 Task: Look for Airbnb properties in Salaspils, Latvia from 7th December, 2023 to 15th December, 2023 for 6 adults.3 bedrooms having 3 beds and 3 bathrooms. Property type can be guest house. Booking option can be shelf check-in. Look for 5 properties as per requirement.
Action: Mouse pressed left at (428, 55)
Screenshot: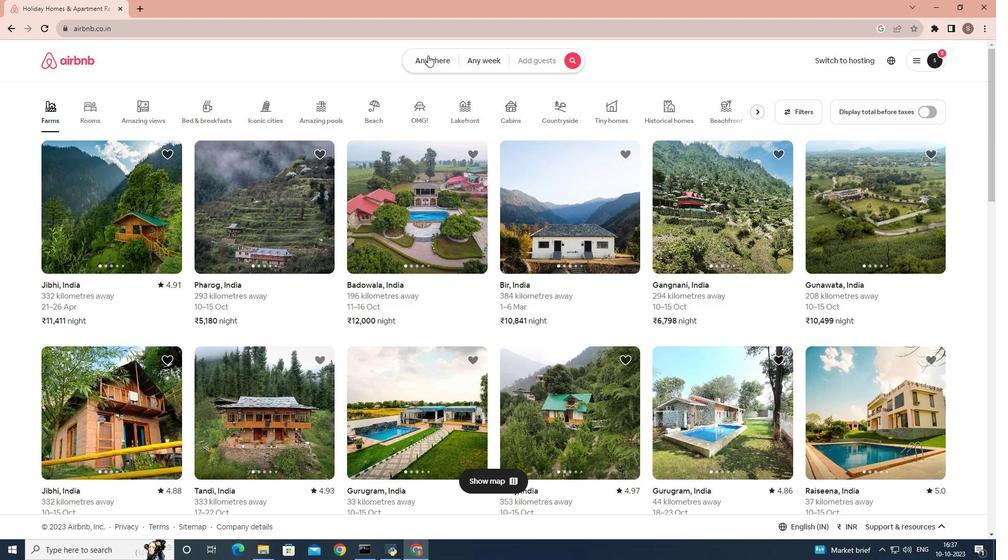 
Action: Mouse moved to (317, 102)
Screenshot: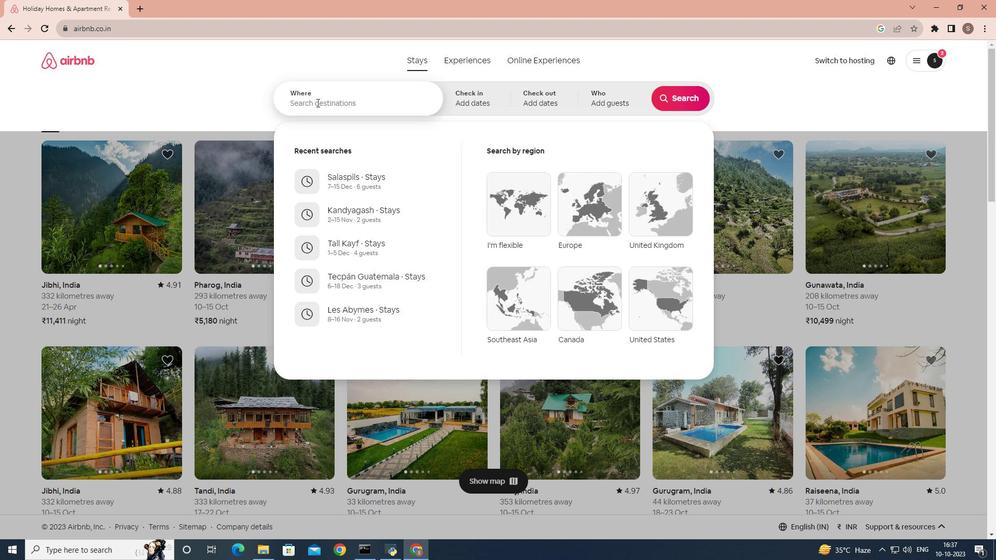 
Action: Mouse pressed left at (317, 102)
Screenshot: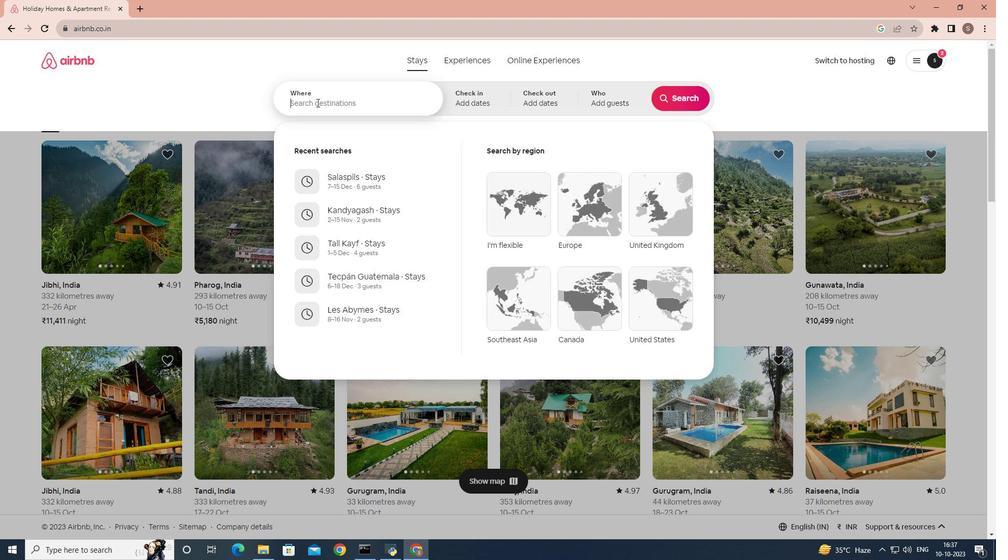 
Action: Key pressed sa
Screenshot: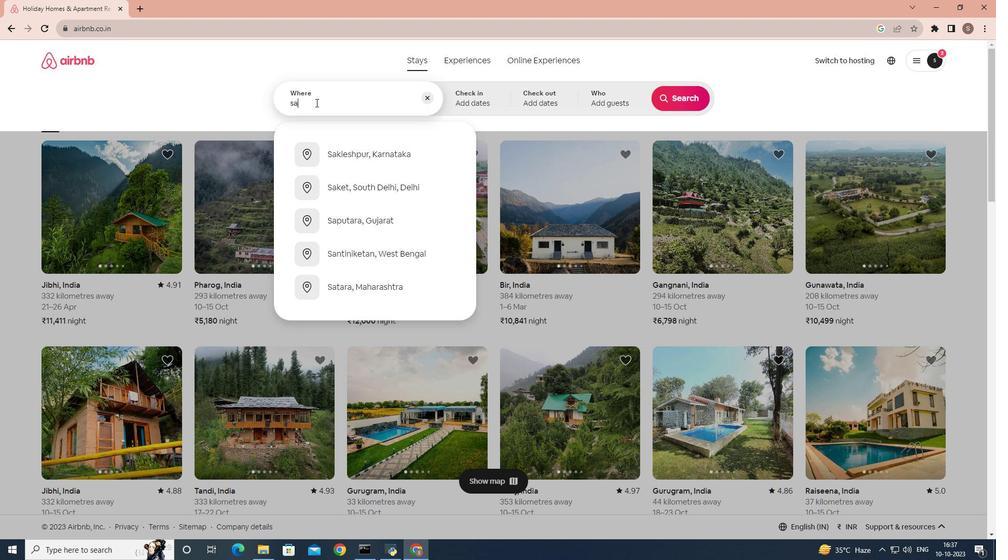 
Action: Mouse moved to (320, 102)
Screenshot: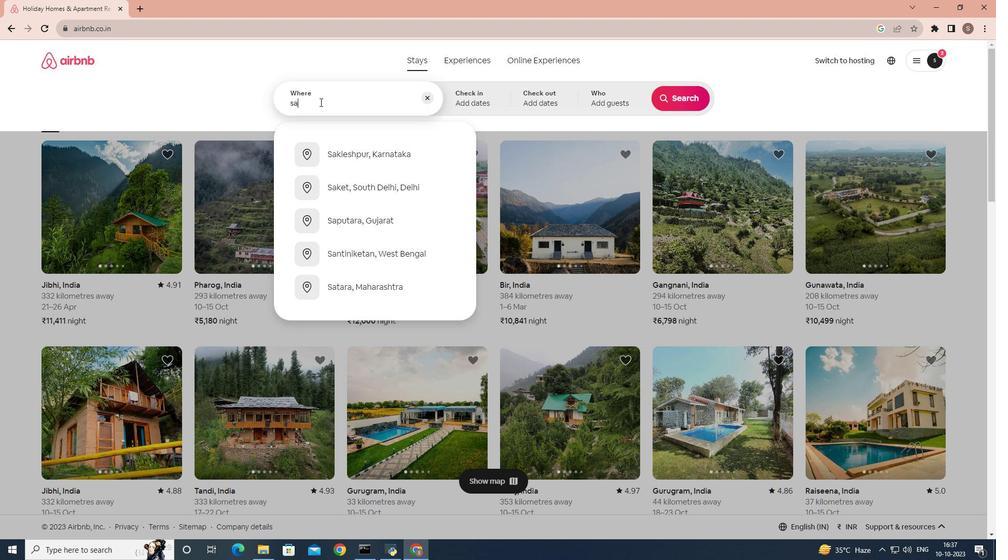 
Action: Key pressed laspils
Screenshot: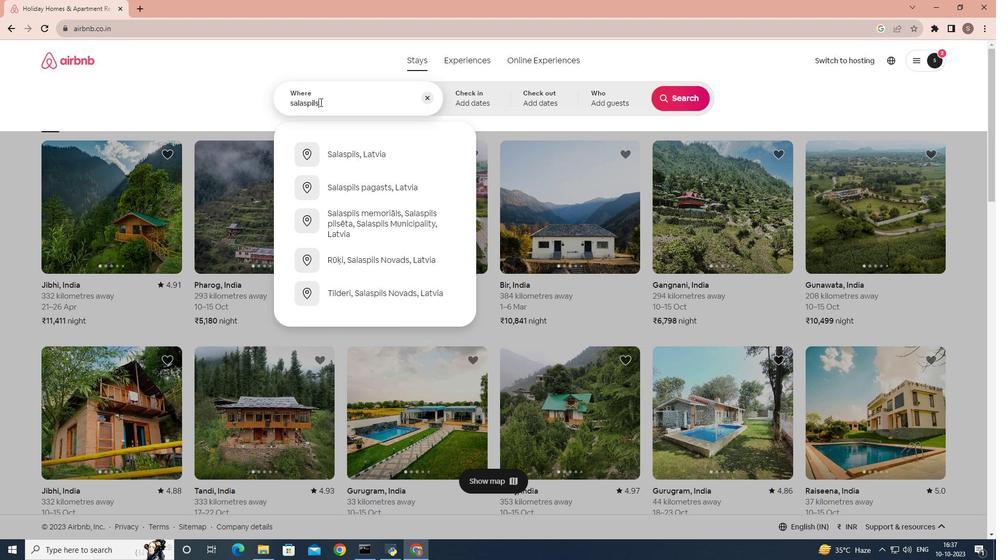 
Action: Mouse moved to (348, 149)
Screenshot: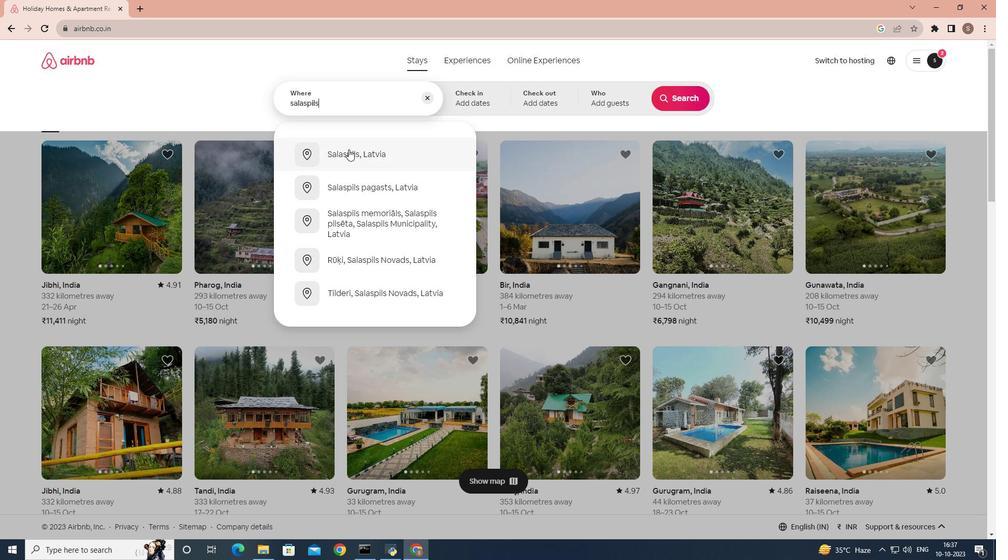 
Action: Mouse pressed left at (348, 149)
Screenshot: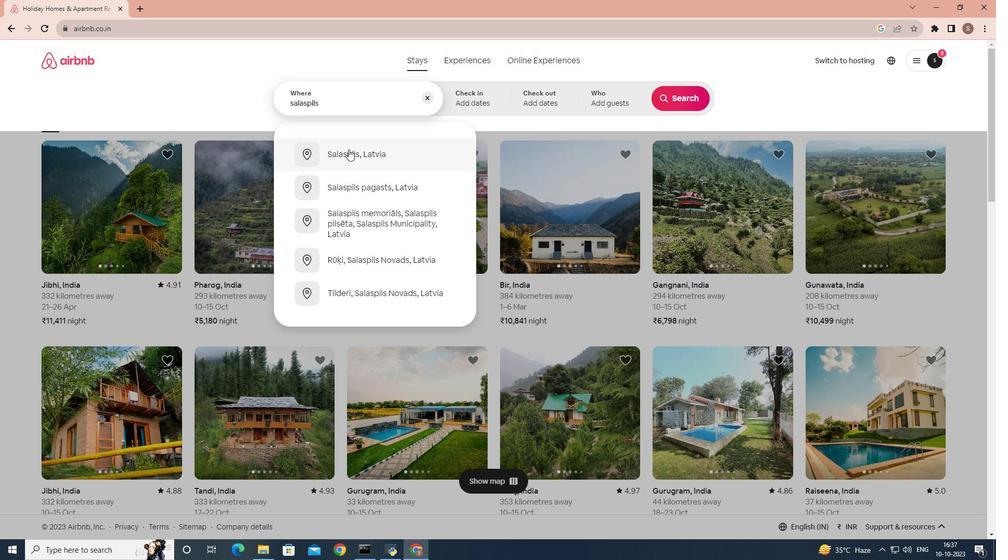 
Action: Mouse moved to (678, 184)
Screenshot: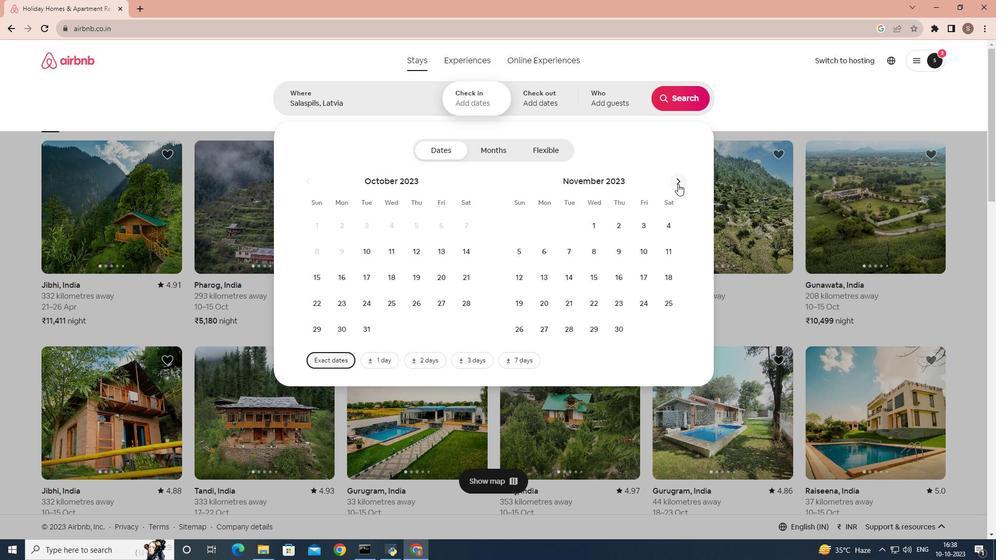 
Action: Mouse pressed left at (678, 184)
Screenshot: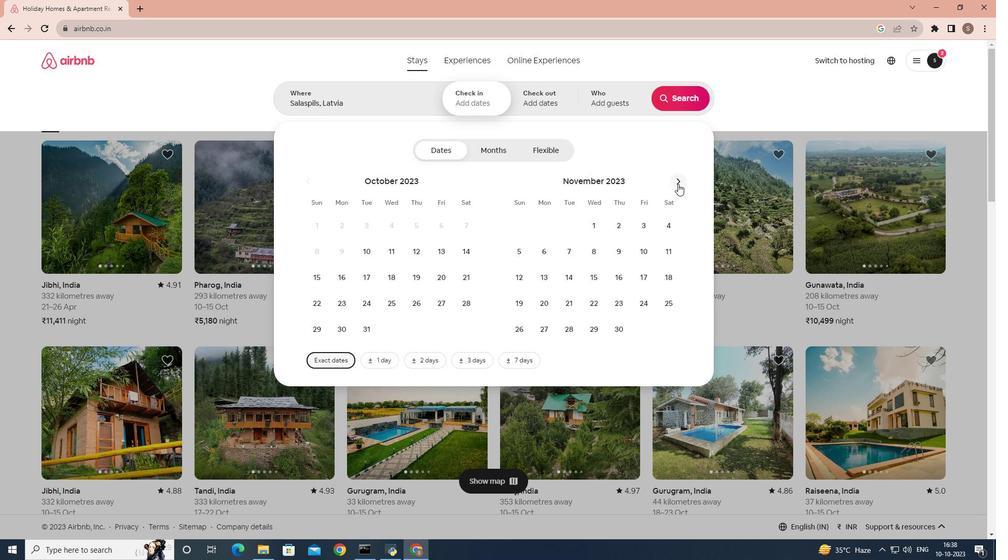 
Action: Mouse moved to (618, 248)
Screenshot: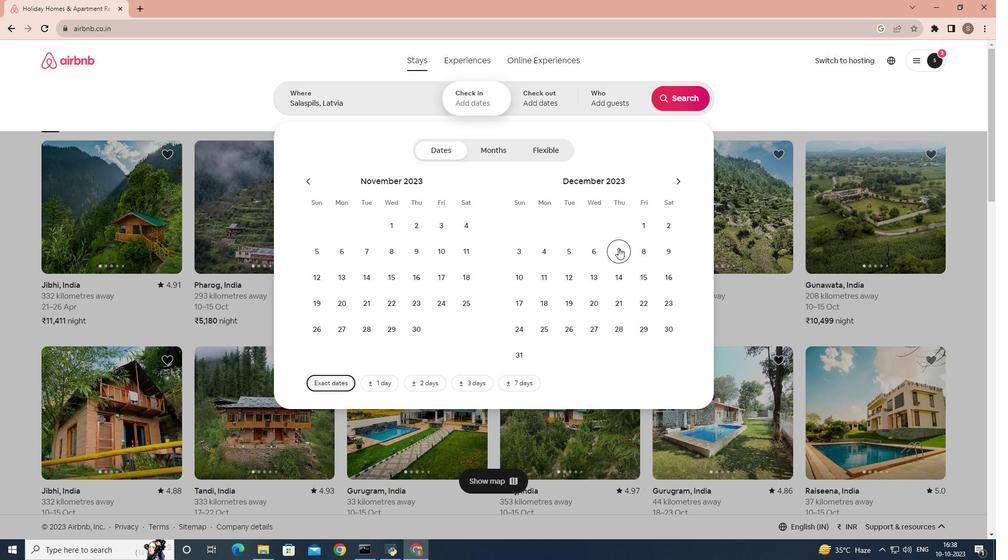 
Action: Mouse pressed left at (618, 248)
Screenshot: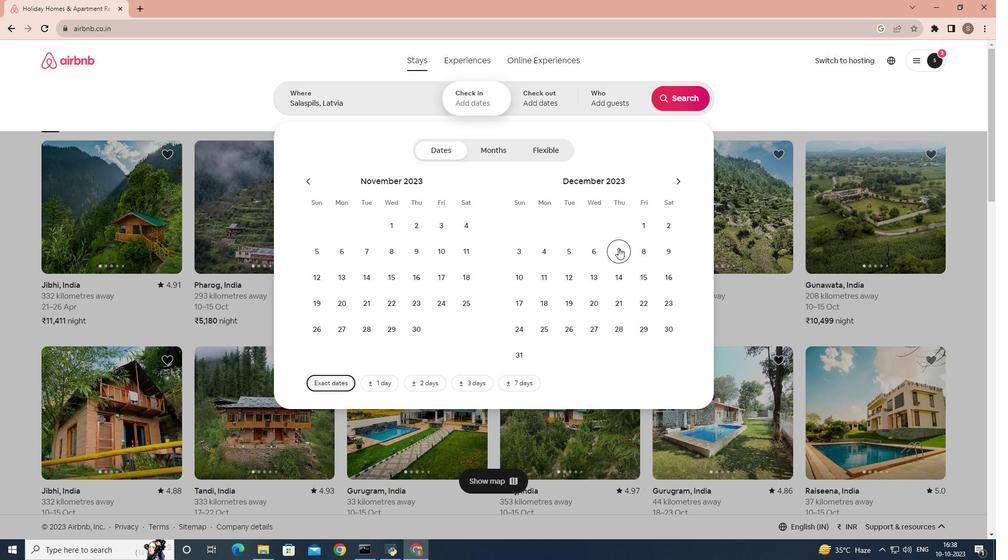 
Action: Mouse moved to (637, 278)
Screenshot: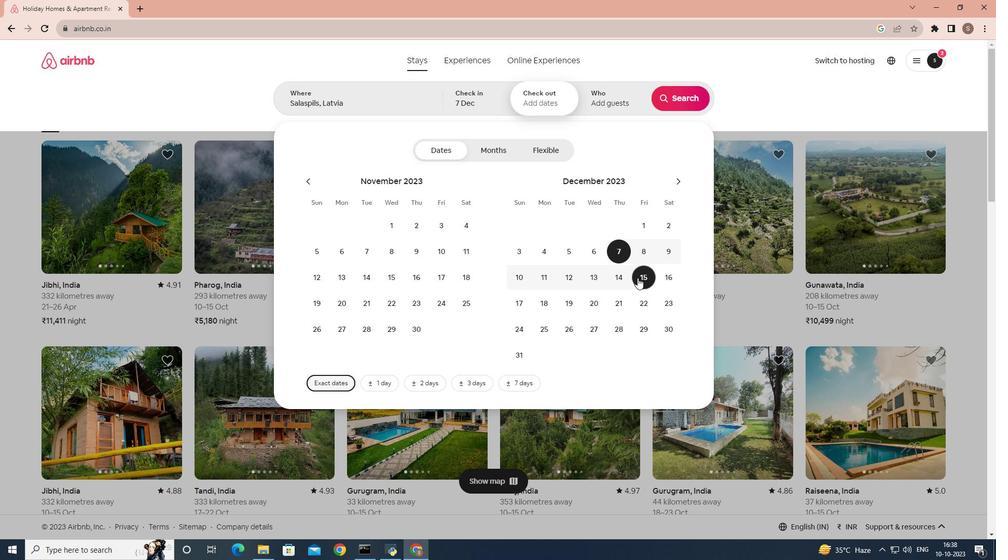 
Action: Mouse pressed left at (637, 278)
Screenshot: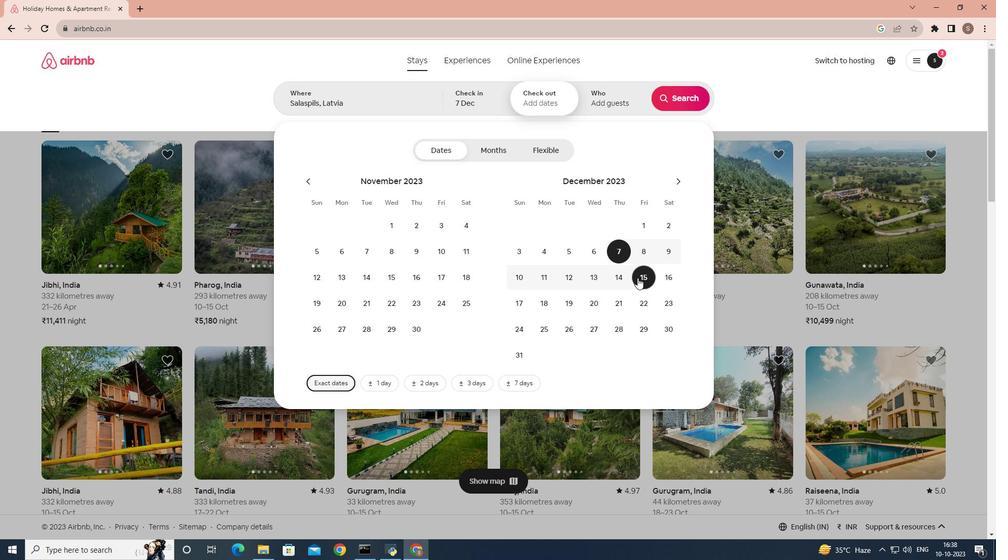 
Action: Mouse moved to (603, 90)
Screenshot: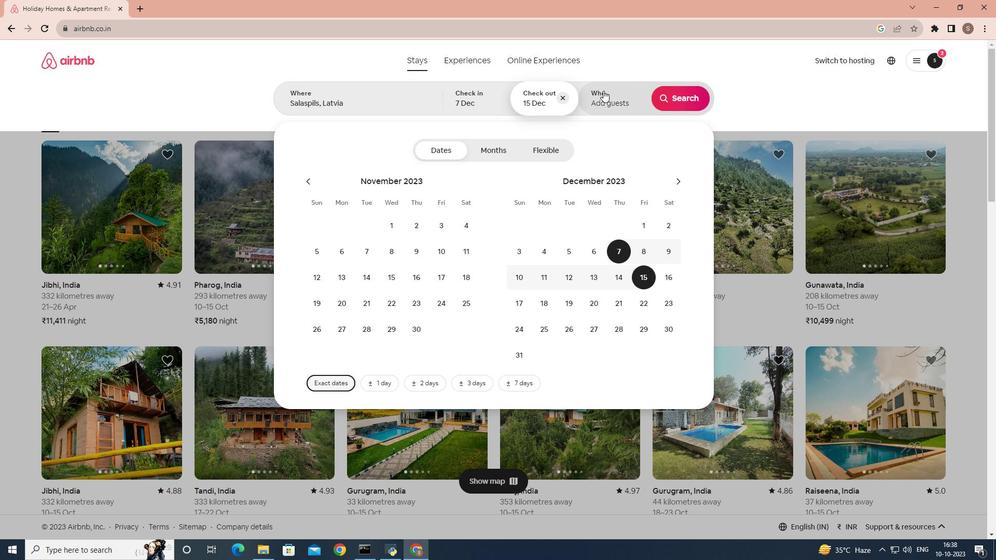 
Action: Mouse pressed left at (603, 90)
Screenshot: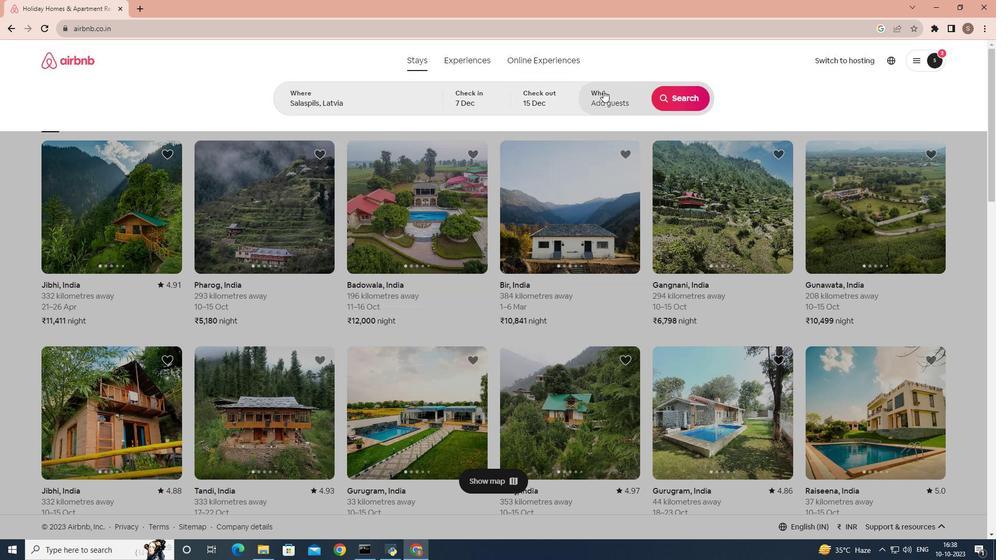 
Action: Mouse moved to (683, 154)
Screenshot: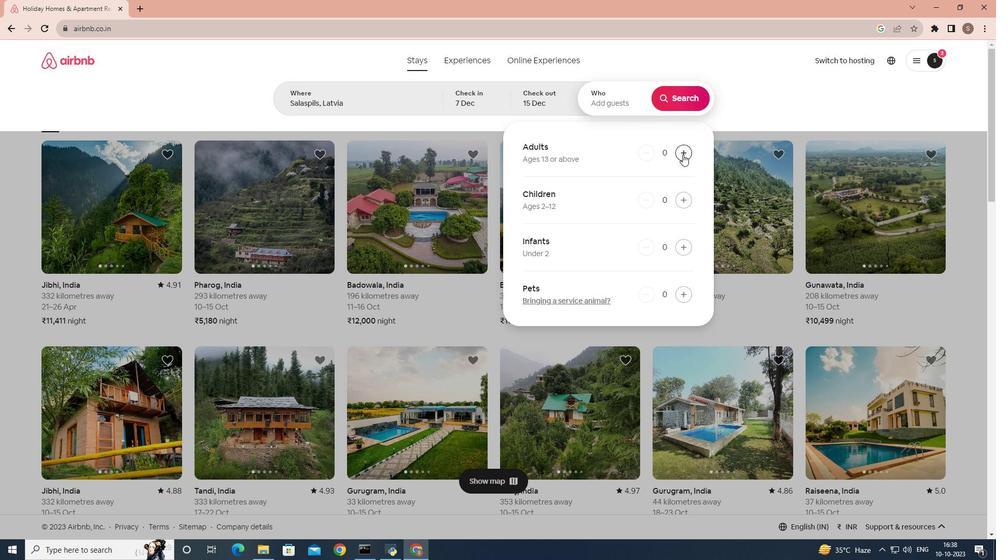 
Action: Mouse pressed left at (683, 154)
Screenshot: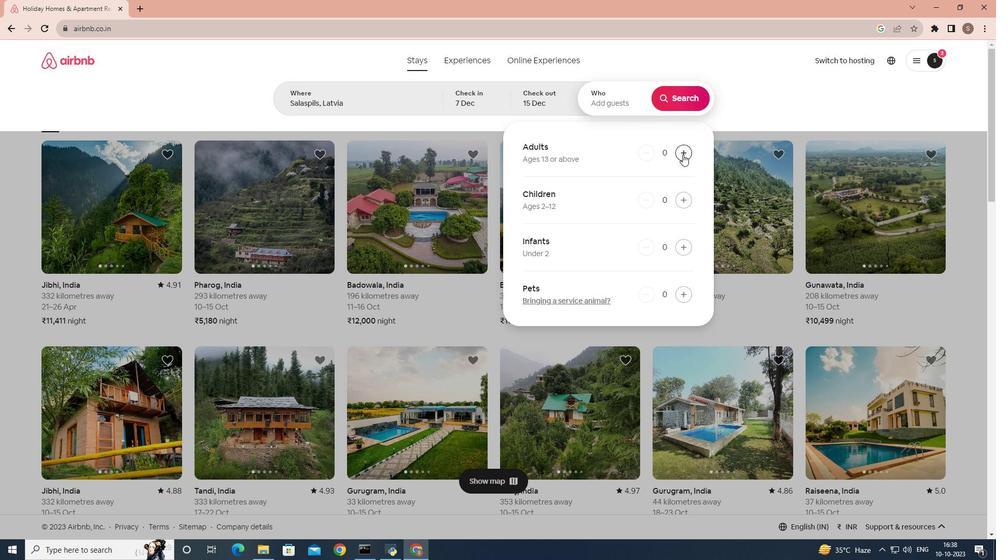 
Action: Mouse pressed left at (683, 154)
Screenshot: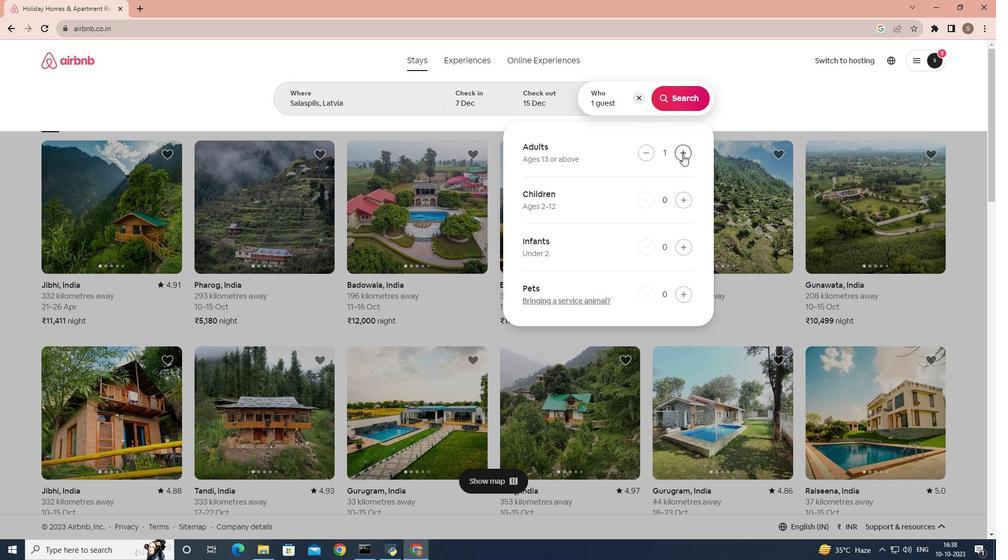 
Action: Mouse pressed left at (683, 154)
Screenshot: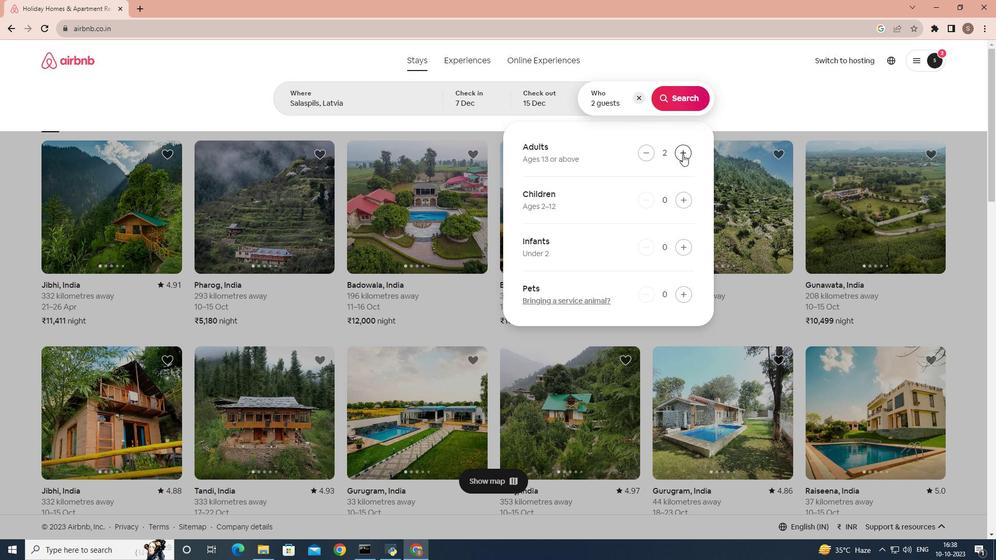 
Action: Mouse pressed left at (683, 154)
Screenshot: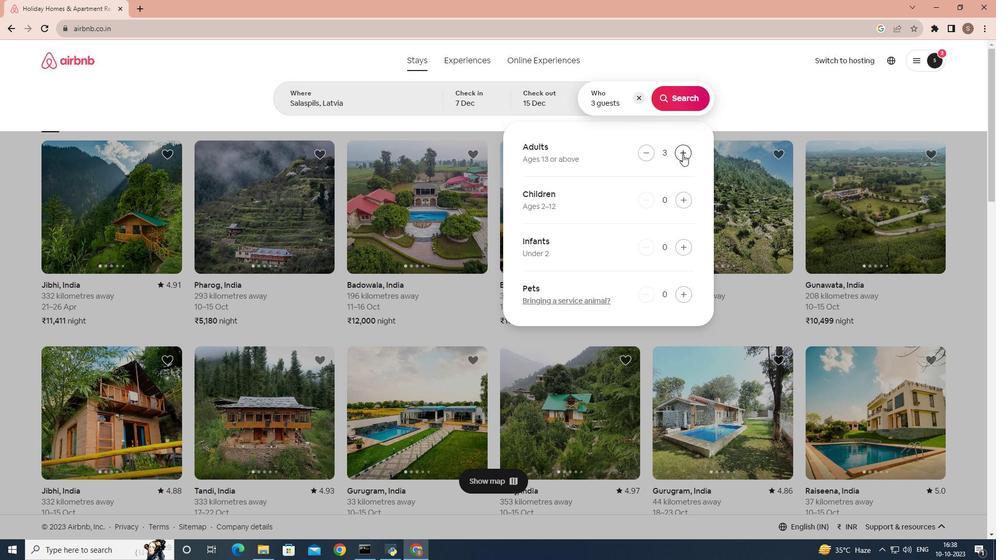 
Action: Mouse pressed left at (683, 154)
Screenshot: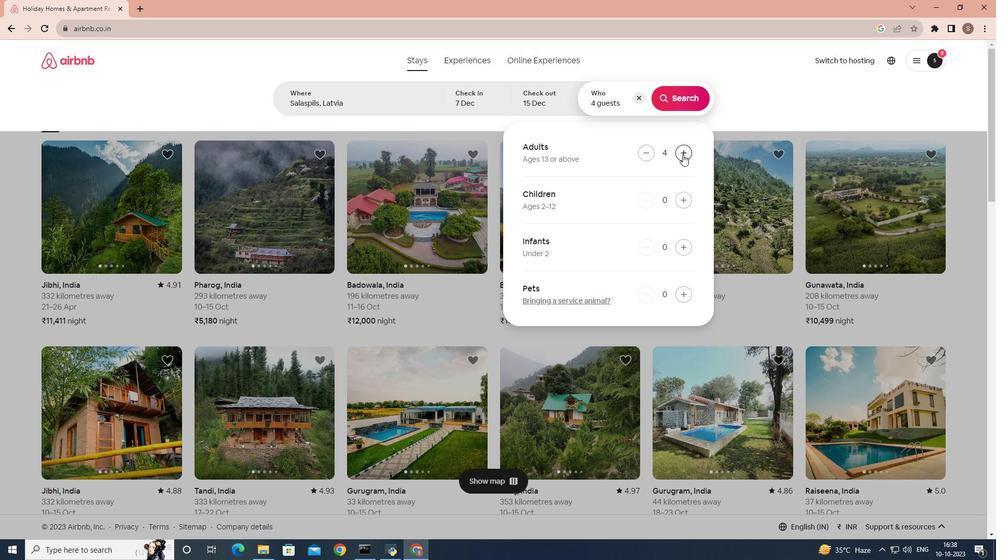 
Action: Mouse pressed left at (683, 154)
Screenshot: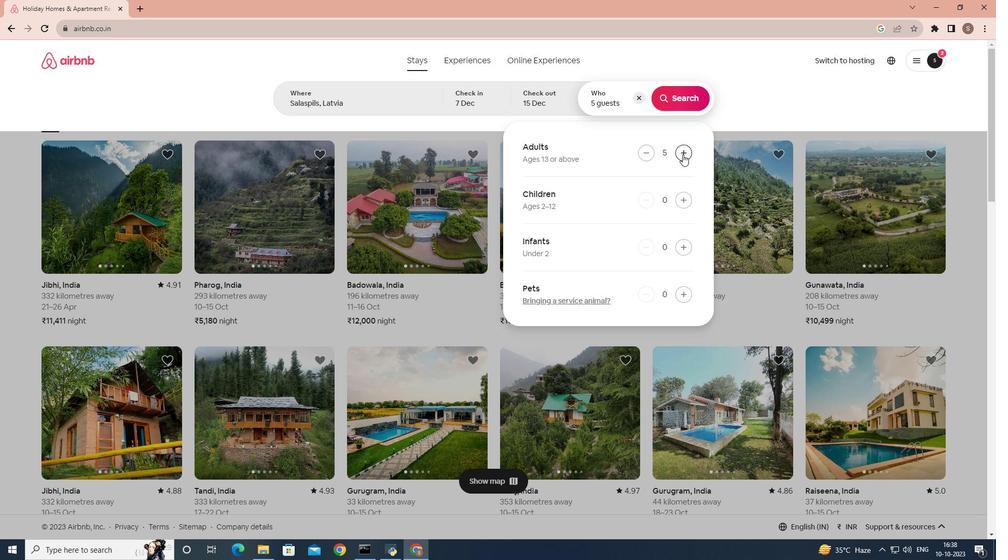 
Action: Mouse pressed left at (683, 154)
Screenshot: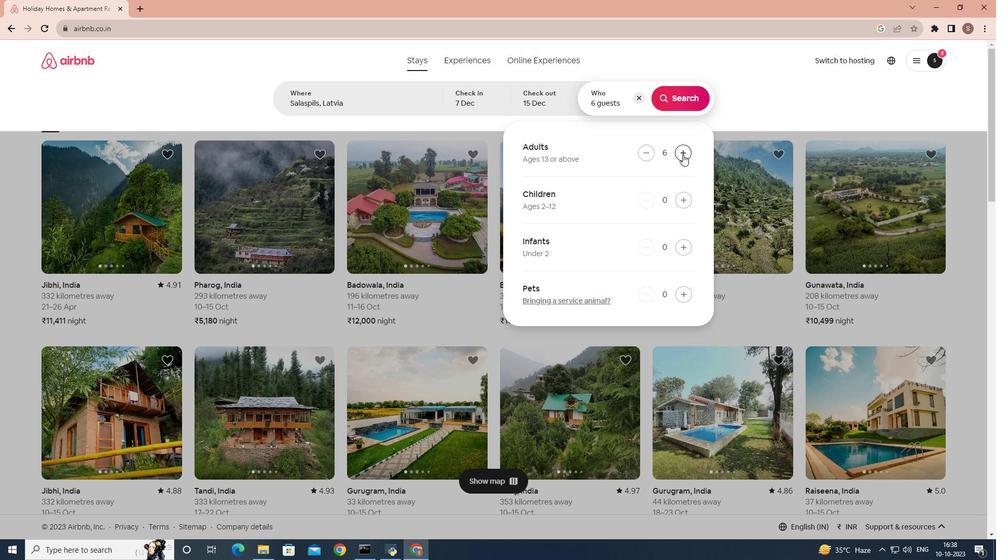 
Action: Mouse moved to (642, 151)
Screenshot: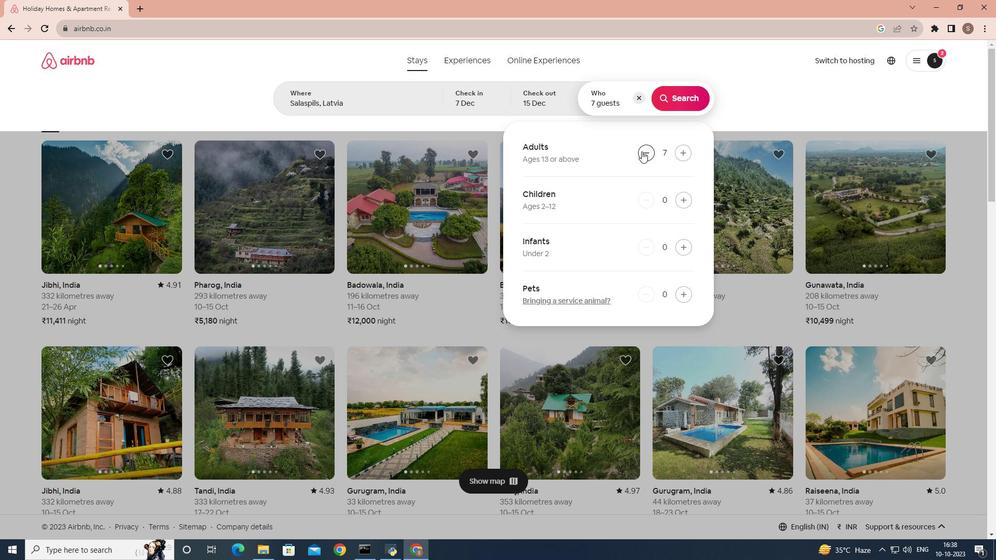 
Action: Mouse pressed left at (642, 151)
Screenshot: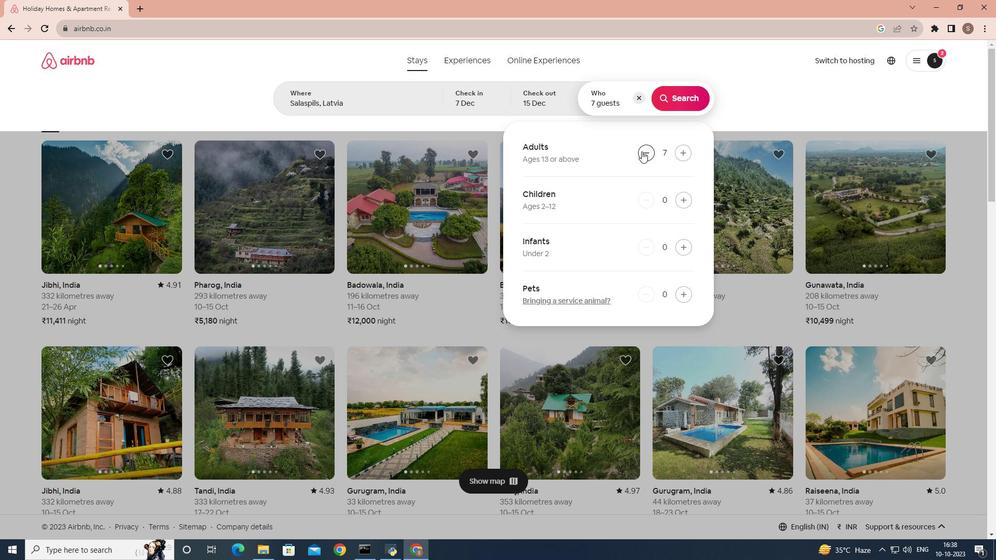 
Action: Mouse moved to (690, 104)
Screenshot: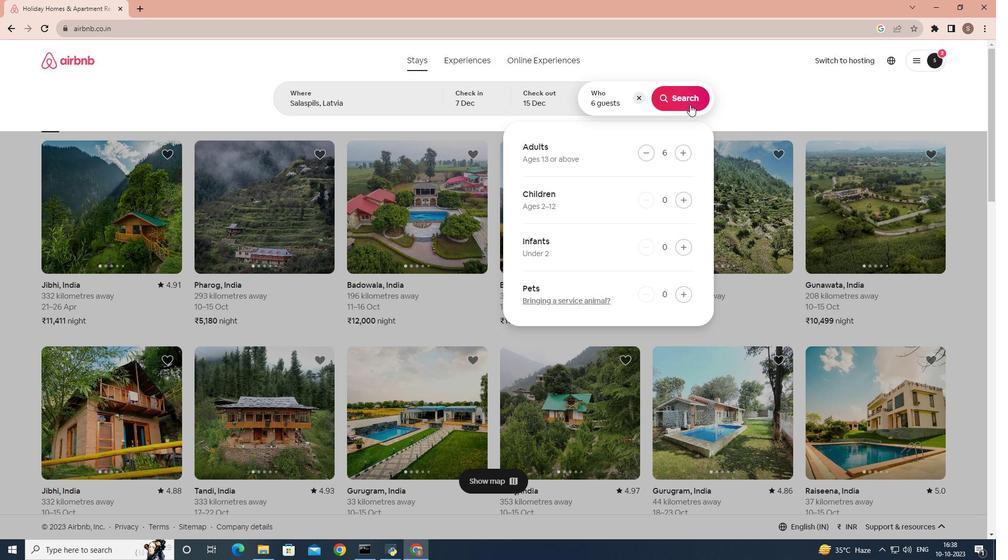 
Action: Mouse pressed left at (690, 104)
Screenshot: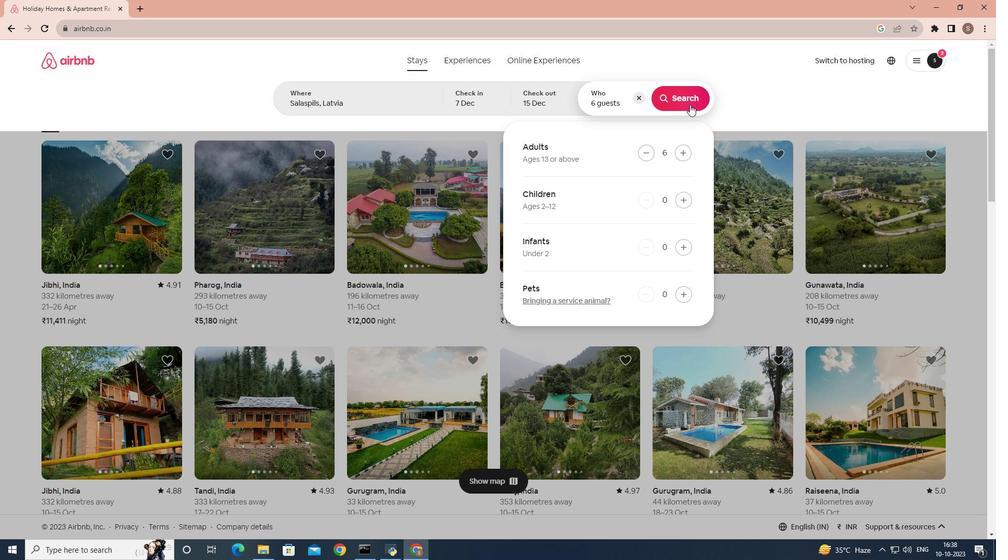 
Action: Mouse moved to (824, 106)
Screenshot: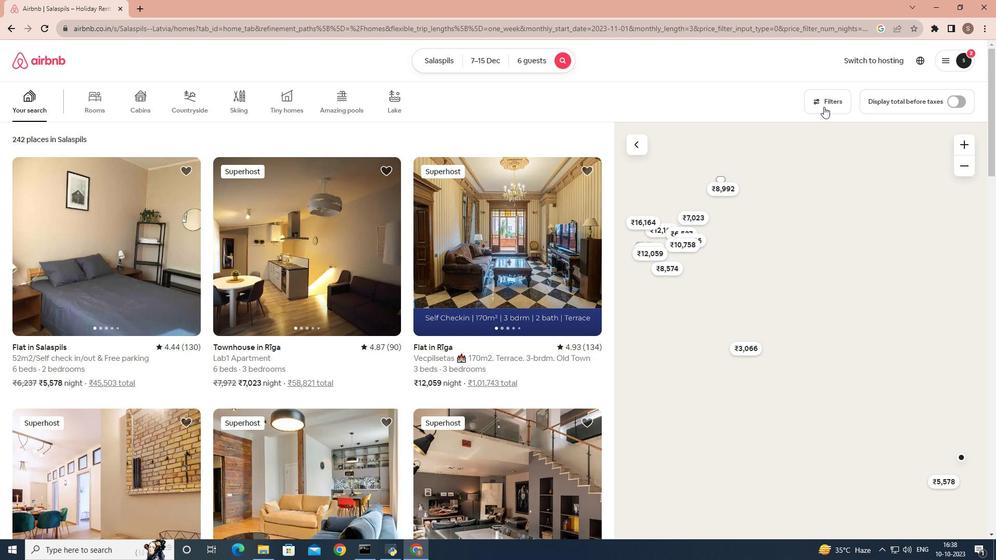 
Action: Mouse pressed left at (824, 106)
Screenshot: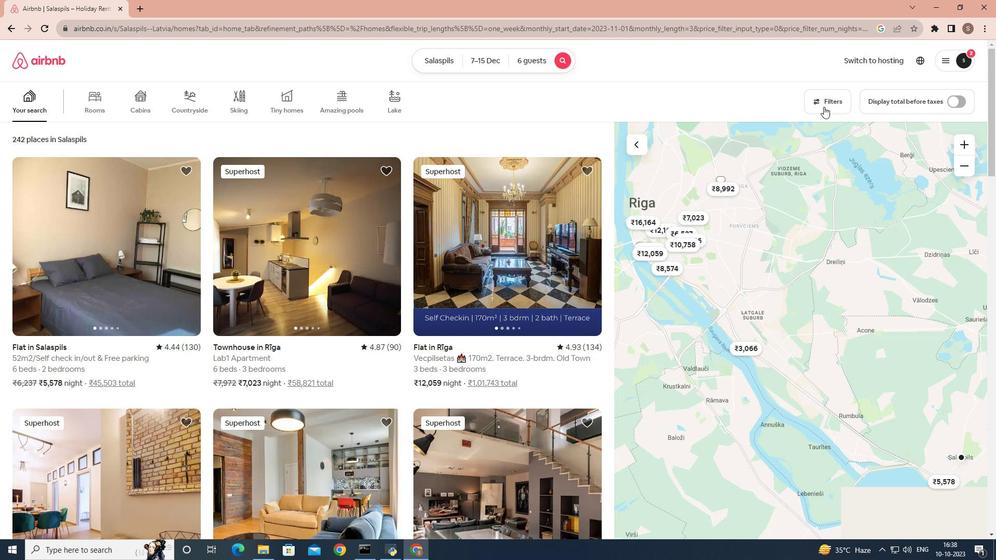 
Action: Mouse moved to (523, 248)
Screenshot: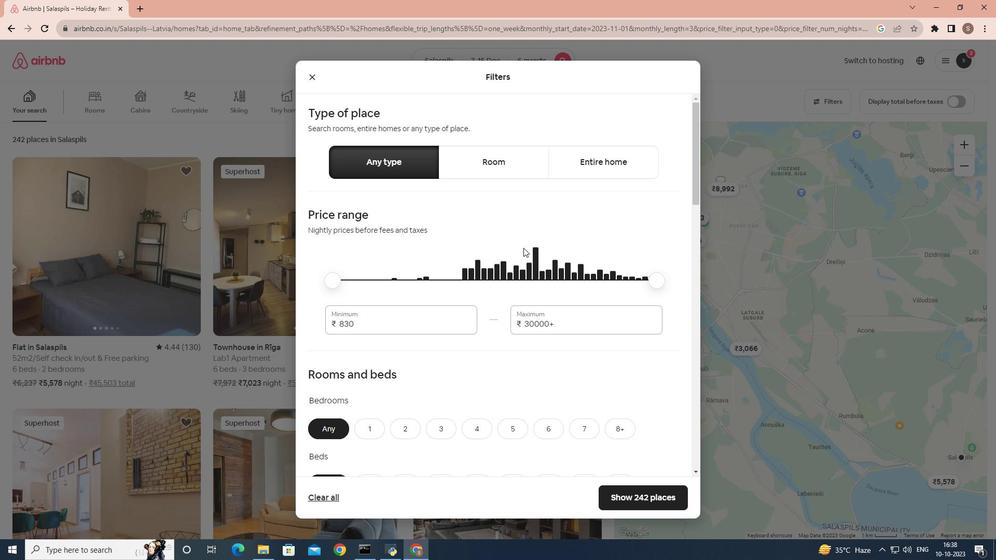 
Action: Mouse scrolled (523, 247) with delta (0, 0)
Screenshot: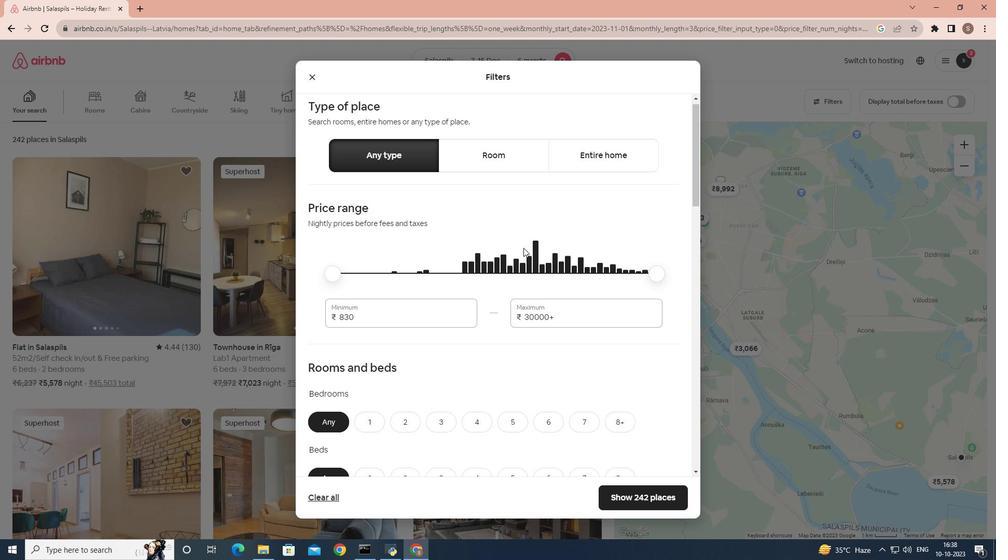 
Action: Mouse scrolled (523, 247) with delta (0, 0)
Screenshot: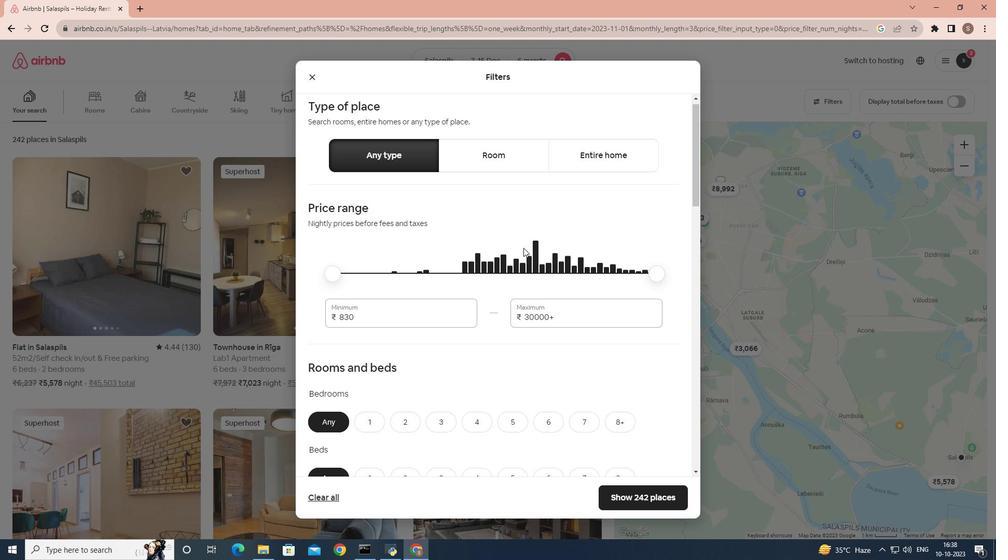 
Action: Mouse scrolled (523, 247) with delta (0, 0)
Screenshot: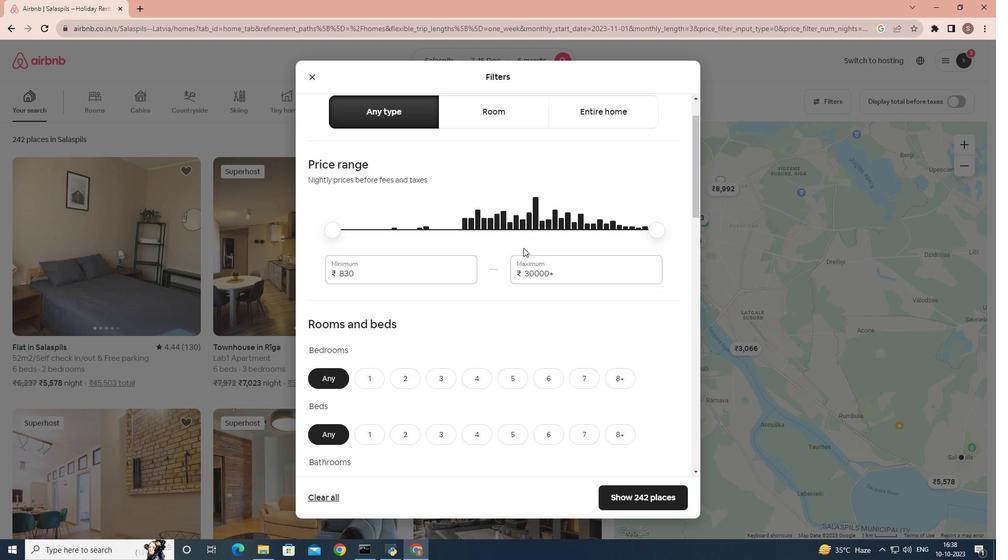 
Action: Mouse scrolled (523, 247) with delta (0, 0)
Screenshot: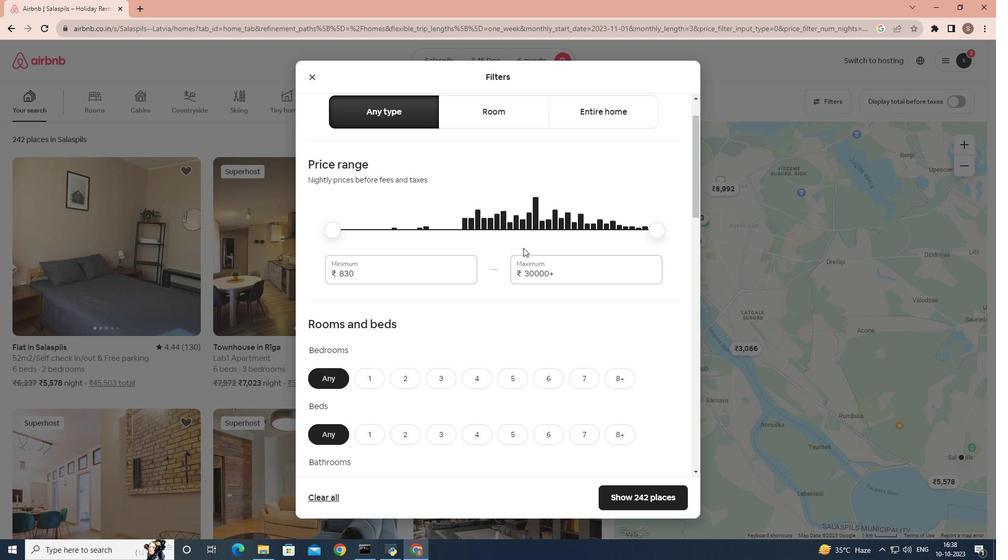
Action: Mouse moved to (434, 223)
Screenshot: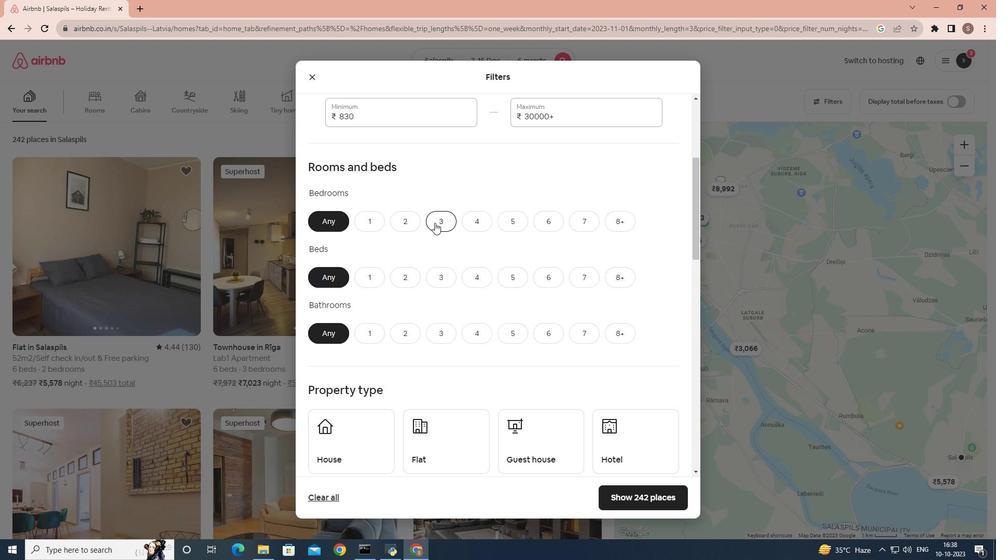 
Action: Mouse pressed left at (434, 223)
Screenshot: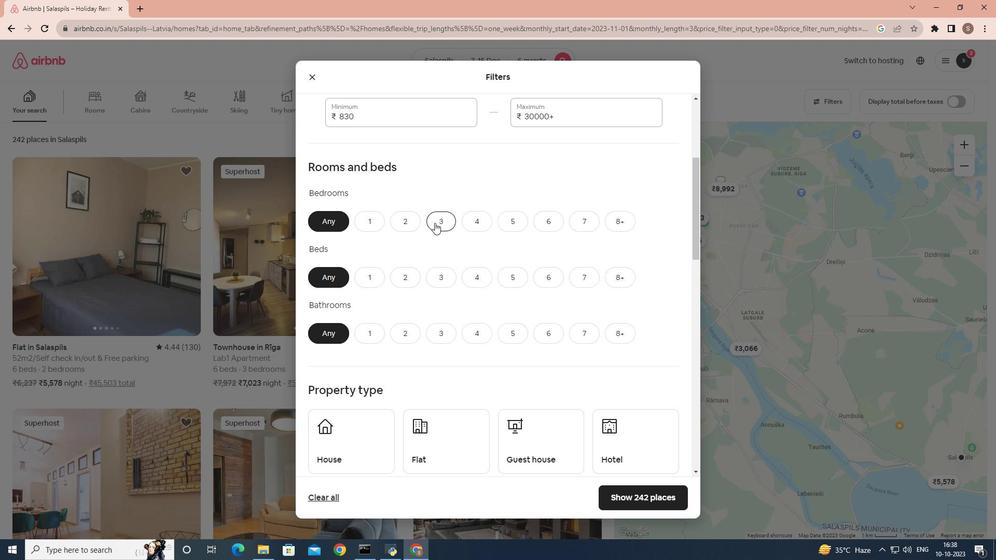 
Action: Mouse moved to (443, 288)
Screenshot: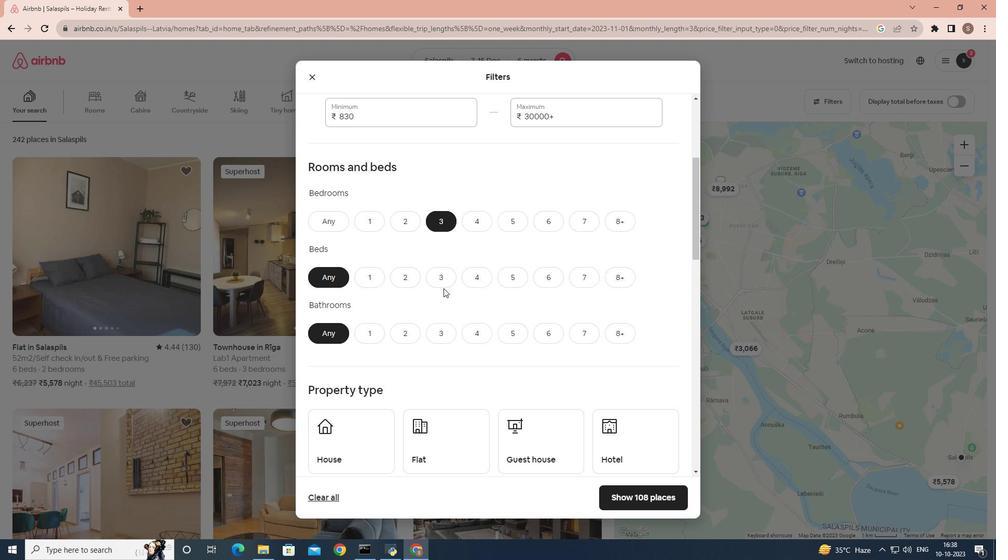 
Action: Mouse scrolled (443, 288) with delta (0, 0)
Screenshot: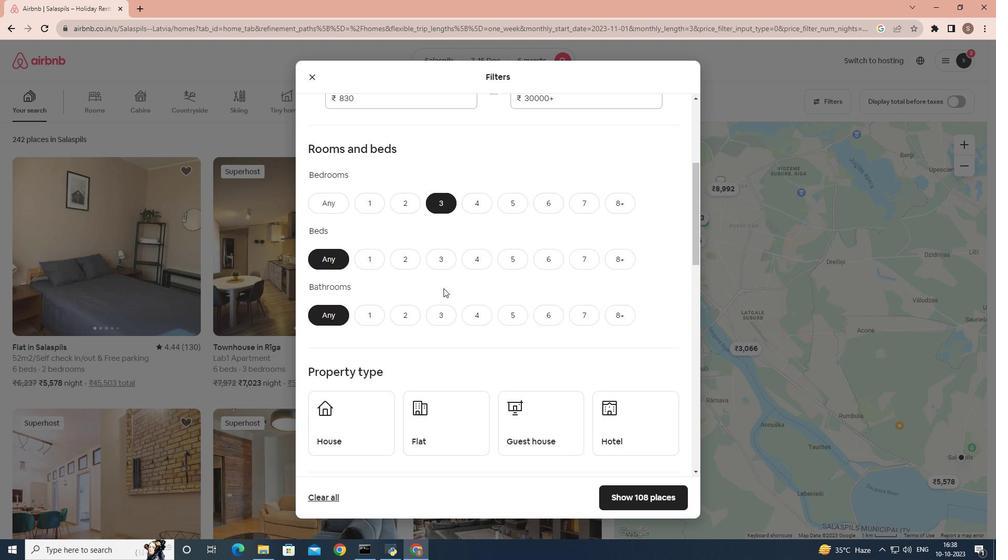 
Action: Mouse scrolled (443, 288) with delta (0, 0)
Screenshot: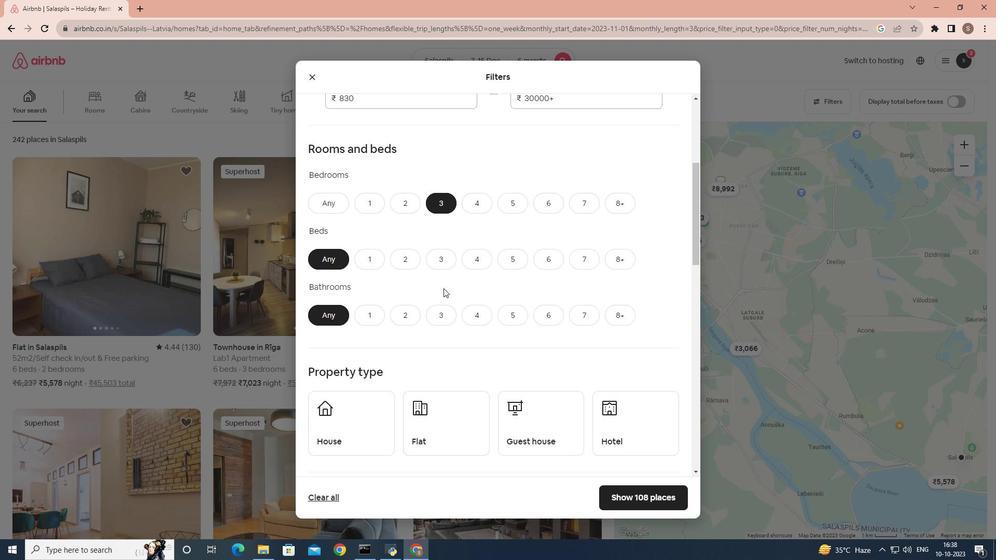 
Action: Mouse scrolled (443, 288) with delta (0, 0)
Screenshot: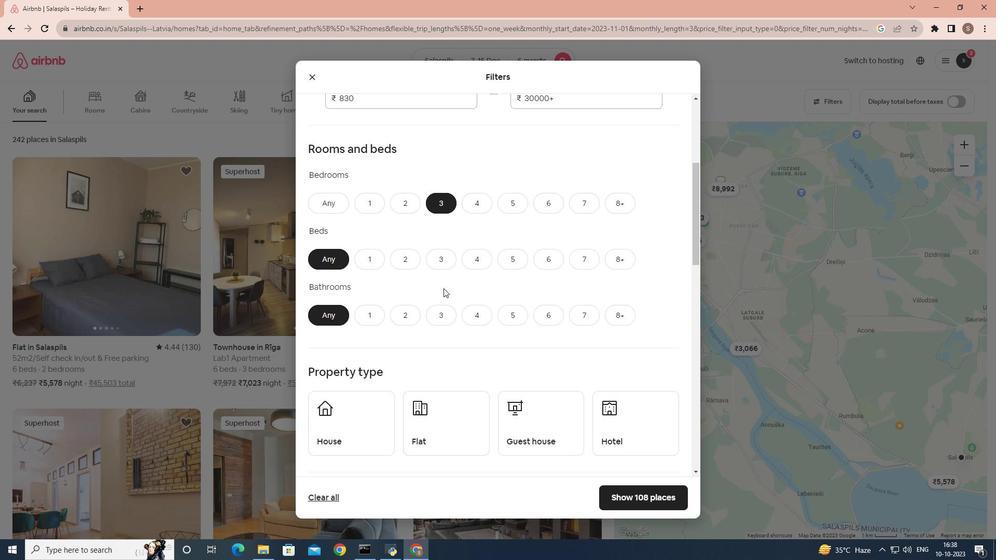 
Action: Mouse scrolled (443, 288) with delta (0, 0)
Screenshot: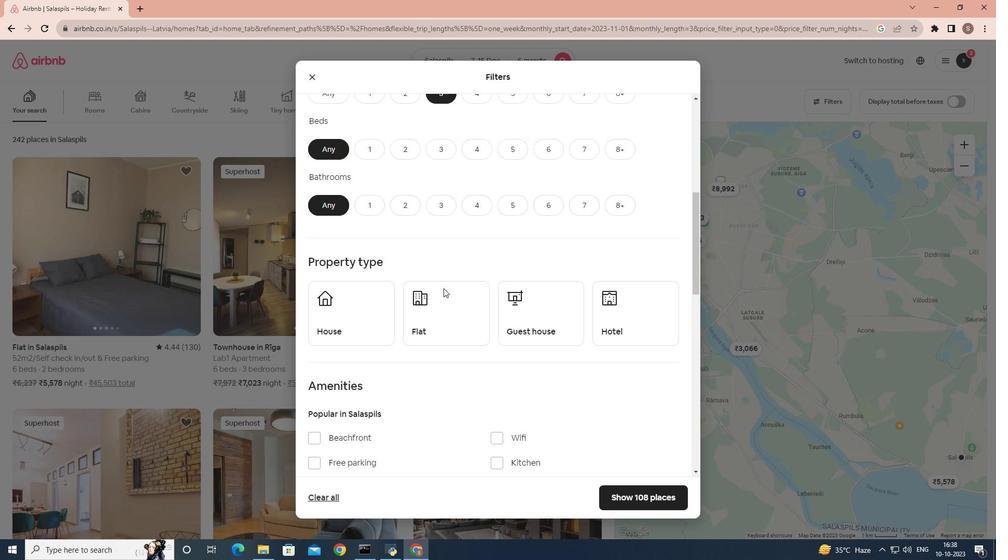 
Action: Mouse scrolled (443, 289) with delta (0, 0)
Screenshot: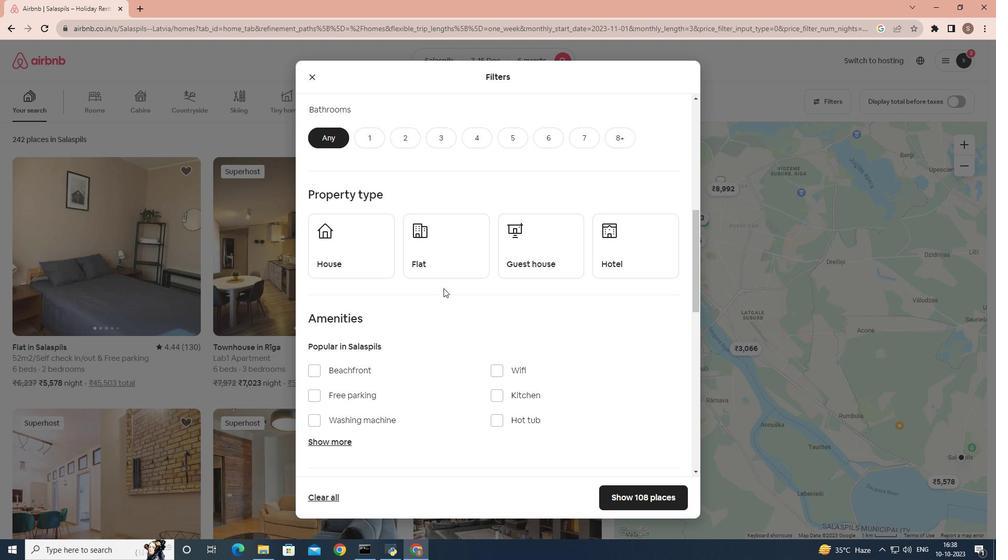 
Action: Mouse scrolled (443, 289) with delta (0, 0)
Screenshot: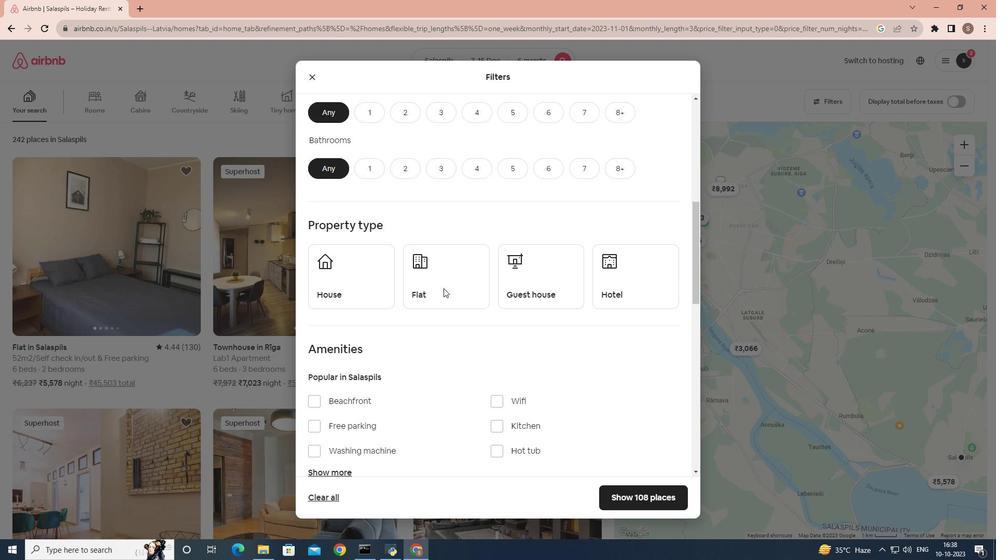 
Action: Mouse scrolled (443, 288) with delta (0, 0)
Screenshot: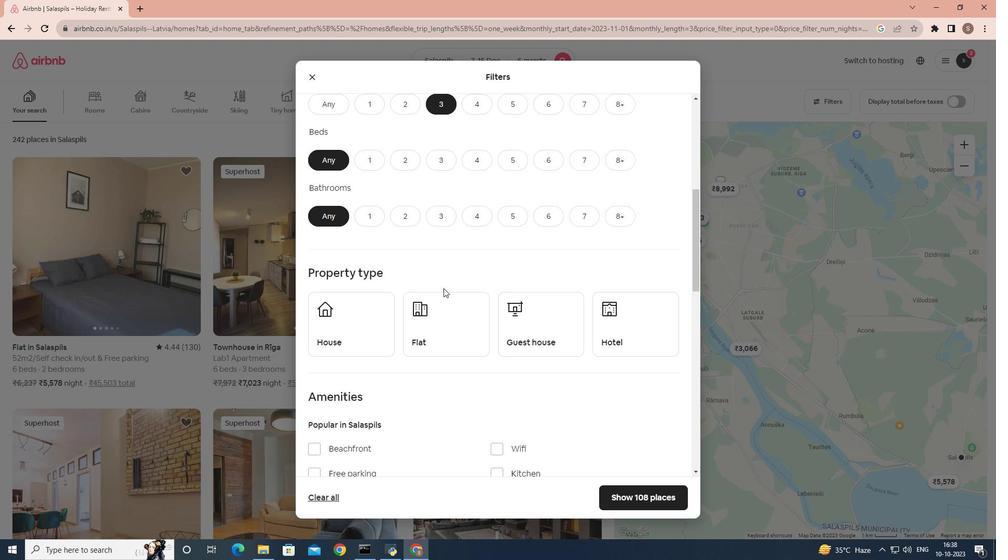 
Action: Mouse scrolled (443, 288) with delta (0, 0)
Screenshot: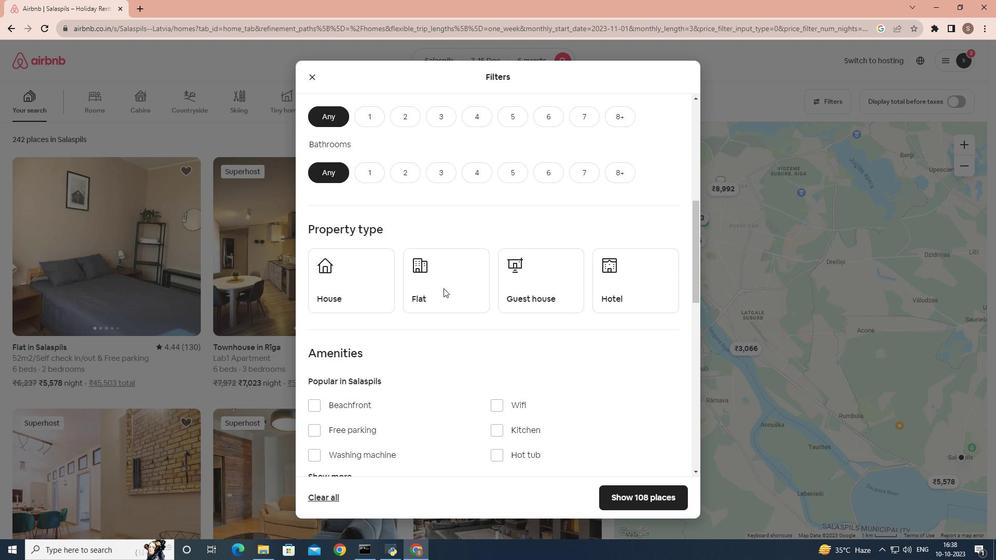 
Action: Mouse moved to (564, 237)
Screenshot: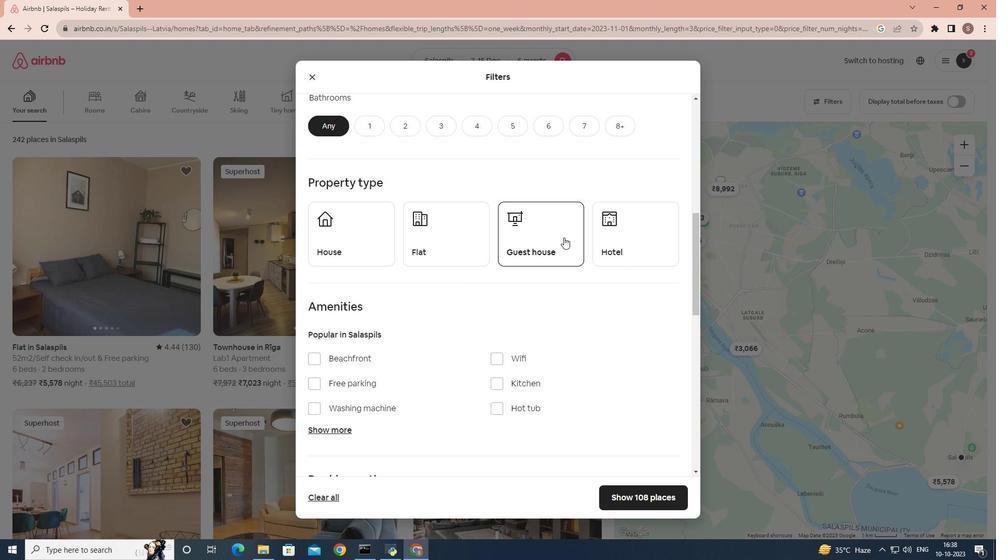 
Action: Mouse pressed left at (564, 237)
Screenshot: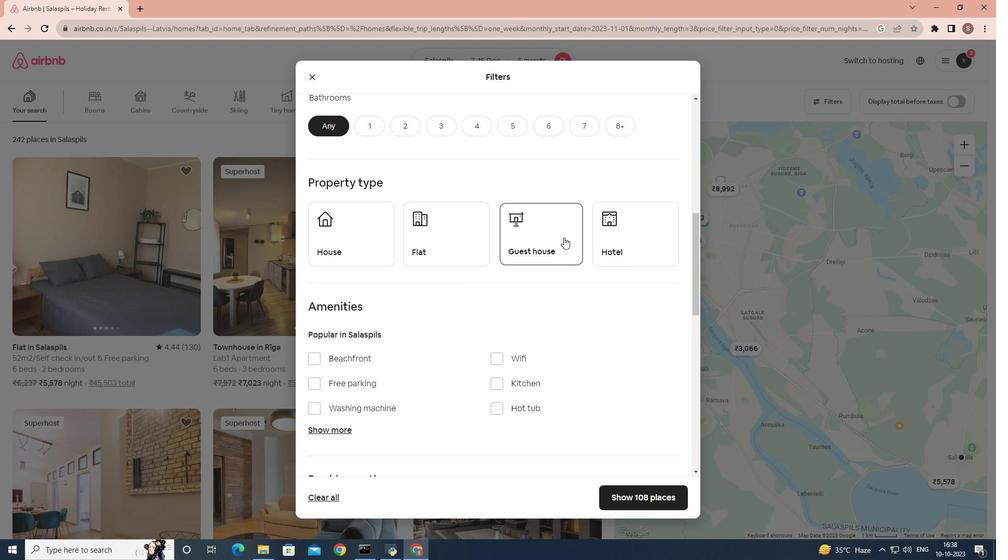 
Action: Mouse moved to (538, 237)
Screenshot: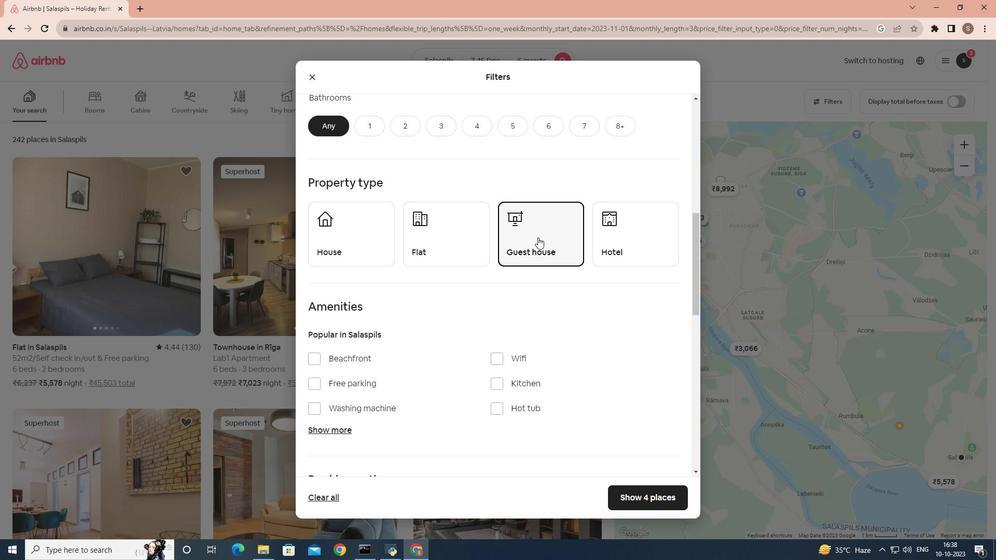 
Action: Mouse pressed left at (538, 237)
Screenshot: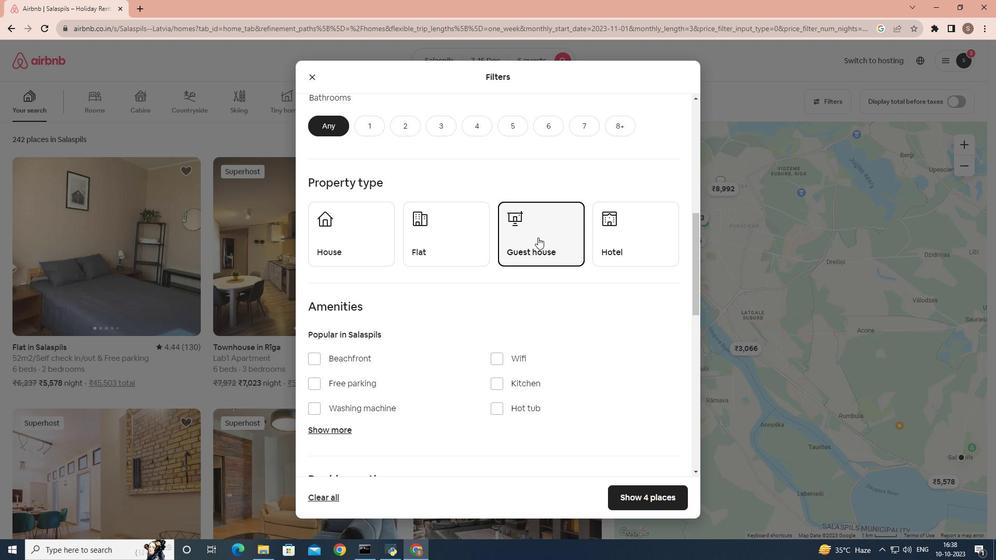 
Action: Mouse moved to (500, 374)
Screenshot: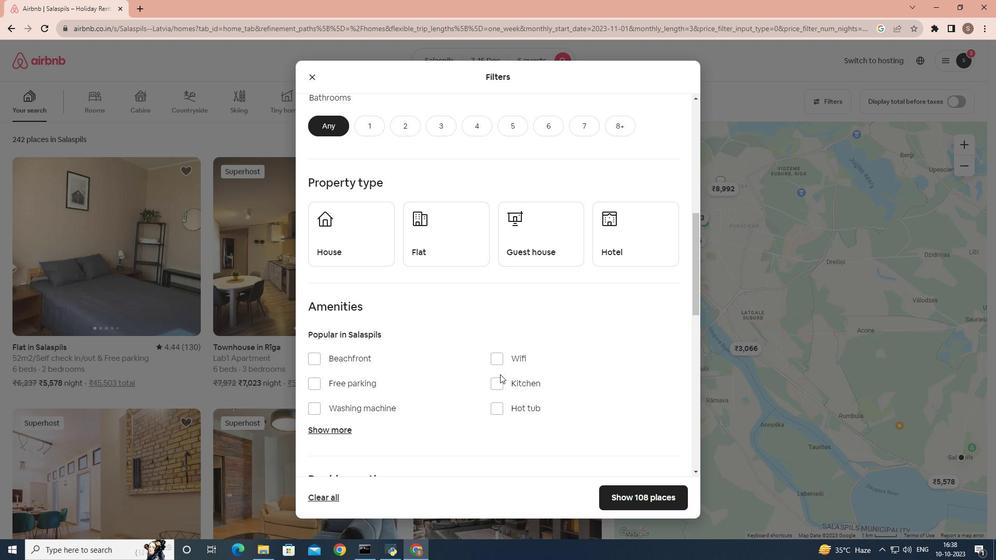 
Action: Mouse scrolled (500, 374) with delta (0, 0)
Screenshot: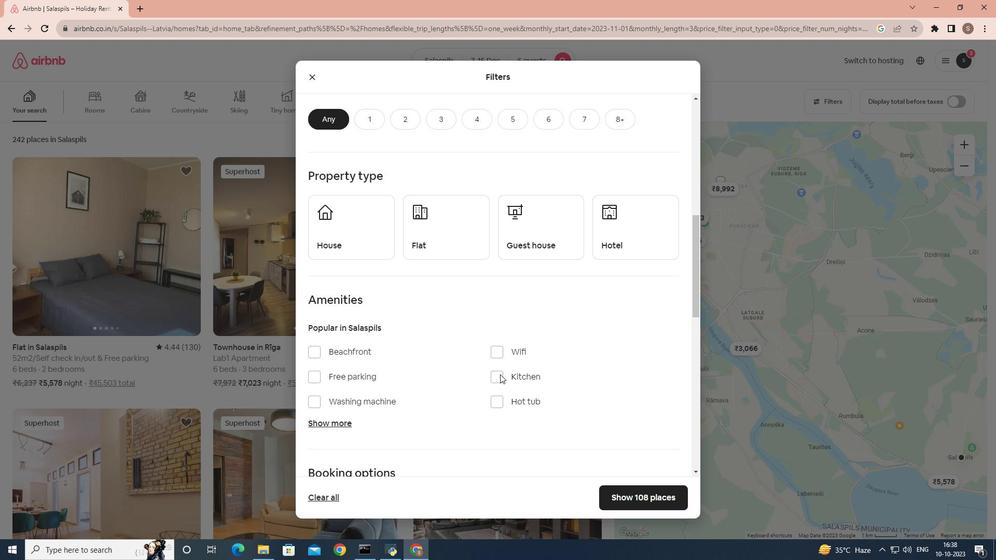 
Action: Mouse moved to (492, 360)
Screenshot: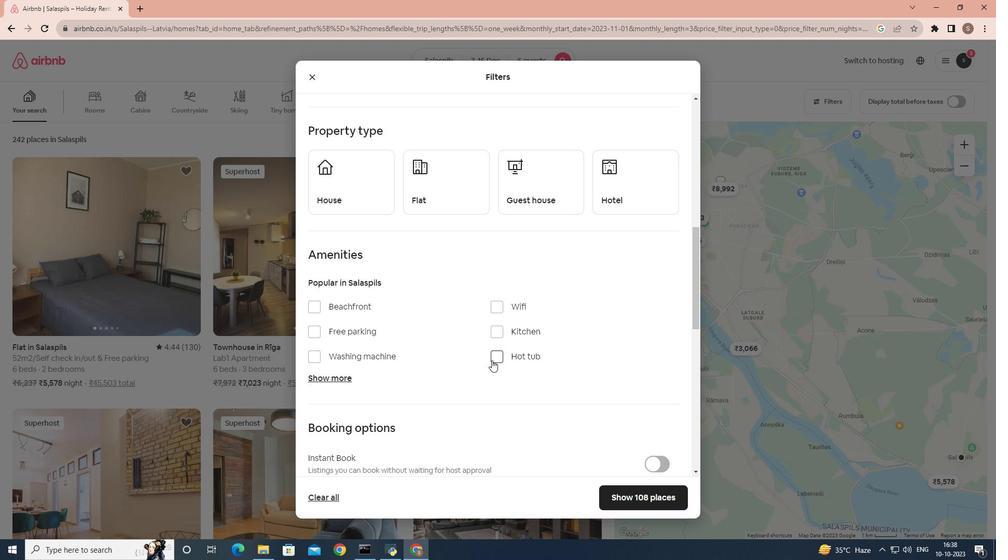 
Action: Mouse scrolled (492, 360) with delta (0, 0)
Screenshot: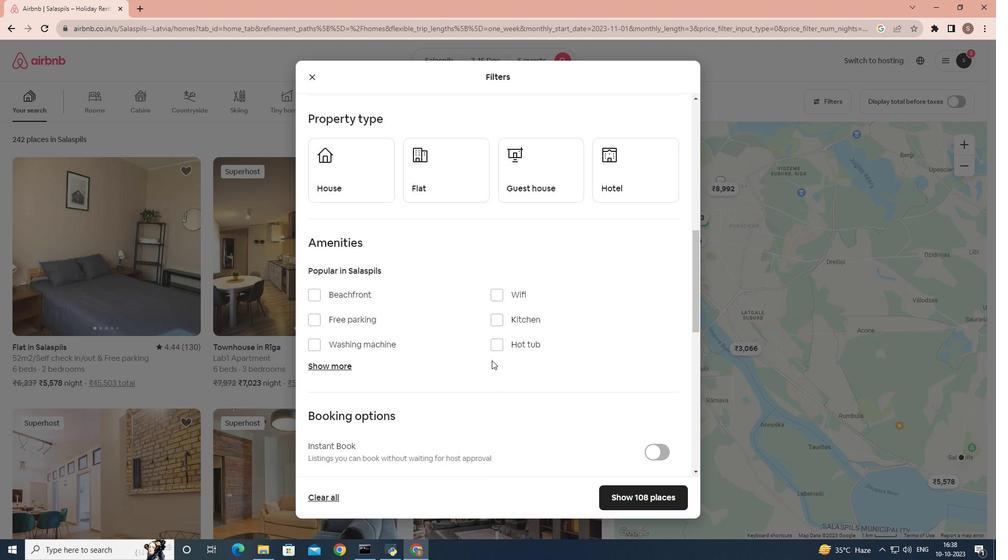 
Action: Mouse scrolled (492, 360) with delta (0, 0)
Screenshot: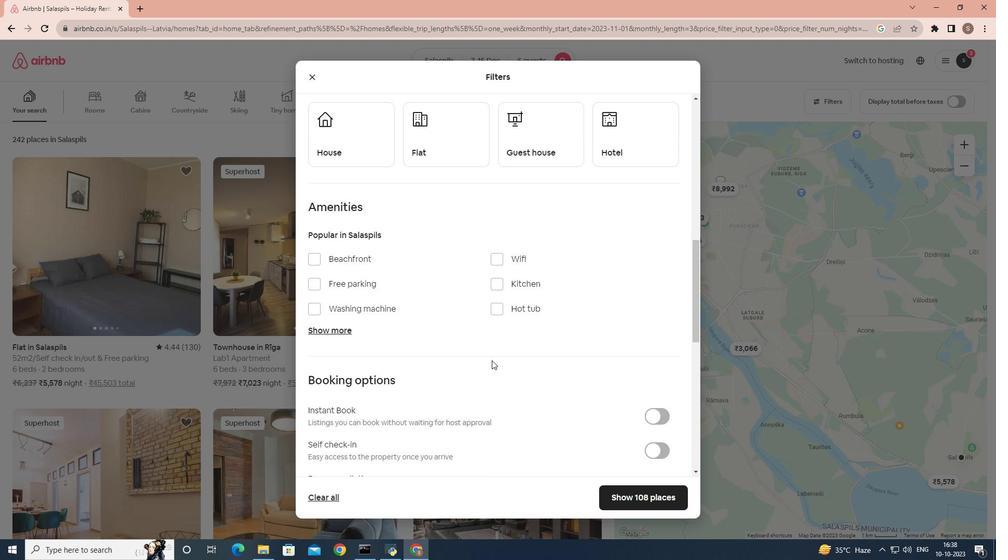 
Action: Mouse moved to (491, 341)
Screenshot: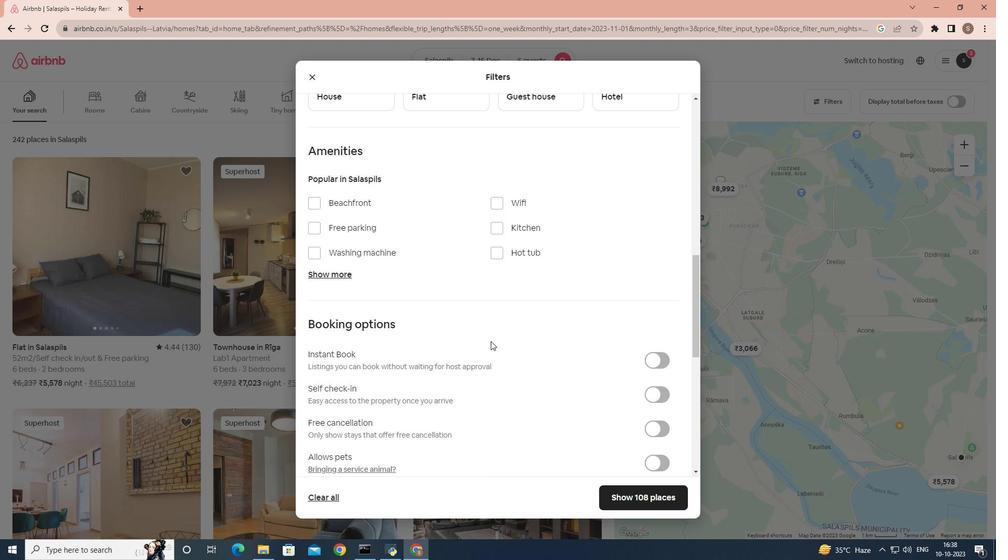 
Action: Mouse scrolled (491, 341) with delta (0, 0)
Screenshot: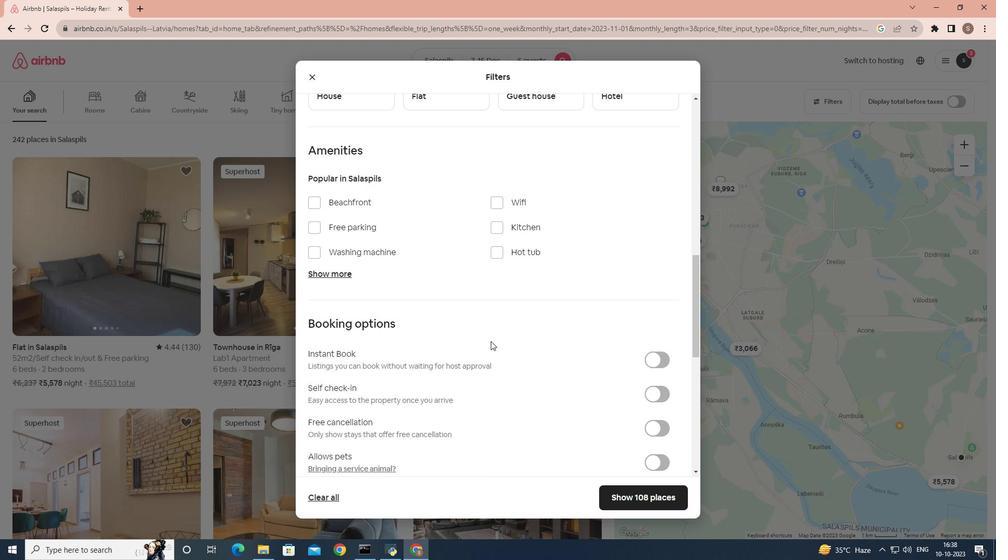 
Action: Mouse scrolled (491, 341) with delta (0, 0)
Screenshot: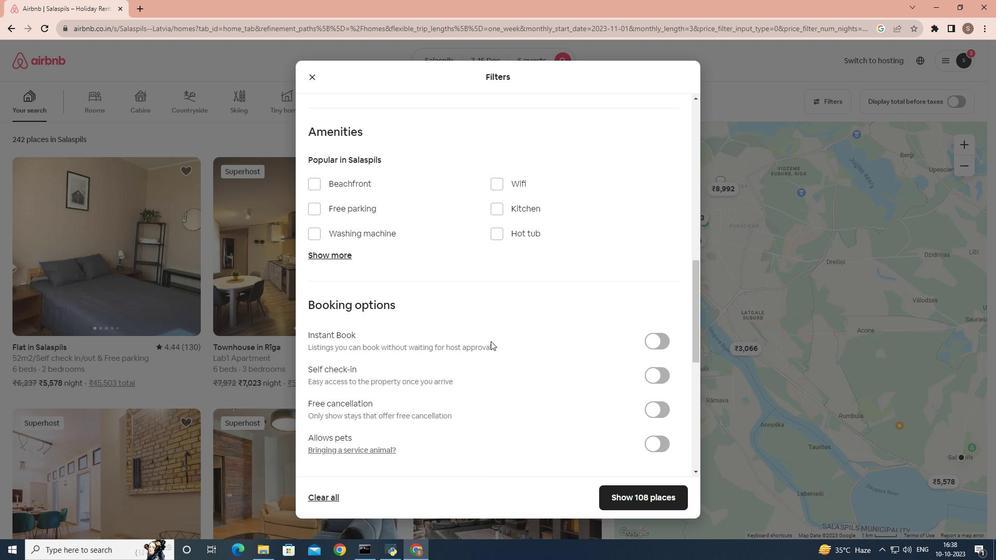 
Action: Mouse moved to (491, 341)
Screenshot: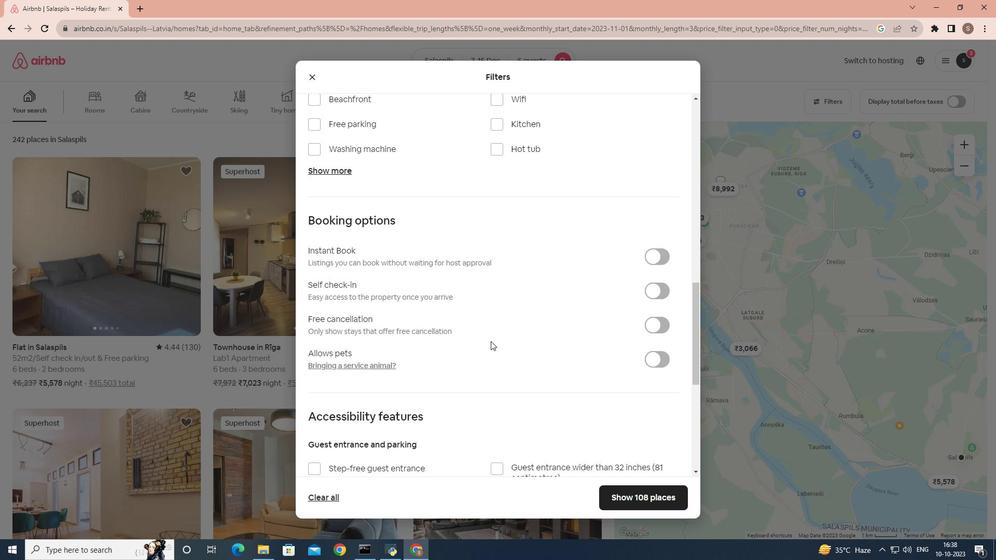 
Action: Mouse scrolled (491, 342) with delta (0, 0)
Screenshot: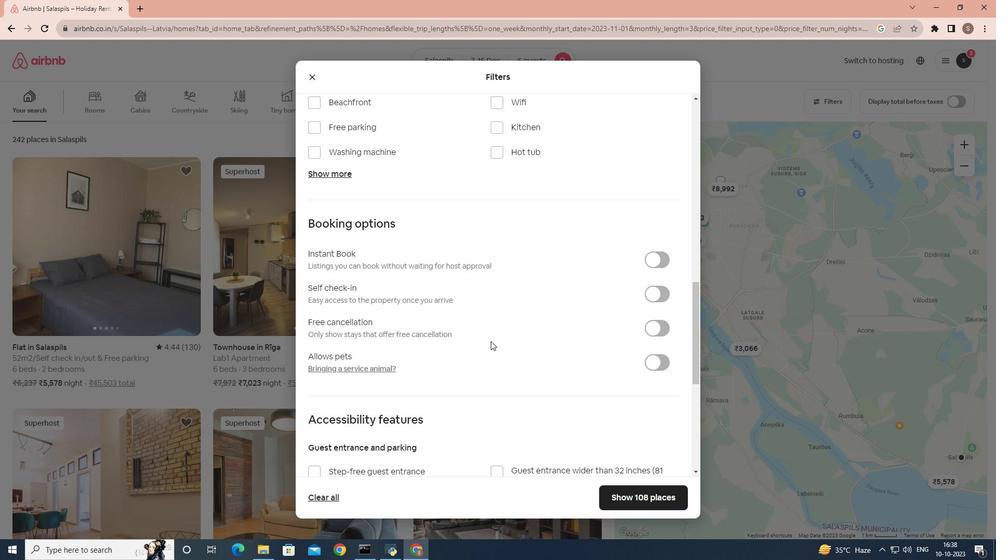 
Action: Mouse moved to (653, 347)
Screenshot: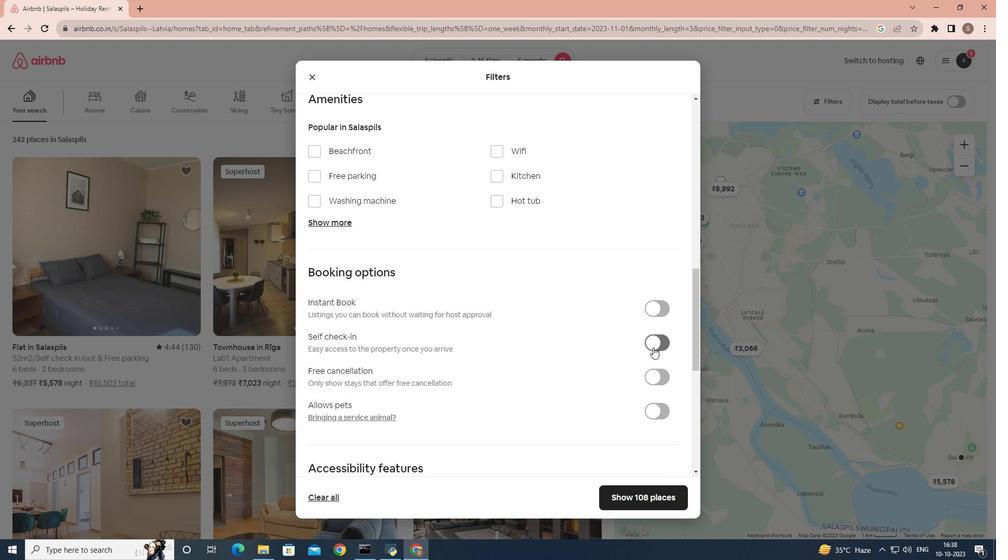 
Action: Mouse pressed left at (653, 347)
Screenshot: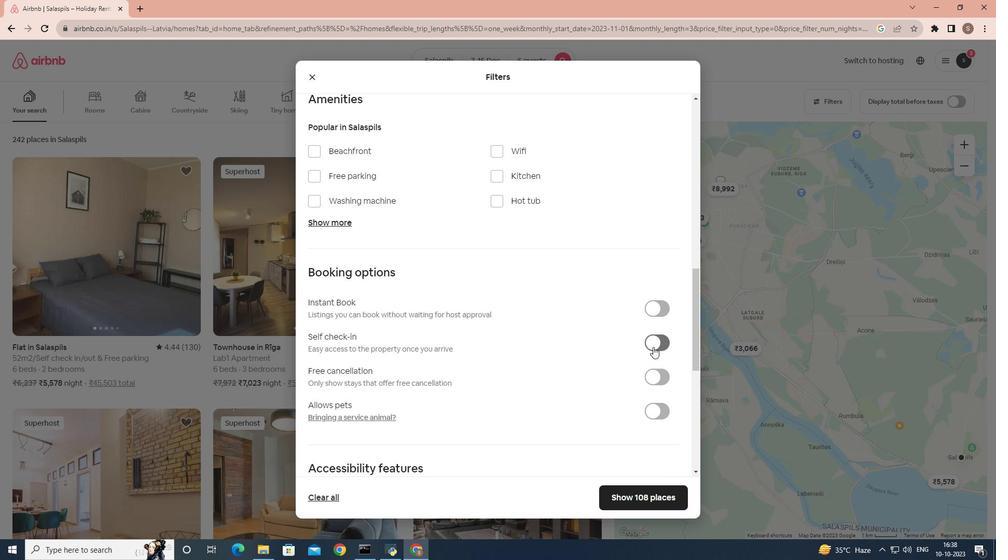 
Action: Mouse moved to (450, 312)
Screenshot: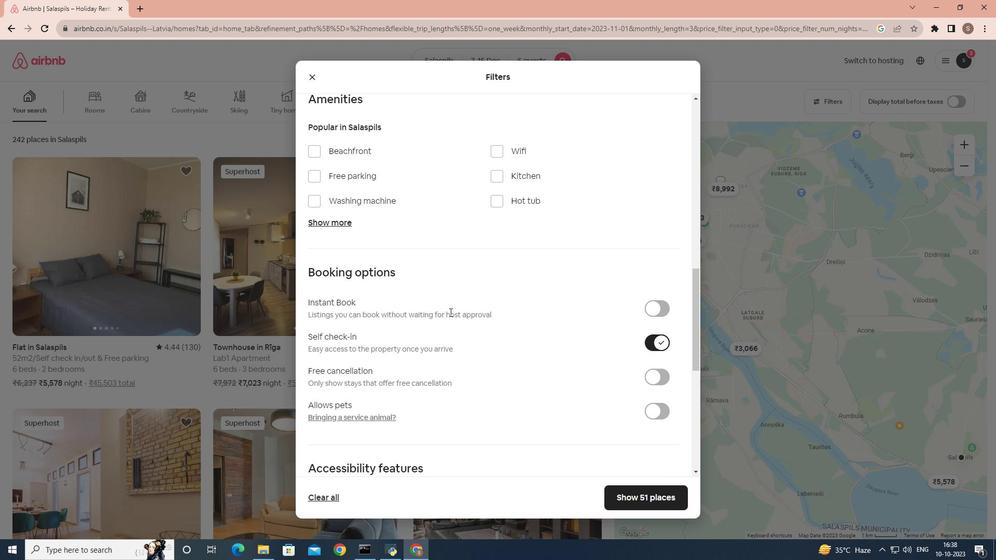
Action: Mouse scrolled (450, 313) with delta (0, 0)
Screenshot: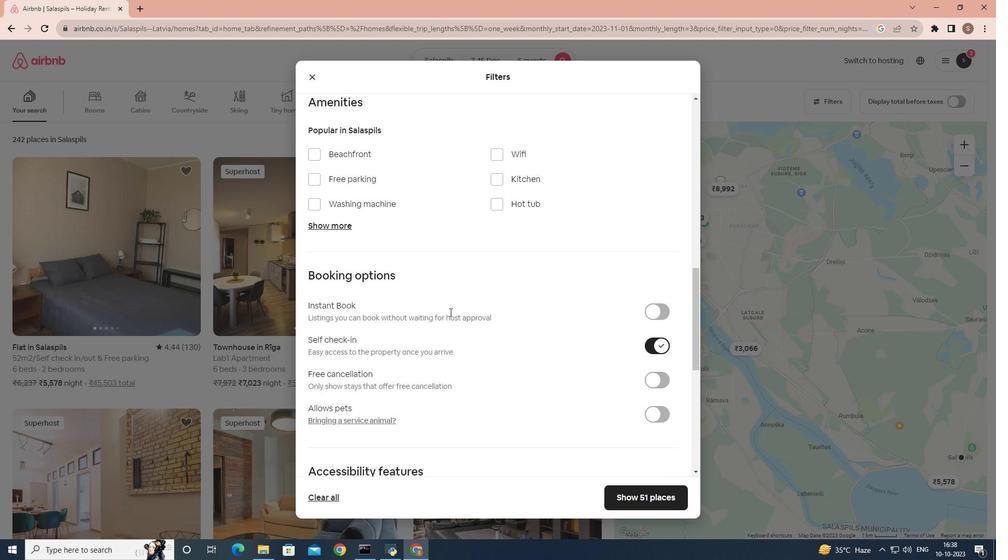 
Action: Mouse scrolled (450, 313) with delta (0, 0)
Screenshot: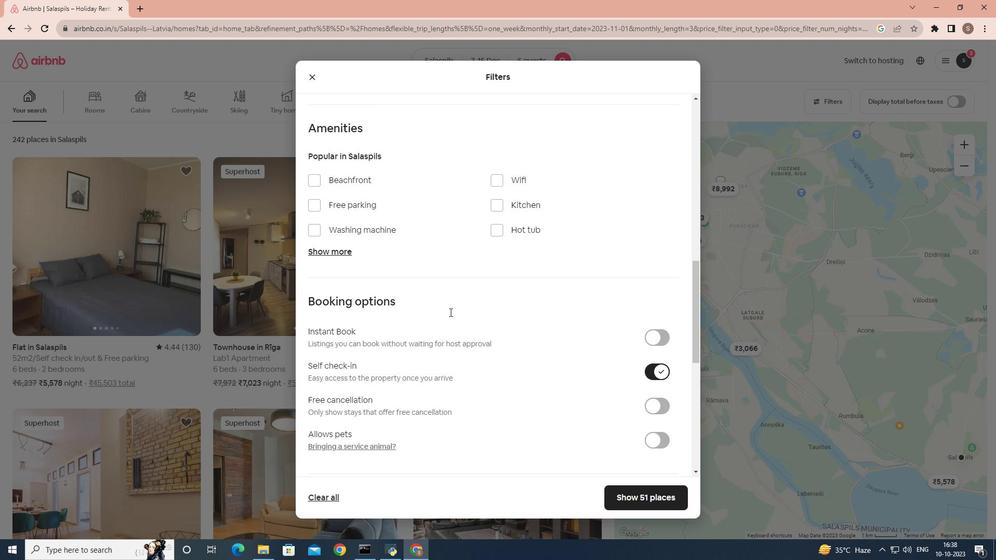 
Action: Mouse scrolled (450, 313) with delta (0, 0)
Screenshot: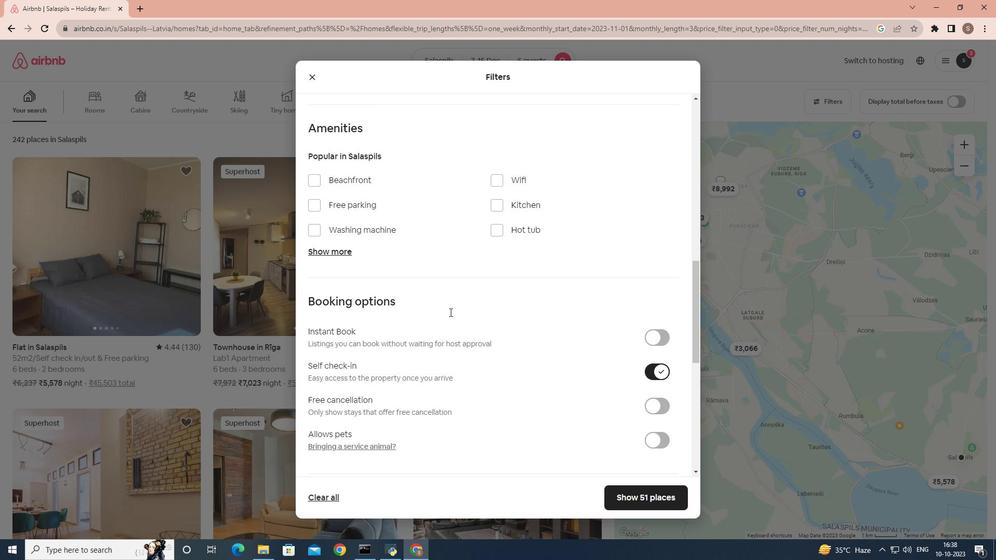 
Action: Mouse scrolled (450, 313) with delta (0, 0)
Screenshot: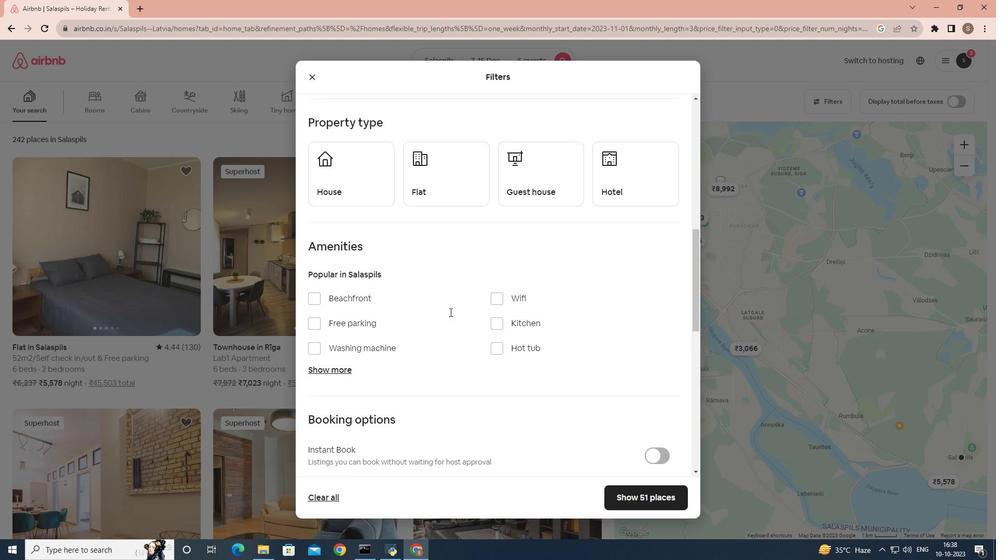 
Action: Mouse moved to (449, 312)
Screenshot: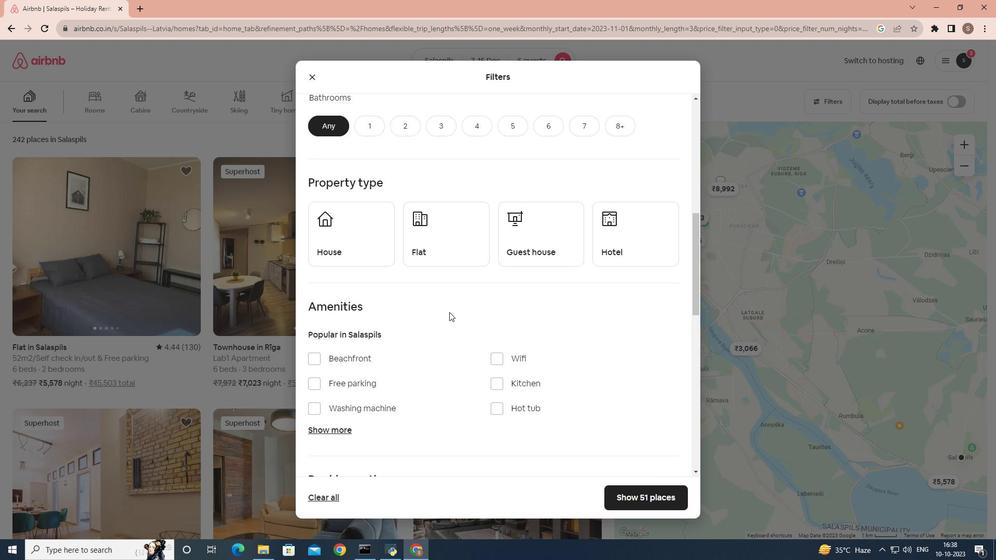 
Action: Mouse scrolled (449, 313) with delta (0, 0)
Screenshot: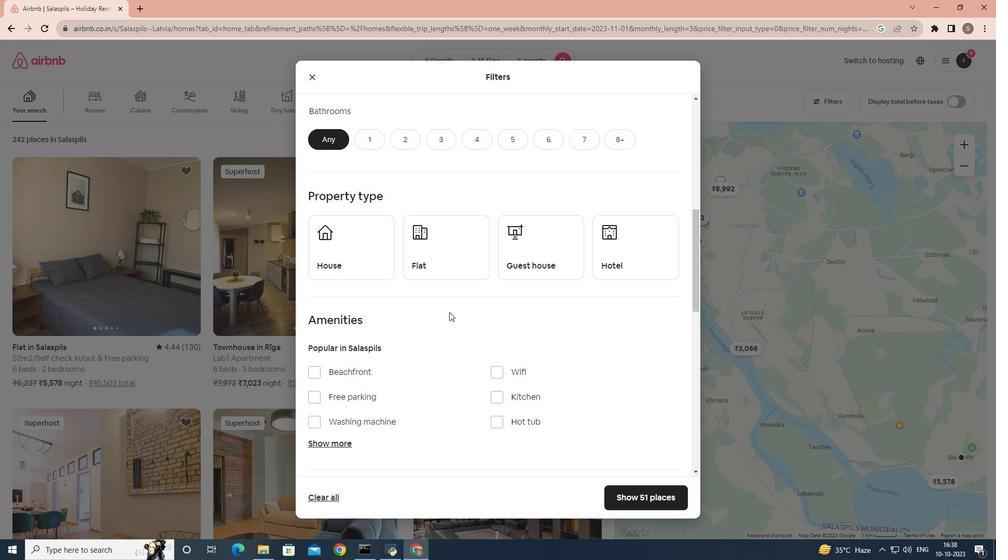 
Action: Mouse scrolled (449, 313) with delta (0, 0)
Screenshot: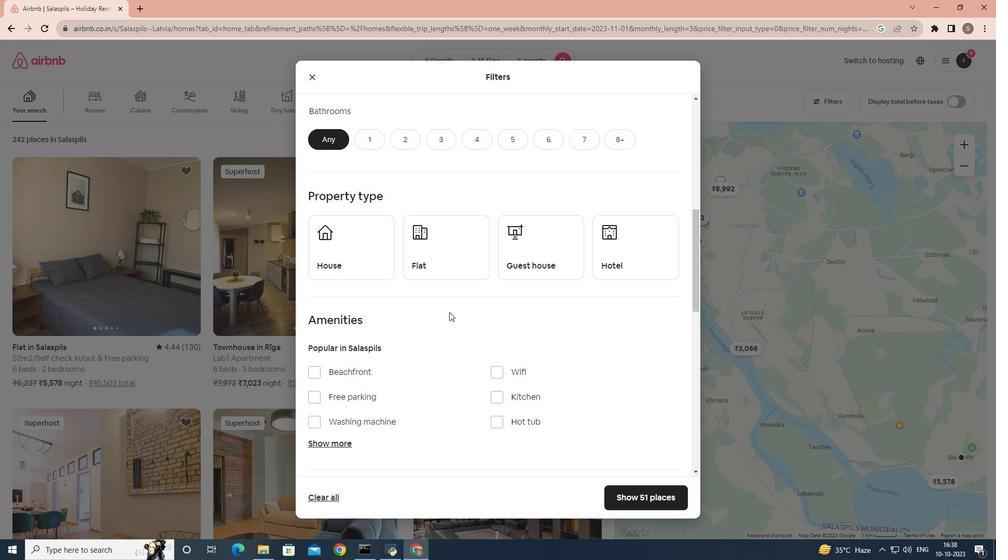 
Action: Mouse scrolled (449, 313) with delta (0, 0)
Screenshot: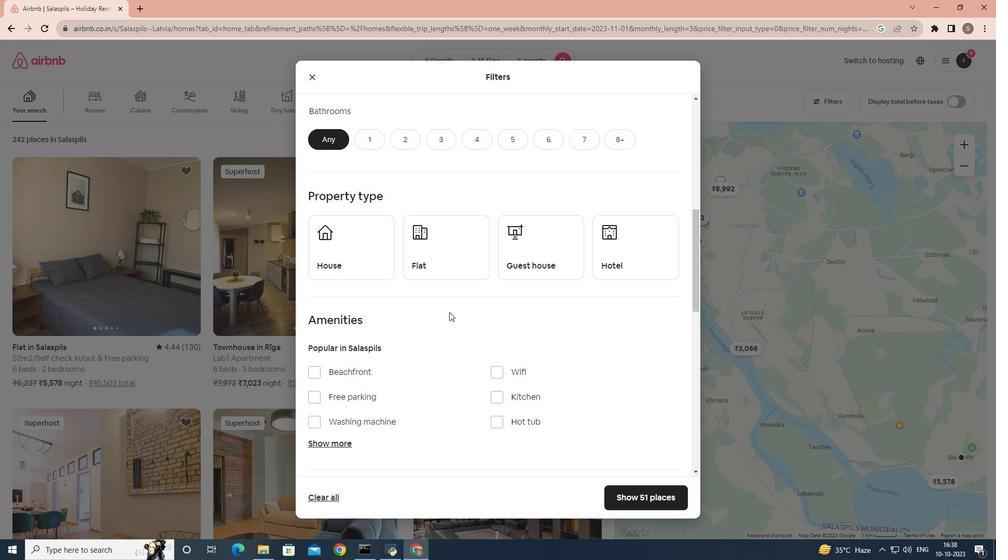 
Action: Mouse scrolled (449, 313) with delta (0, 0)
Screenshot: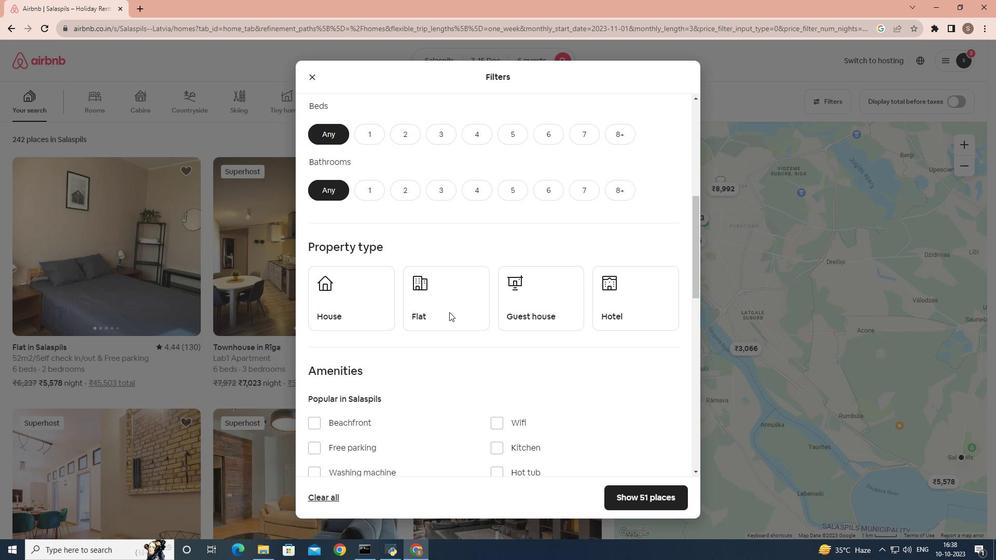 
Action: Mouse scrolled (449, 313) with delta (0, 0)
Screenshot: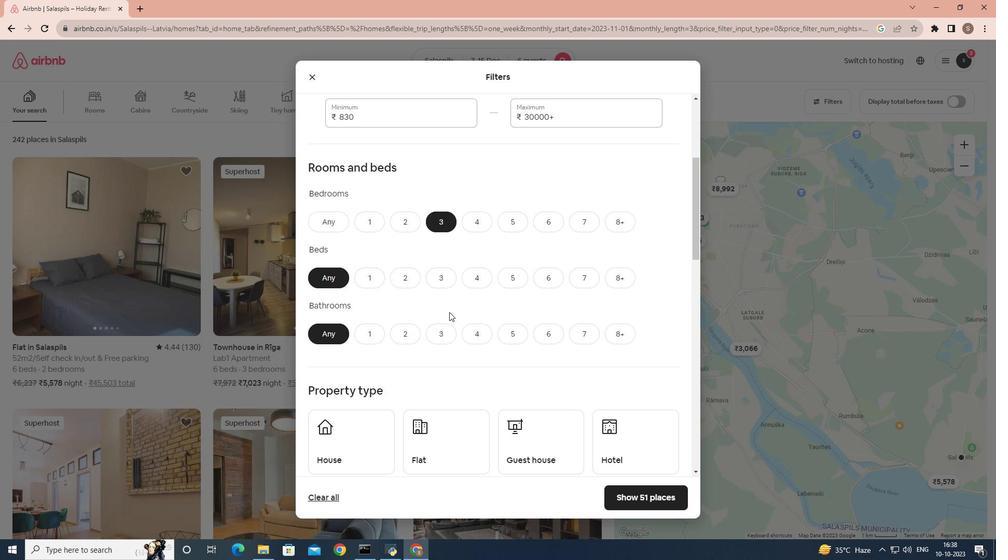 
Action: Mouse scrolled (449, 313) with delta (0, 0)
Screenshot: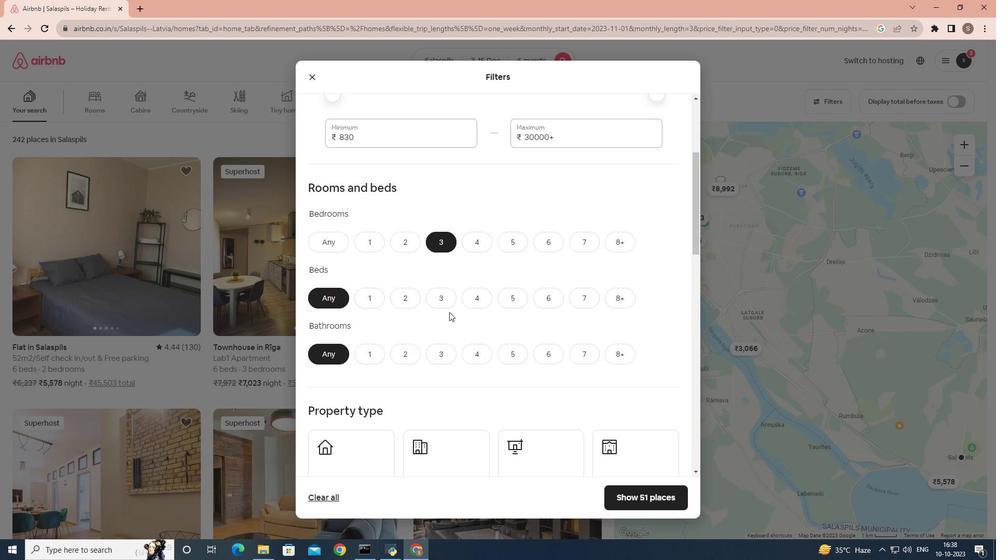 
Action: Mouse scrolled (449, 313) with delta (0, 0)
Screenshot: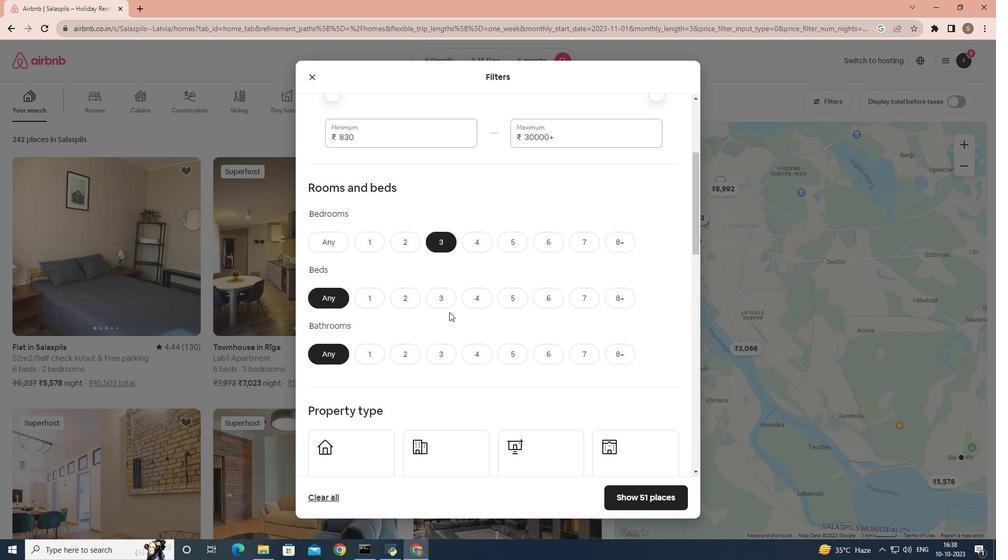 
Action: Mouse scrolled (449, 311) with delta (0, 0)
Screenshot: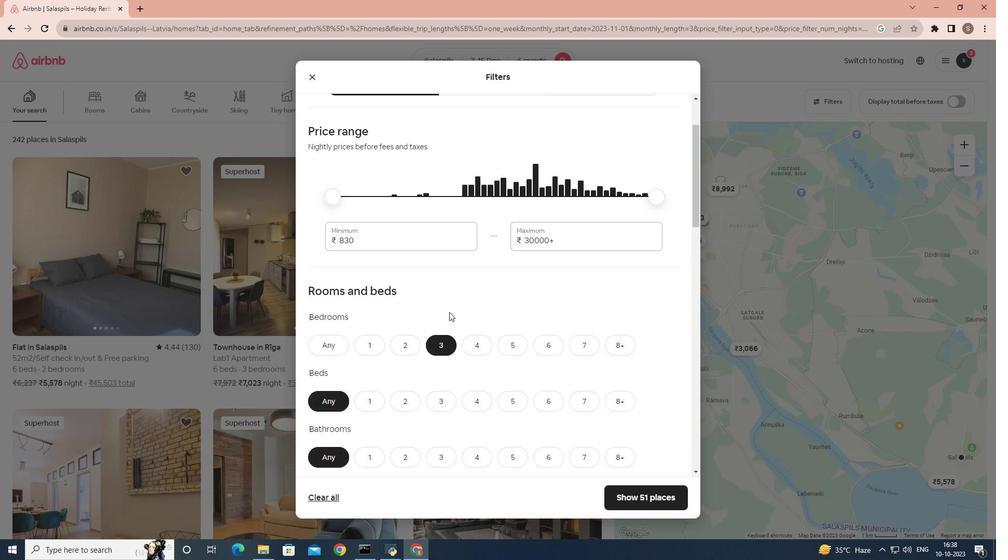 
Action: Mouse scrolled (449, 311) with delta (0, 0)
Screenshot: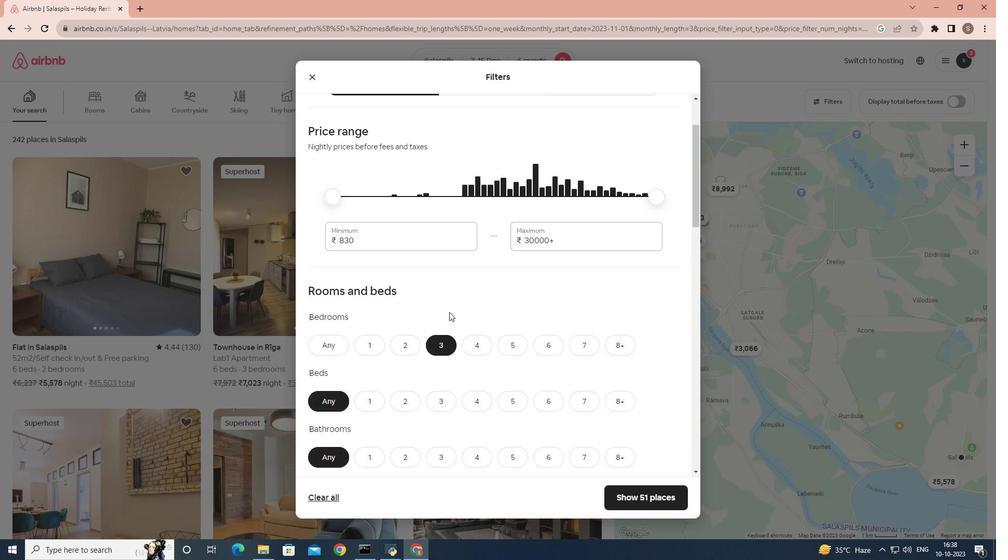 
Action: Mouse scrolled (449, 311) with delta (0, 0)
Screenshot: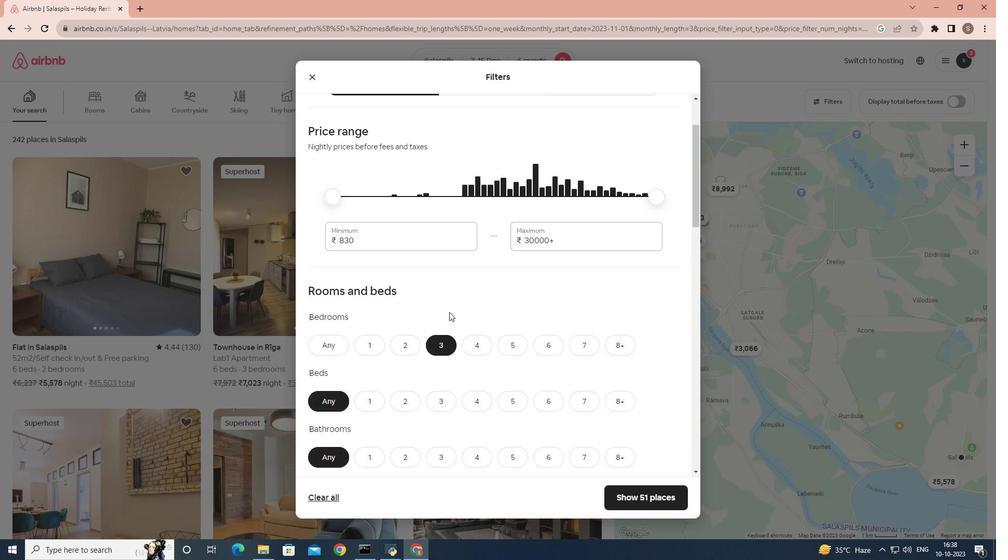 
Action: Mouse scrolled (449, 311) with delta (0, 0)
Screenshot: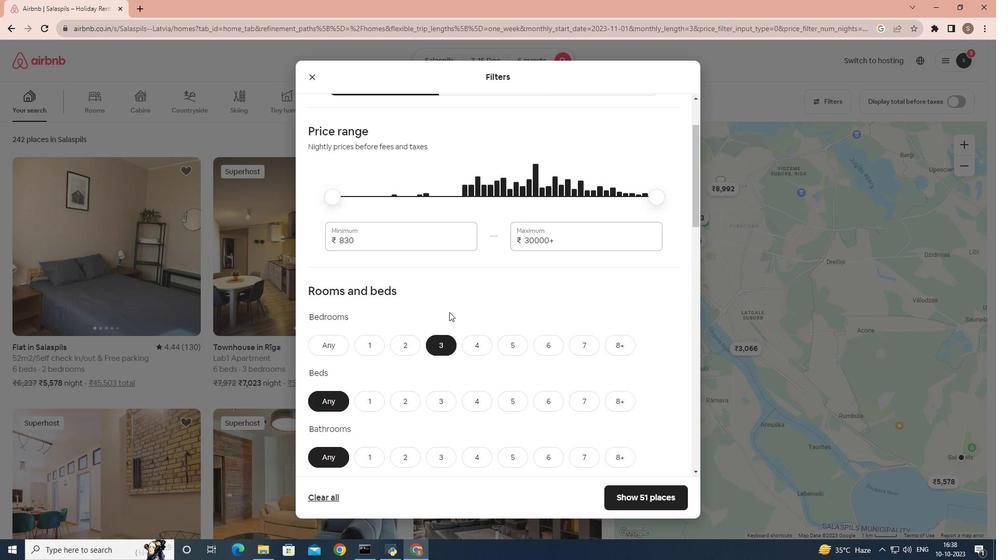 
Action: Mouse scrolled (449, 311) with delta (0, 0)
Screenshot: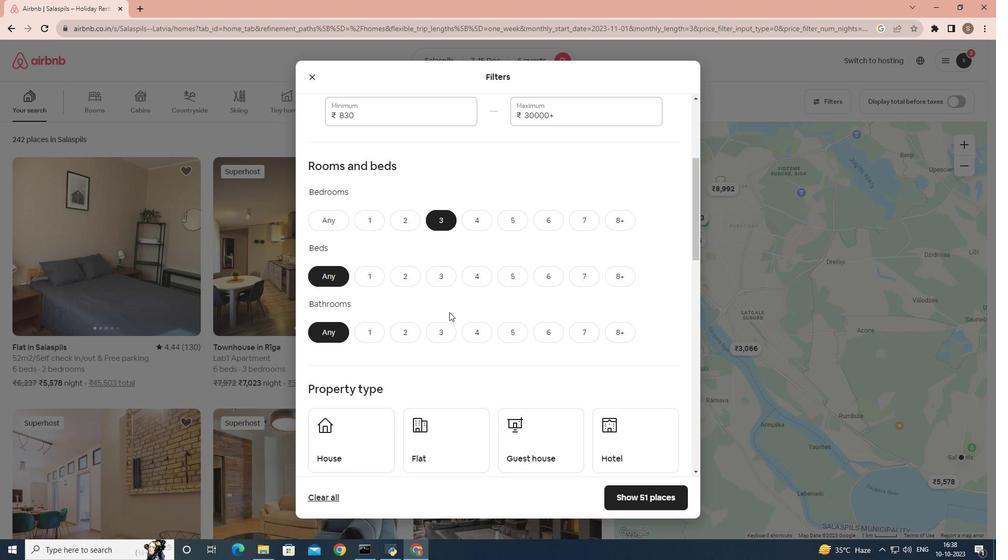 
Action: Mouse moved to (514, 354)
Screenshot: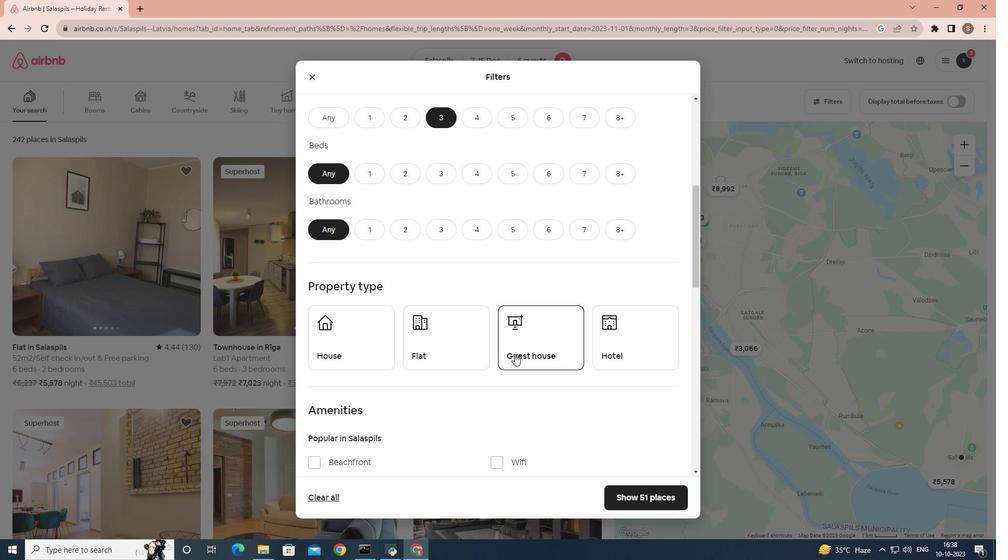 
Action: Mouse scrolled (514, 354) with delta (0, 0)
Screenshot: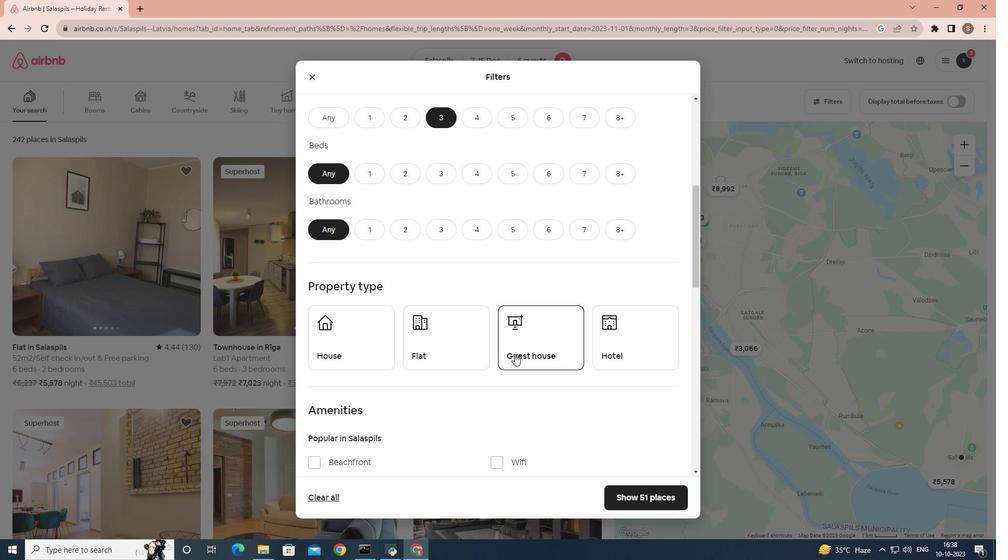 
Action: Mouse scrolled (514, 354) with delta (0, 0)
Screenshot: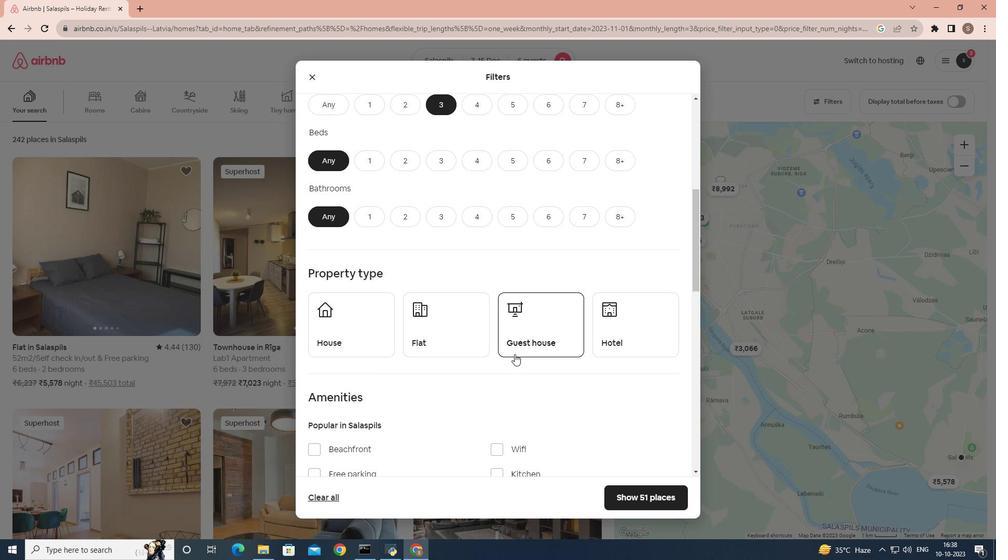 
Action: Mouse scrolled (514, 354) with delta (0, 0)
Screenshot: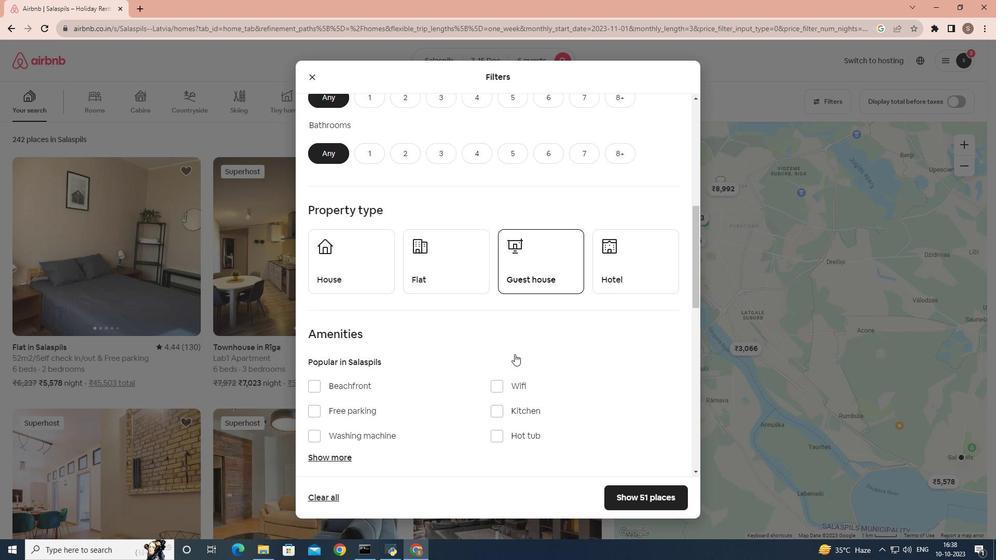 
Action: Mouse moved to (515, 354)
Screenshot: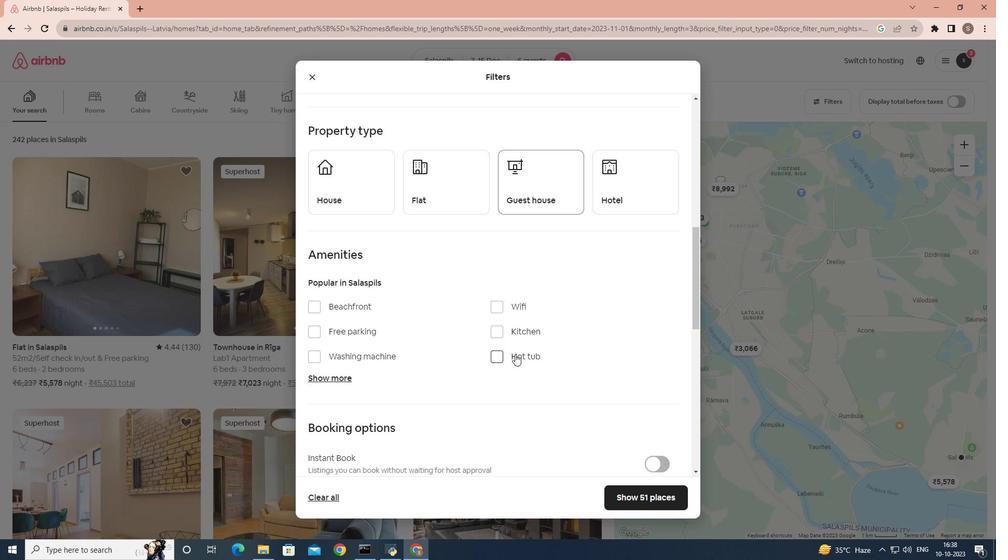 
Action: Mouse scrolled (515, 354) with delta (0, 0)
Screenshot: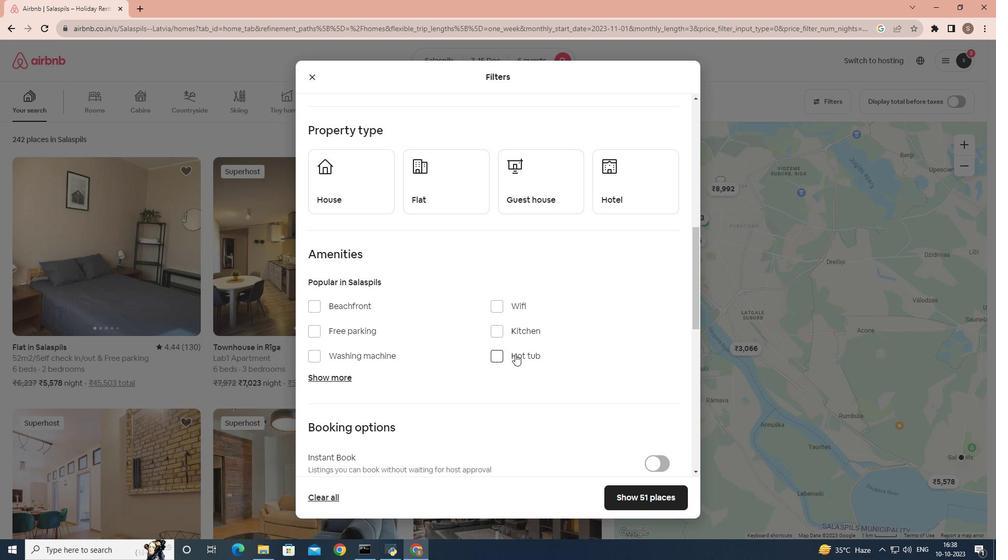 
Action: Mouse scrolled (515, 354) with delta (0, 0)
Screenshot: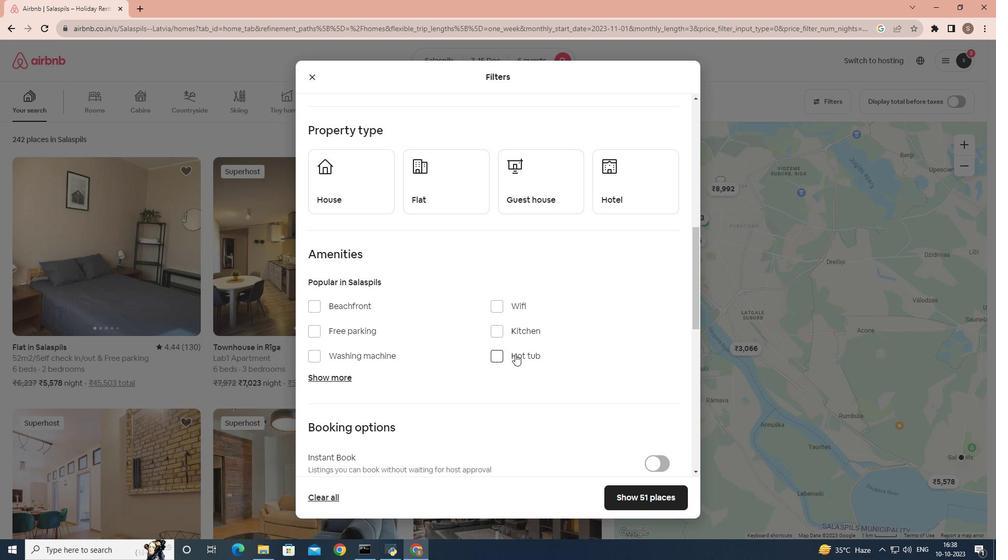 
Action: Mouse scrolled (515, 354) with delta (0, 0)
Screenshot: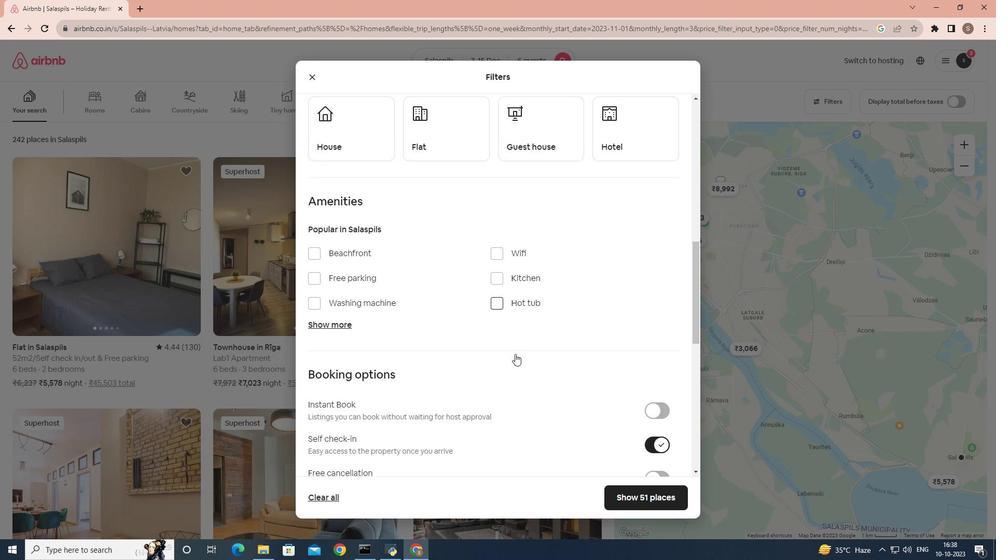 
Action: Mouse scrolled (515, 354) with delta (0, 0)
Screenshot: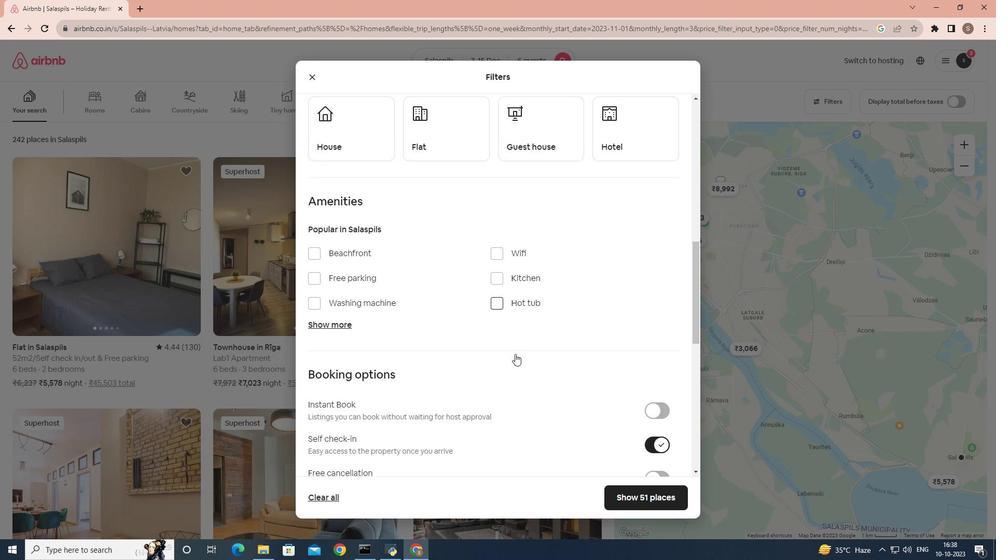 
Action: Mouse moved to (560, 405)
Screenshot: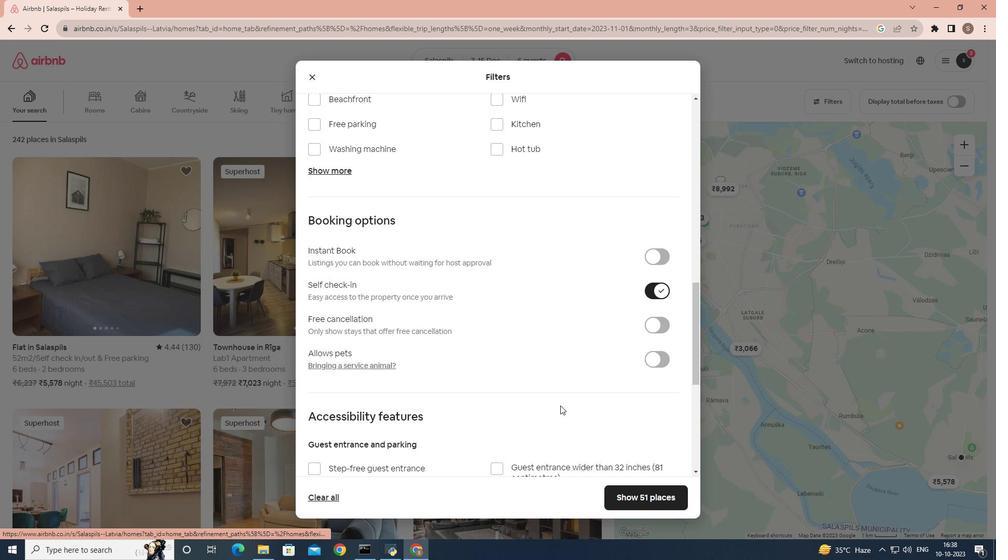 
Action: Mouse scrolled (560, 405) with delta (0, 0)
Screenshot: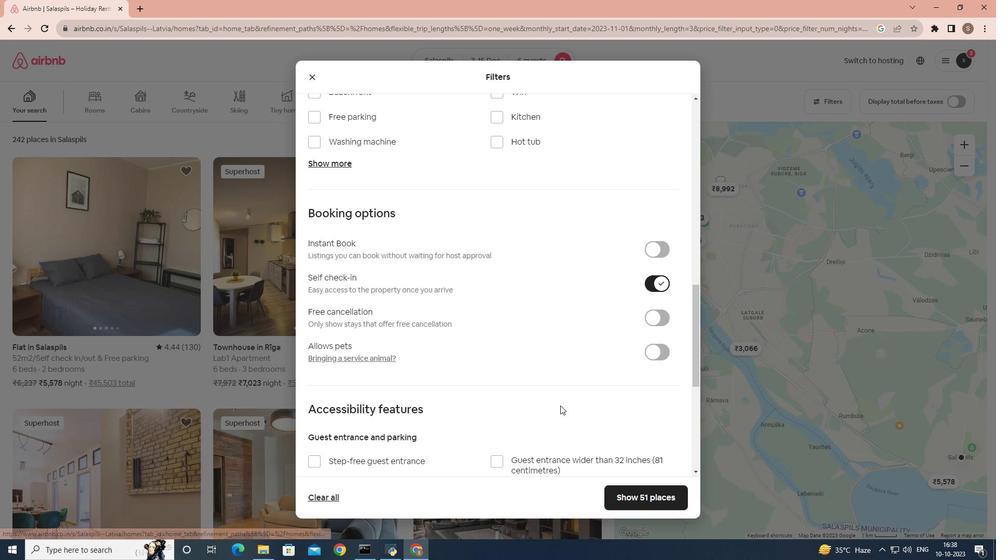 
Action: Mouse scrolled (560, 405) with delta (0, 0)
Screenshot: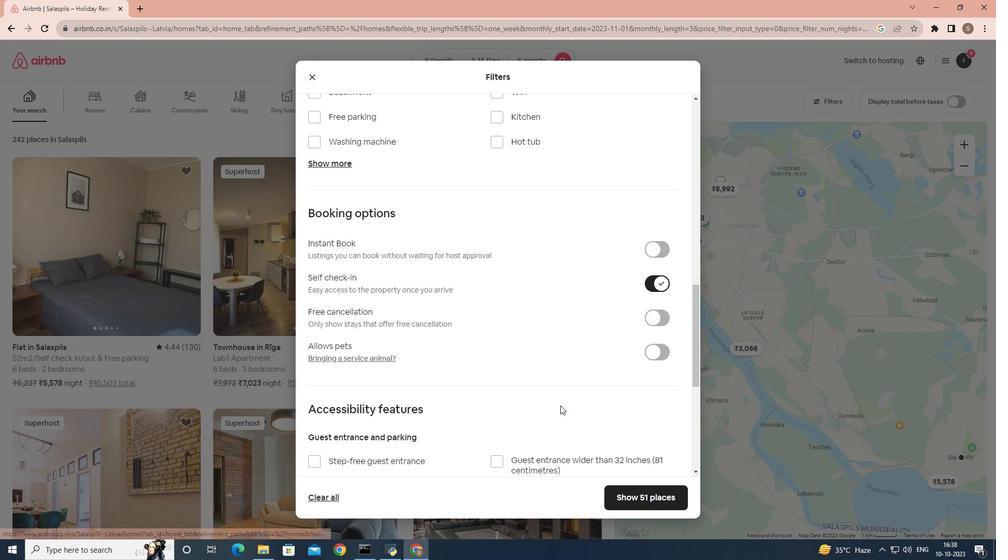 
Action: Mouse scrolled (560, 405) with delta (0, 0)
Screenshot: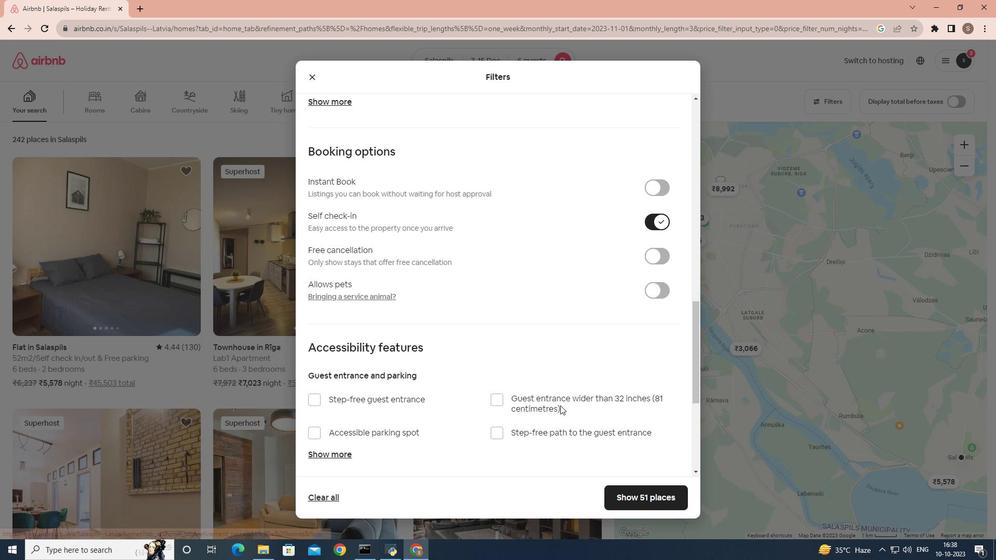
Action: Mouse scrolled (560, 405) with delta (0, 0)
Screenshot: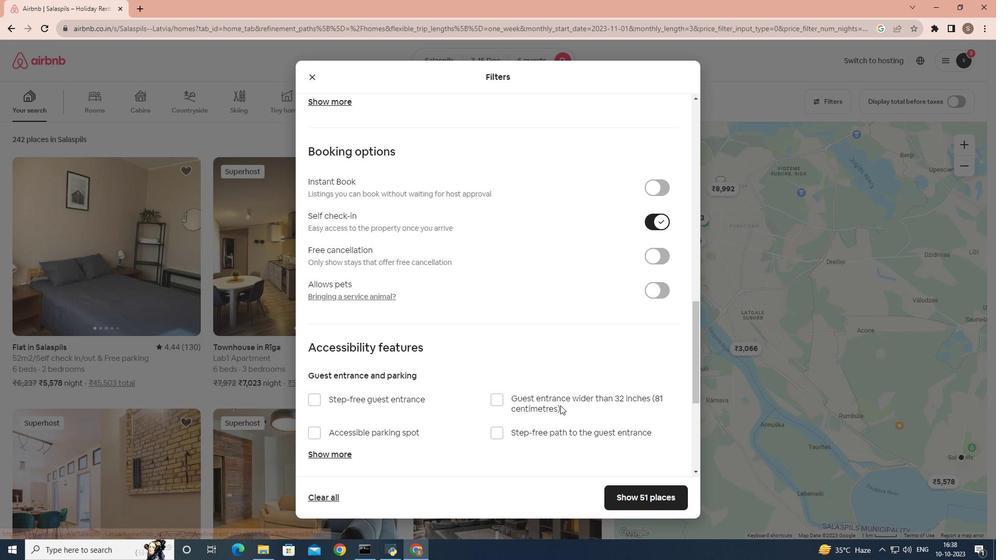
Action: Mouse moved to (569, 400)
Screenshot: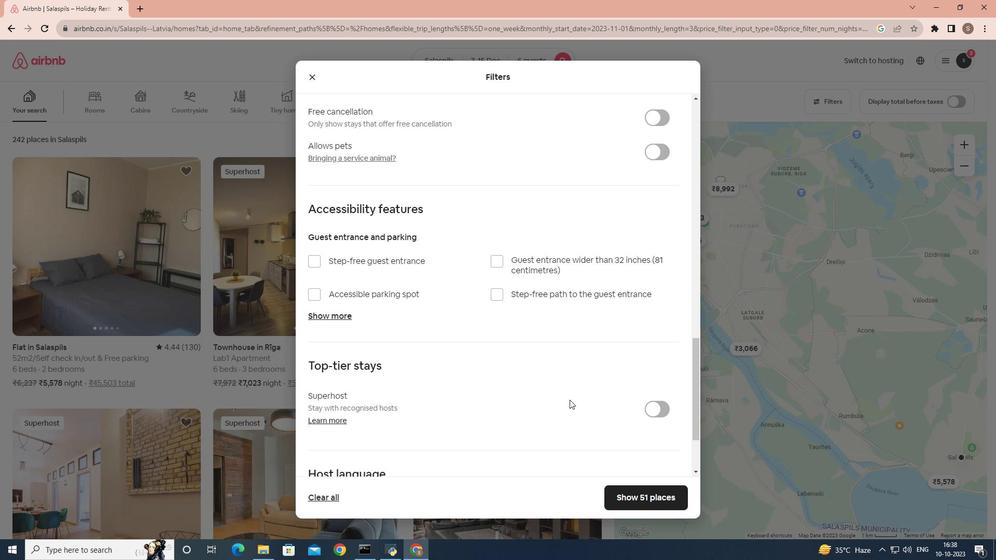 
Action: Mouse scrolled (569, 400) with delta (0, 0)
Screenshot: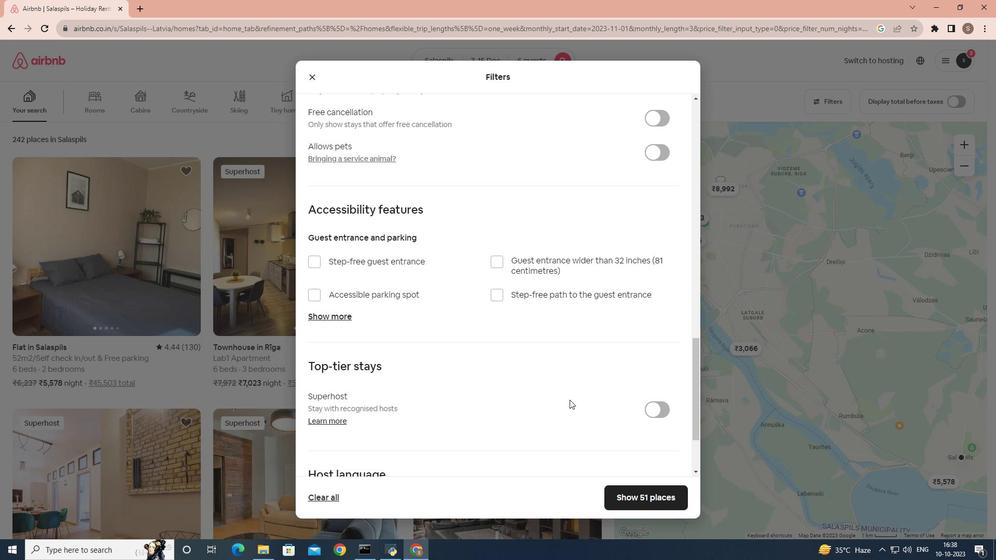 
Action: Mouse scrolled (569, 400) with delta (0, 0)
Screenshot: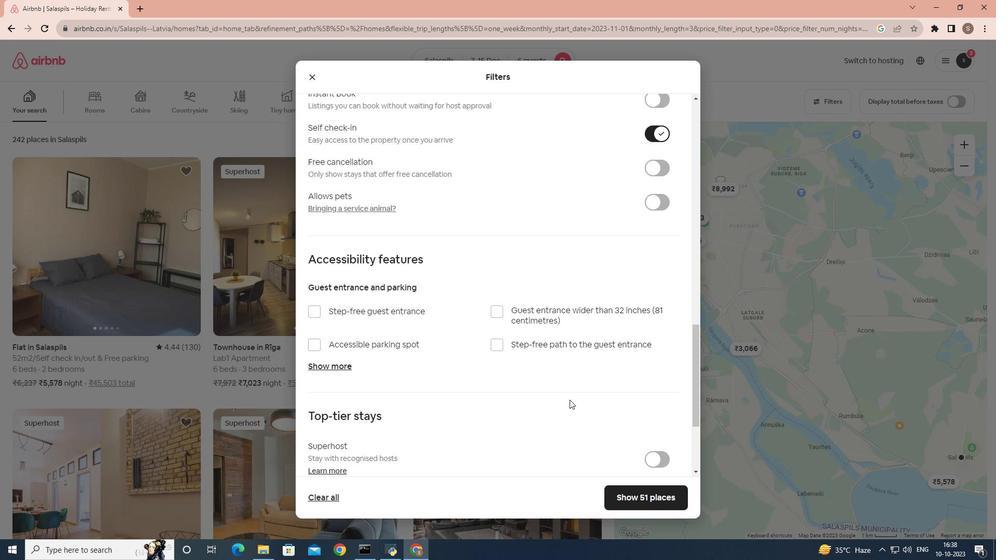
Action: Mouse scrolled (569, 399) with delta (0, 0)
Screenshot: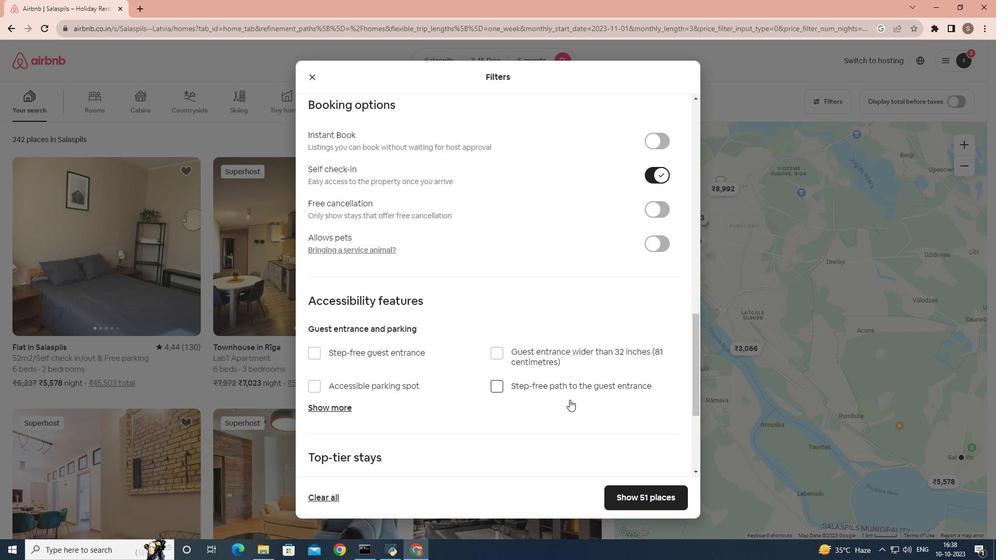 
Action: Mouse moved to (622, 500)
Screenshot: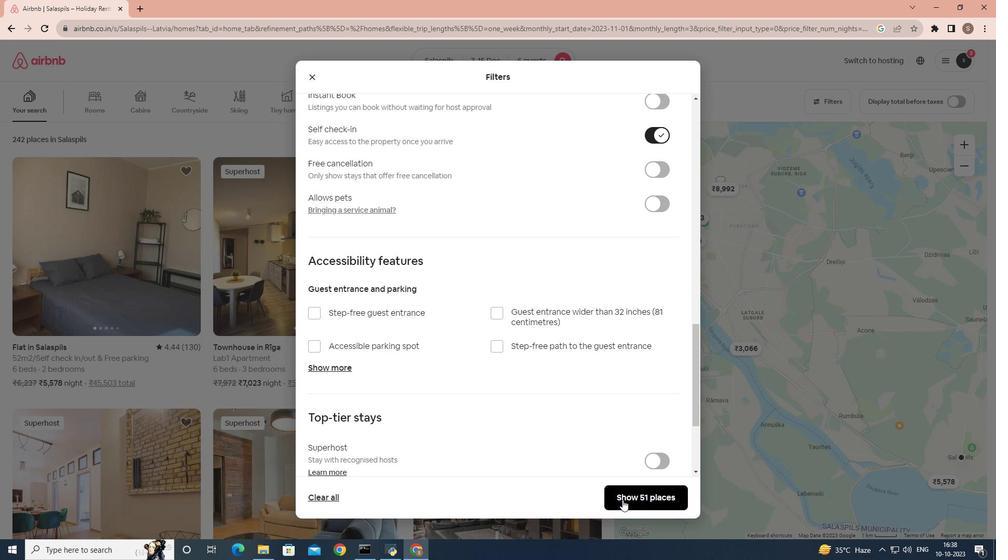 
Action: Mouse pressed left at (622, 500)
Screenshot: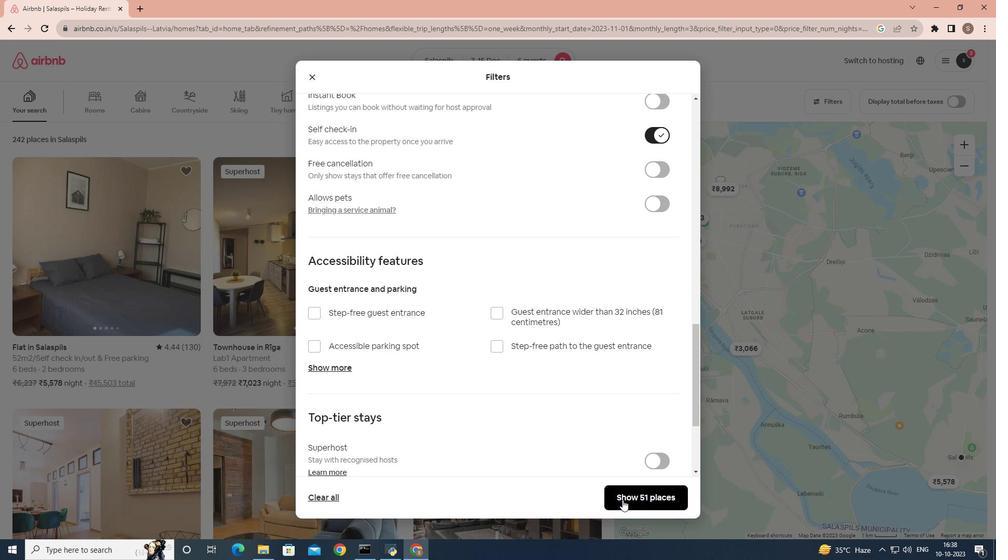 
Action: Mouse moved to (262, 317)
Screenshot: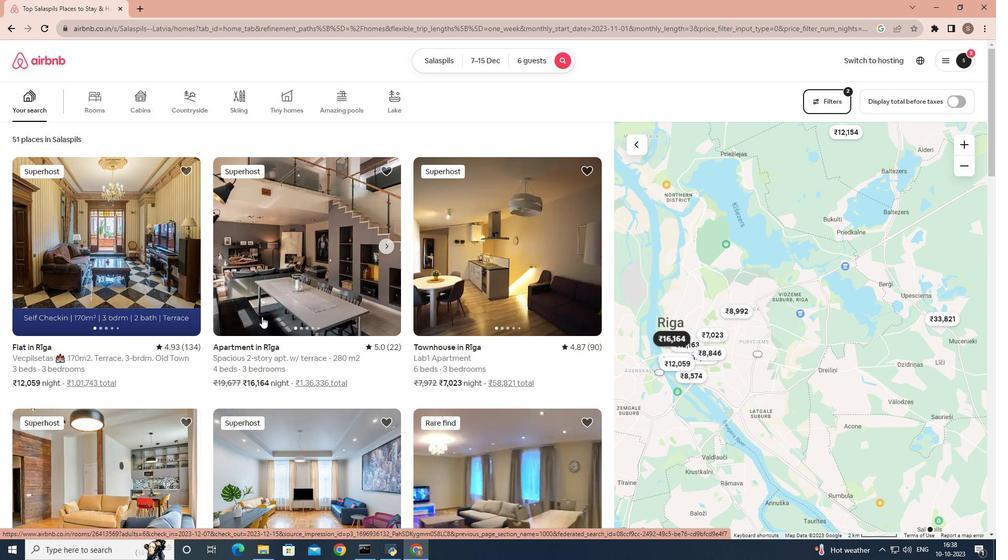 
Action: Mouse scrolled (262, 316) with delta (0, 0)
Screenshot: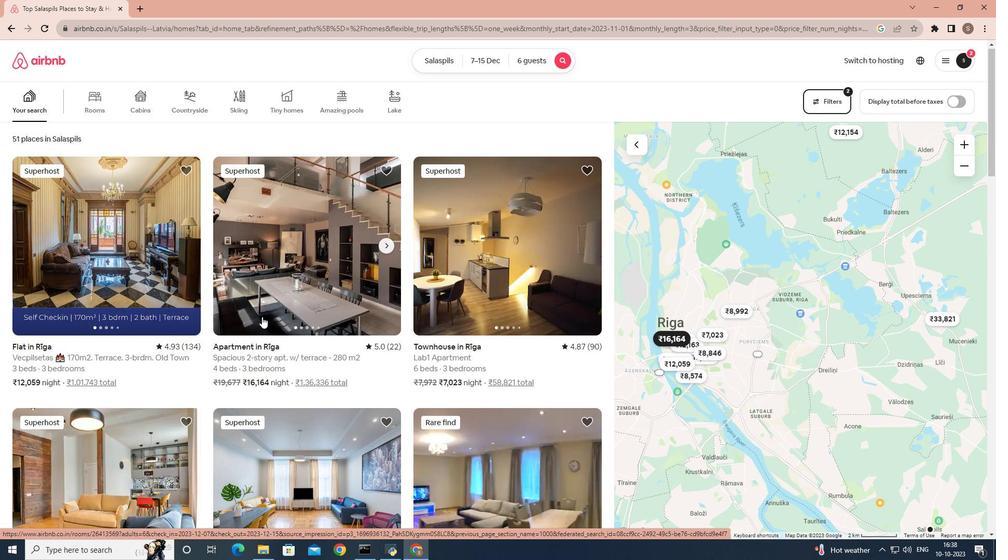 
Action: Mouse scrolled (262, 316) with delta (0, 0)
Screenshot: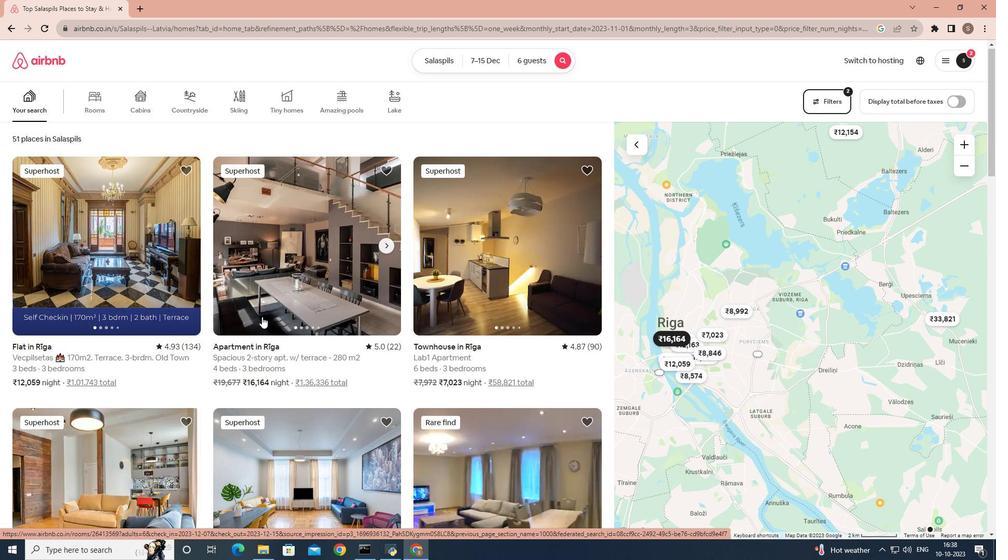
Action: Mouse scrolled (262, 316) with delta (0, 0)
Screenshot: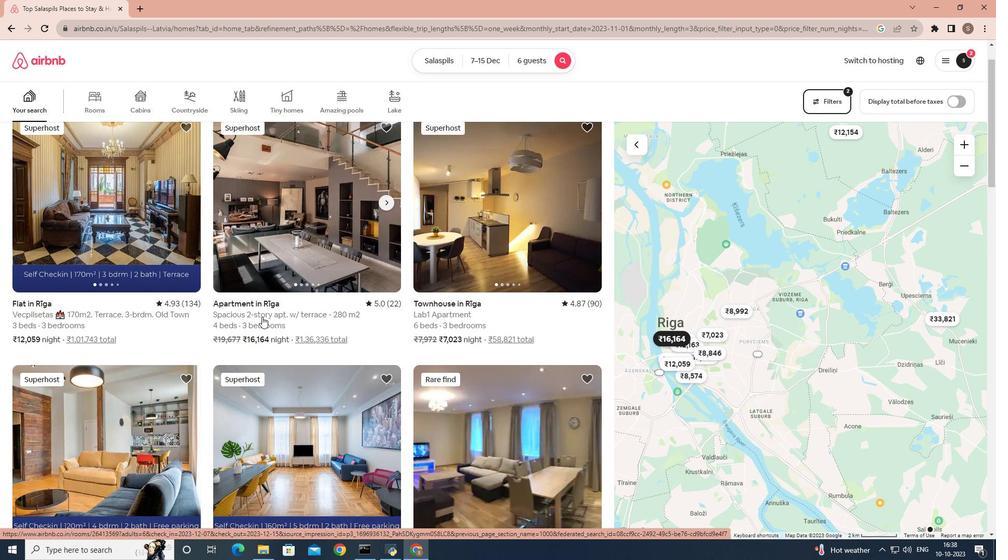 
Action: Mouse scrolled (262, 316) with delta (0, 0)
Screenshot: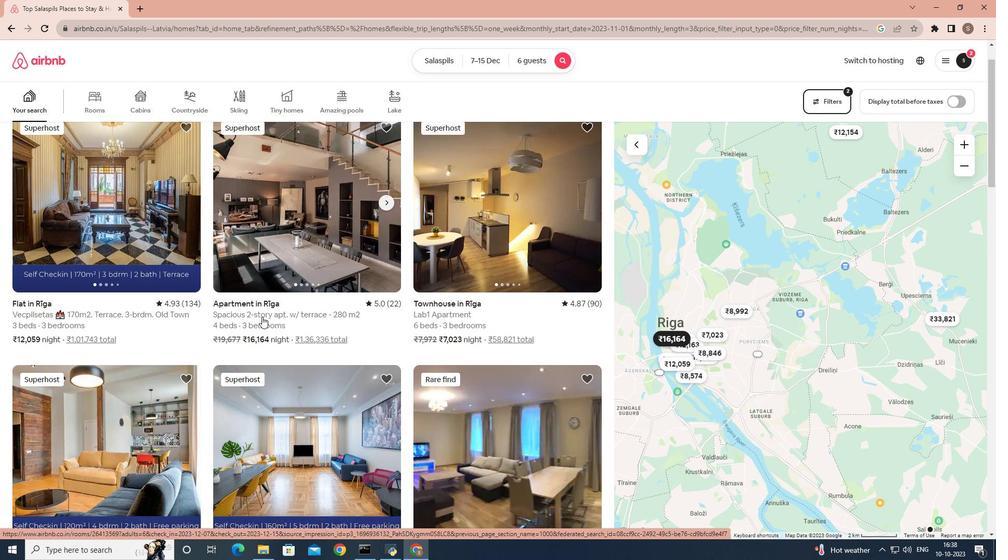 
Action: Mouse scrolled (262, 316) with delta (0, 0)
Screenshot: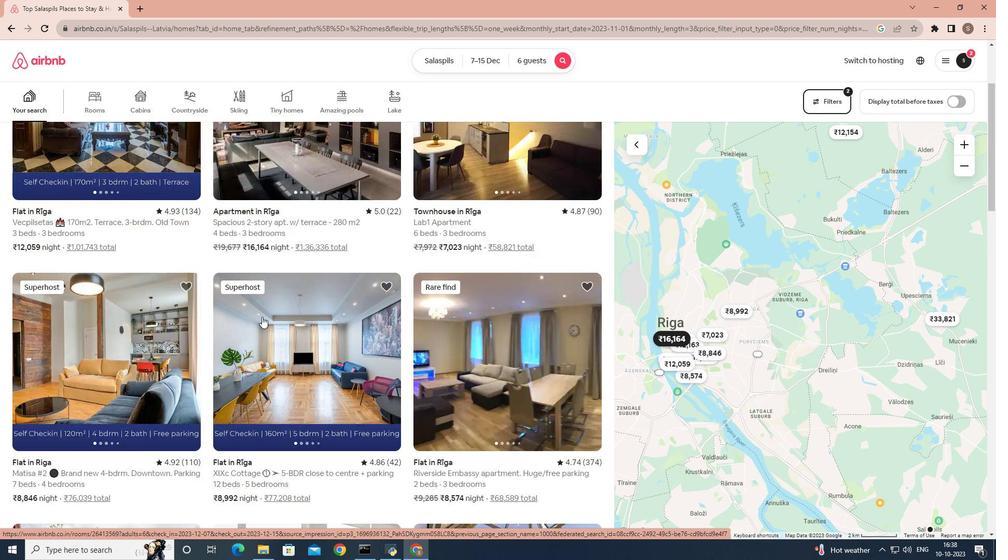 
Action: Mouse scrolled (262, 317) with delta (0, 0)
Screenshot: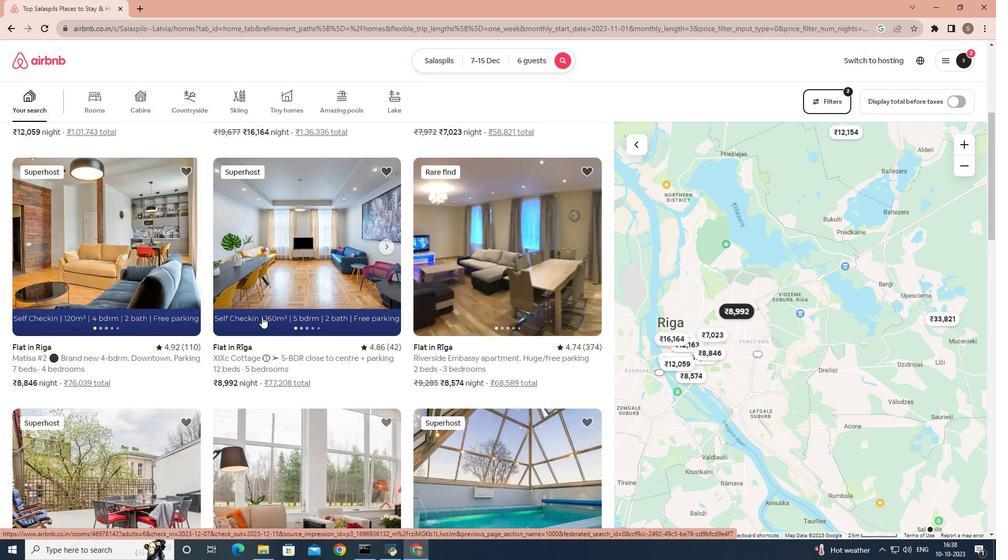 
Action: Mouse scrolled (262, 317) with delta (0, 0)
Screenshot: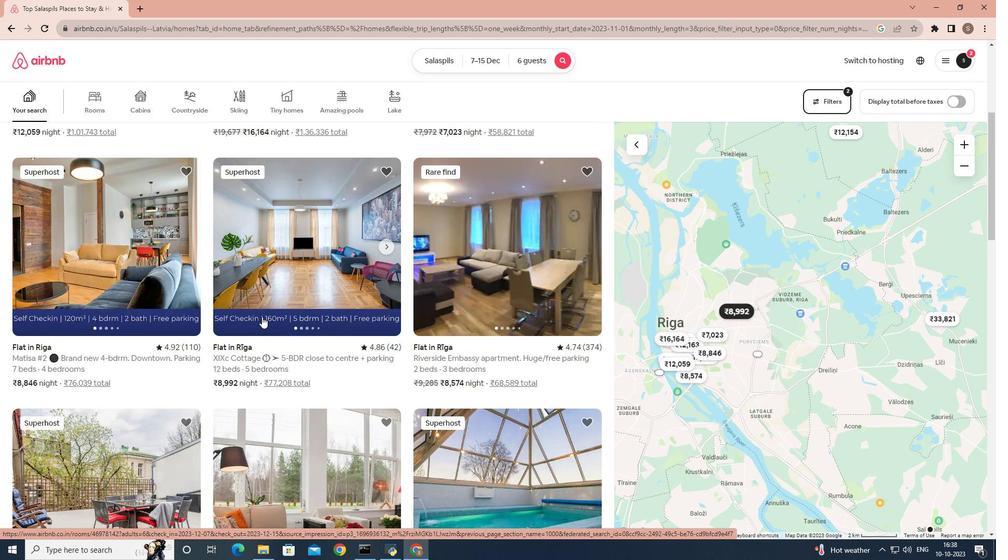 
Action: Mouse scrolled (262, 317) with delta (0, 0)
Screenshot: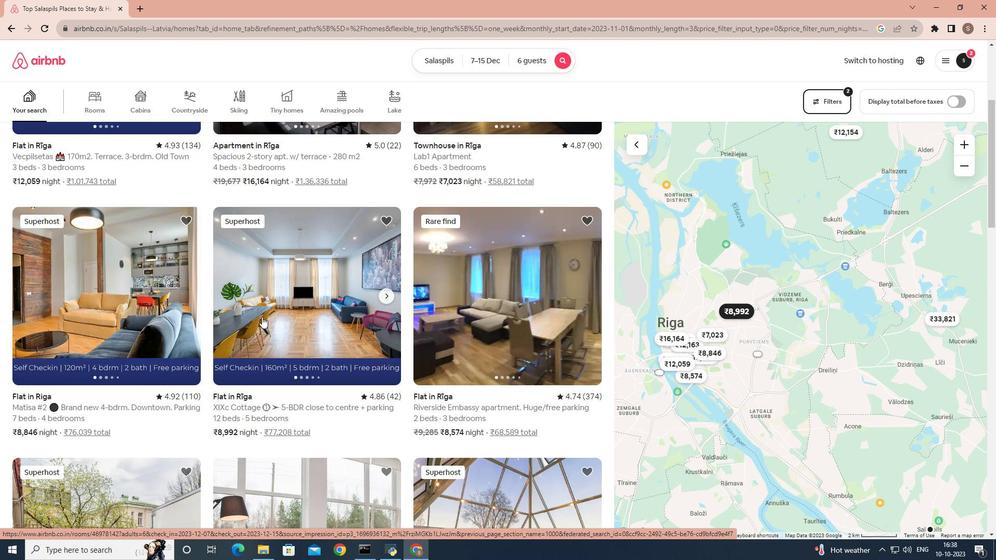 
Action: Mouse scrolled (262, 316) with delta (0, 0)
Screenshot: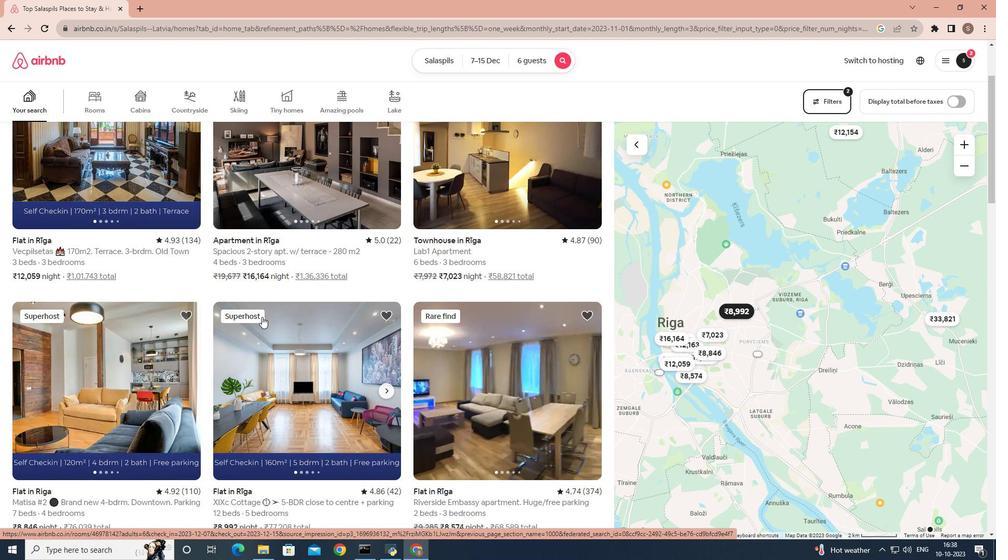 
Action: Mouse scrolled (262, 316) with delta (0, 0)
Screenshot: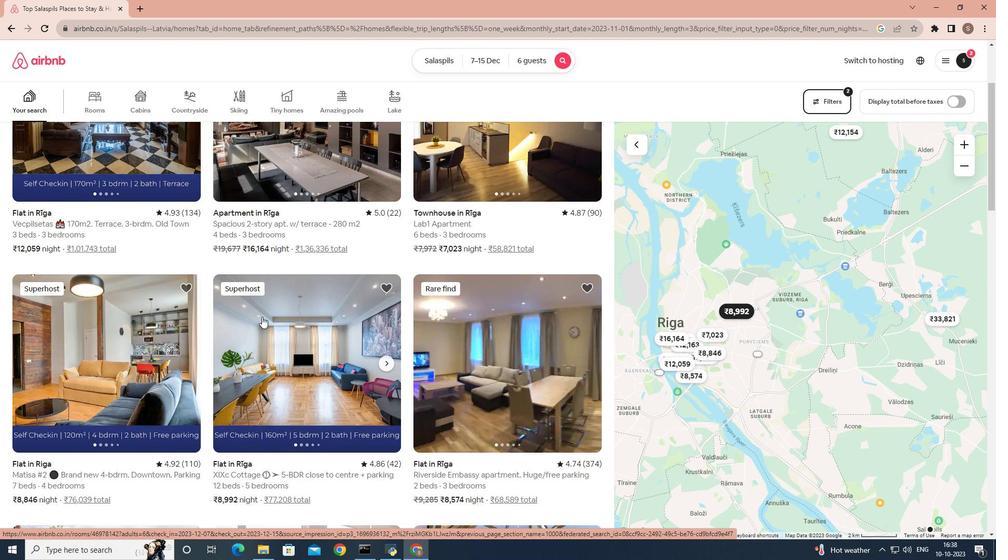 
Action: Mouse scrolled (262, 316) with delta (0, 0)
Screenshot: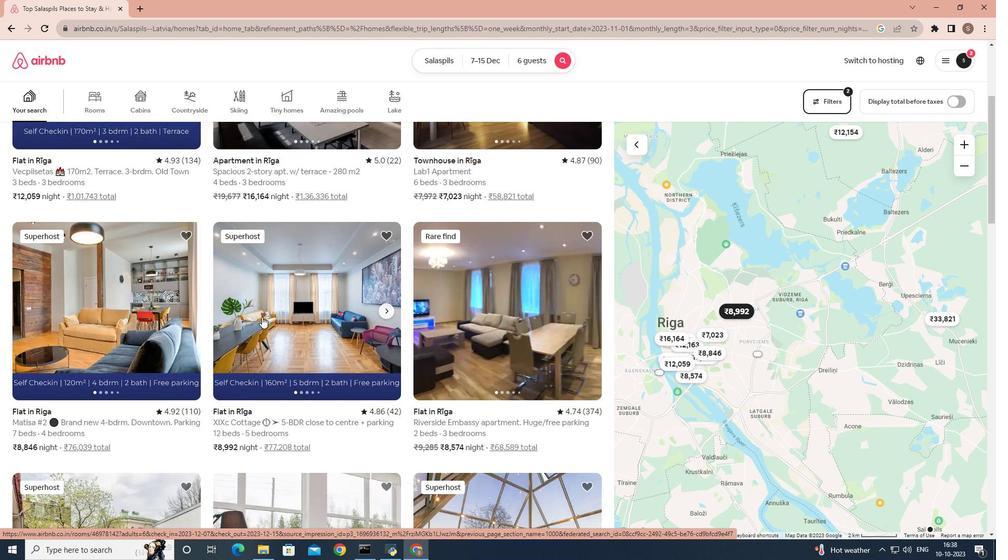 
Action: Mouse scrolled (262, 317) with delta (0, 0)
Screenshot: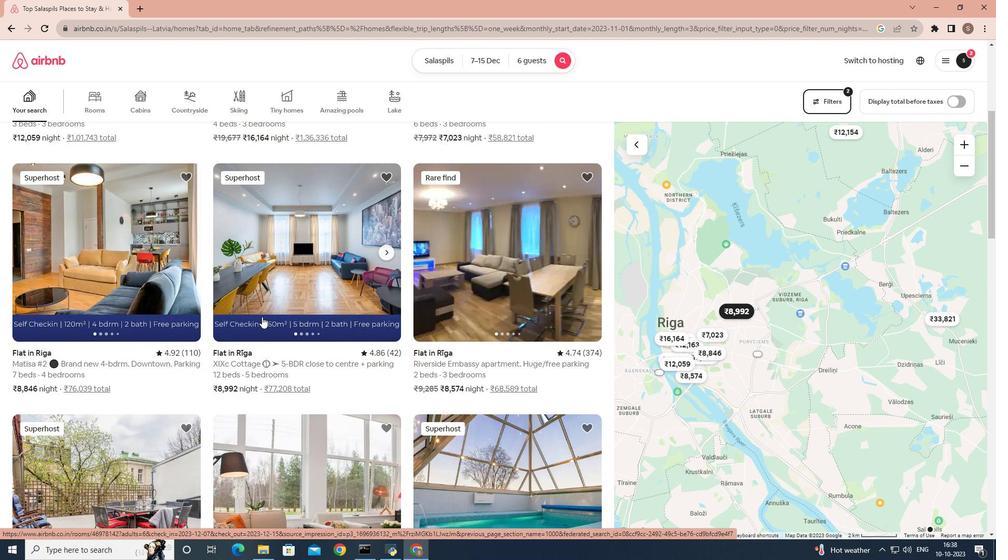 
Action: Mouse moved to (126, 319)
Screenshot: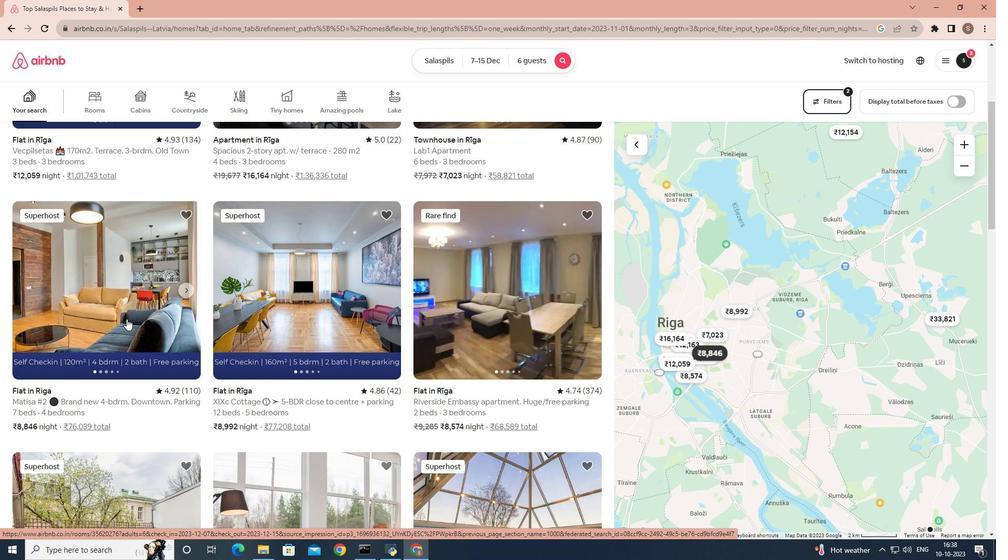 
Action: Mouse pressed left at (126, 319)
Screenshot: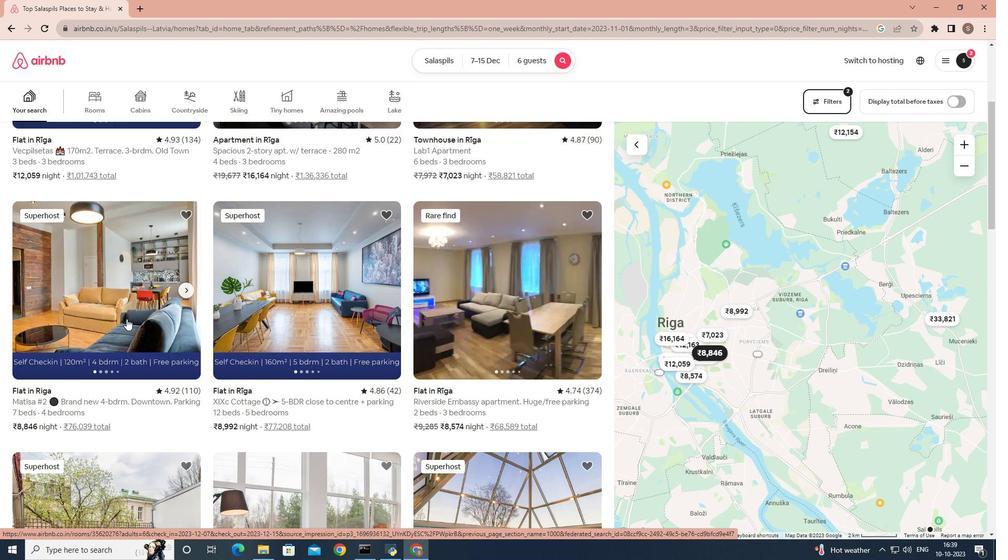 
Action: Mouse moved to (354, 334)
Screenshot: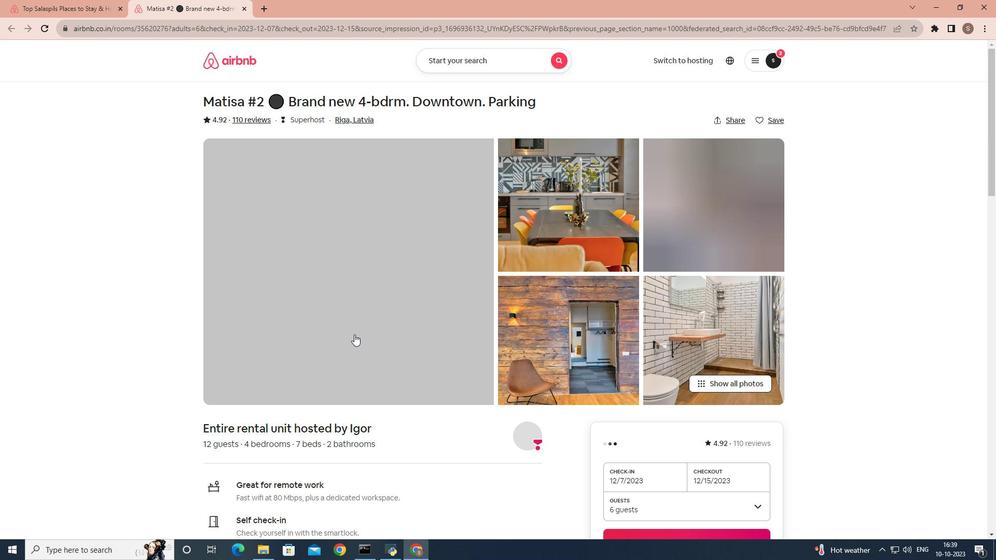 
Action: Mouse scrolled (354, 334) with delta (0, 0)
Screenshot: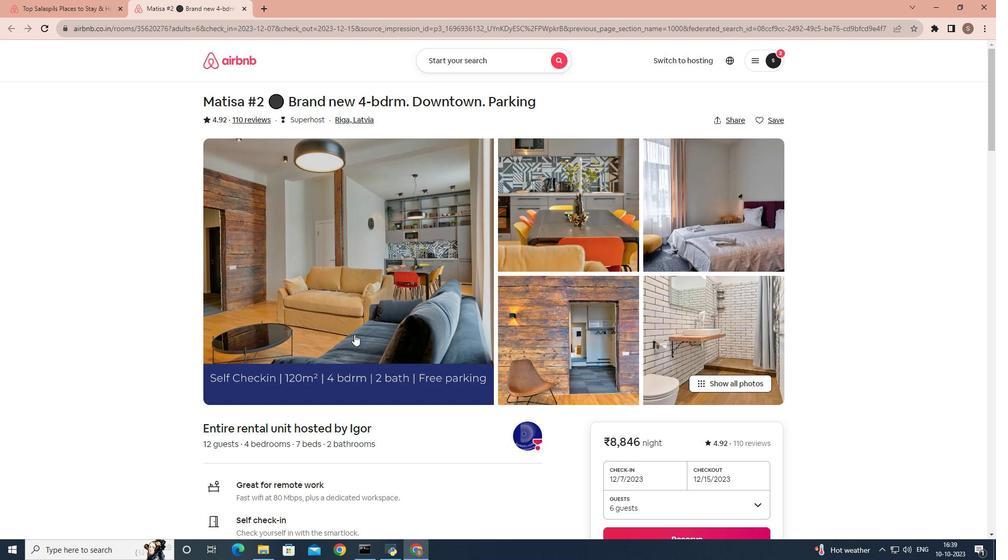 
Action: Mouse scrolled (354, 334) with delta (0, 0)
Screenshot: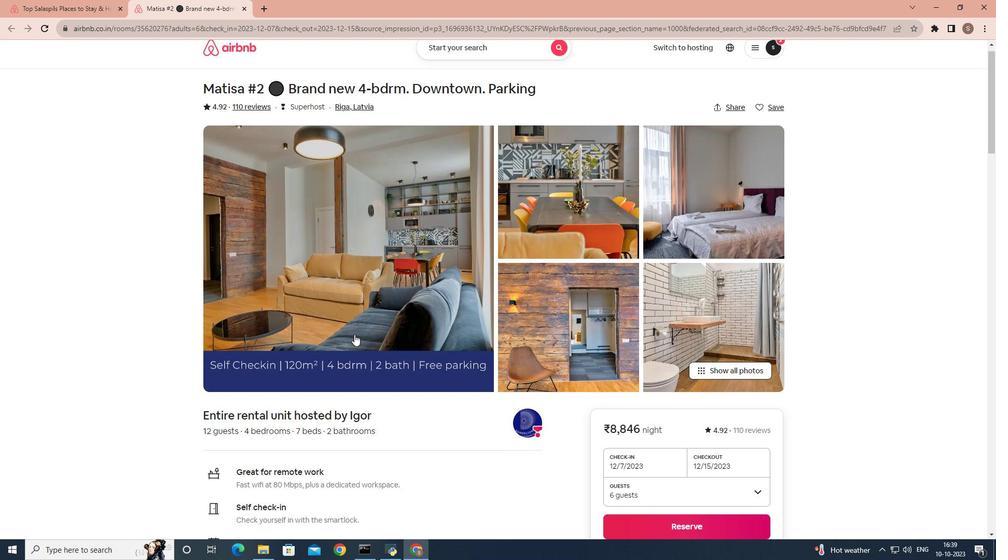 
Action: Mouse scrolled (354, 334) with delta (0, 0)
Screenshot: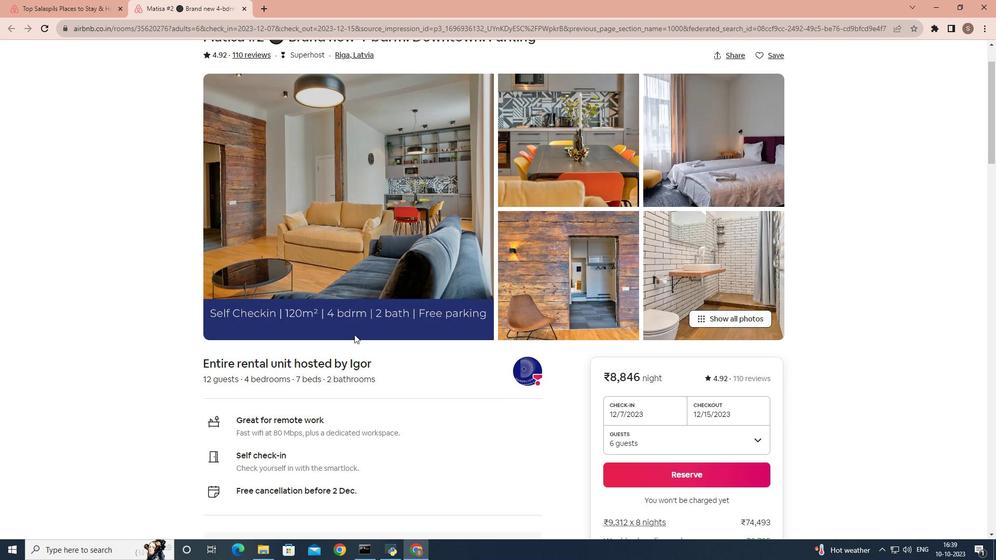 
Action: Mouse scrolled (354, 334) with delta (0, 0)
Screenshot: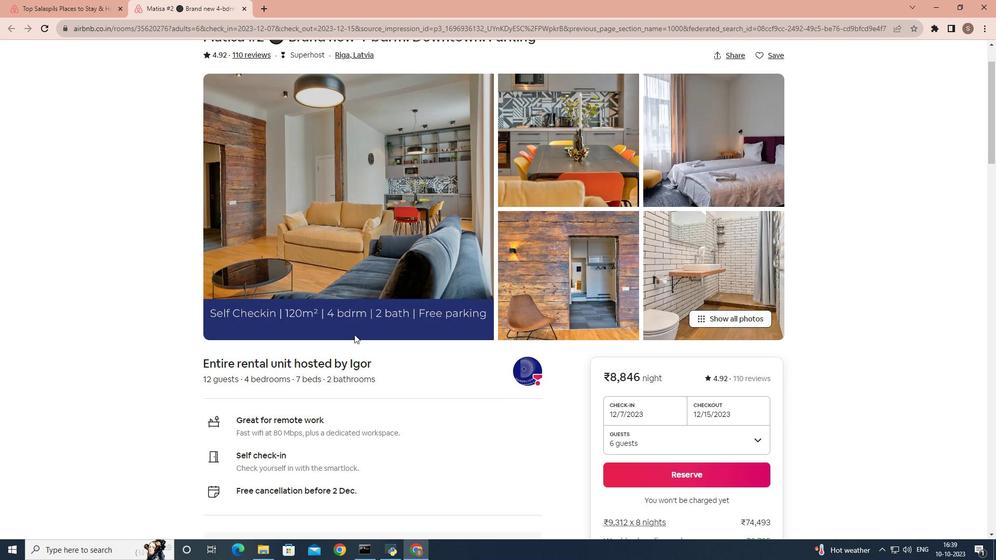 
Action: Mouse scrolled (354, 334) with delta (0, 0)
Screenshot: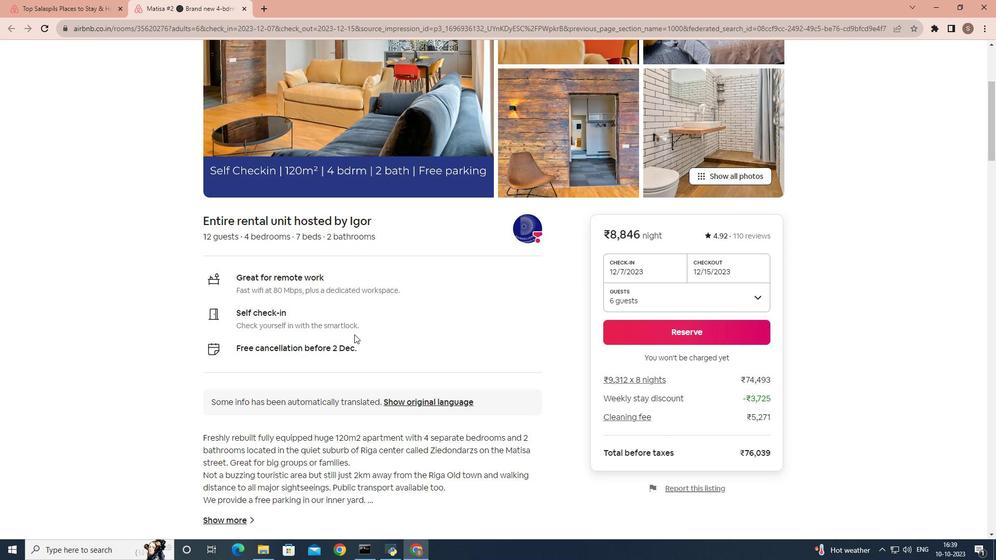 
Action: Mouse scrolled (354, 334) with delta (0, 0)
Screenshot: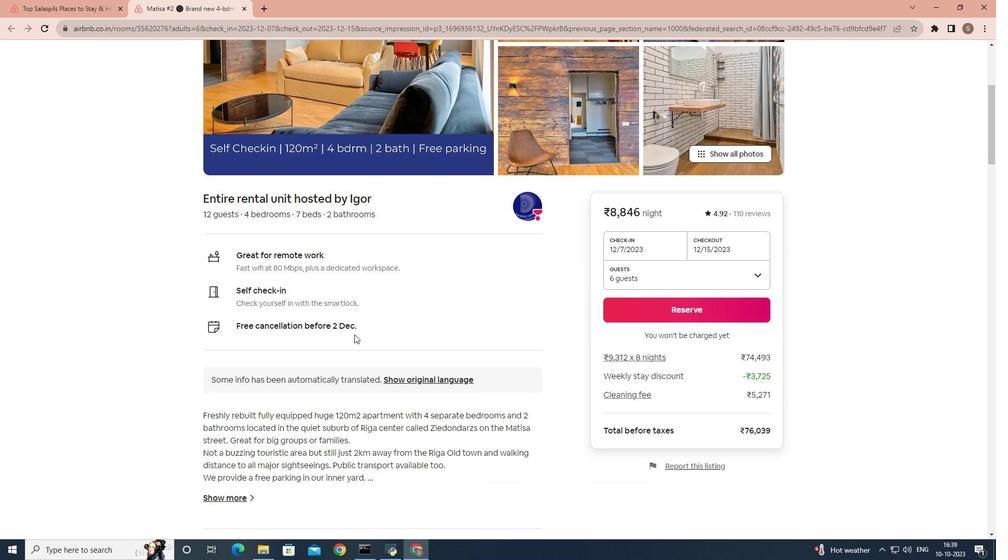 
Action: Mouse scrolled (354, 334) with delta (0, 0)
Screenshot: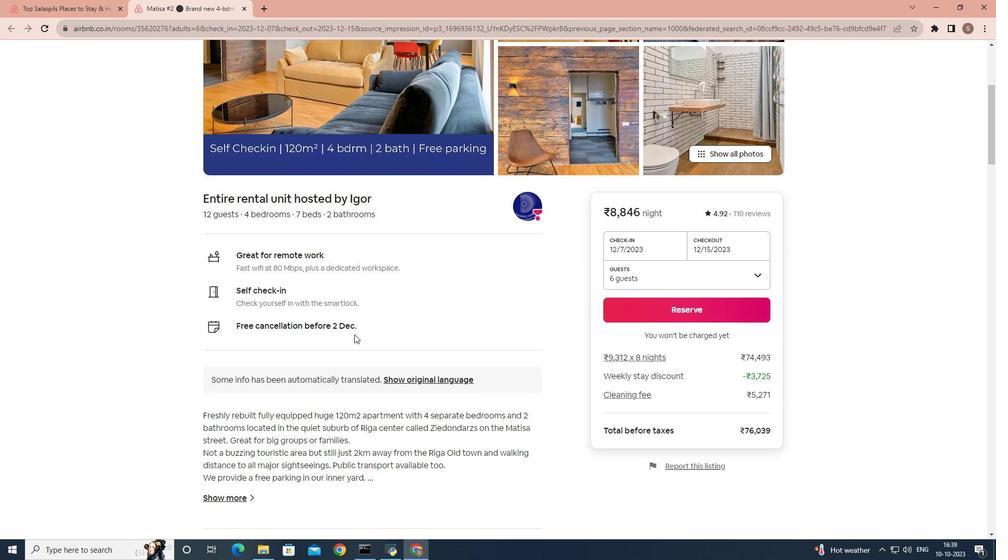 
Action: Mouse moved to (239, 362)
Screenshot: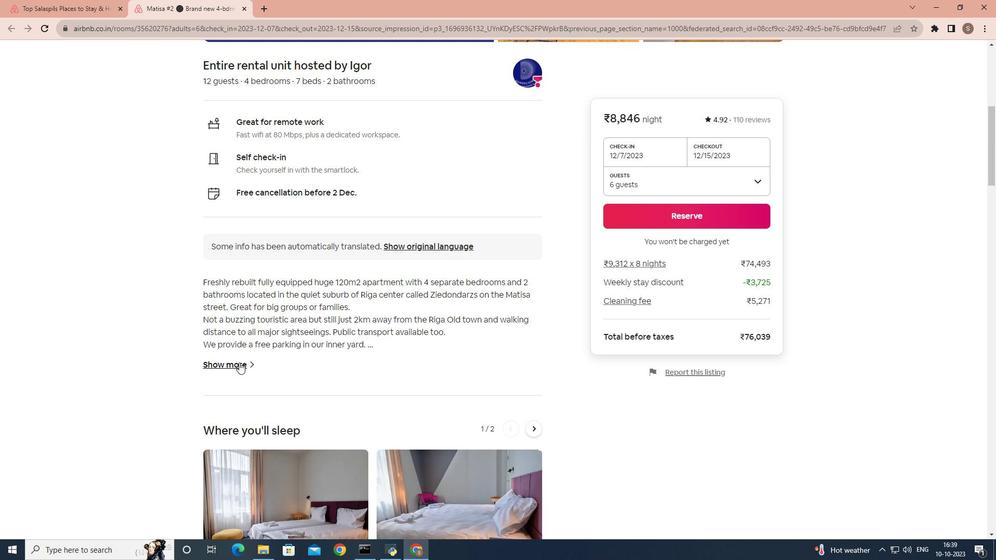 
Action: Mouse pressed left at (239, 362)
Screenshot: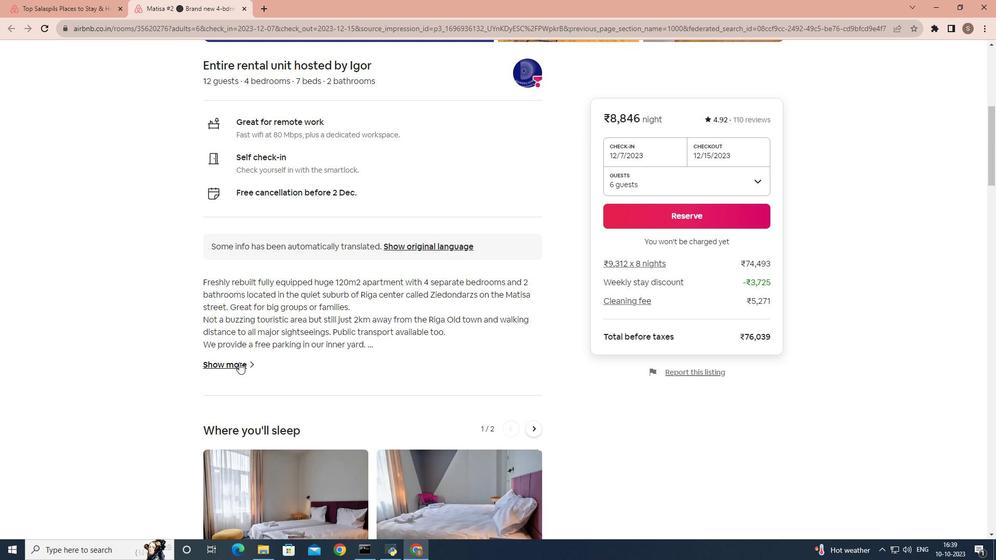 
Action: Mouse moved to (386, 308)
Screenshot: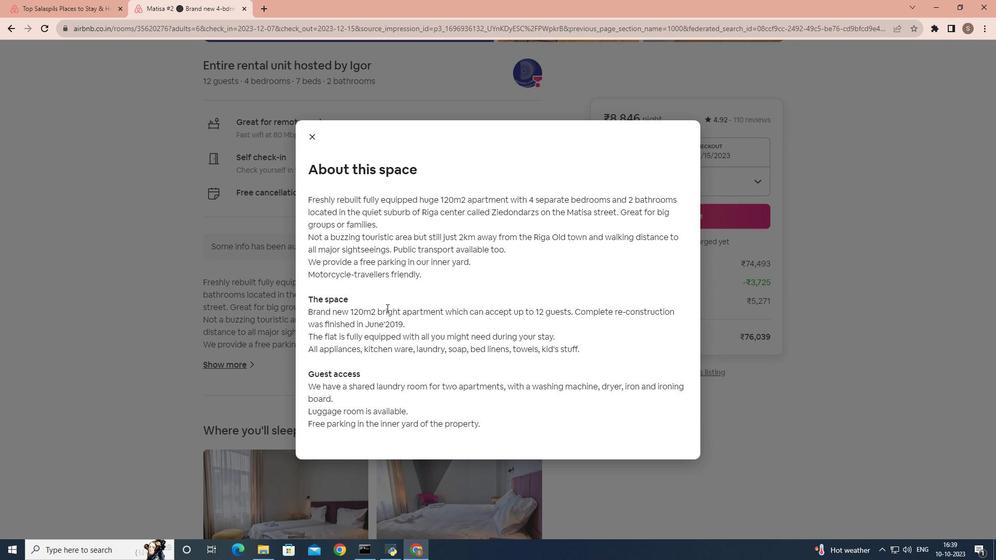 
Action: Mouse scrolled (386, 307) with delta (0, 0)
Screenshot: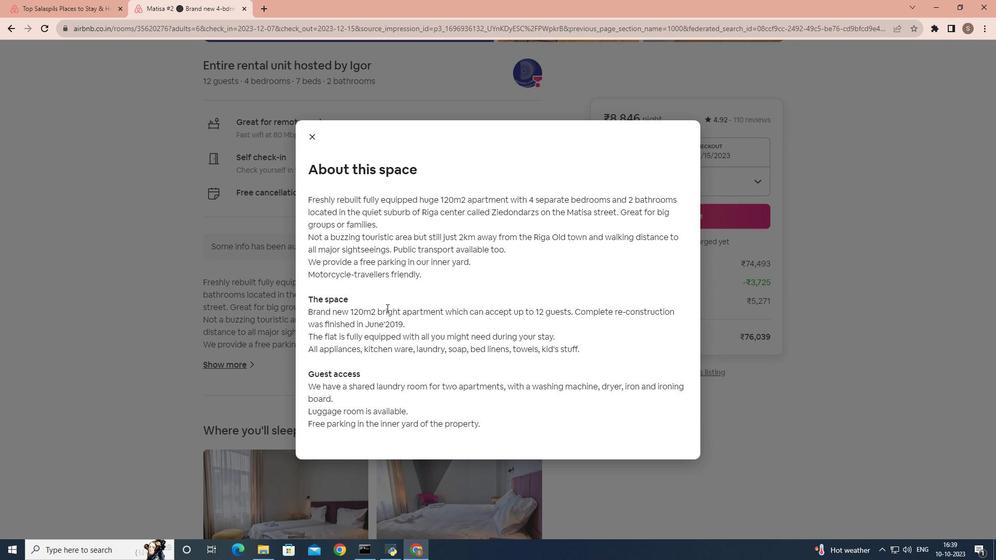 
Action: Mouse scrolled (386, 307) with delta (0, 0)
Screenshot: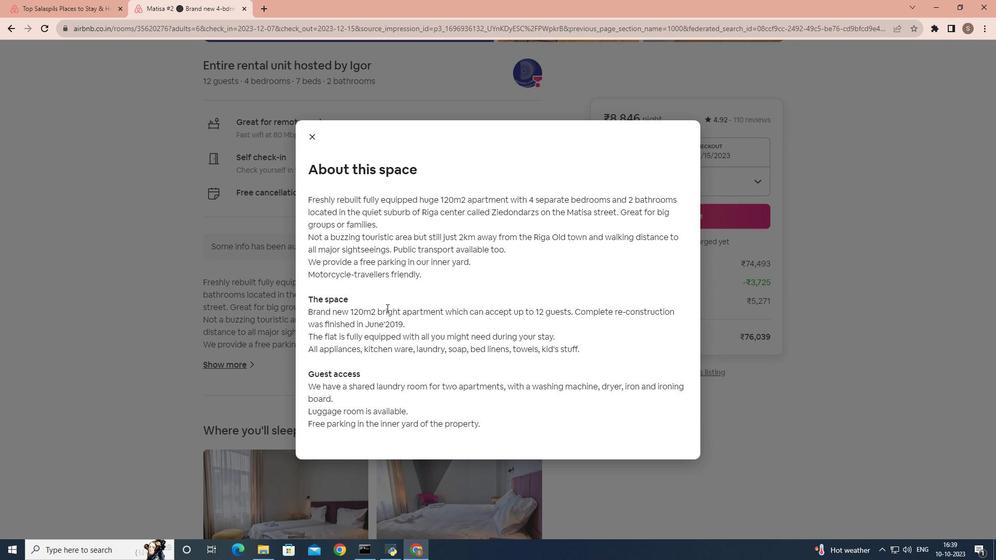 
Action: Mouse scrolled (386, 307) with delta (0, 0)
Screenshot: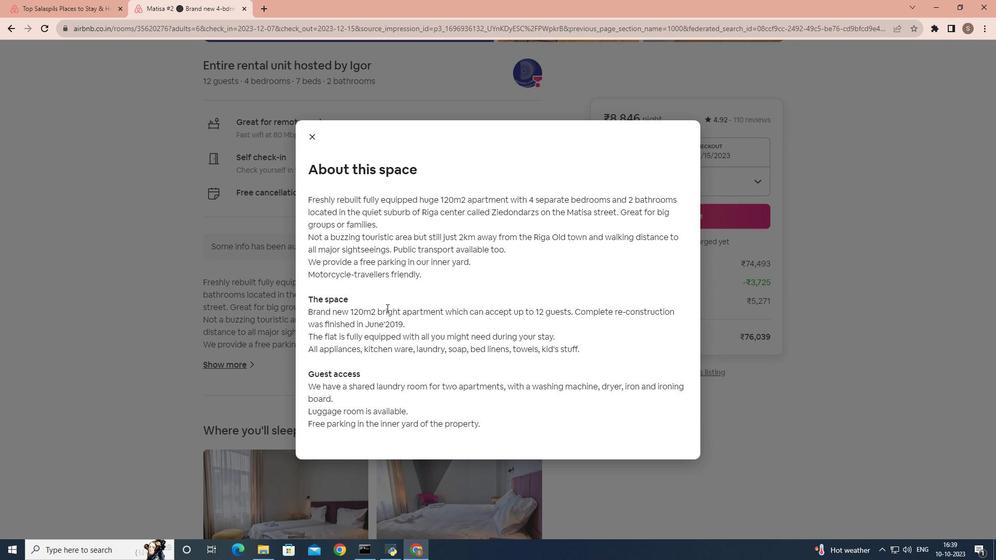 
Action: Mouse scrolled (386, 307) with delta (0, 0)
Screenshot: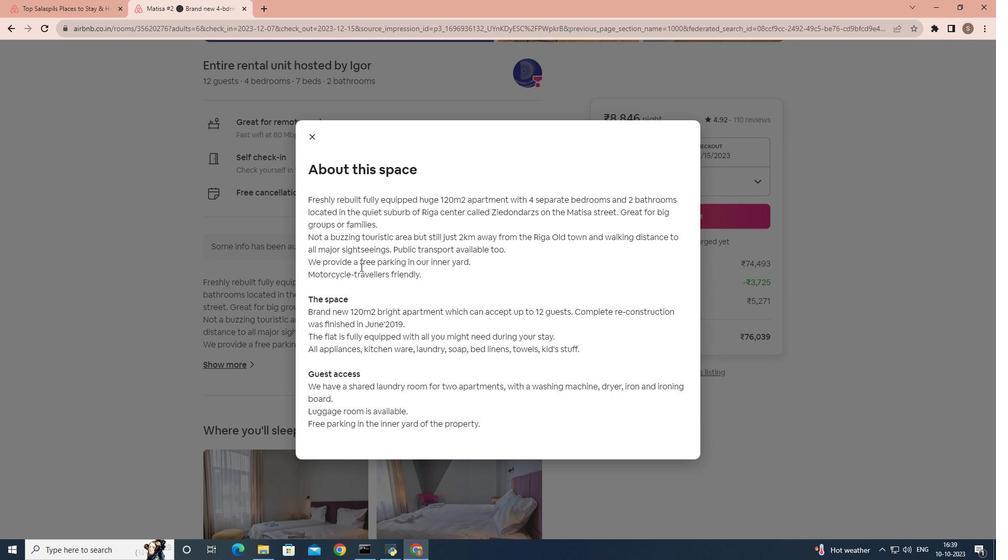 
Action: Mouse moved to (313, 135)
Screenshot: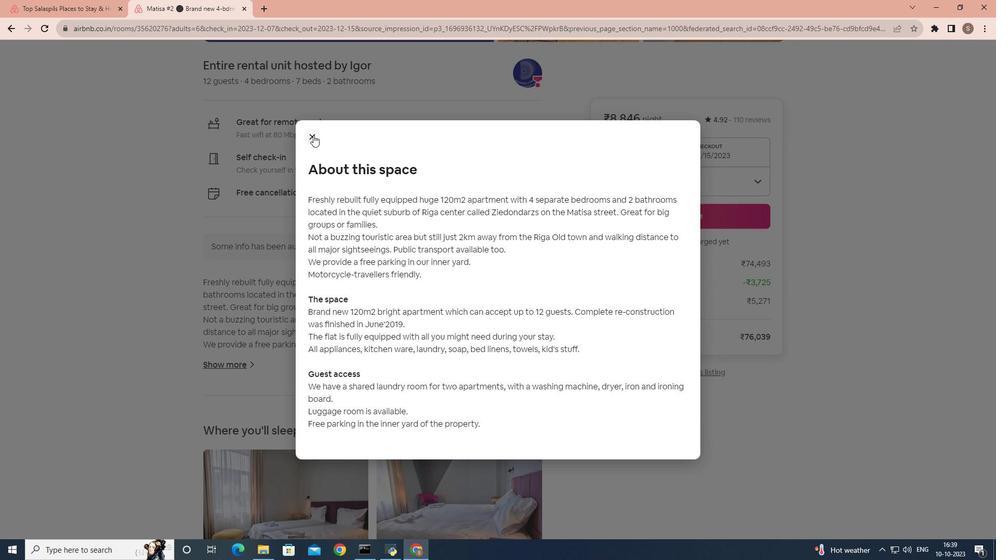 
Action: Mouse pressed left at (313, 135)
Screenshot: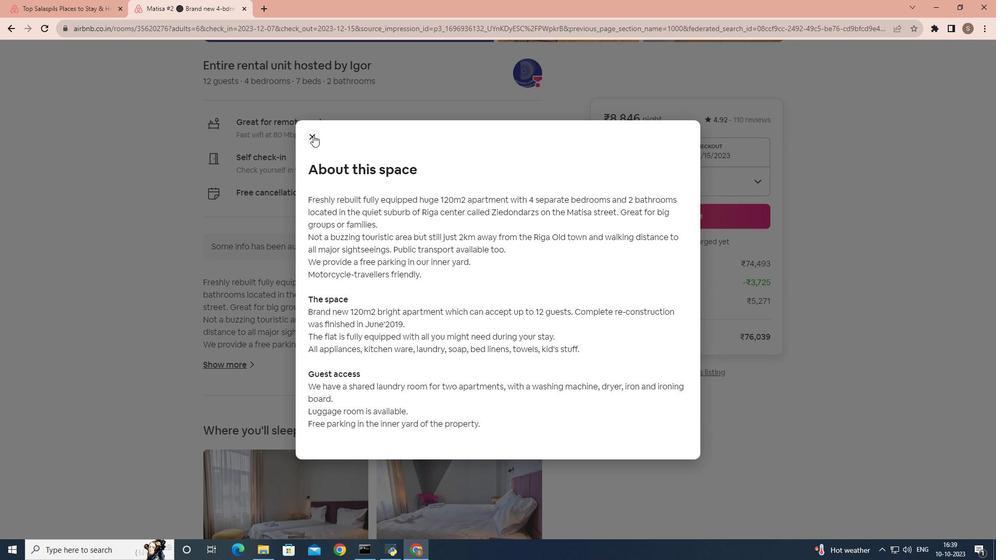 
Action: Mouse moved to (301, 280)
Screenshot: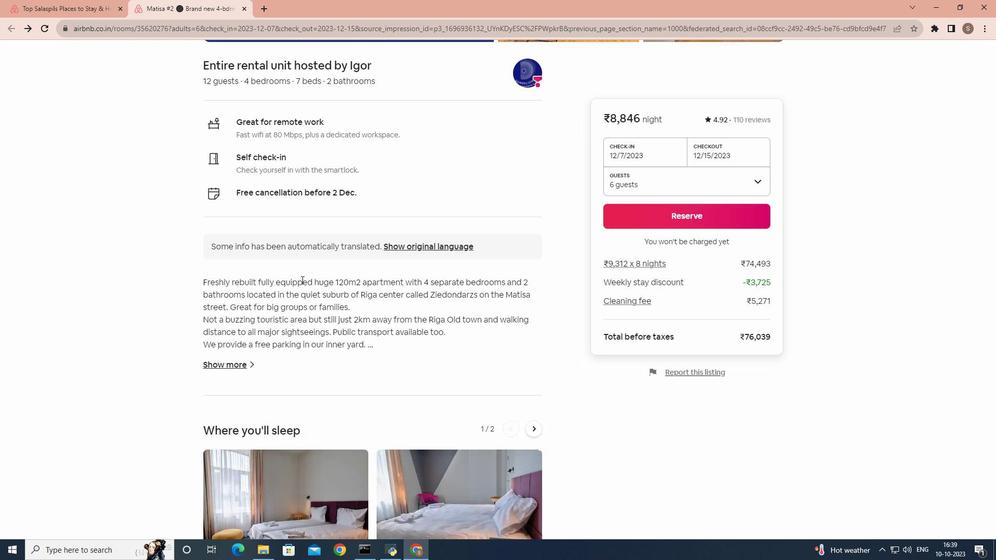 
Action: Mouse scrolled (301, 279) with delta (0, 0)
Screenshot: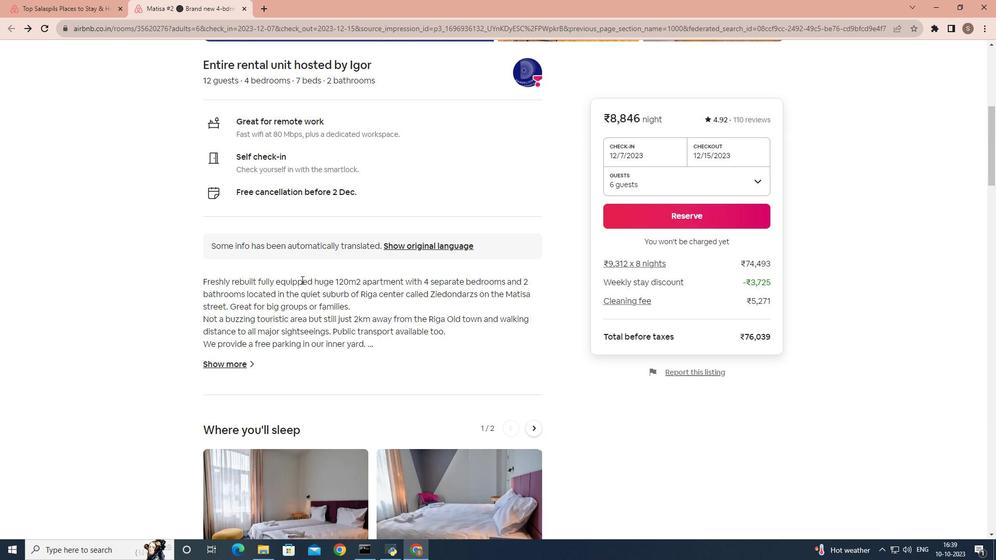 
Action: Mouse moved to (301, 280)
Screenshot: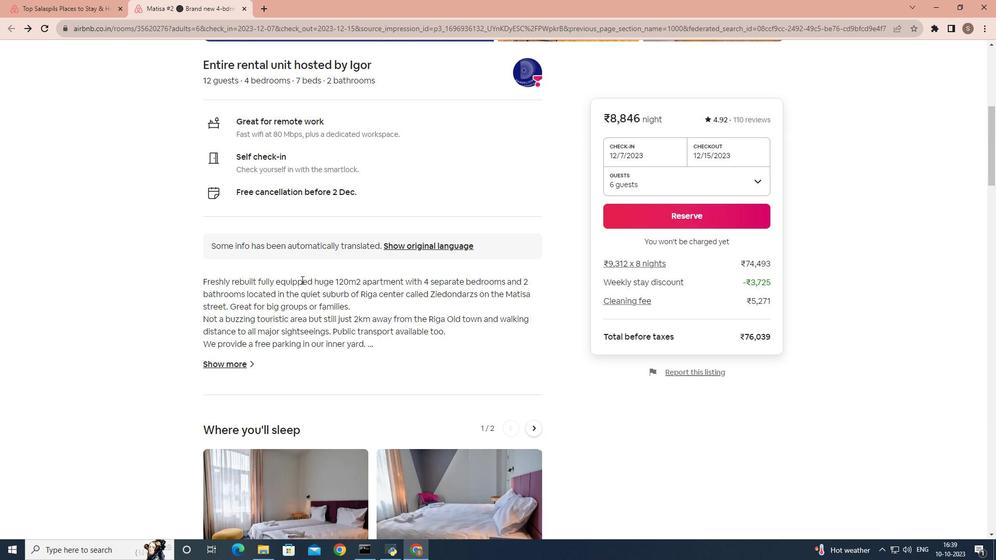 
Action: Mouse scrolled (301, 279) with delta (0, 0)
Screenshot: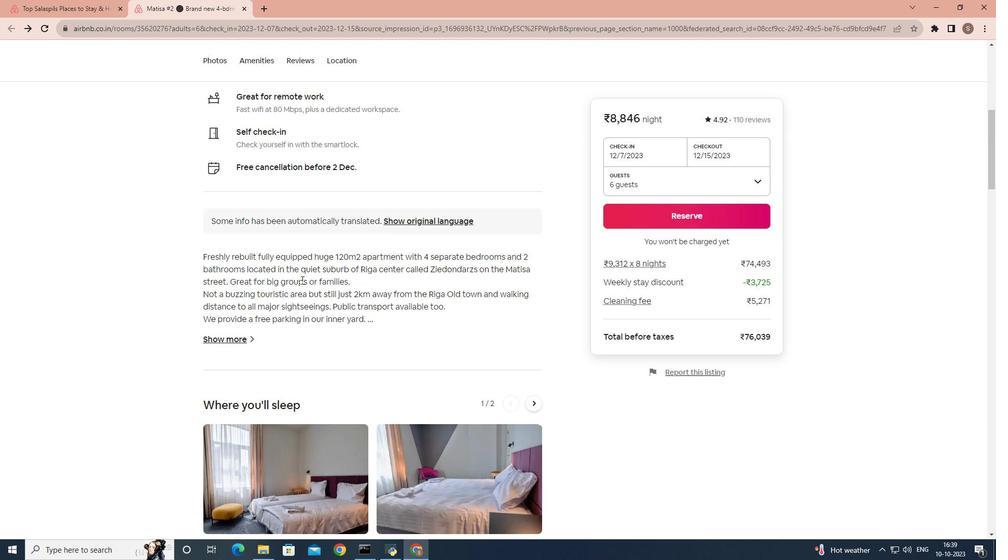 
Action: Mouse scrolled (301, 279) with delta (0, 0)
Screenshot: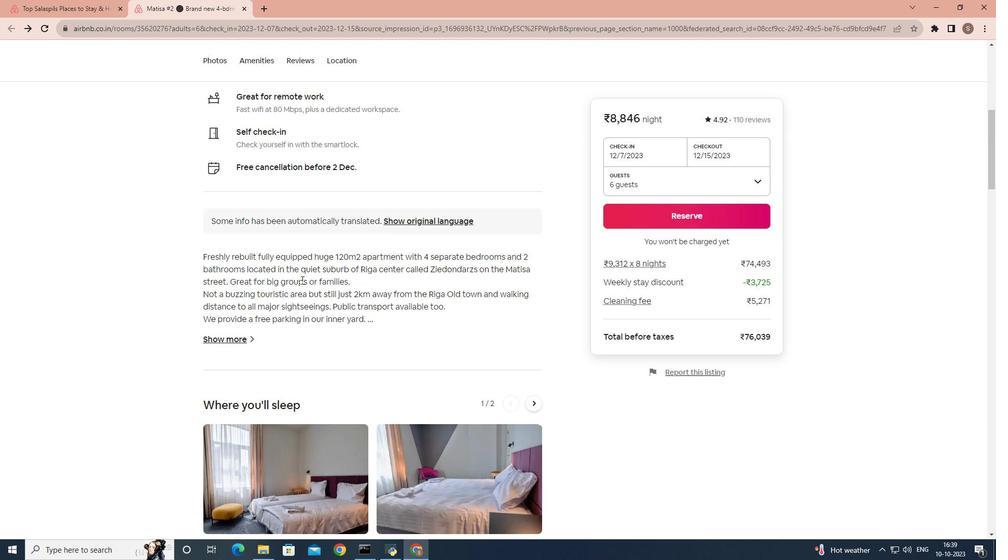 
Action: Mouse scrolled (301, 279) with delta (0, 0)
Screenshot: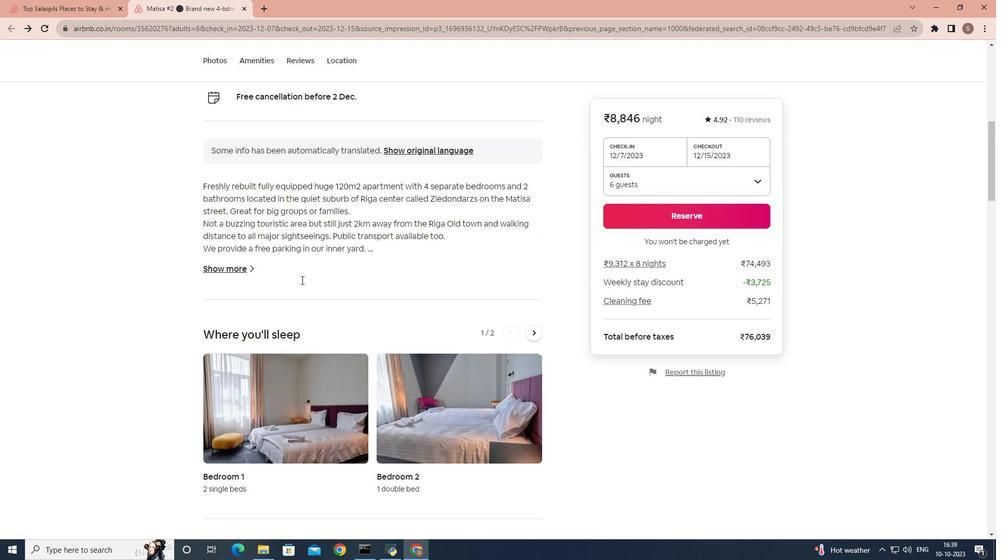 
Action: Mouse scrolled (301, 279) with delta (0, 0)
Screenshot: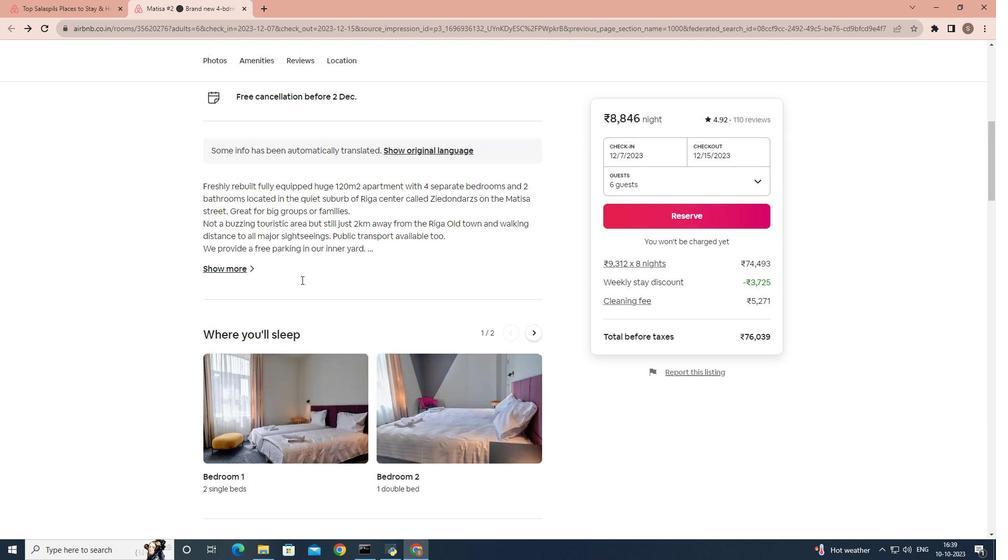 
Action: Mouse scrolled (301, 279) with delta (0, 0)
Screenshot: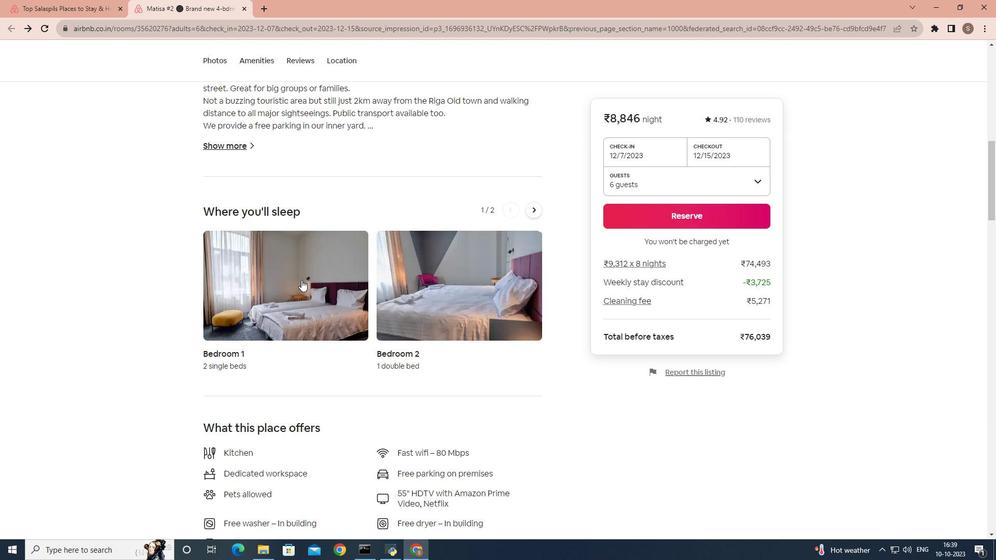 
Action: Mouse scrolled (301, 279) with delta (0, 0)
Screenshot: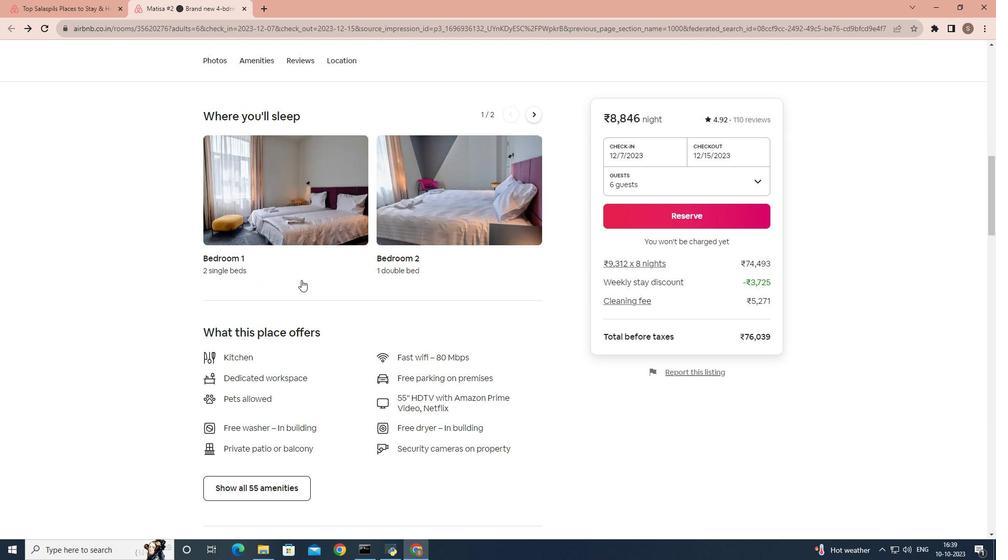 
Action: Mouse scrolled (301, 279) with delta (0, 0)
Screenshot: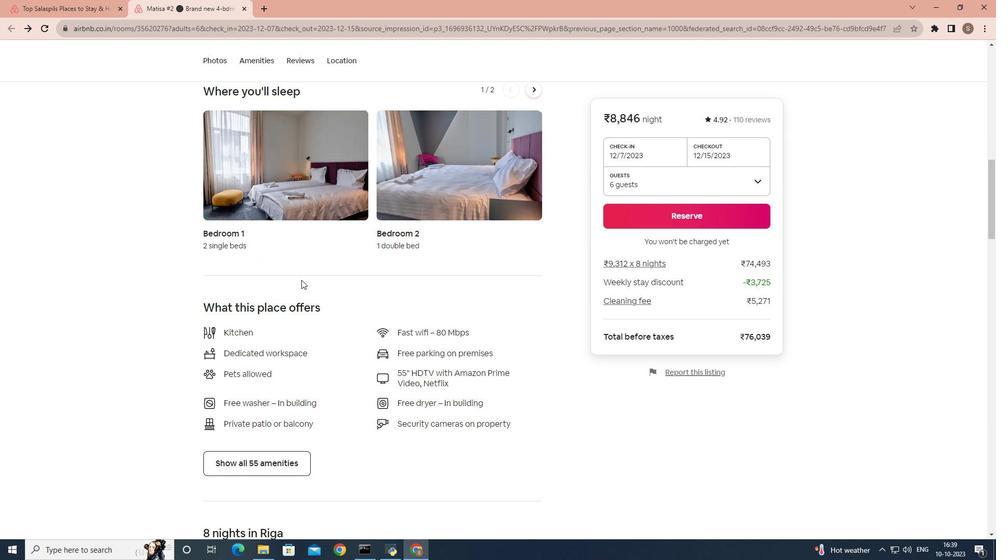 
Action: Mouse moved to (218, 389)
Screenshot: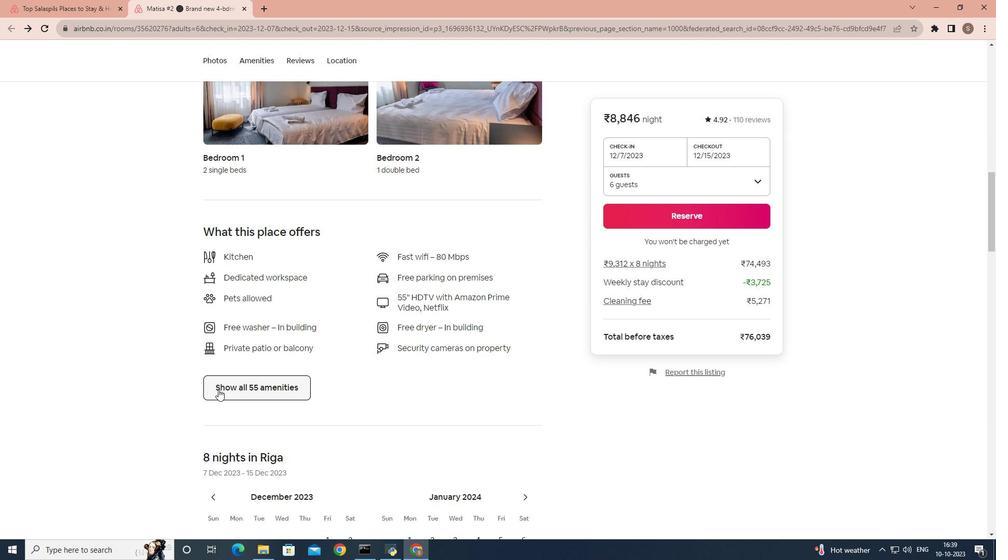 
Action: Mouse pressed left at (218, 389)
Screenshot: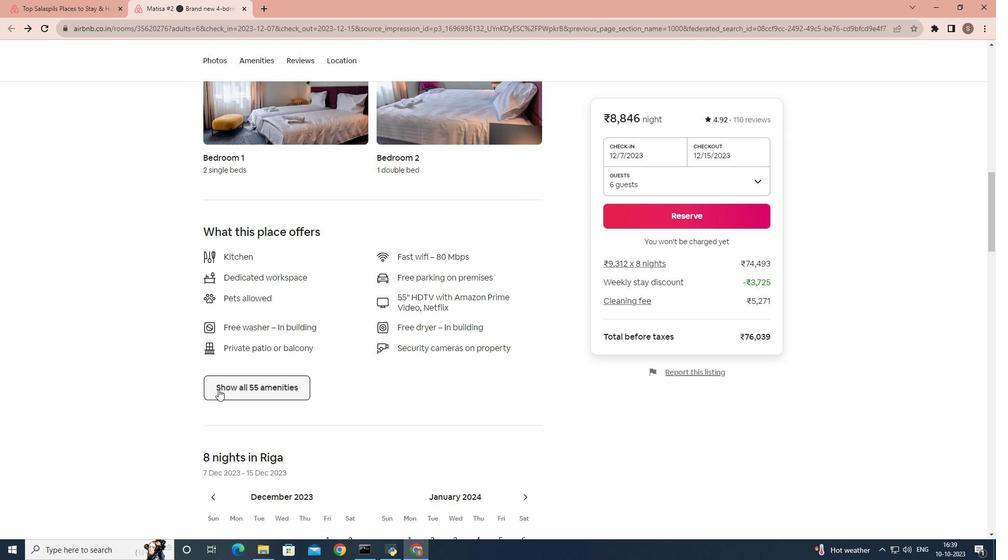 
Action: Mouse moved to (415, 298)
Screenshot: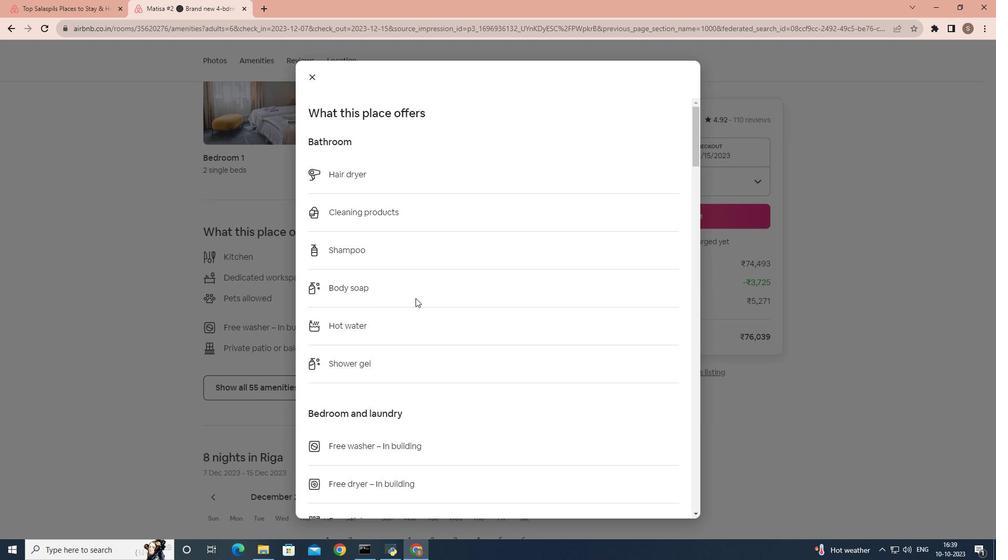 
Action: Mouse scrolled (415, 297) with delta (0, 0)
Screenshot: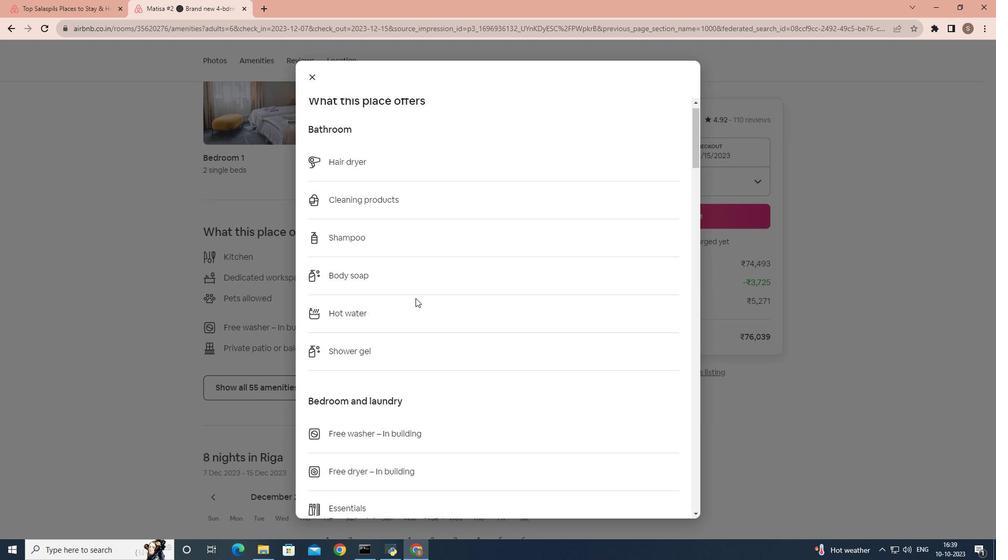 
Action: Mouse scrolled (415, 297) with delta (0, 0)
Screenshot: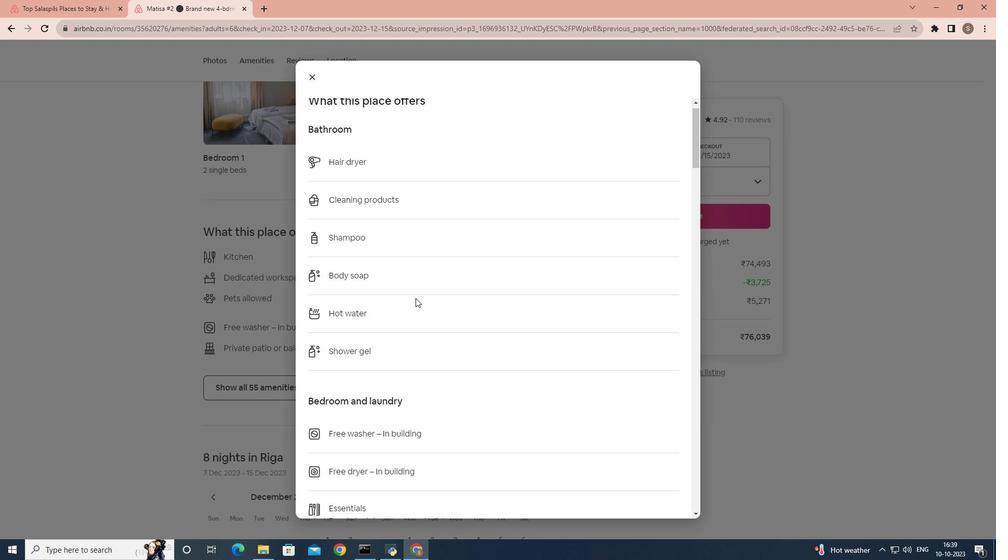 
Action: Mouse scrolled (415, 297) with delta (0, 0)
Screenshot: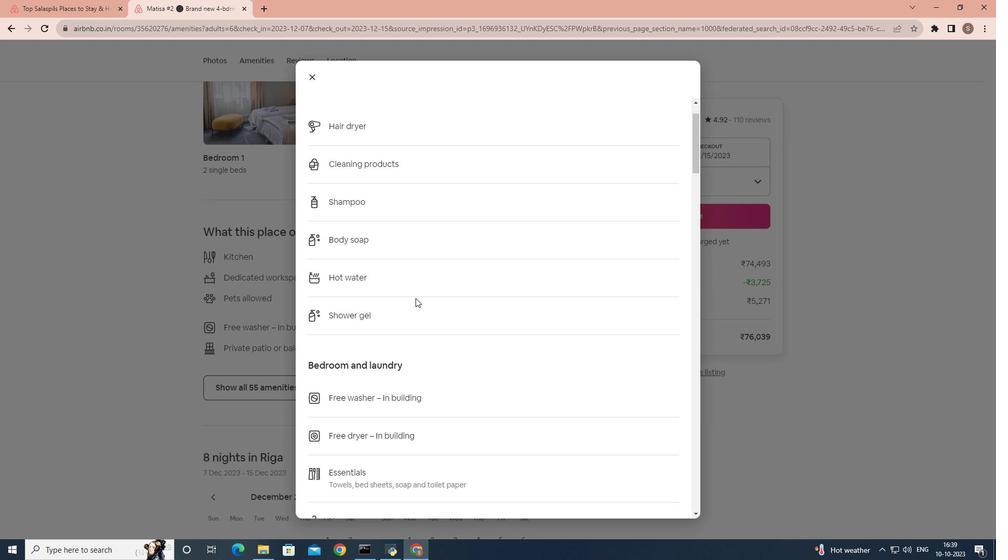 
Action: Mouse scrolled (415, 297) with delta (0, 0)
Screenshot: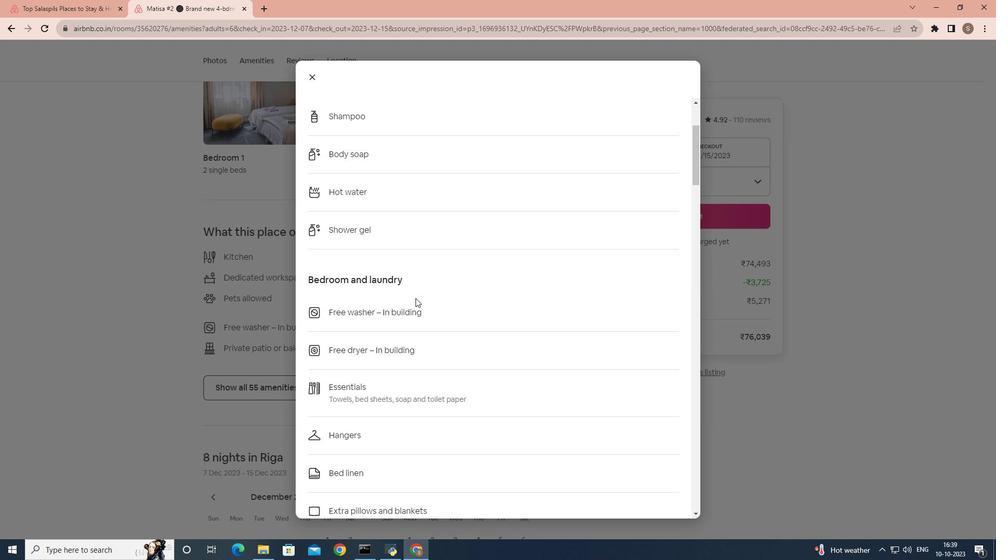 
Action: Mouse scrolled (415, 297) with delta (0, 0)
Screenshot: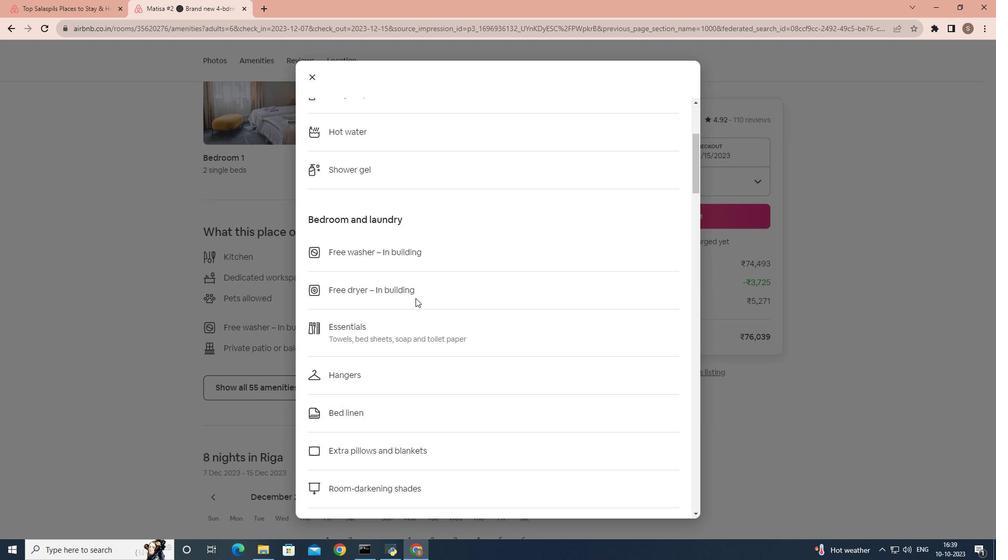 
Action: Mouse scrolled (415, 297) with delta (0, 0)
Screenshot: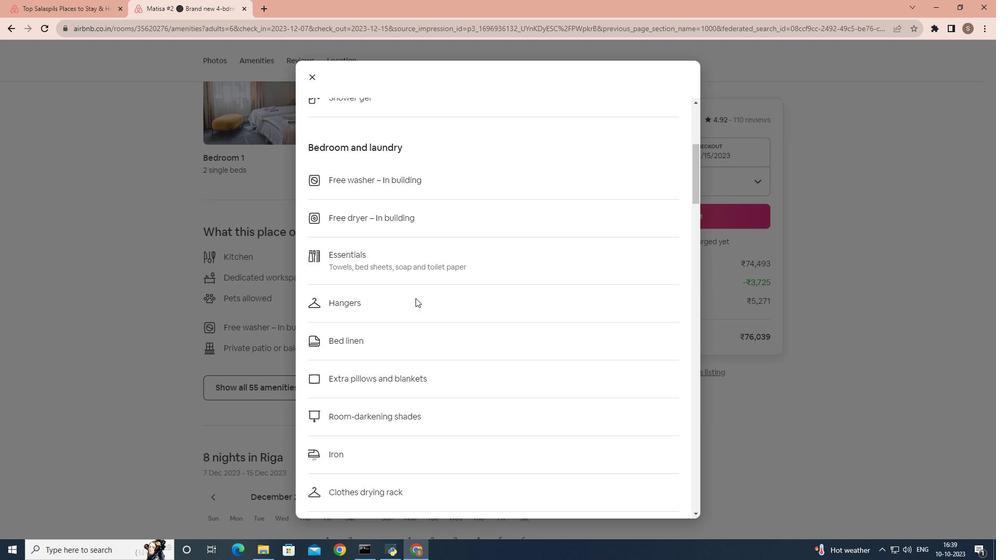 
Action: Mouse scrolled (415, 297) with delta (0, 0)
Screenshot: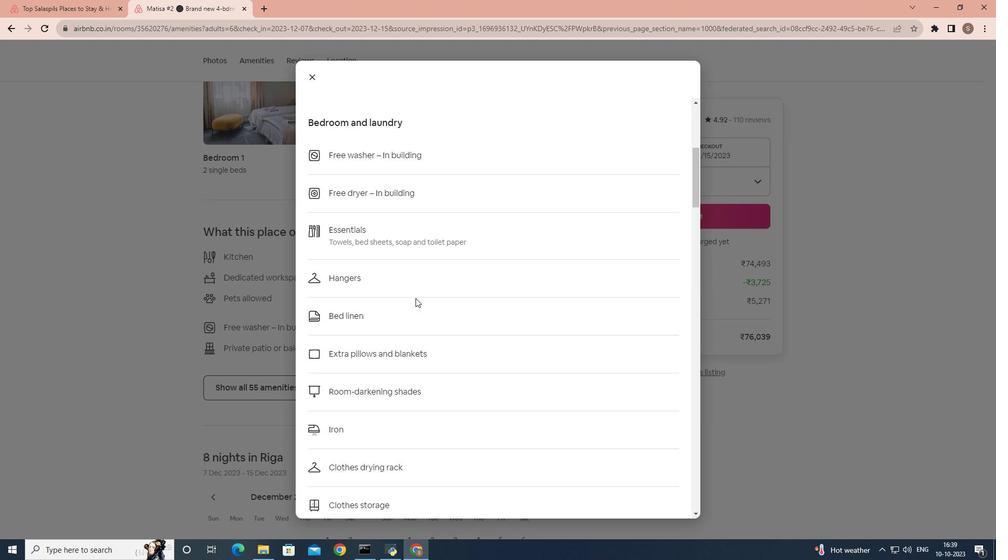
Action: Mouse scrolled (415, 297) with delta (0, 0)
Screenshot: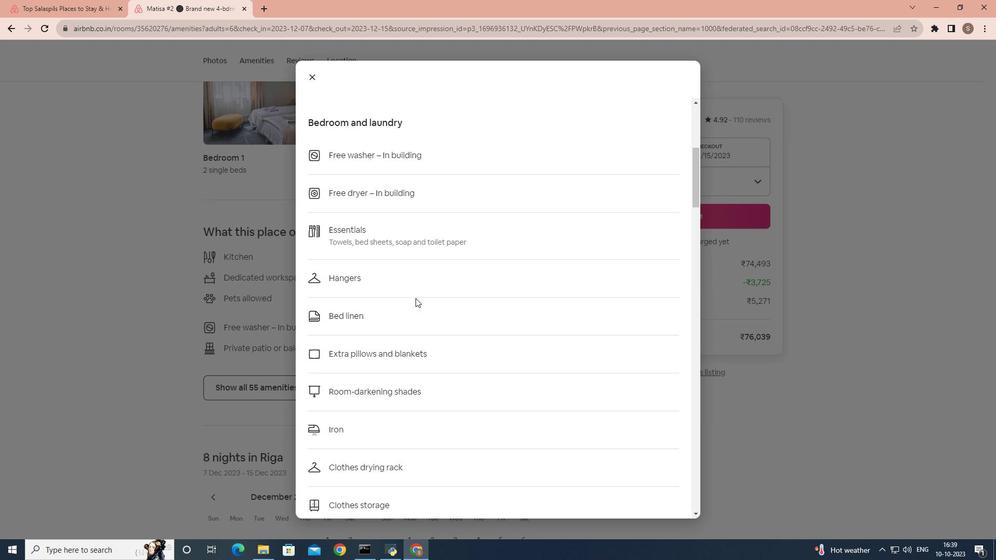 
Action: Mouse scrolled (415, 297) with delta (0, 0)
Screenshot: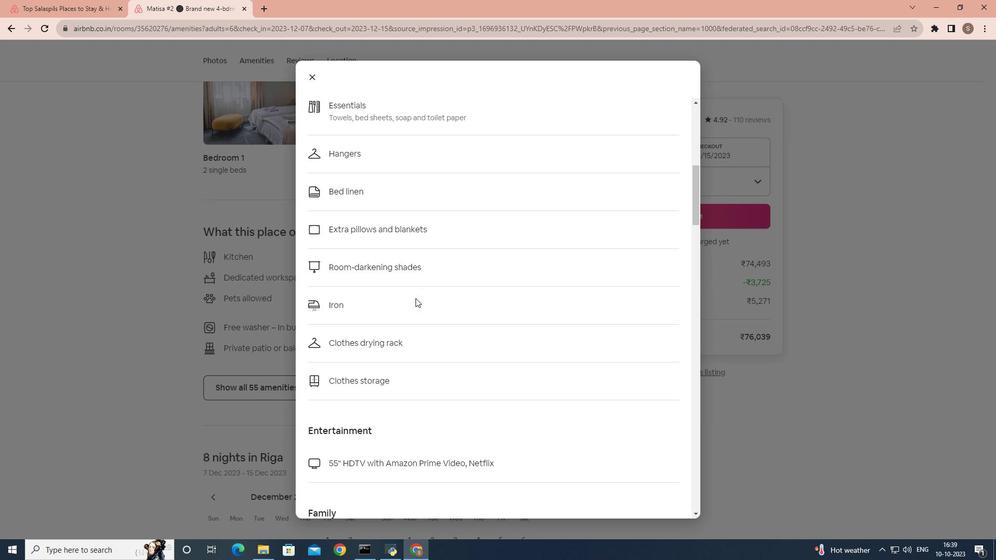 
Action: Mouse scrolled (415, 297) with delta (0, 0)
Screenshot: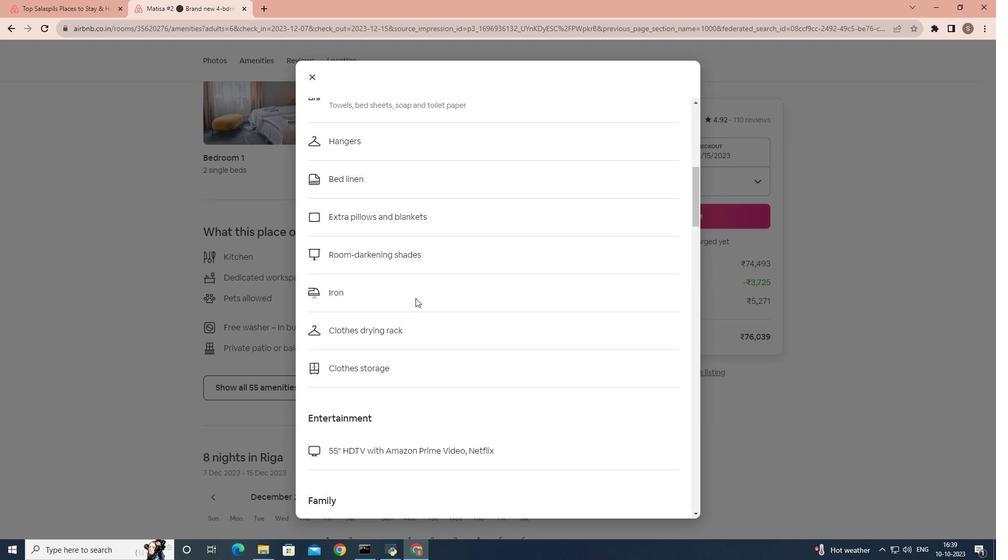 
Action: Mouse scrolled (415, 297) with delta (0, 0)
Screenshot: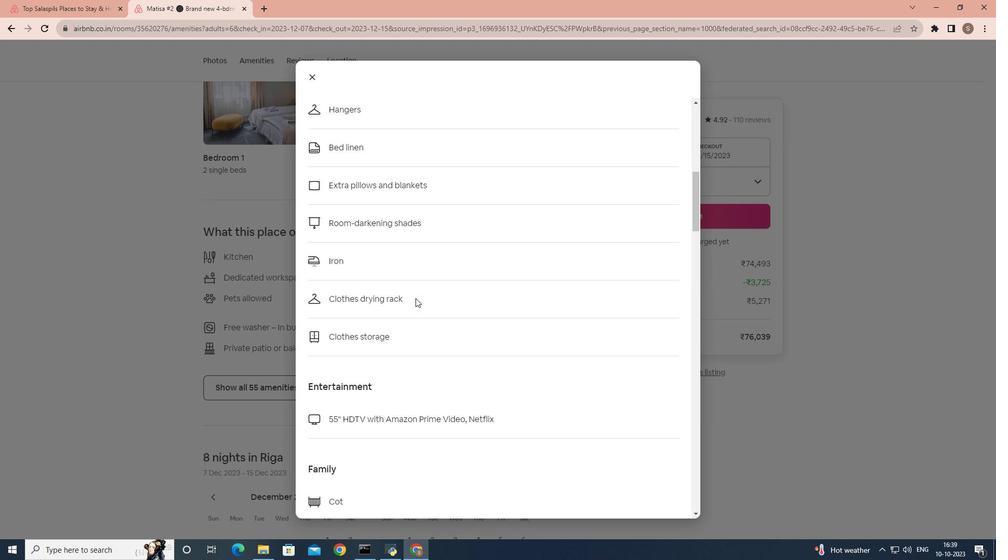 
Action: Mouse scrolled (415, 297) with delta (0, 0)
Screenshot: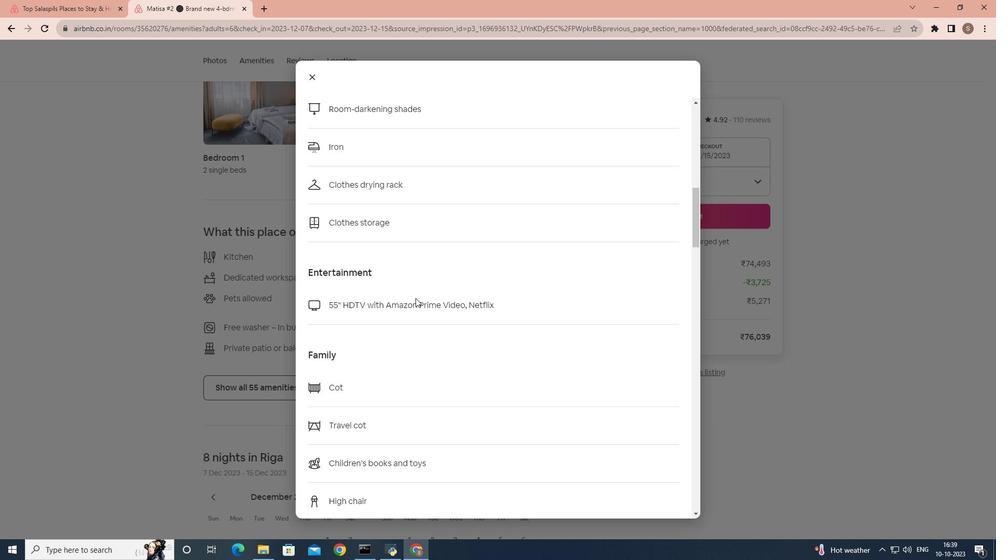 
Action: Mouse scrolled (415, 297) with delta (0, 0)
Screenshot: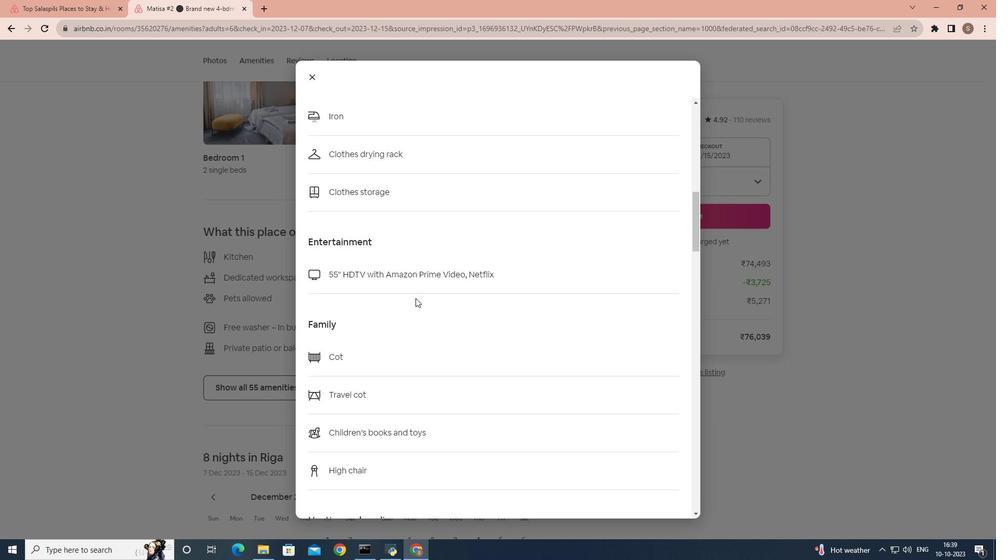 
Action: Mouse scrolled (415, 297) with delta (0, 0)
Screenshot: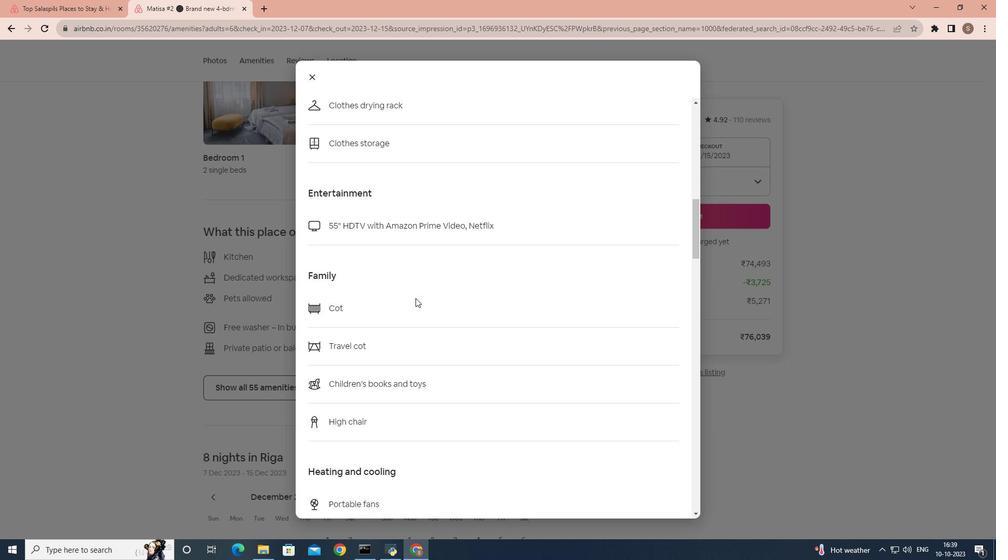 
Action: Mouse scrolled (415, 297) with delta (0, 0)
Screenshot: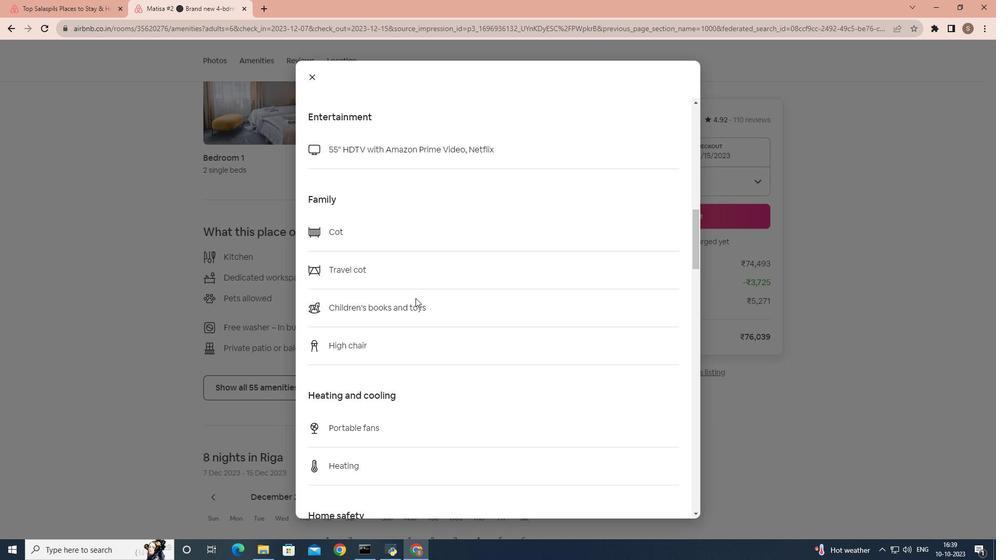 
Action: Mouse scrolled (415, 297) with delta (0, 0)
Screenshot: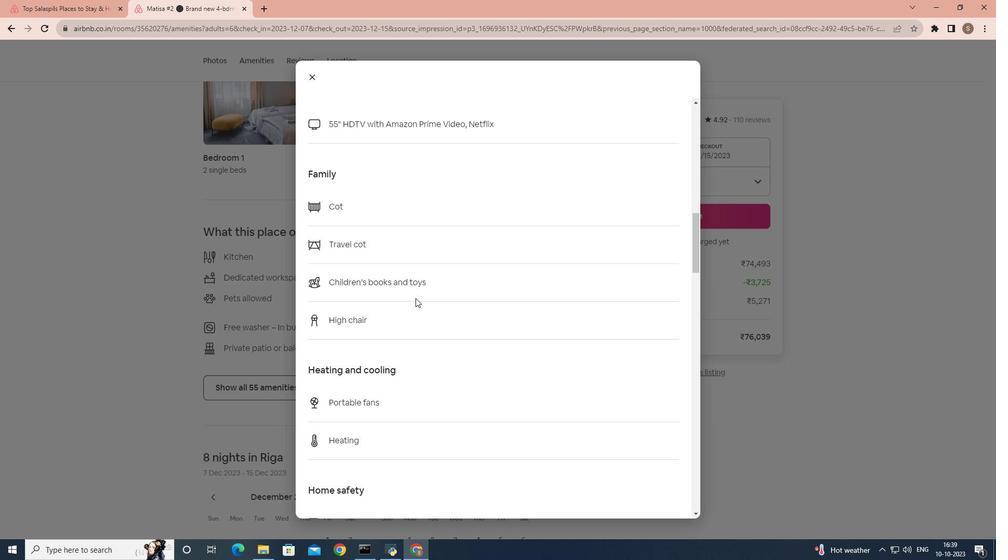 
Action: Mouse scrolled (415, 297) with delta (0, 0)
Screenshot: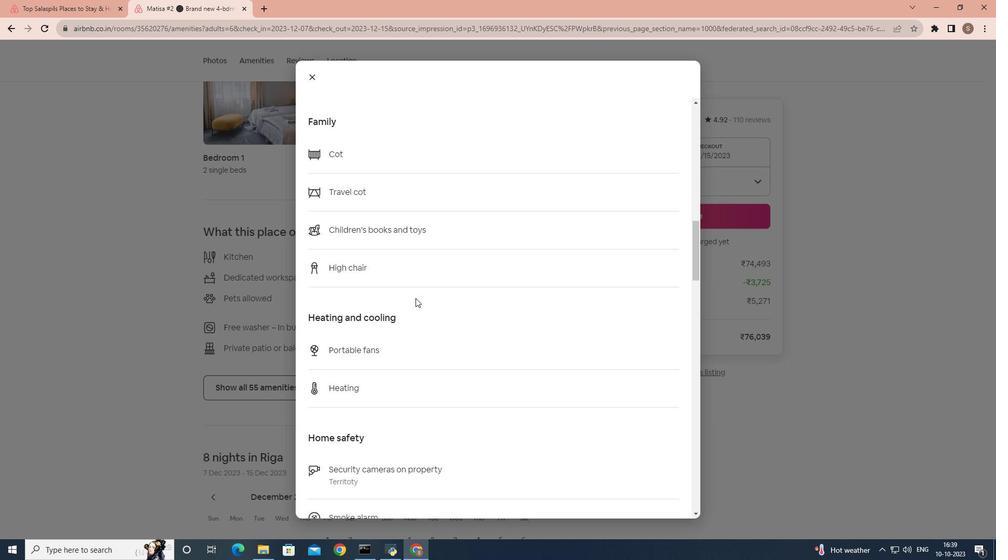 
Action: Mouse scrolled (415, 297) with delta (0, 0)
Screenshot: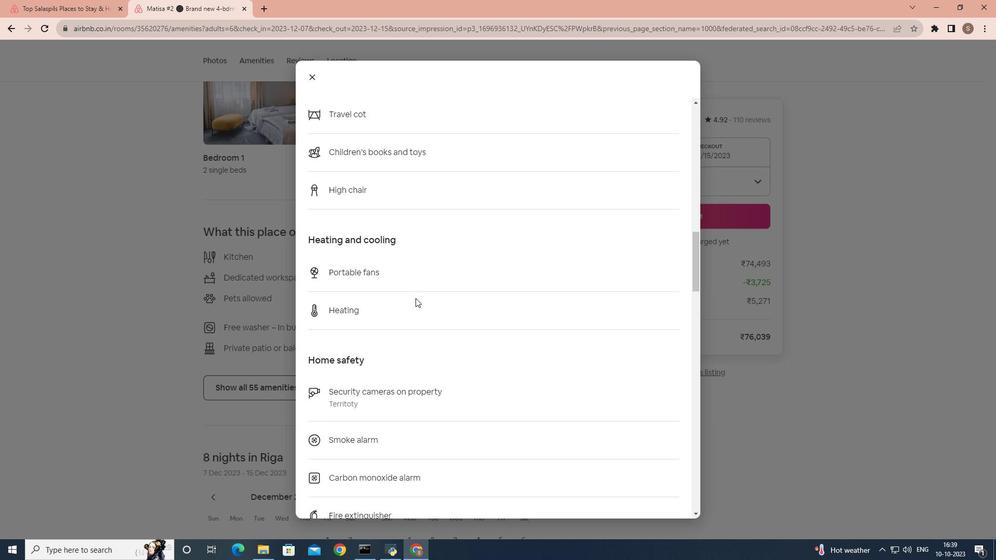 
Action: Mouse scrolled (415, 297) with delta (0, 0)
Screenshot: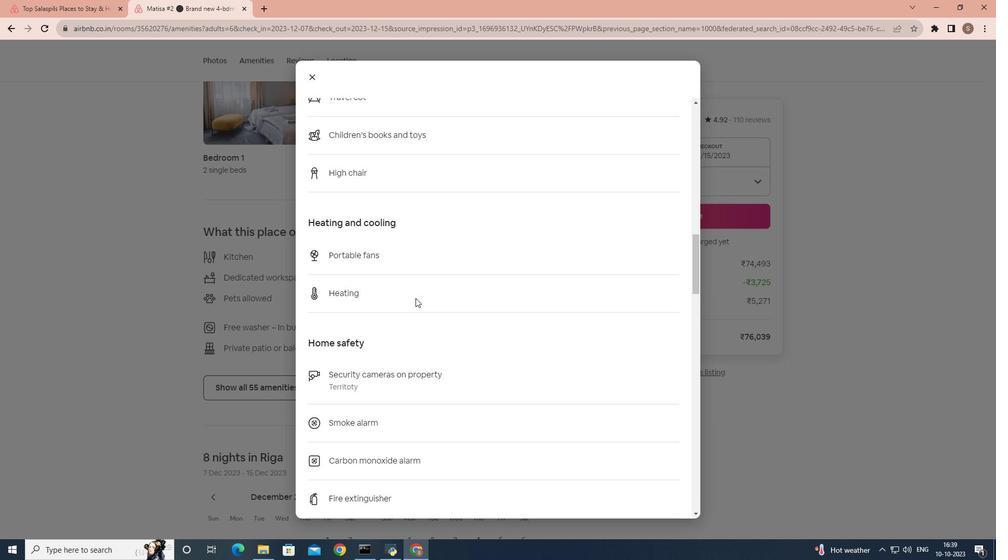 
Action: Mouse scrolled (415, 297) with delta (0, 0)
Screenshot: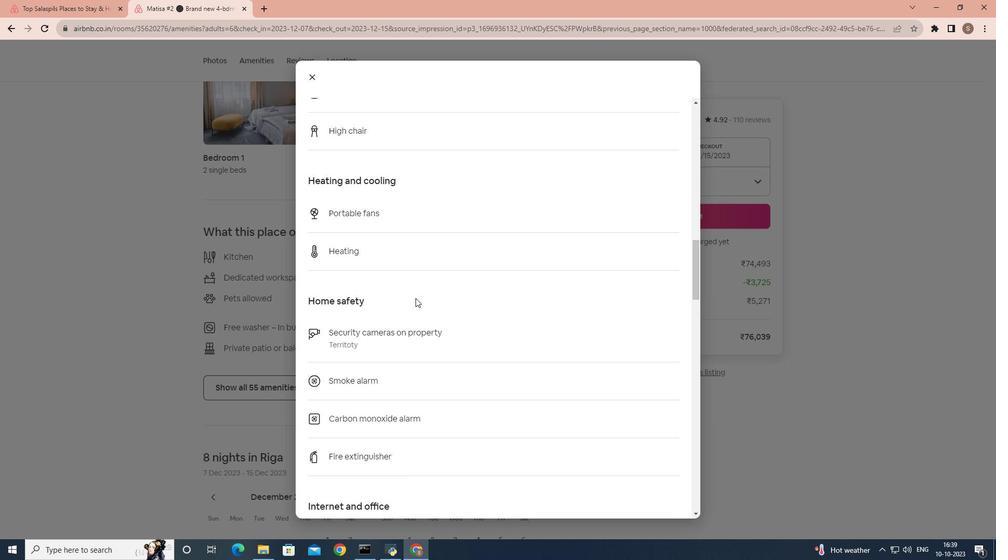 
Action: Mouse scrolled (415, 297) with delta (0, 0)
Screenshot: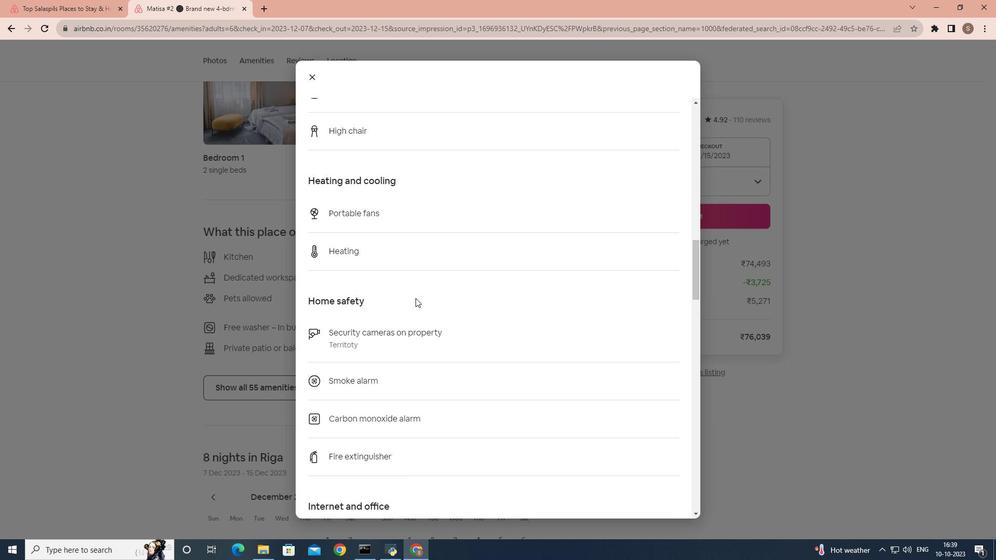 
Action: Mouse scrolled (415, 297) with delta (0, 0)
Screenshot: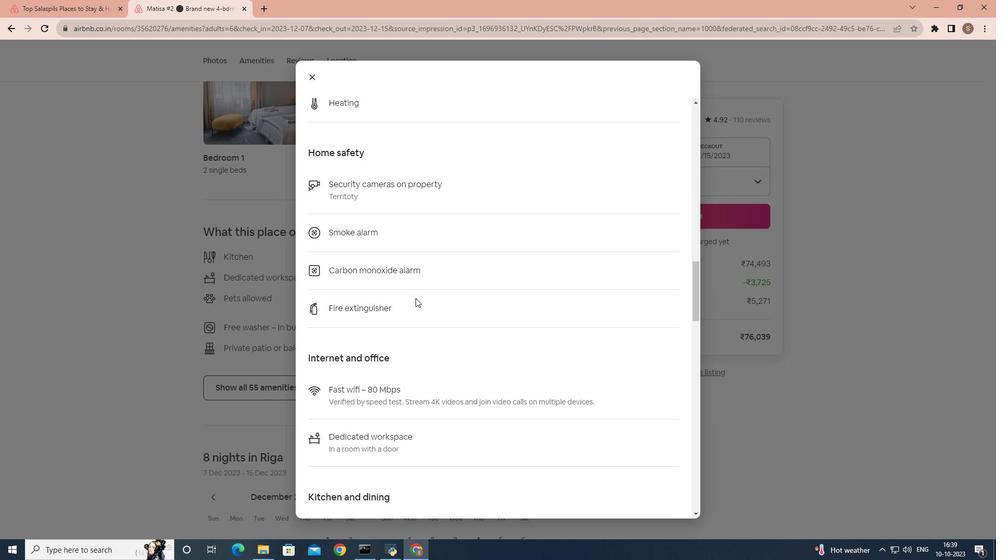 
Action: Mouse scrolled (415, 297) with delta (0, 0)
Screenshot: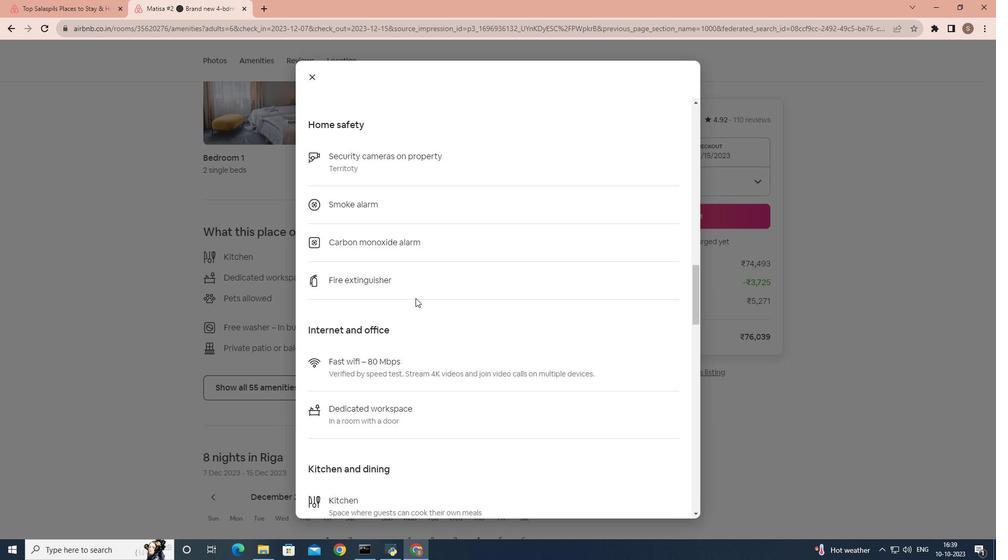 
Action: Mouse scrolled (415, 297) with delta (0, 0)
Screenshot: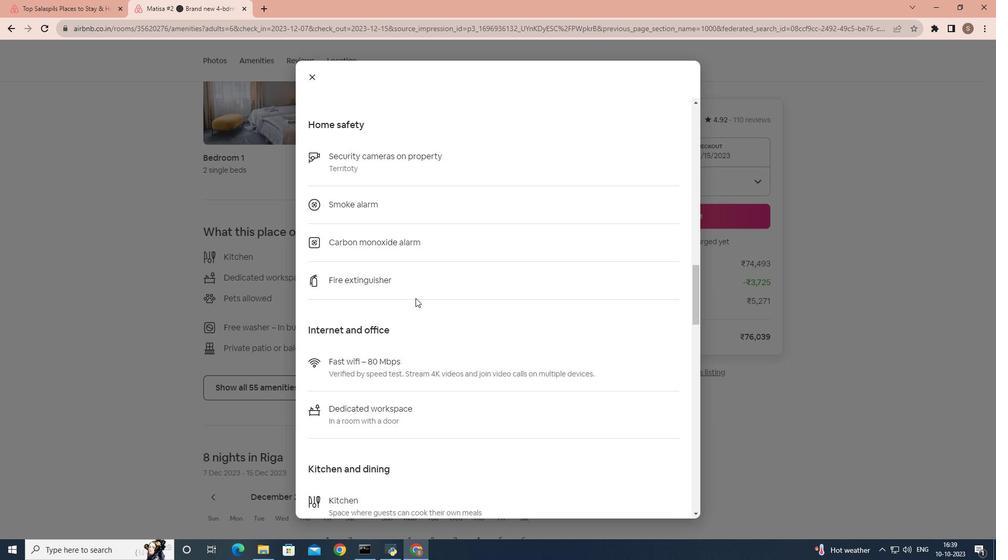 
Action: Mouse scrolled (415, 297) with delta (0, 0)
Screenshot: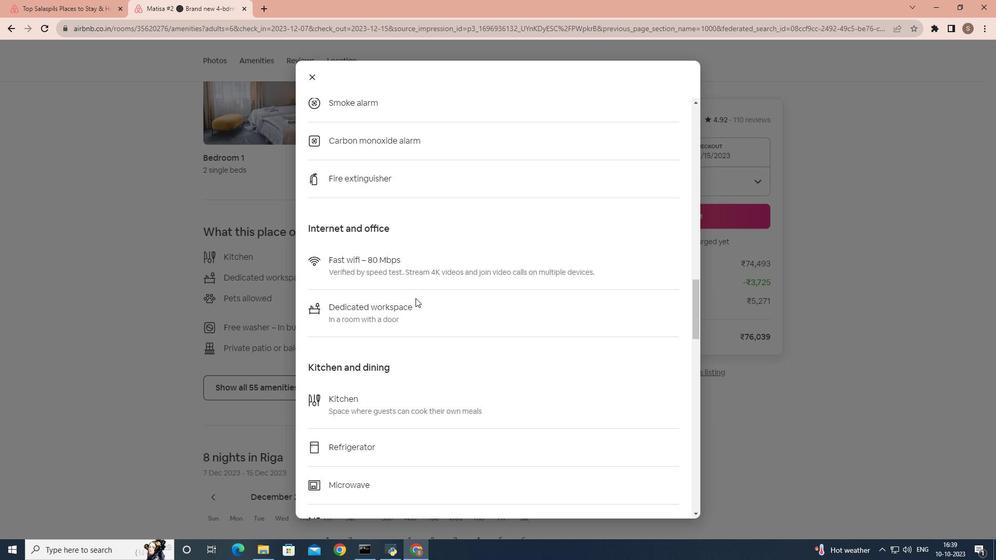 
Action: Mouse scrolled (415, 297) with delta (0, 0)
Screenshot: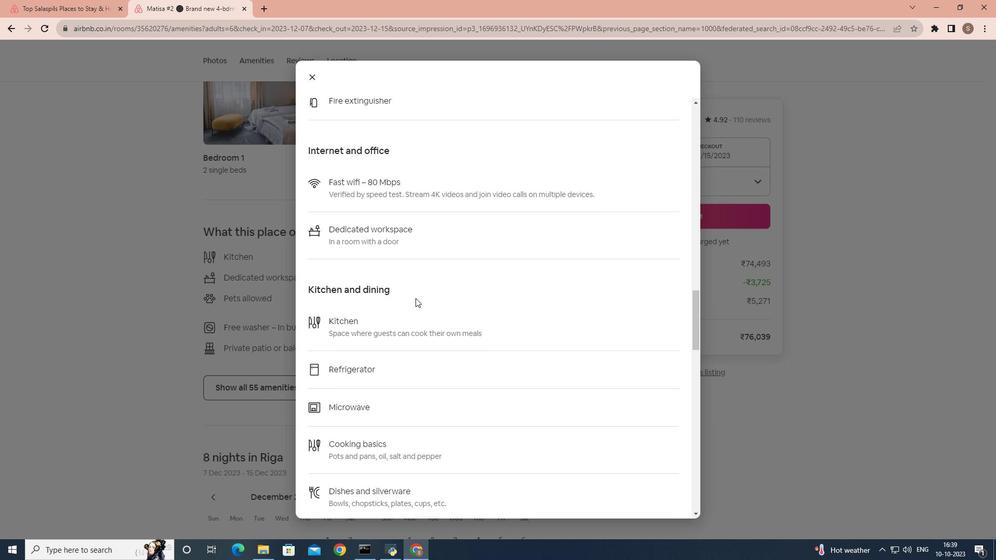 
Action: Mouse scrolled (415, 297) with delta (0, 0)
Screenshot: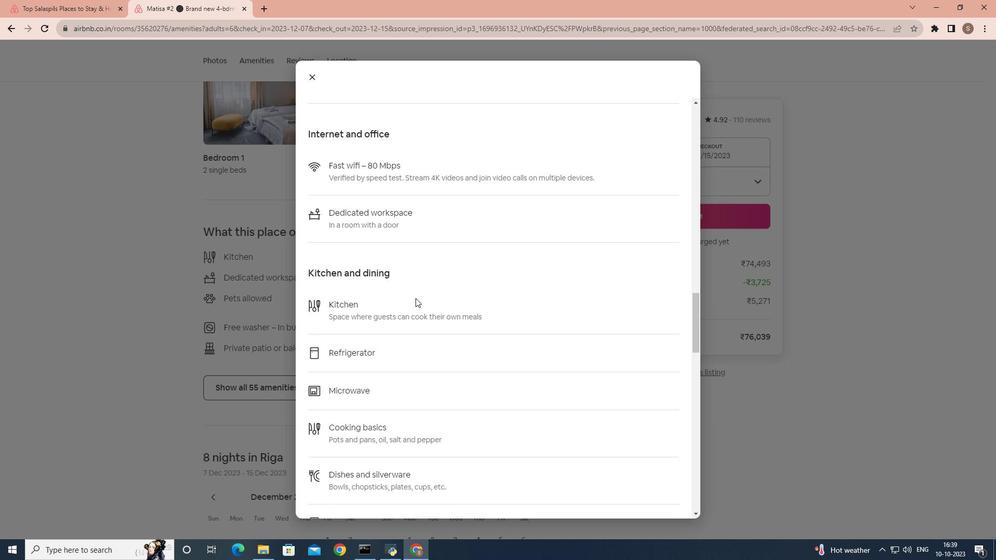 
Action: Mouse scrolled (415, 297) with delta (0, 0)
Screenshot: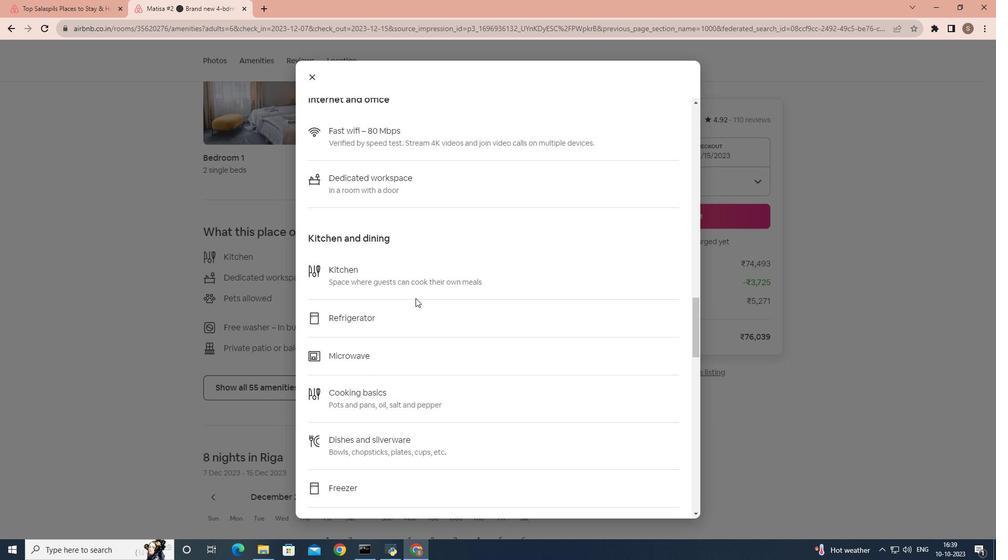 
Action: Mouse scrolled (415, 297) with delta (0, 0)
Screenshot: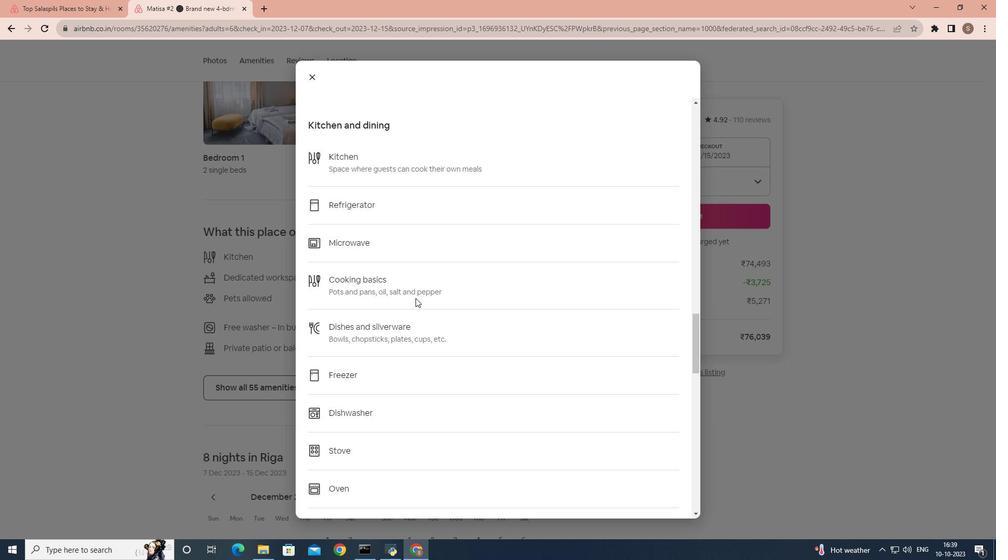
Action: Mouse scrolled (415, 297) with delta (0, 0)
Screenshot: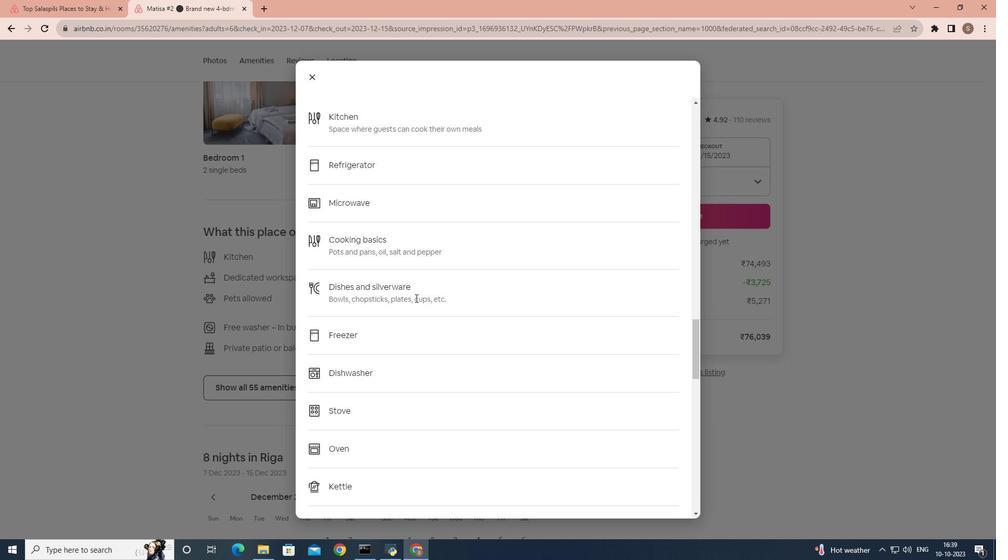 
Action: Mouse scrolled (415, 297) with delta (0, 0)
Screenshot: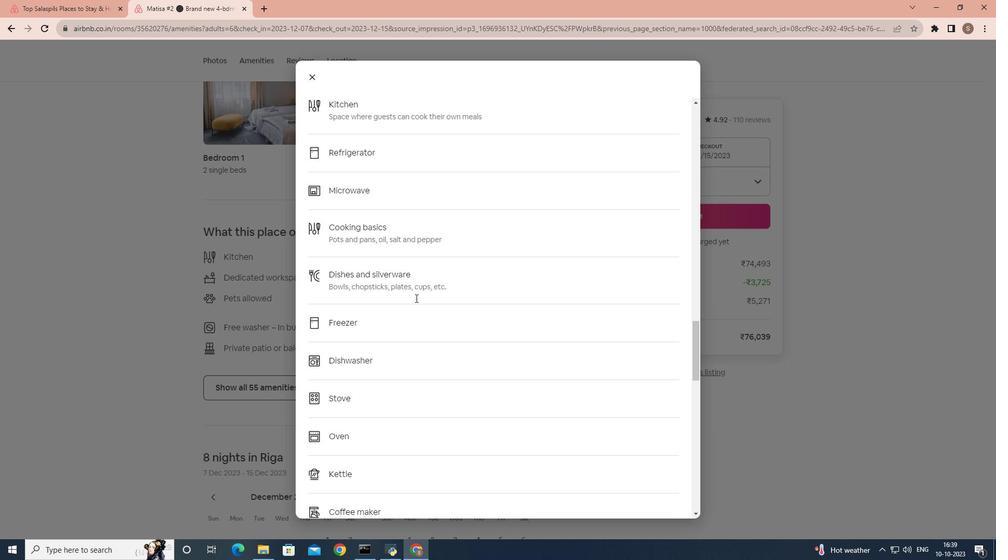 
Action: Mouse scrolled (415, 297) with delta (0, 0)
Screenshot: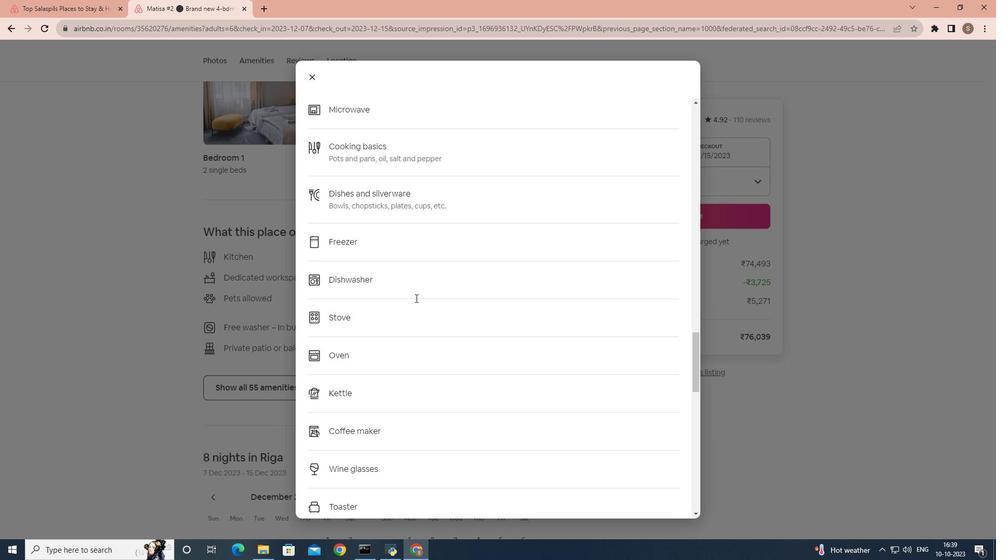 
Action: Mouse scrolled (415, 297) with delta (0, 0)
Screenshot: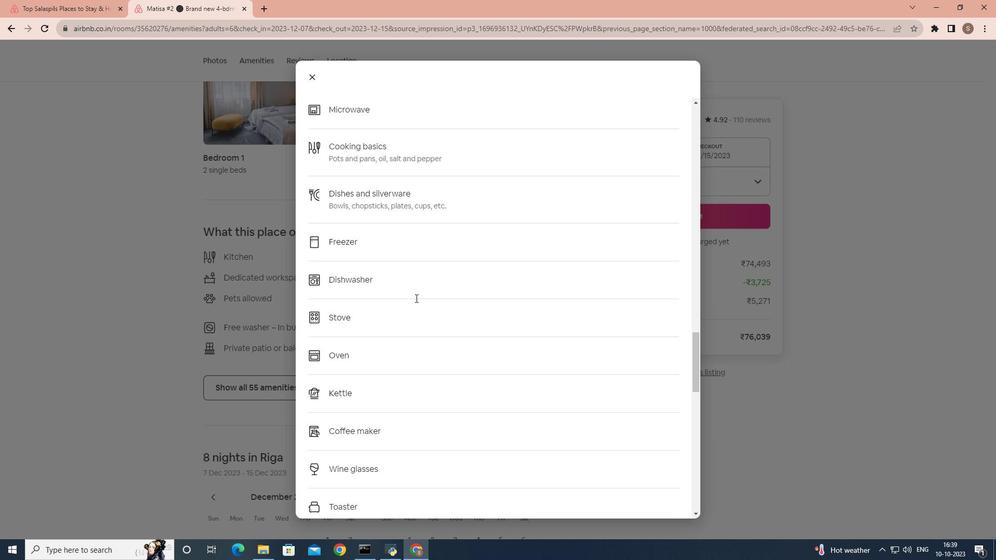 
Action: Mouse scrolled (415, 297) with delta (0, 0)
Screenshot: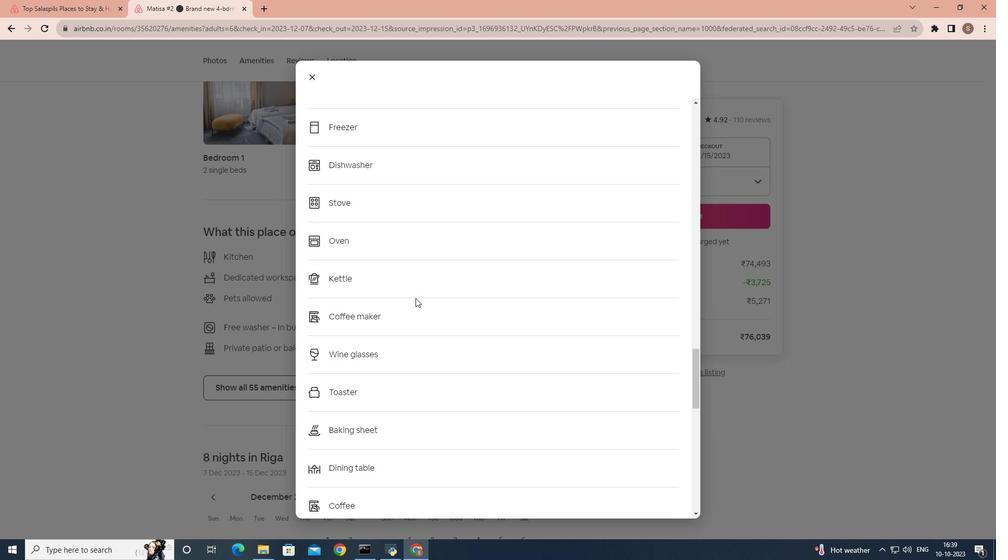 
Action: Mouse scrolled (415, 297) with delta (0, 0)
Screenshot: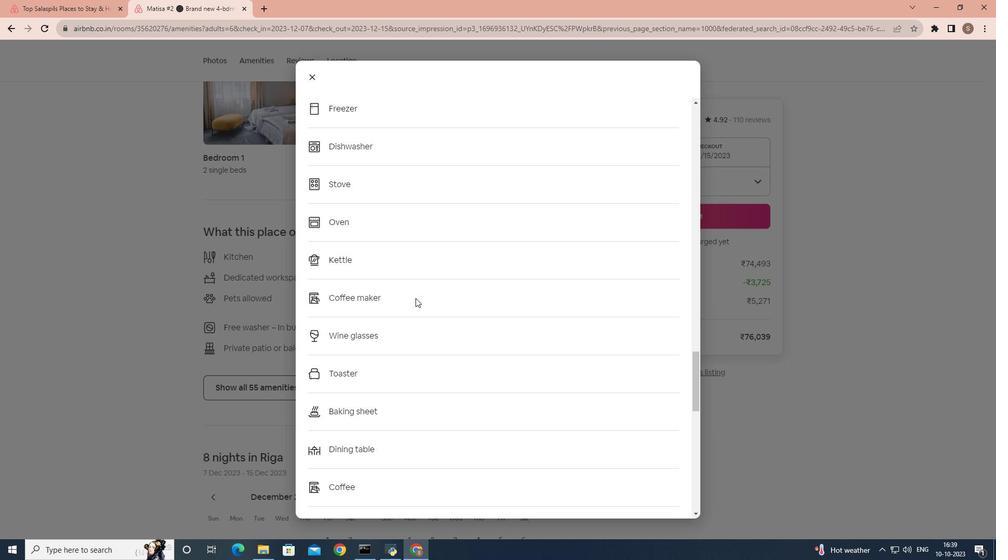 
Action: Mouse scrolled (415, 297) with delta (0, 0)
Screenshot: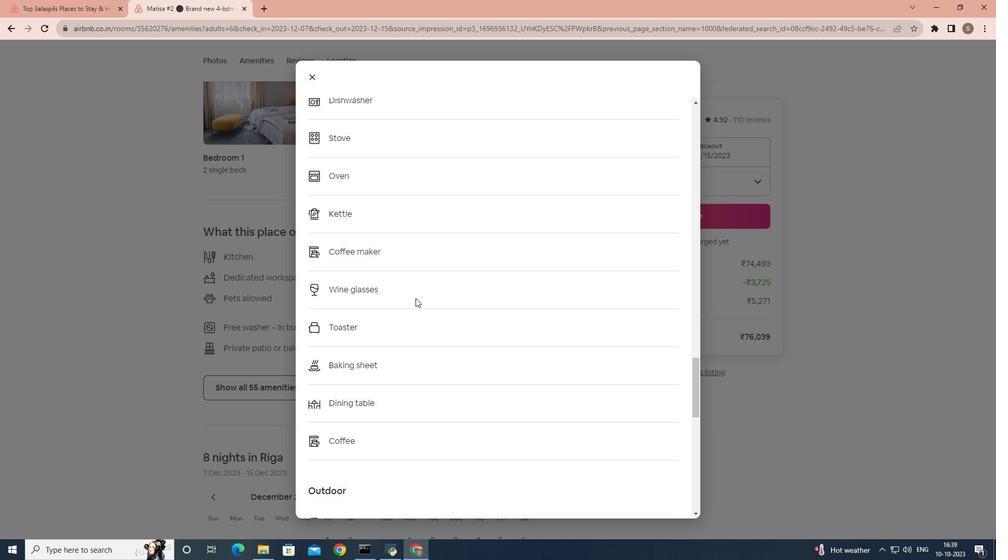 
Action: Mouse scrolled (415, 297) with delta (0, 0)
Screenshot: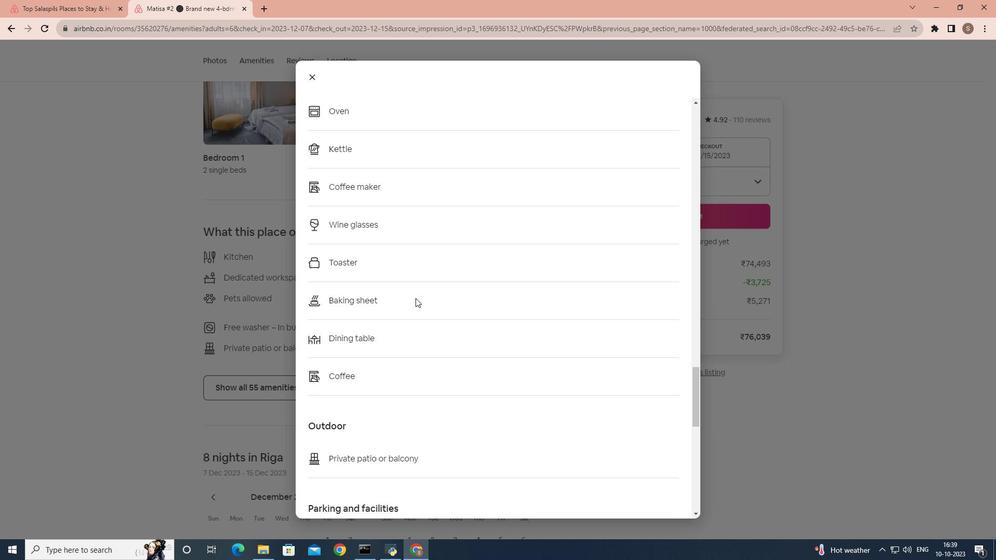 
Action: Mouse moved to (415, 298)
Screenshot: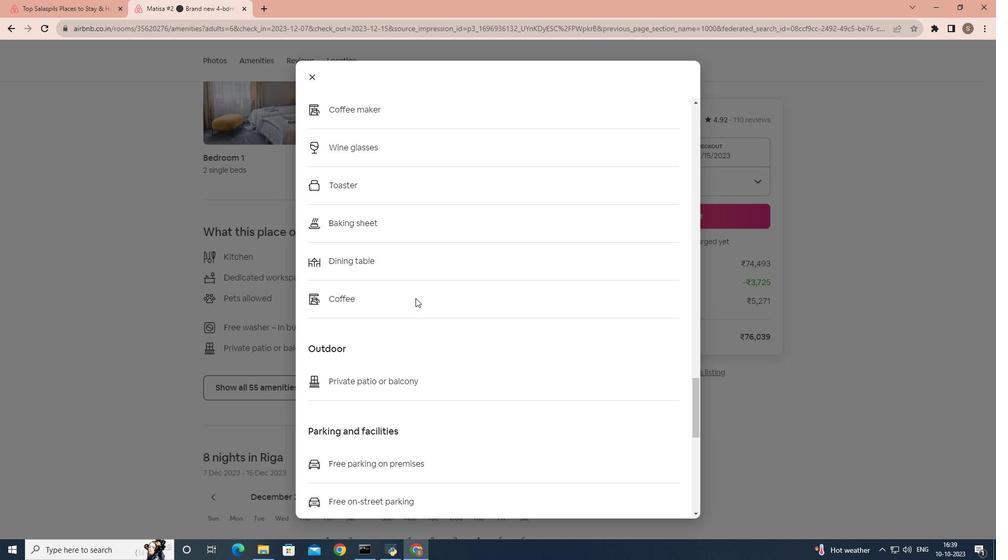
Action: Mouse scrolled (415, 297) with delta (0, 0)
Screenshot: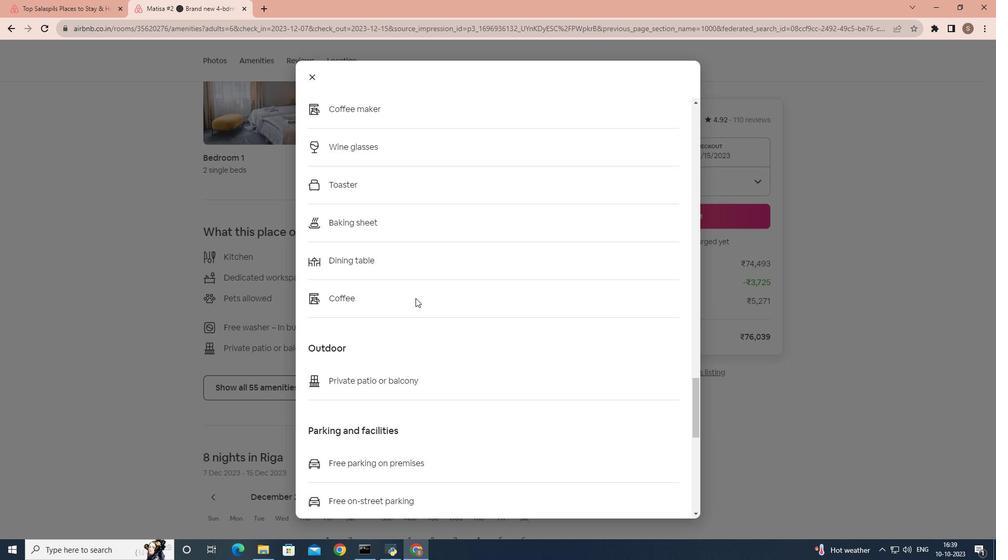 
Action: Mouse scrolled (415, 297) with delta (0, 0)
Screenshot: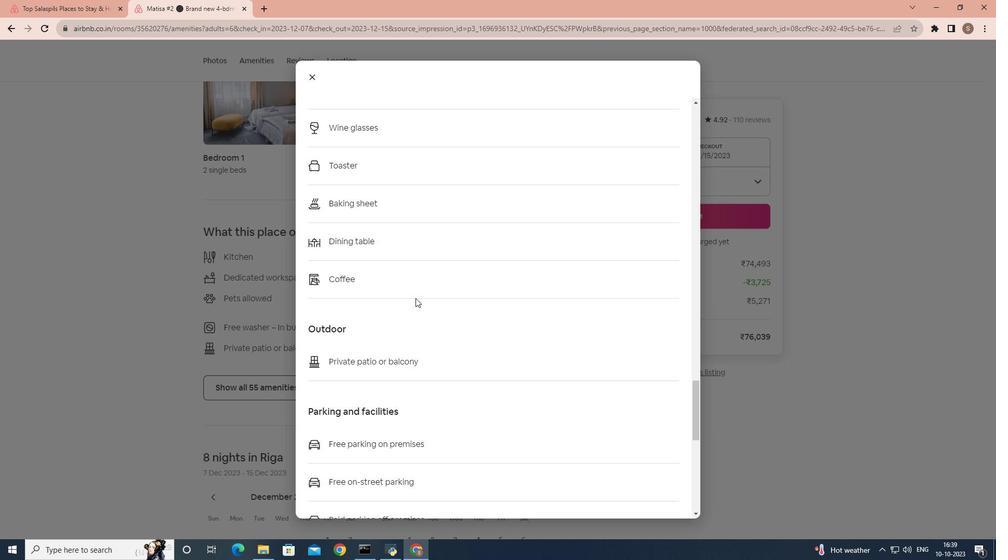 
Action: Mouse scrolled (415, 297) with delta (0, 0)
Screenshot: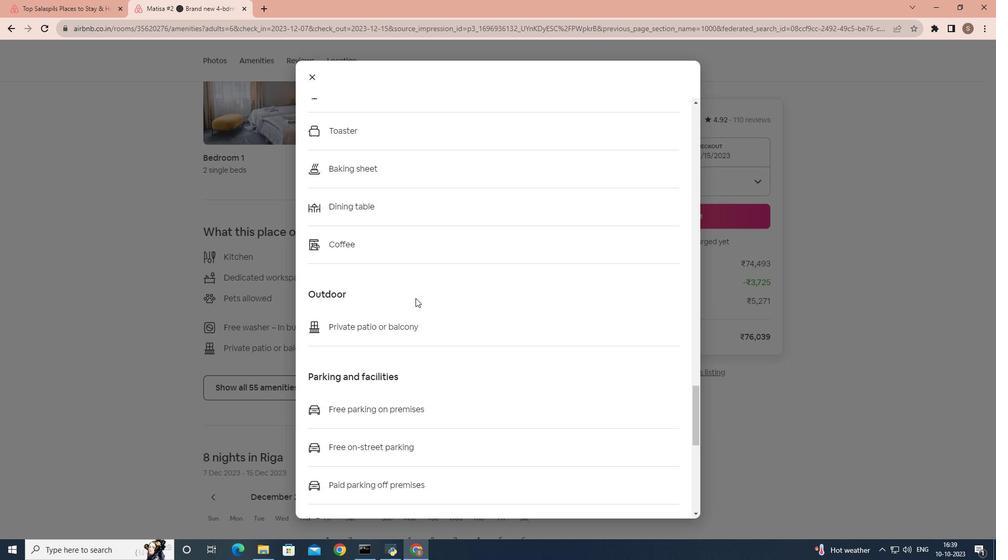 
Action: Mouse scrolled (415, 297) with delta (0, 0)
Screenshot: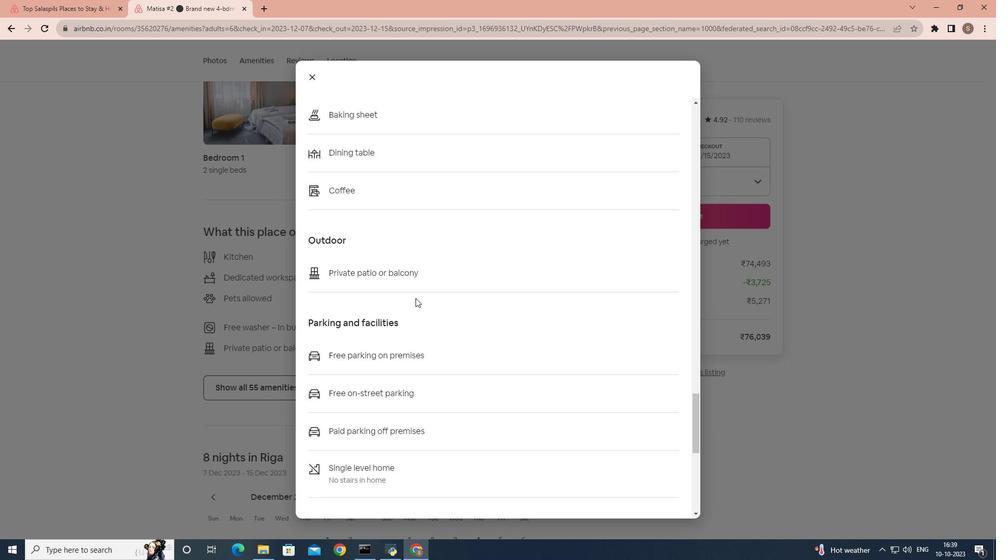 
Action: Mouse moved to (415, 294)
Screenshot: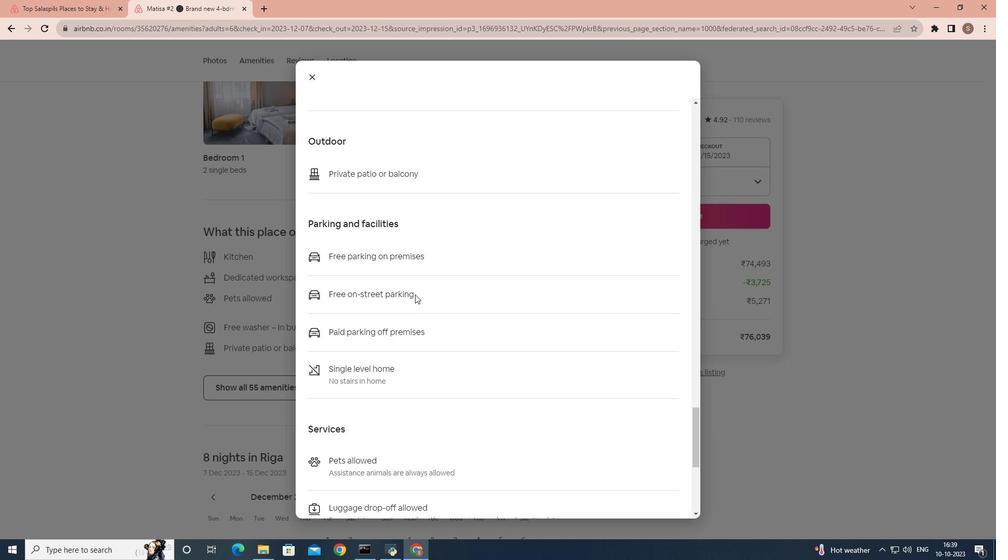 
Action: Mouse scrolled (415, 294) with delta (0, 0)
Screenshot: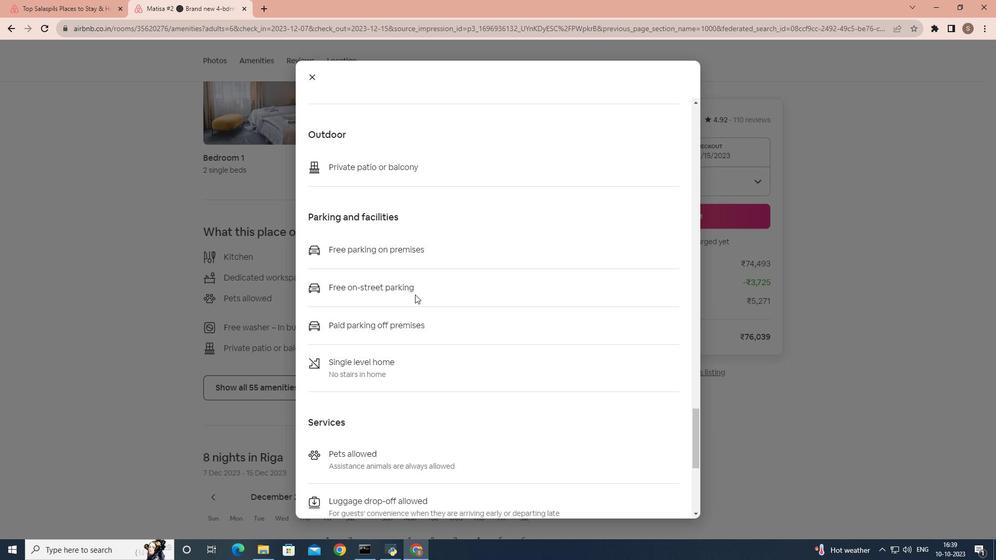 
Action: Mouse scrolled (415, 294) with delta (0, 0)
Screenshot: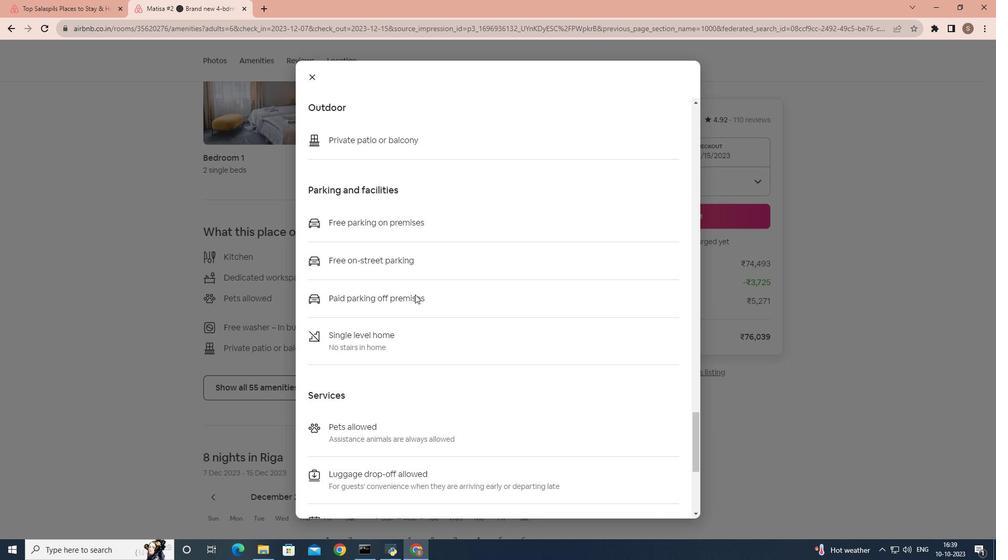 
Action: Mouse scrolled (415, 294) with delta (0, 0)
Screenshot: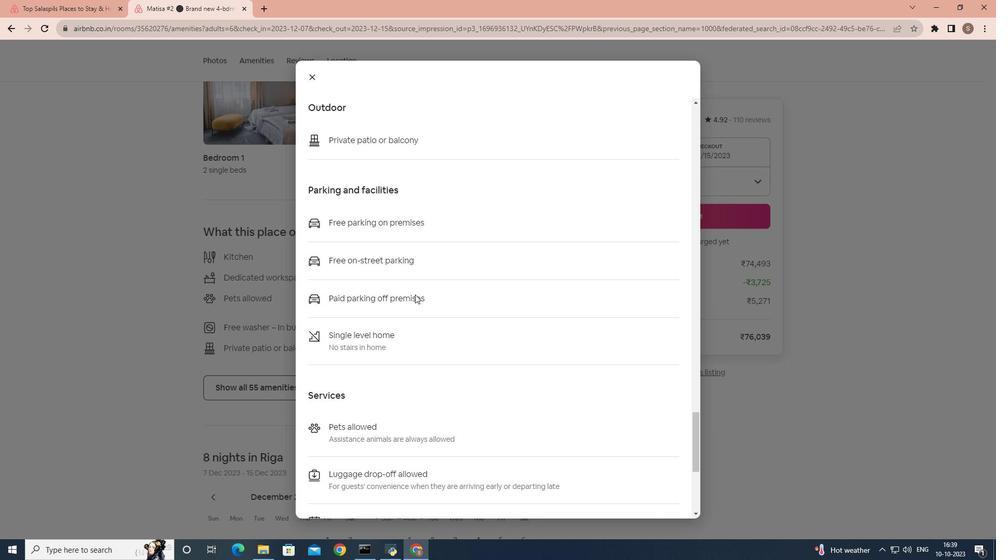 
Action: Mouse scrolled (415, 294) with delta (0, 0)
Screenshot: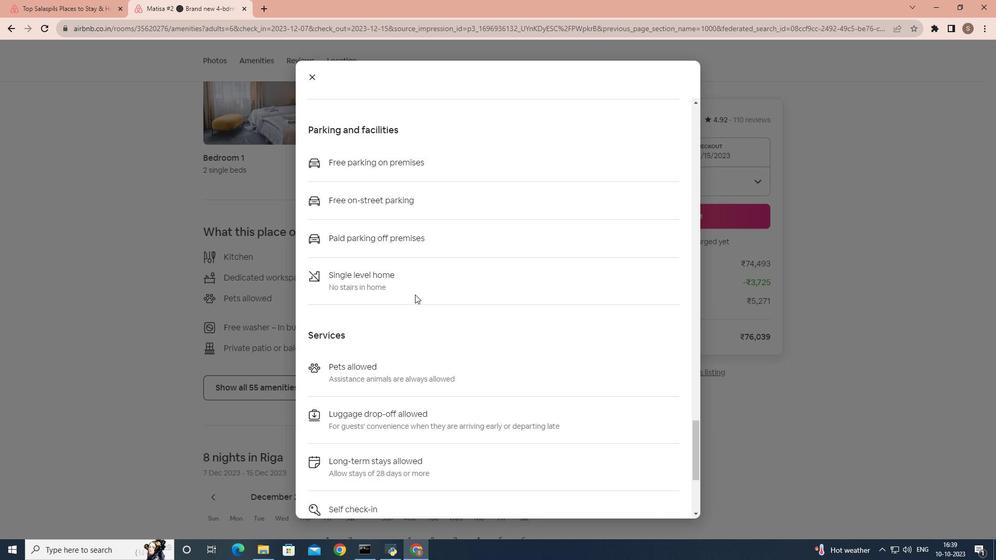 
Action: Mouse scrolled (415, 294) with delta (0, 0)
Screenshot: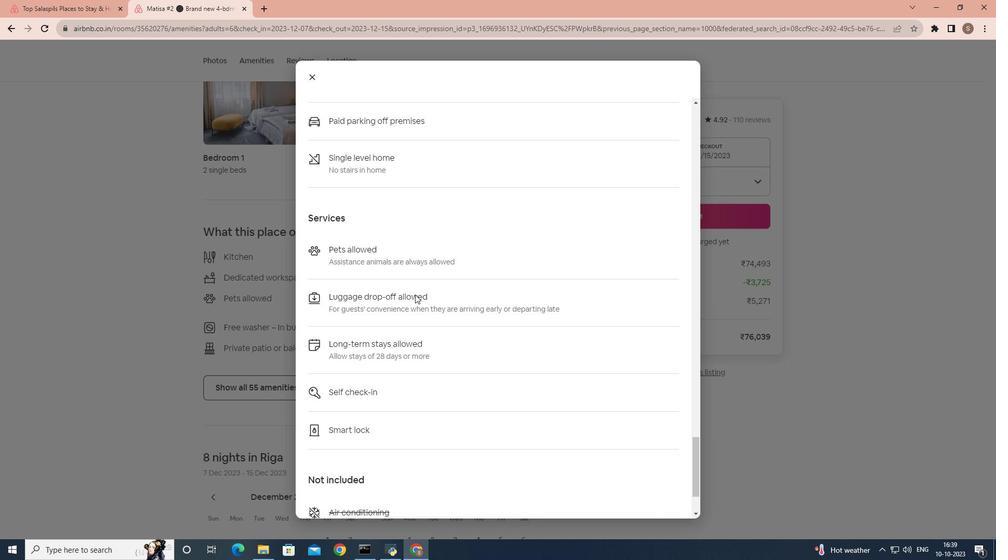 
Action: Mouse moved to (355, 223)
Screenshot: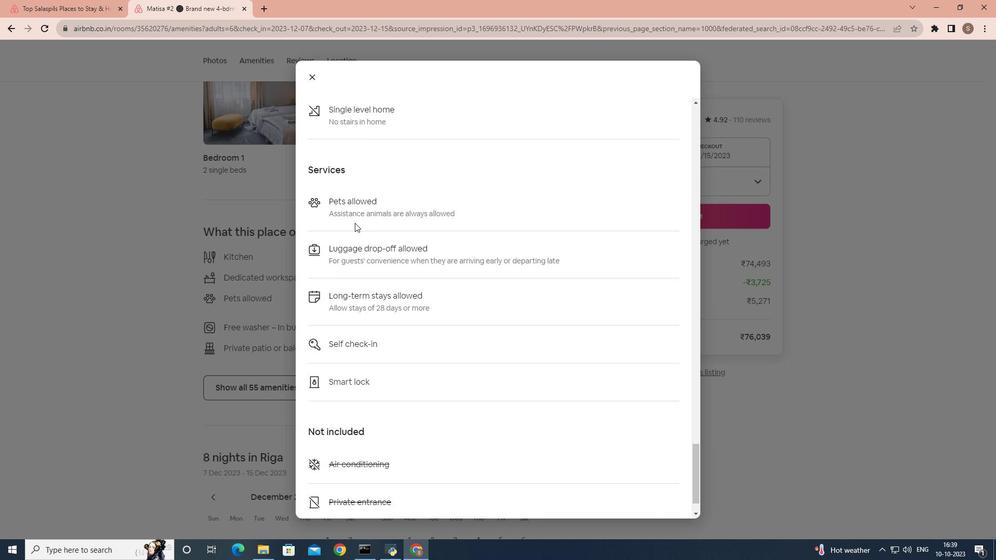 
Action: Mouse scrolled (355, 222) with delta (0, 0)
Screenshot: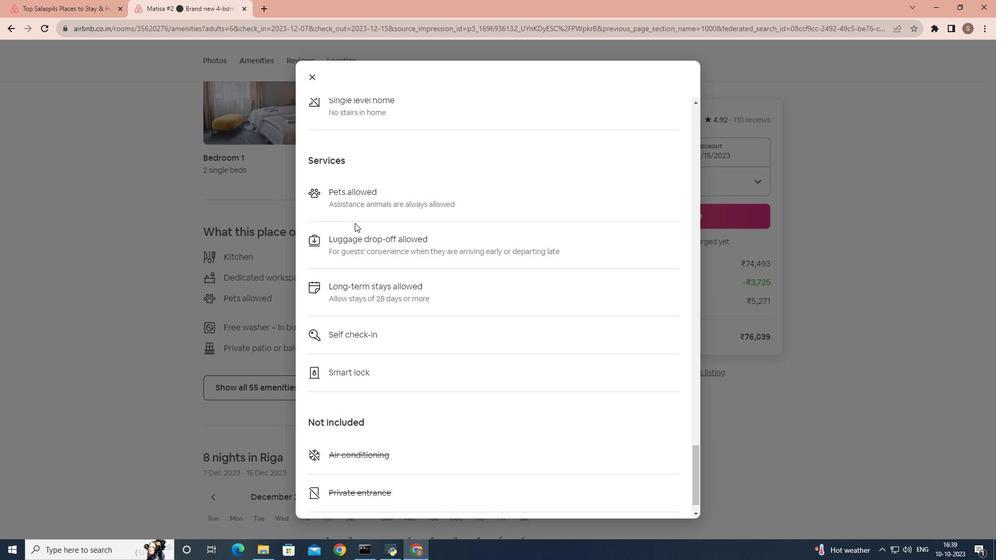 
Action: Mouse scrolled (355, 222) with delta (0, 0)
Screenshot: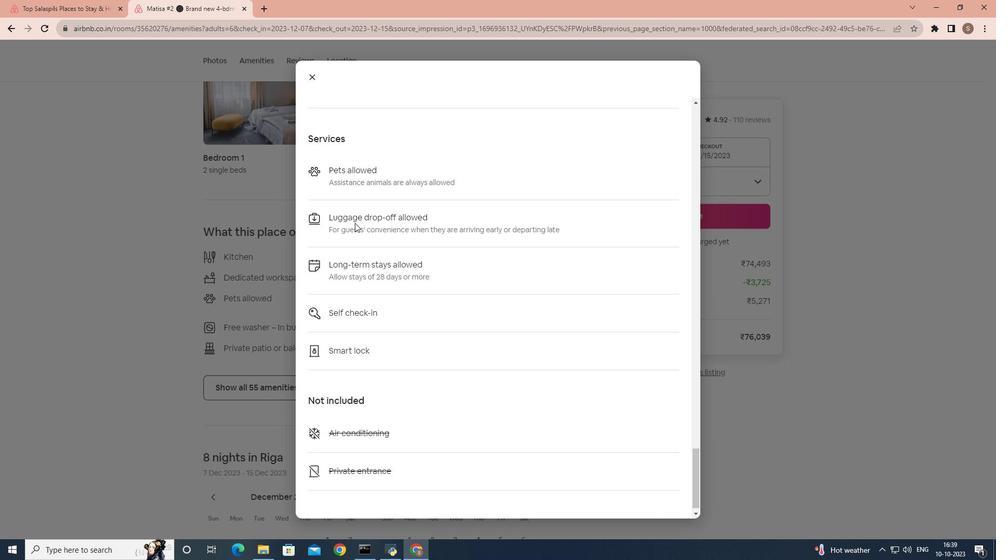 
Action: Mouse scrolled (355, 222) with delta (0, 0)
Screenshot: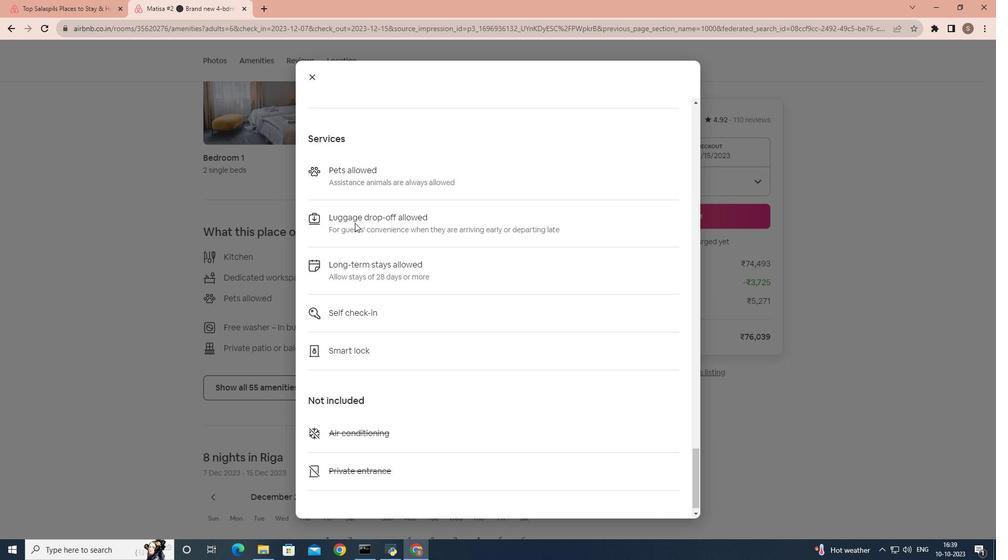 
Action: Mouse scrolled (355, 222) with delta (0, 0)
Screenshot: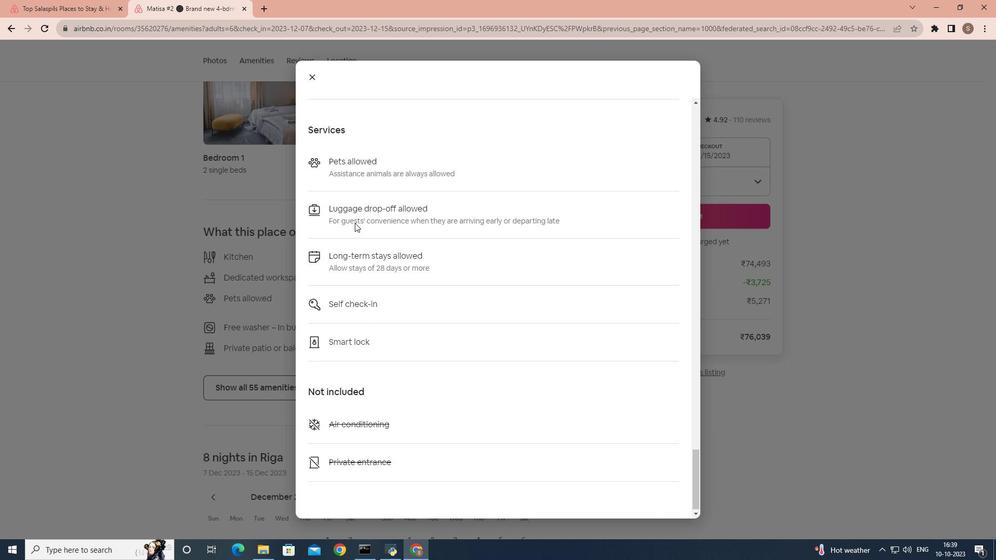 
Action: Mouse moved to (308, 76)
Screenshot: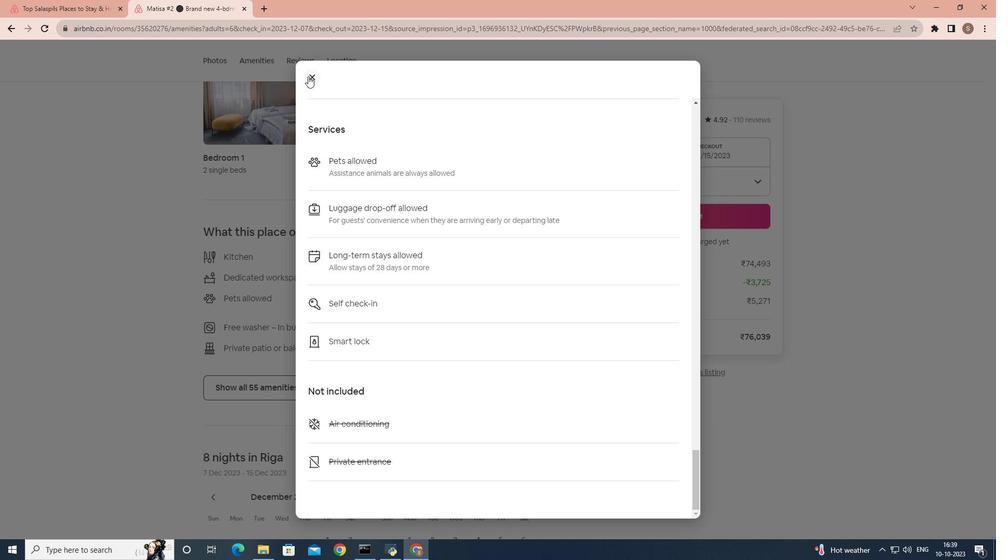 
Action: Mouse pressed left at (308, 76)
Screenshot: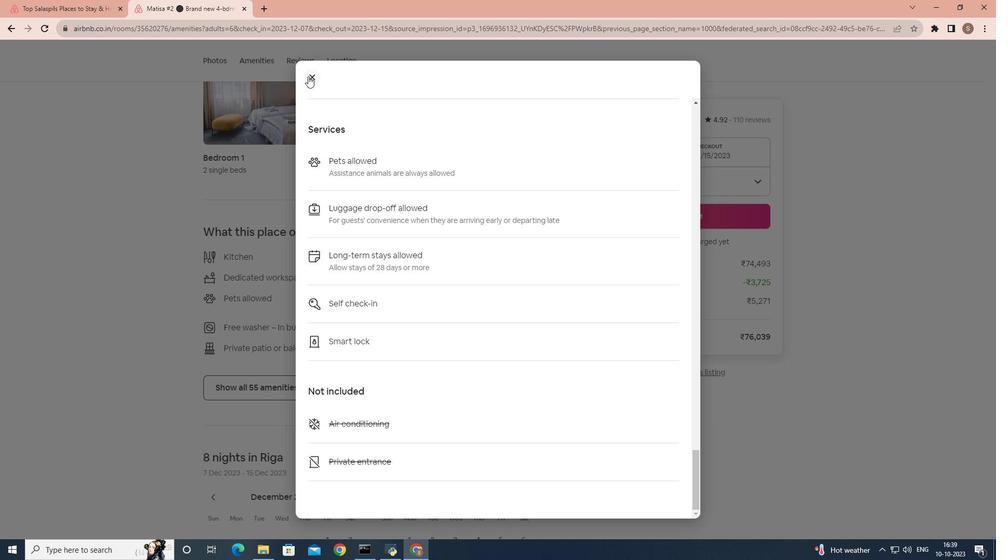 
Action: Mouse moved to (315, 220)
Screenshot: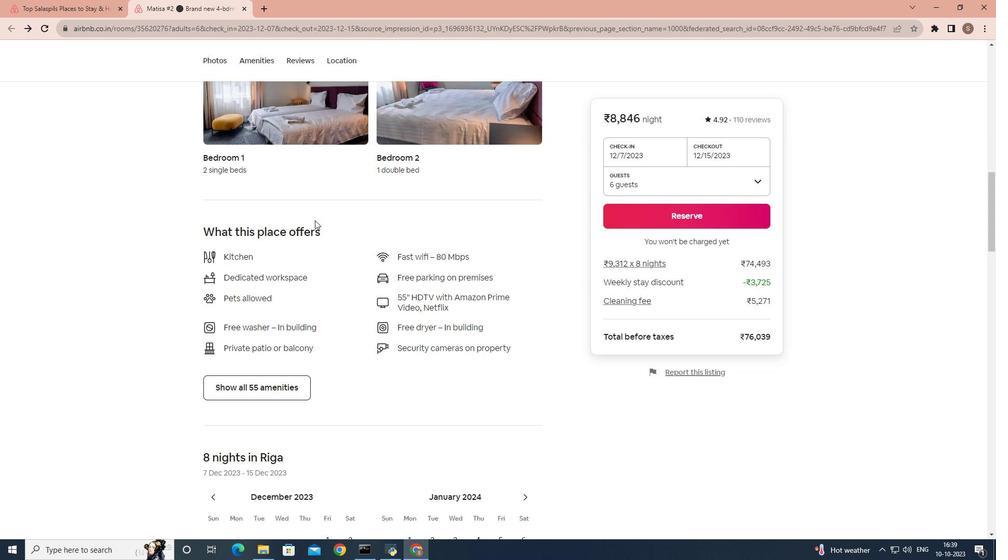 
Action: Mouse scrolled (315, 221) with delta (0, 0)
Screenshot: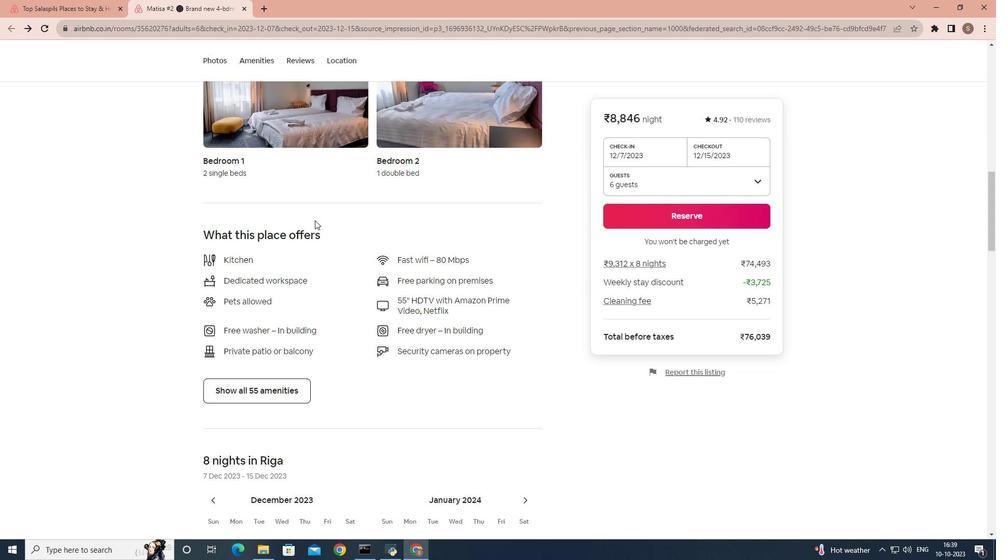 
Action: Mouse scrolled (315, 221) with delta (0, 0)
Screenshot: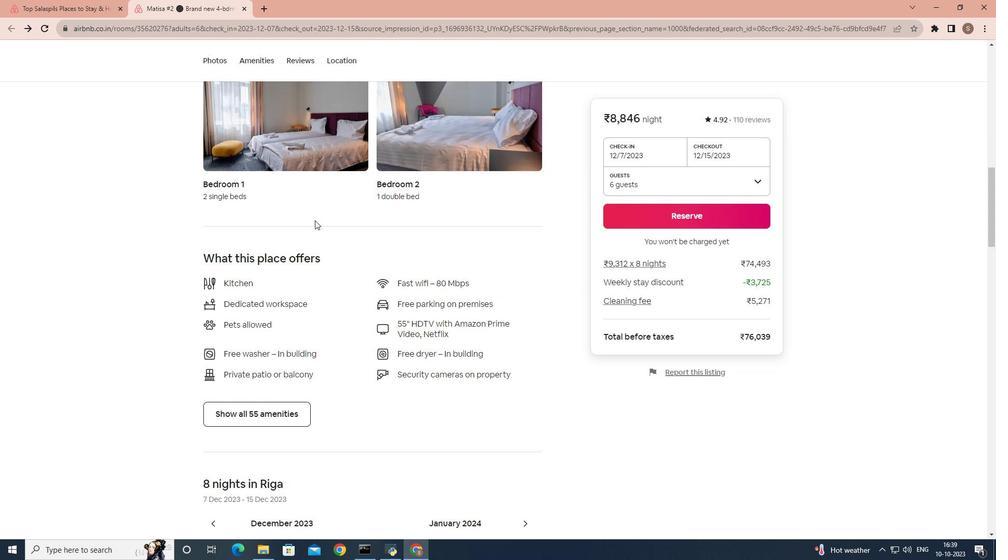 
Action: Mouse scrolled (315, 220) with delta (0, 0)
Screenshot: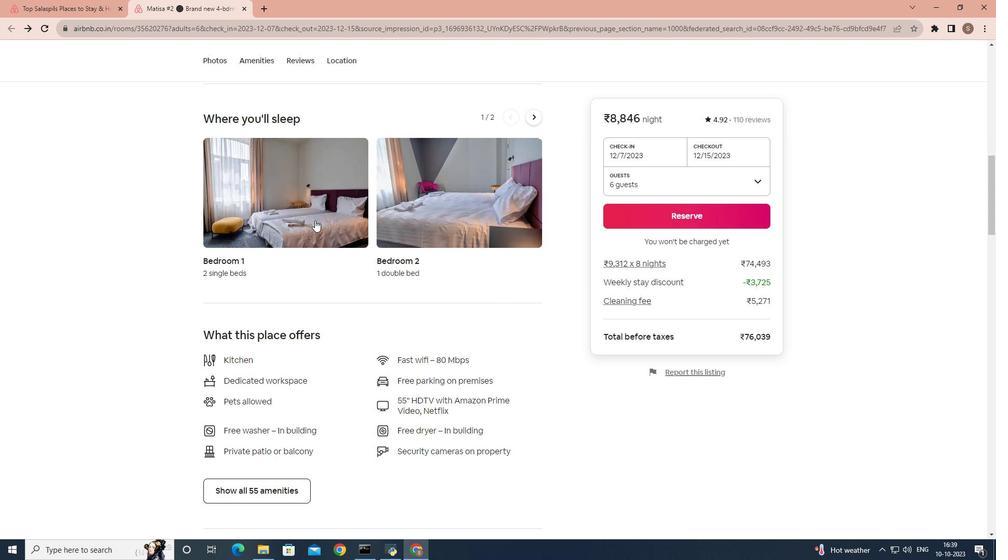 
Action: Mouse scrolled (315, 220) with delta (0, 0)
Screenshot: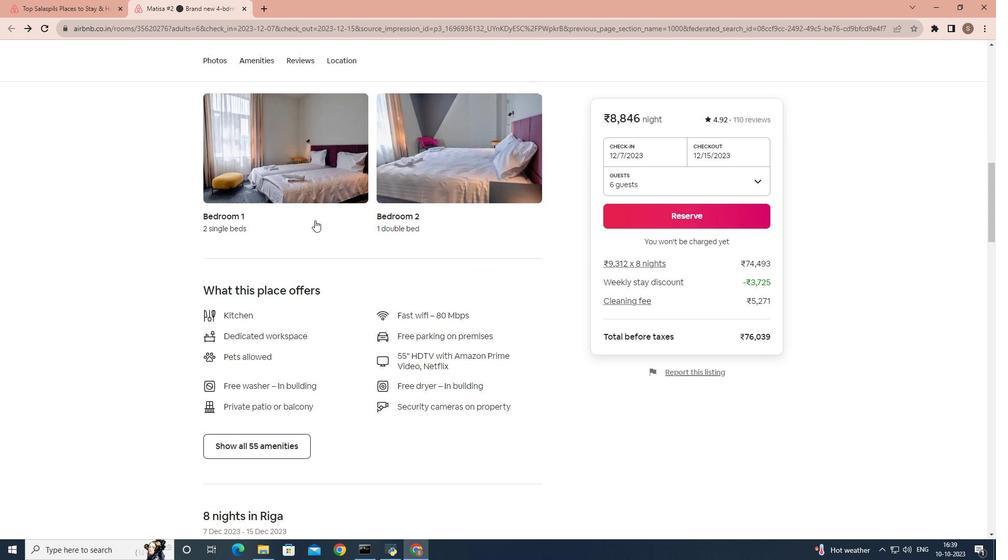 
Action: Mouse scrolled (315, 220) with delta (0, 0)
Screenshot: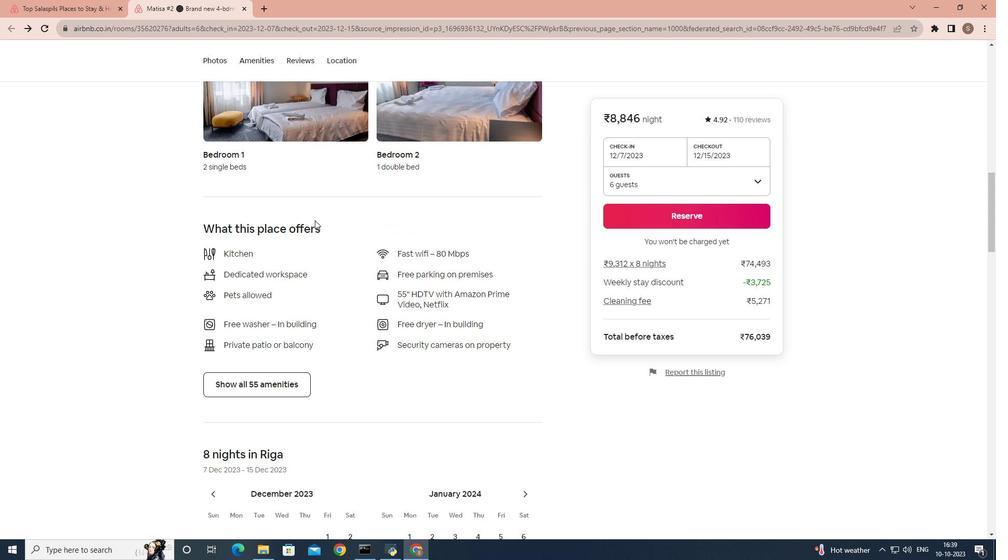 
Action: Mouse scrolled (315, 220) with delta (0, 0)
Screenshot: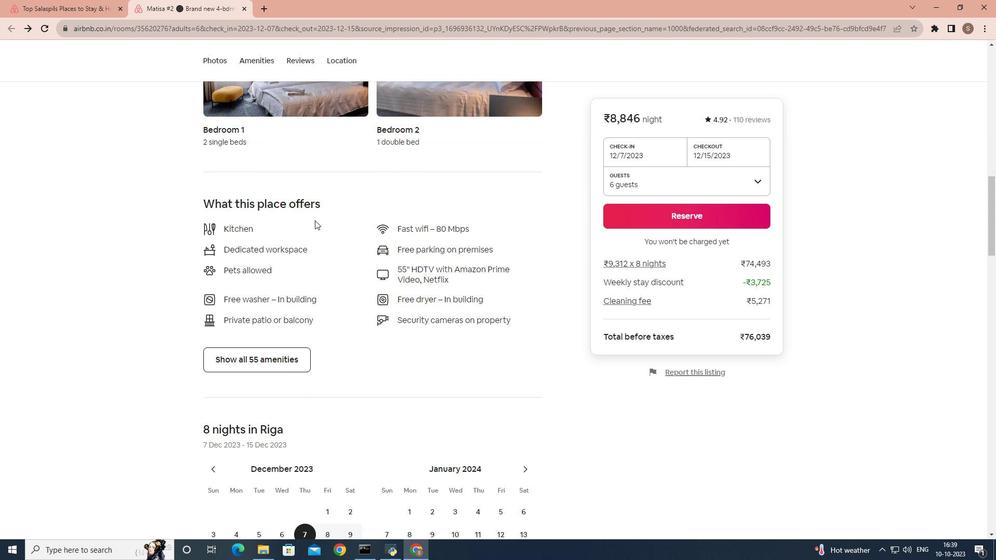 
Action: Mouse scrolled (315, 220) with delta (0, 0)
Screenshot: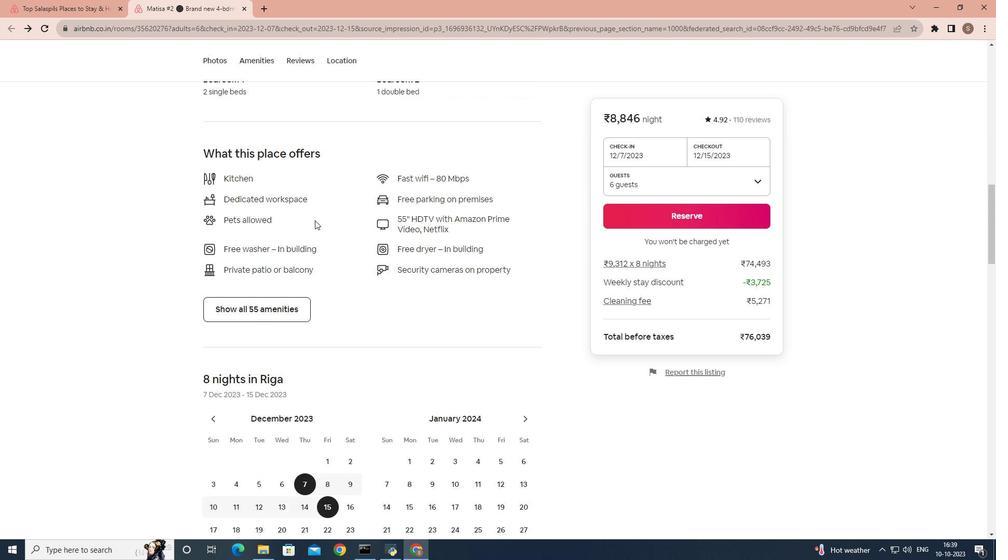 
Action: Mouse scrolled (315, 220) with delta (0, 0)
Screenshot: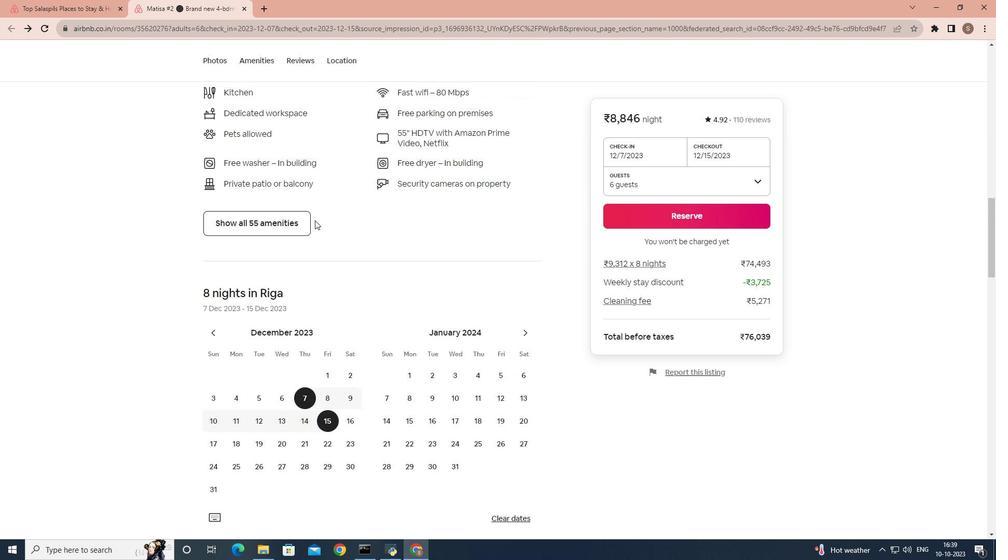 
Action: Mouse scrolled (315, 220) with delta (0, 0)
Screenshot: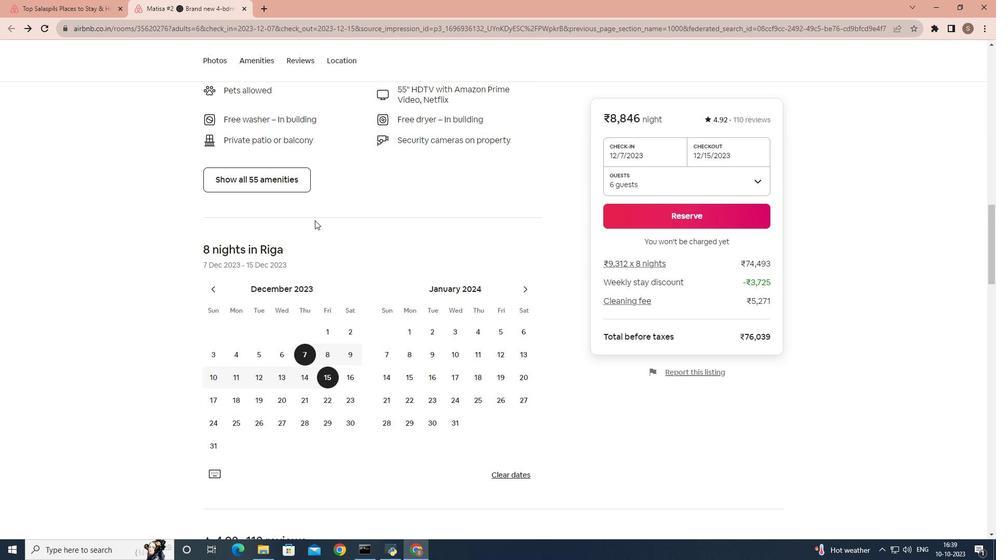 
Action: Mouse scrolled (315, 220) with delta (0, 0)
Screenshot: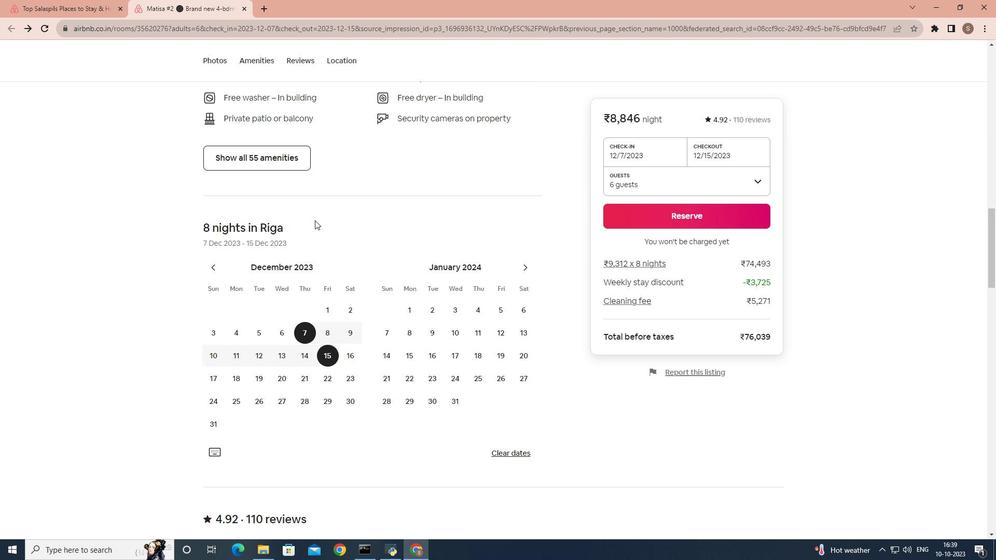 
Action: Mouse scrolled (315, 220) with delta (0, 0)
Screenshot: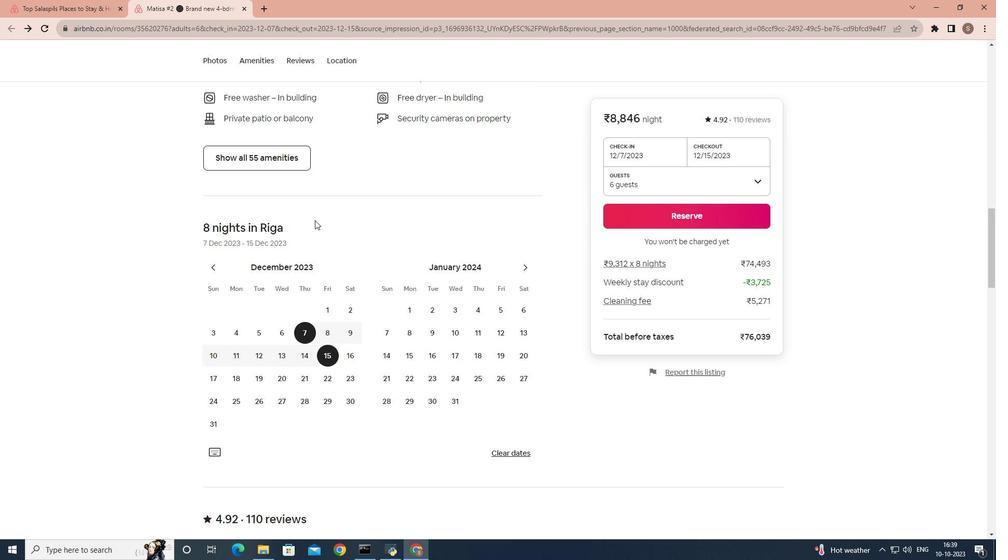 
Action: Mouse scrolled (315, 220) with delta (0, 0)
Screenshot: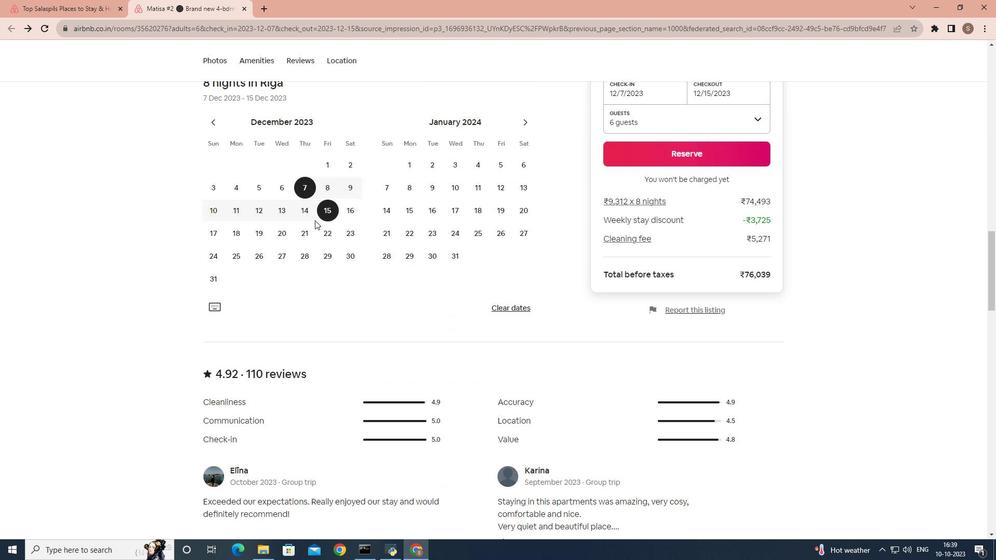 
Action: Mouse moved to (305, 224)
Screenshot: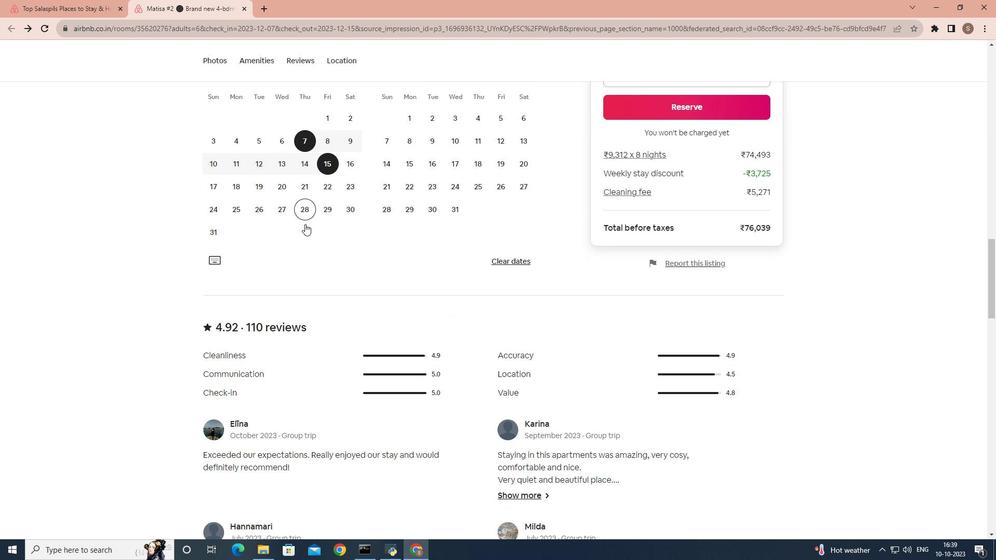 
Action: Mouse scrolled (305, 223) with delta (0, 0)
Screenshot: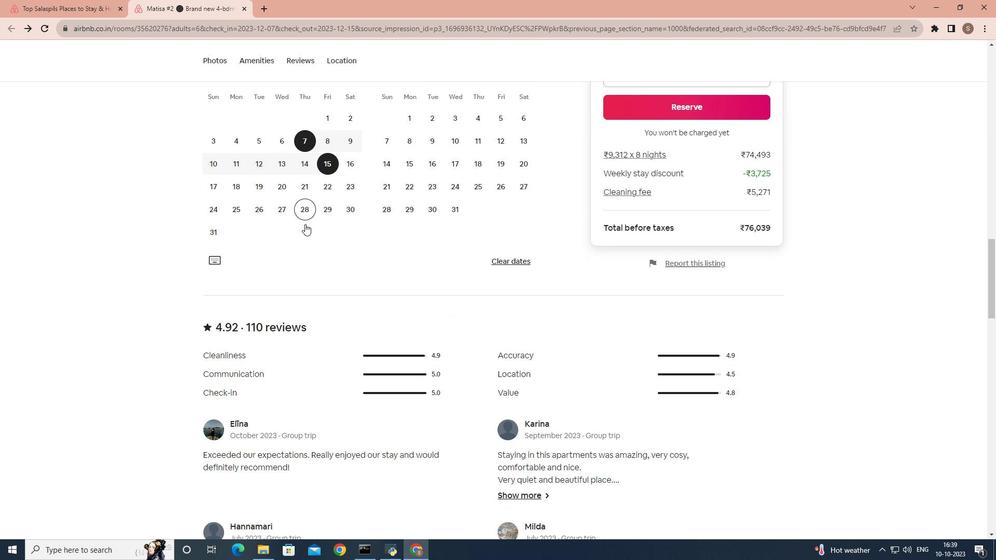 
Action: Mouse moved to (305, 224)
Screenshot: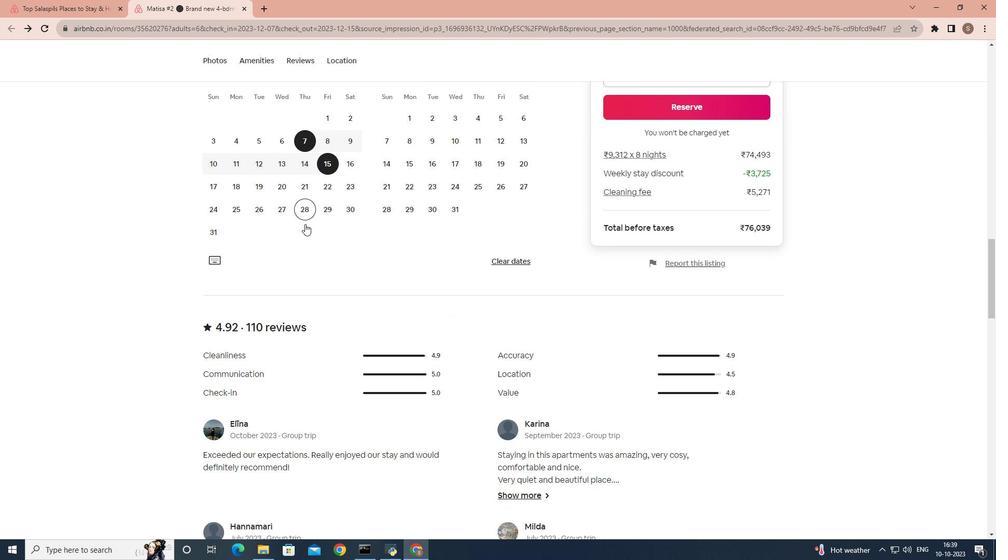 
Action: Mouse scrolled (305, 223) with delta (0, 0)
Screenshot: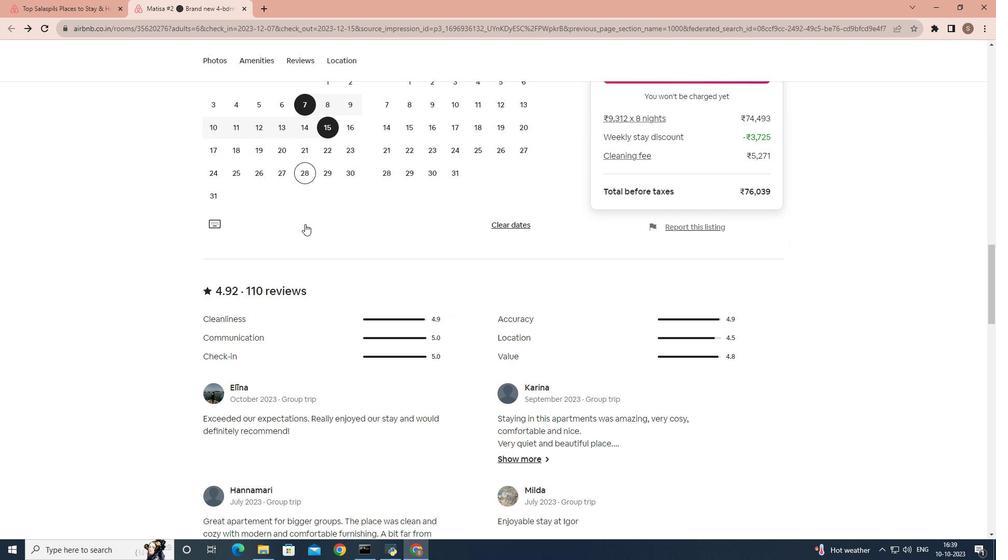 
Action: Mouse scrolled (305, 223) with delta (0, 0)
Screenshot: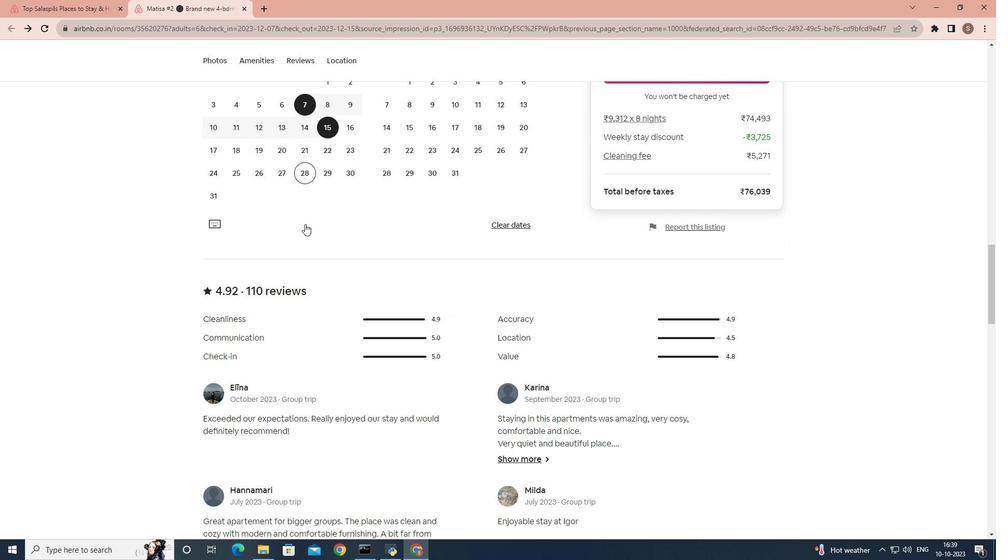 
Action: Mouse moved to (269, 254)
Screenshot: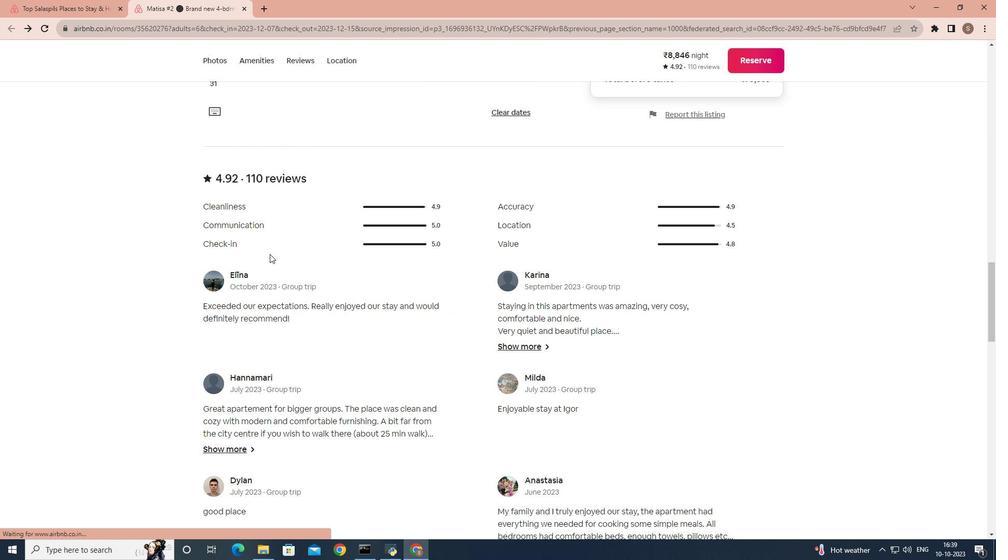 
Action: Mouse scrolled (269, 253) with delta (0, 0)
Screenshot: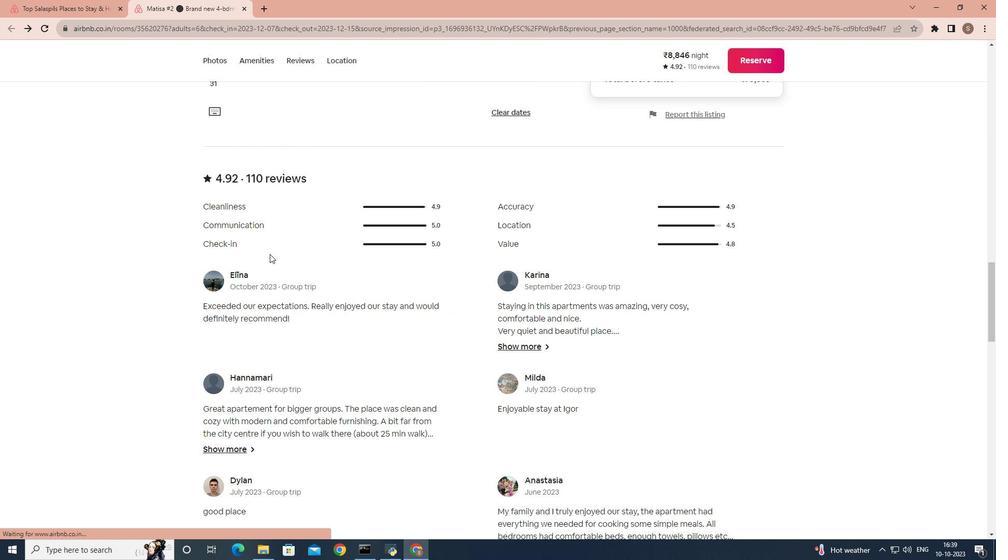 
Action: Mouse moved to (269, 254)
Screenshot: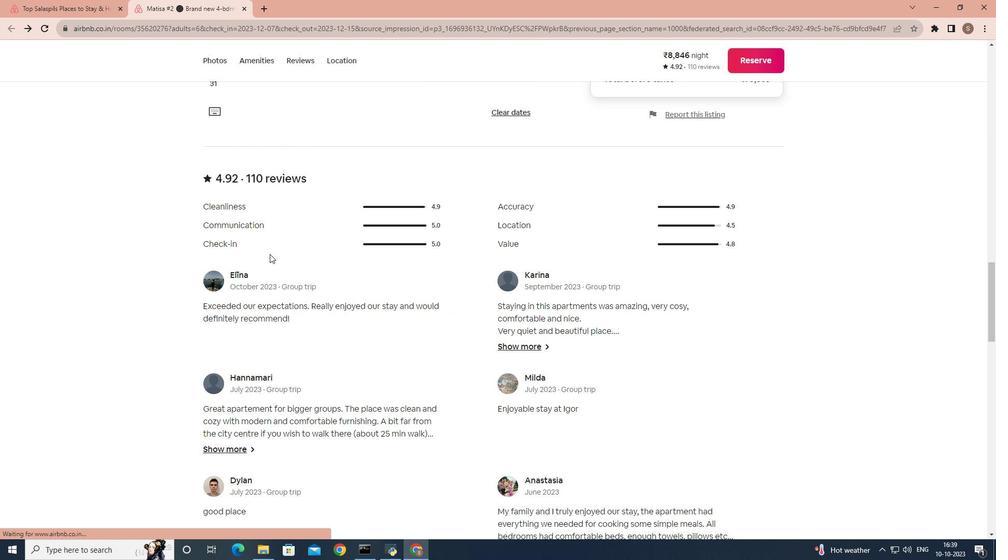 
Action: Mouse scrolled (269, 253) with delta (0, 0)
Screenshot: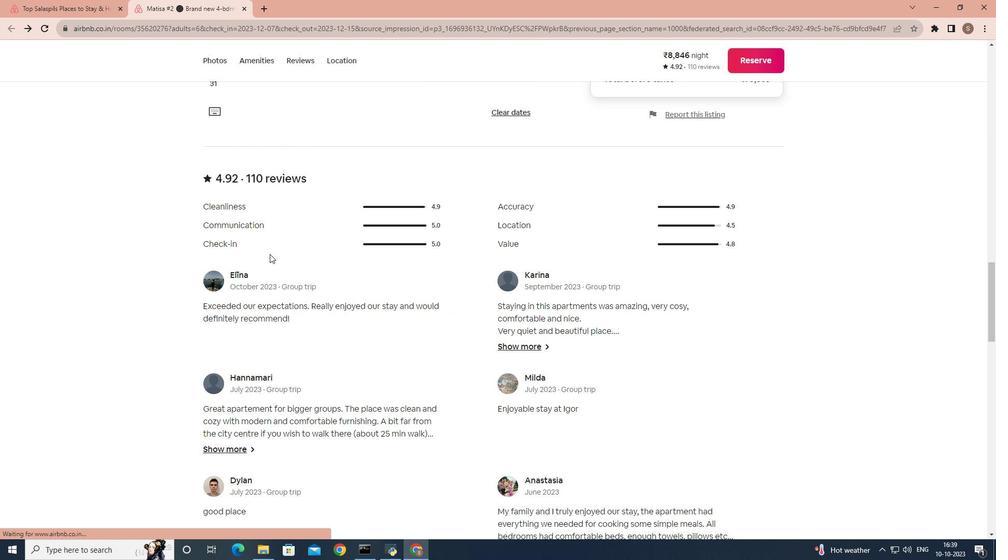 
Action: Mouse moved to (269, 254)
Screenshot: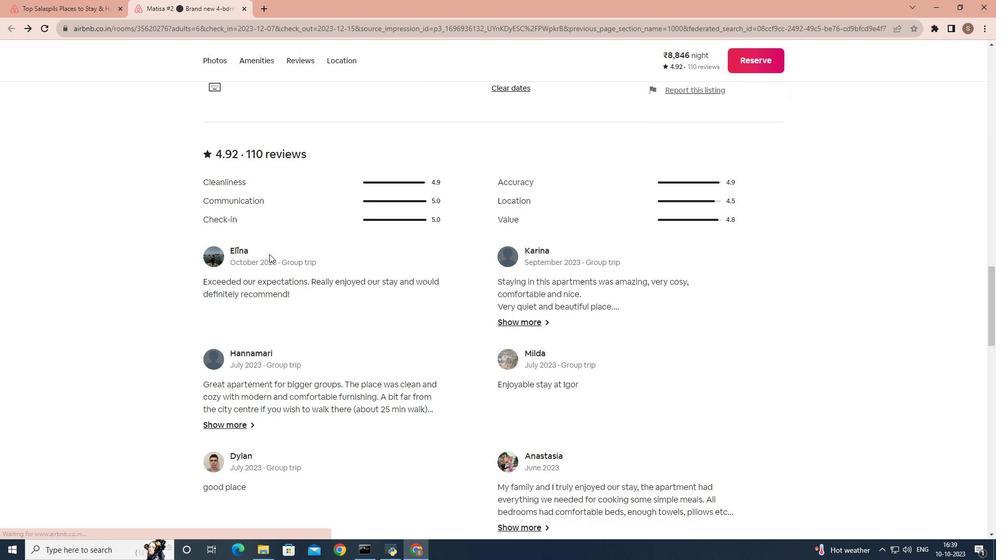 
Action: Mouse scrolled (269, 253) with delta (0, 0)
Screenshot: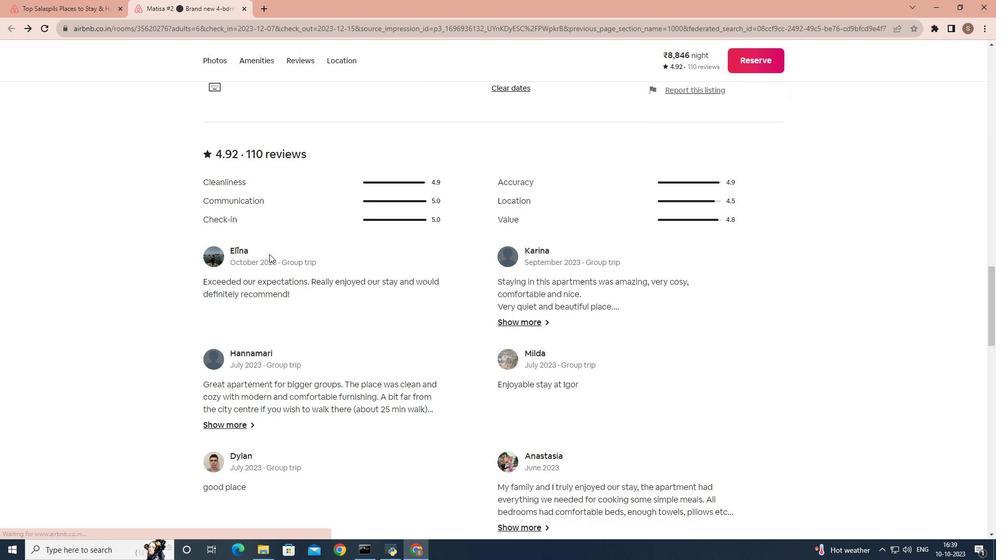 
Action: Mouse moved to (231, 441)
Screenshot: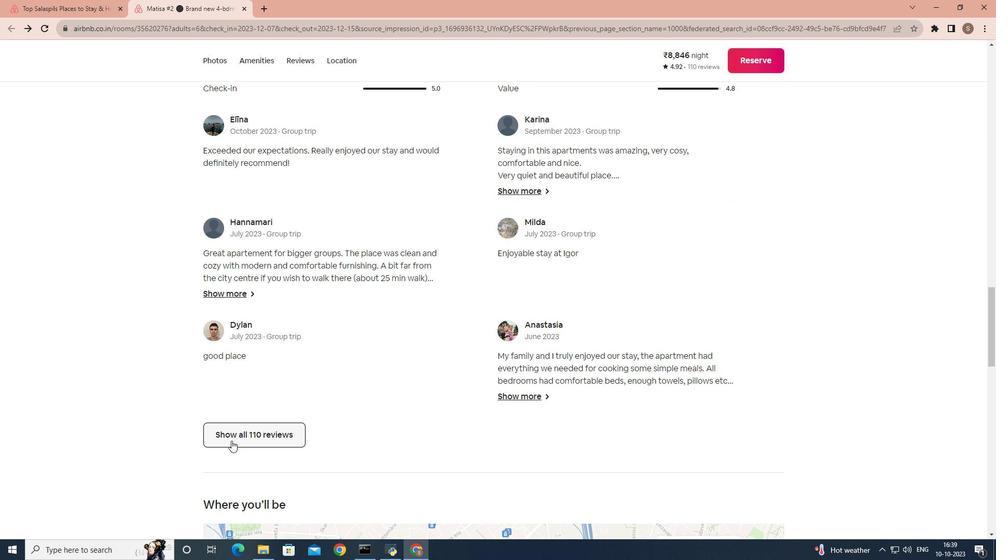 
Action: Mouse pressed left at (231, 441)
Screenshot: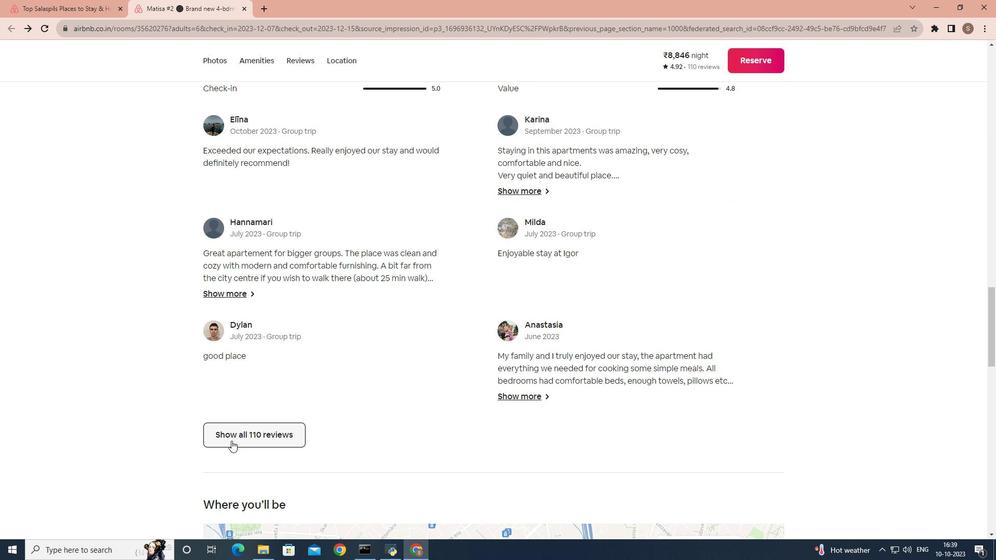 
Action: Mouse moved to (511, 292)
Screenshot: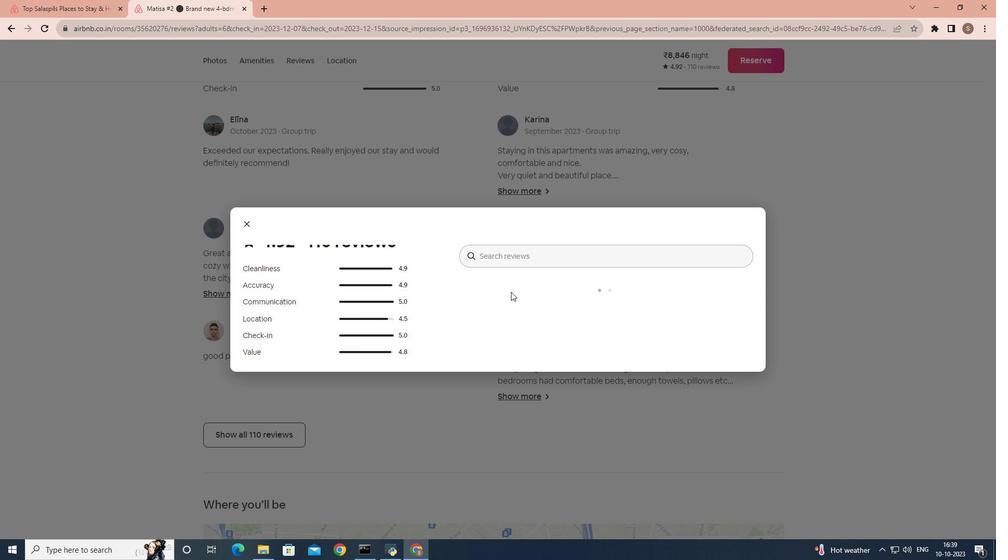 
Action: Mouse scrolled (511, 291) with delta (0, 0)
Screenshot: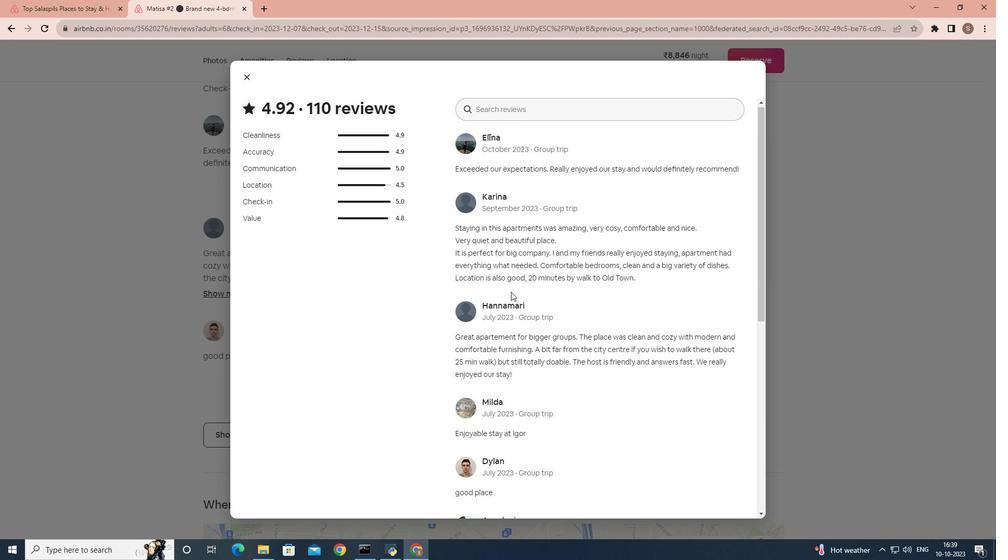 
Action: Mouse scrolled (511, 291) with delta (0, 0)
Screenshot: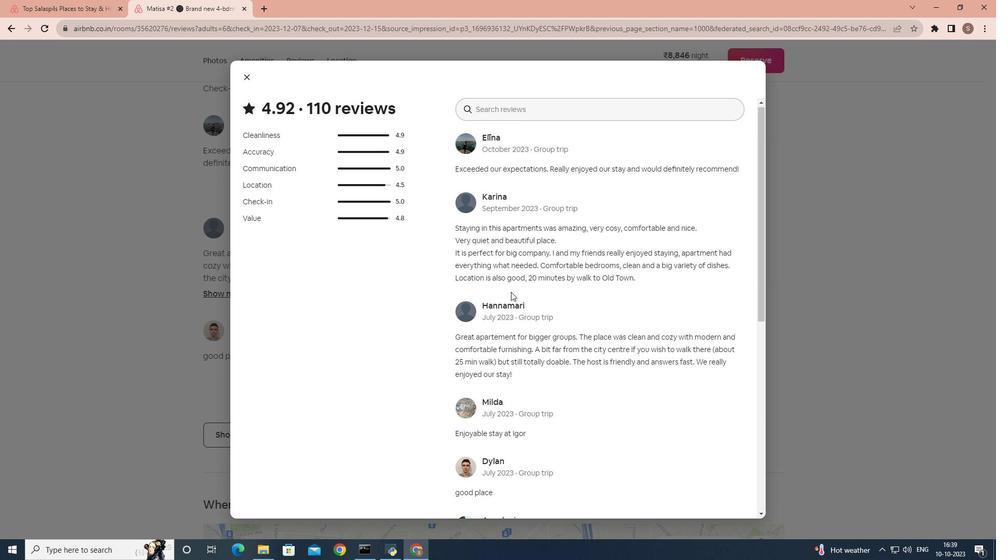 
Action: Mouse scrolled (511, 291) with delta (0, 0)
Screenshot: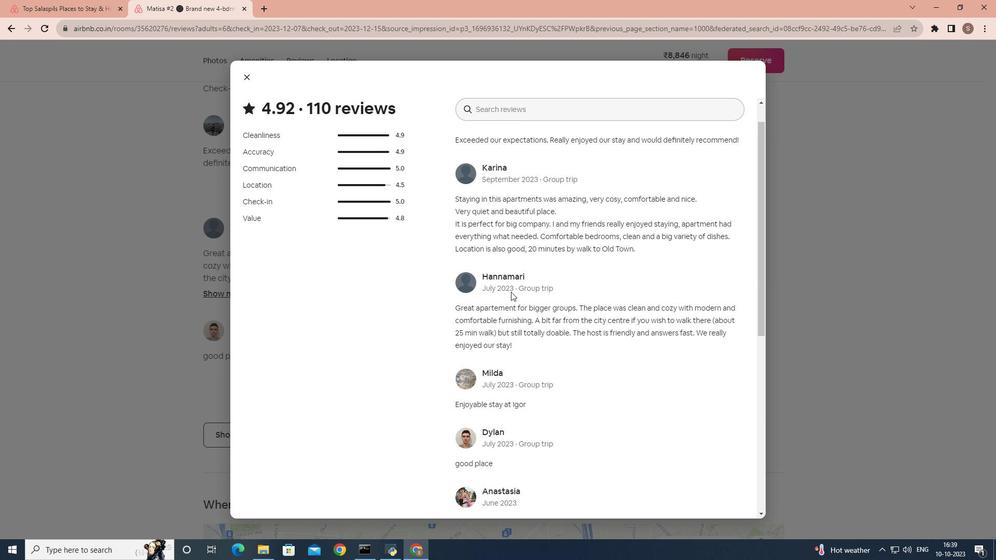 
Action: Mouse scrolled (511, 291) with delta (0, 0)
Screenshot: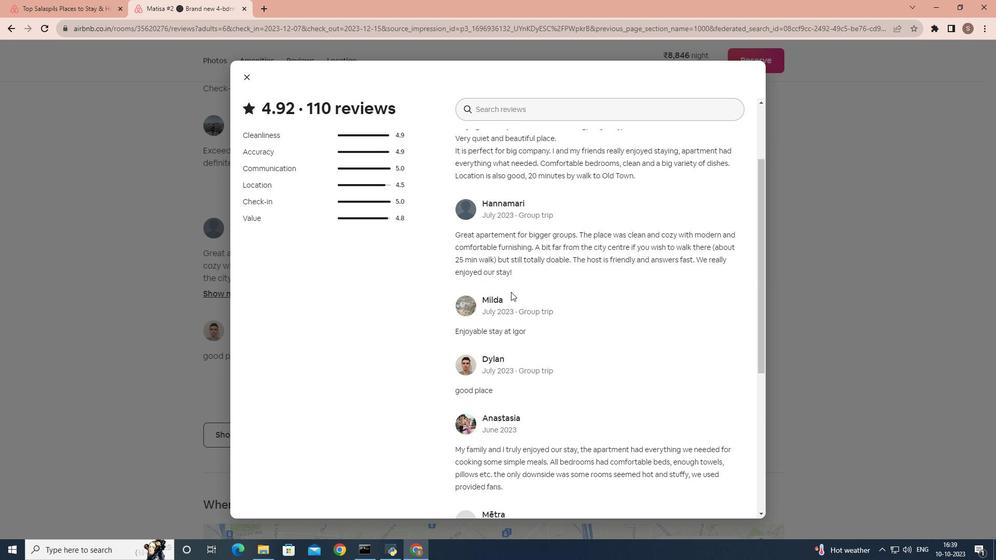 
Action: Mouse scrolled (511, 292) with delta (0, 0)
Screenshot: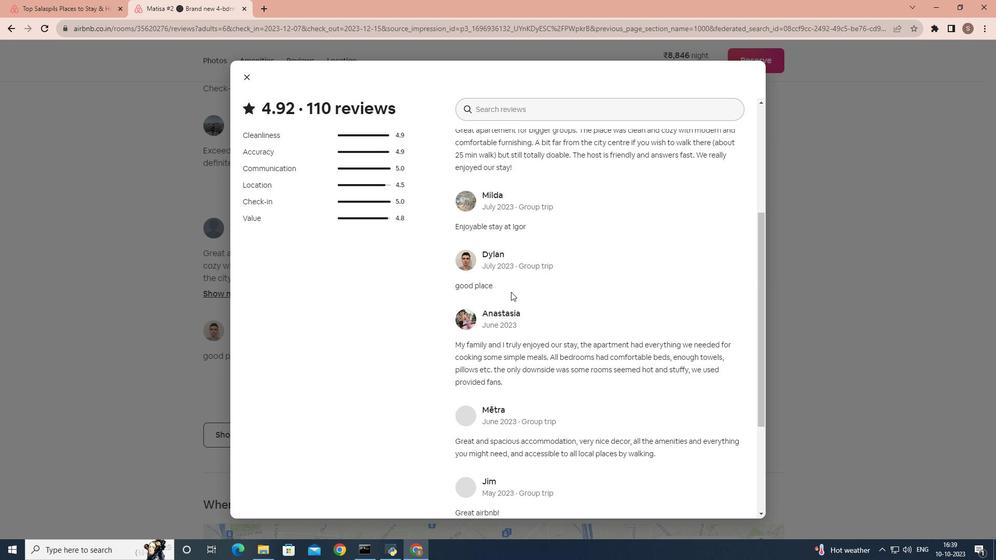 
Action: Mouse scrolled (511, 292) with delta (0, 0)
Screenshot: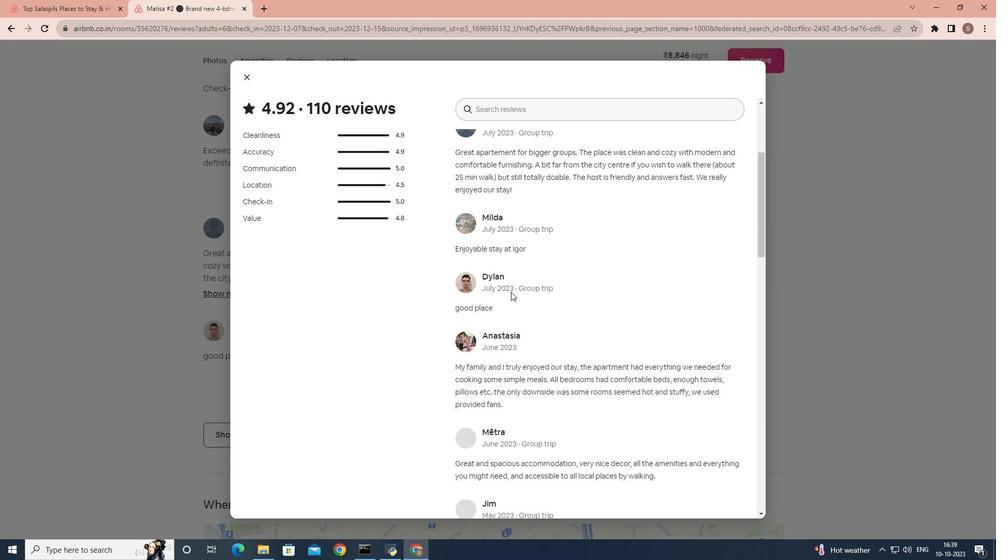 
Action: Mouse scrolled (511, 291) with delta (0, 0)
Screenshot: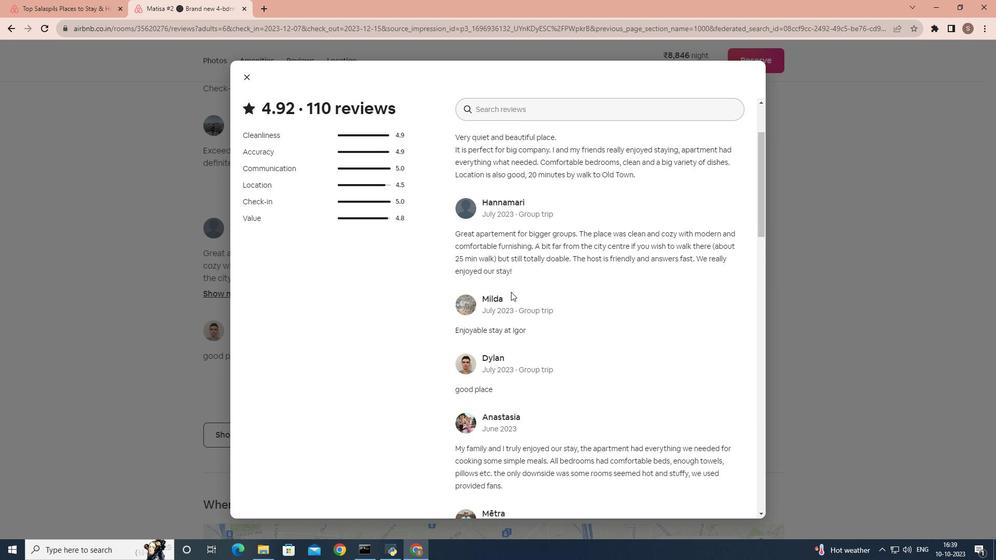 
Action: Mouse scrolled (511, 291) with delta (0, 0)
Screenshot: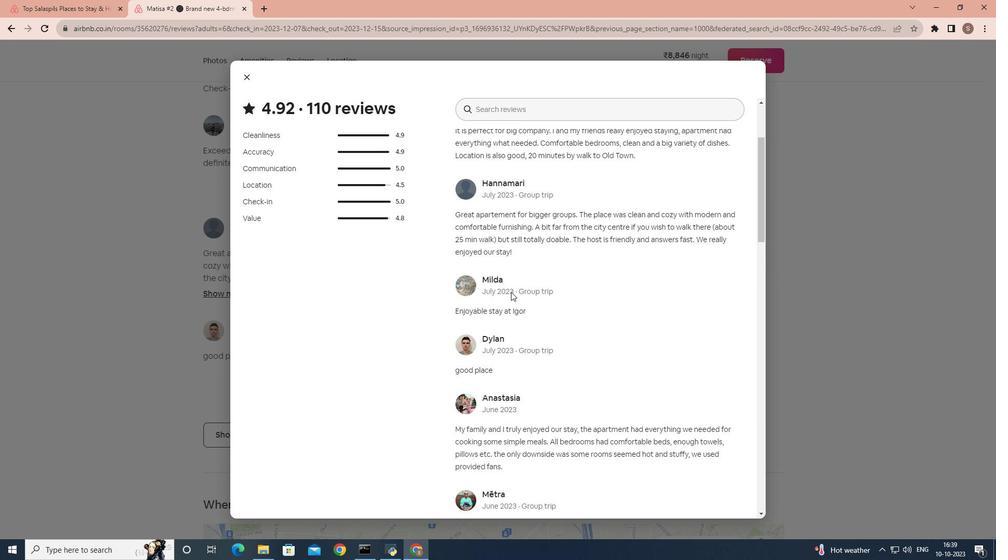 
Action: Mouse scrolled (511, 291) with delta (0, 0)
Screenshot: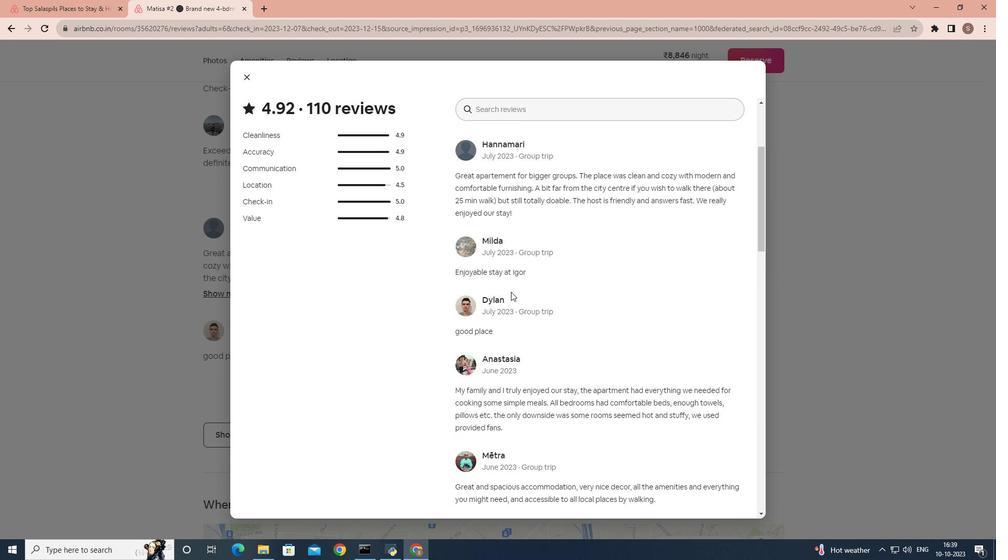 
Action: Mouse scrolled (511, 291) with delta (0, 0)
Screenshot: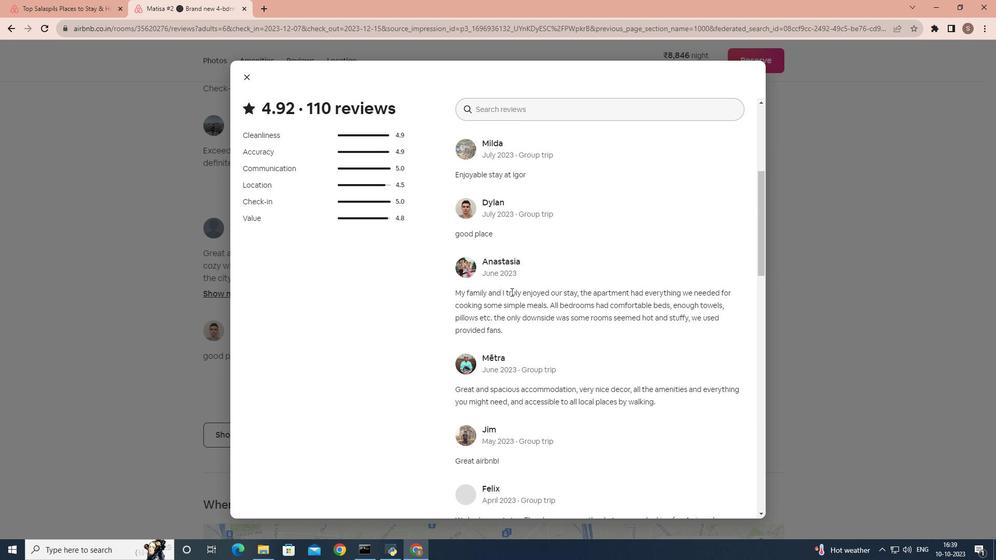 
Action: Mouse scrolled (511, 291) with delta (0, 0)
Screenshot: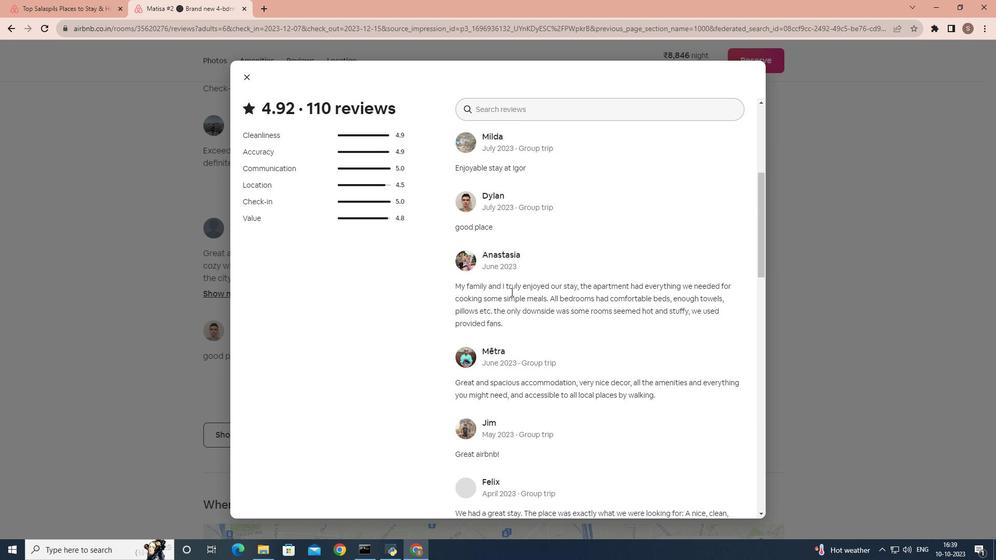 
Action: Mouse scrolled (511, 291) with delta (0, 0)
Screenshot: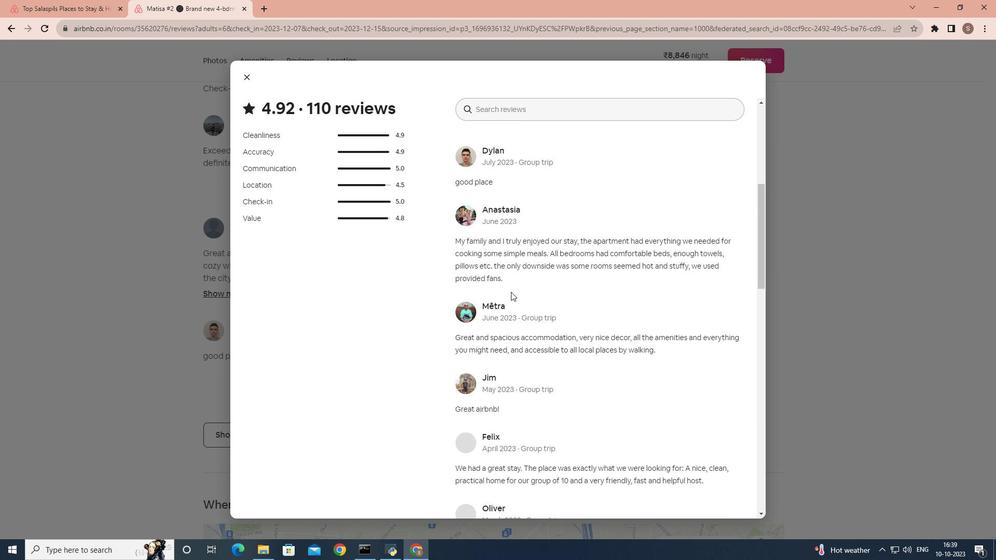 
Action: Mouse scrolled (511, 291) with delta (0, 0)
Screenshot: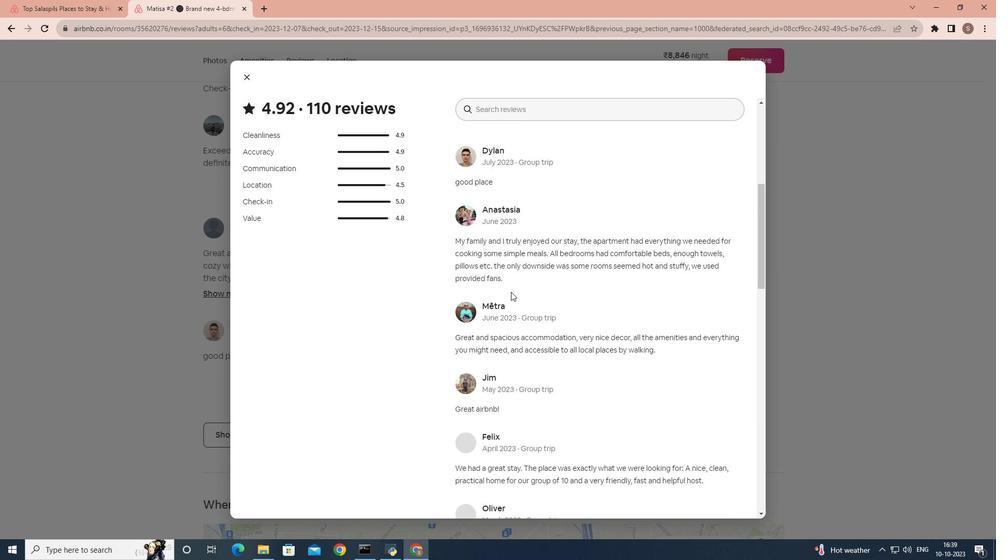 
Action: Mouse scrolled (511, 291) with delta (0, 0)
Screenshot: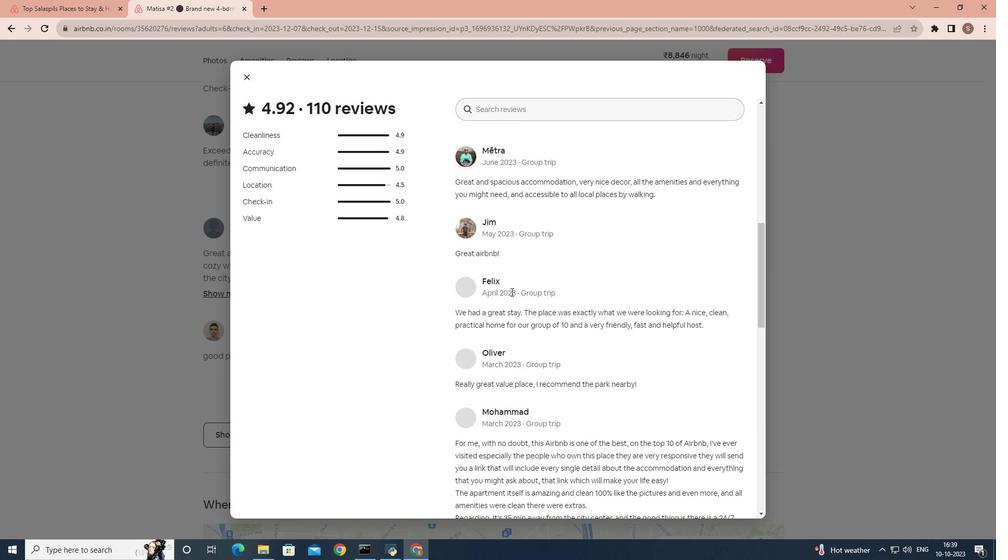 
Action: Mouse scrolled (511, 291) with delta (0, 0)
Screenshot: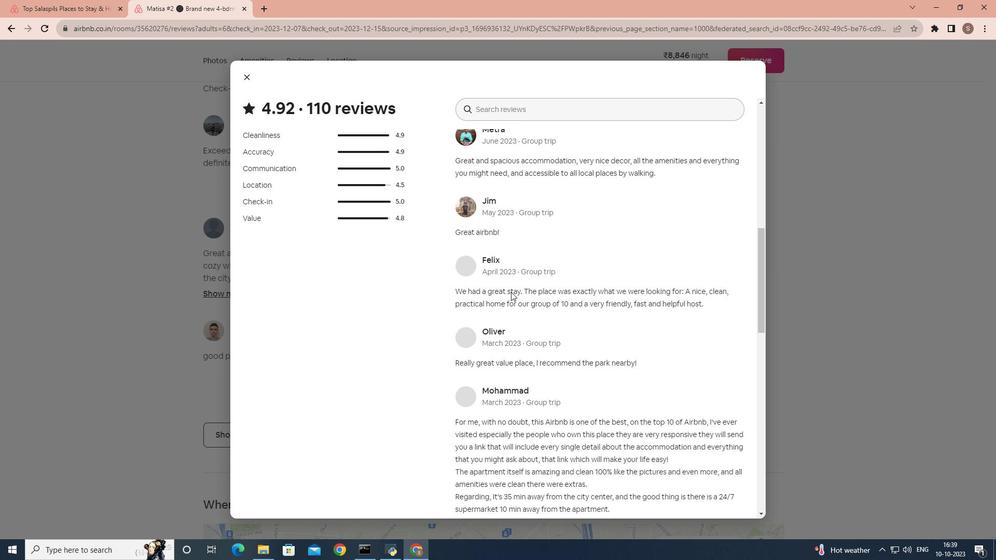 
Action: Mouse scrolled (511, 291) with delta (0, 0)
Screenshot: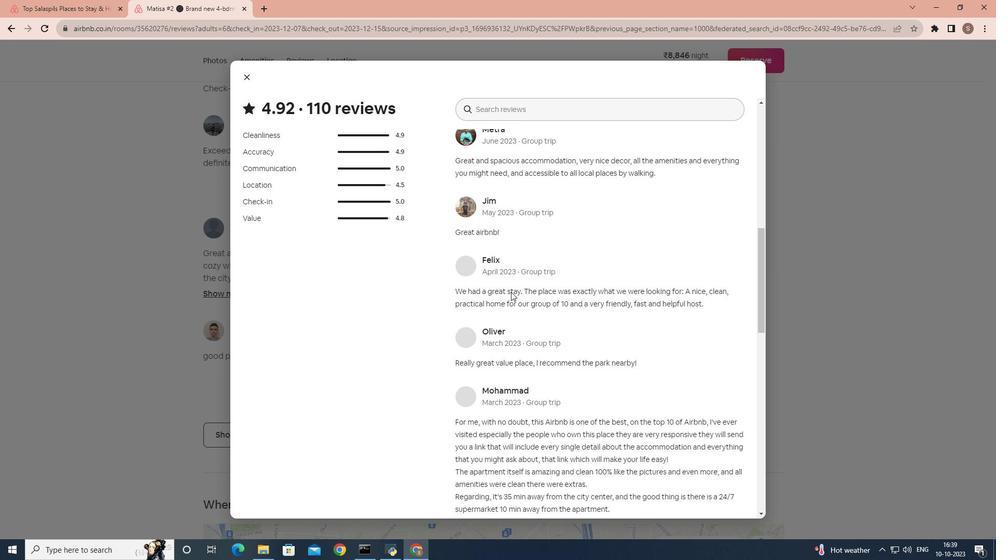 
Action: Mouse scrolled (511, 291) with delta (0, 0)
Screenshot: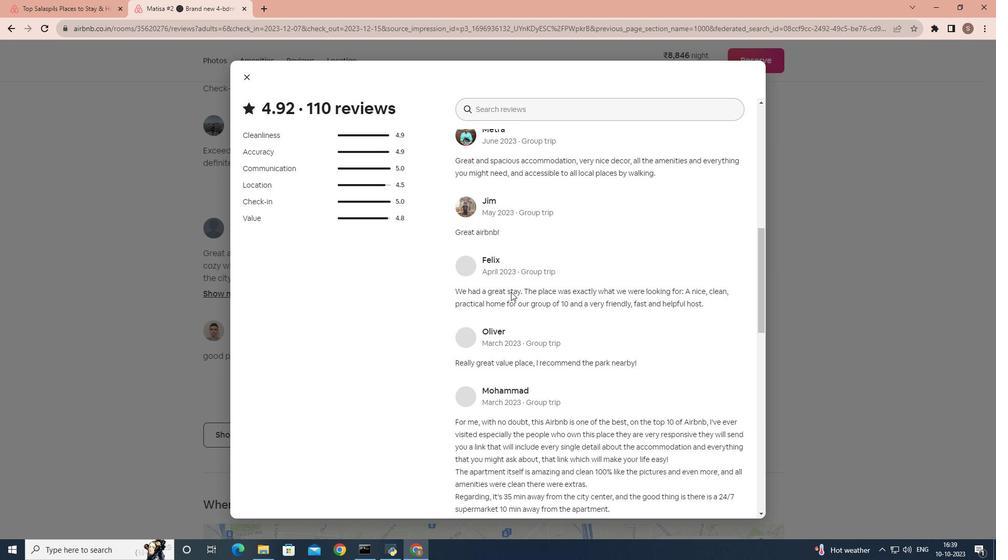 
Action: Mouse scrolled (511, 291) with delta (0, 0)
Screenshot: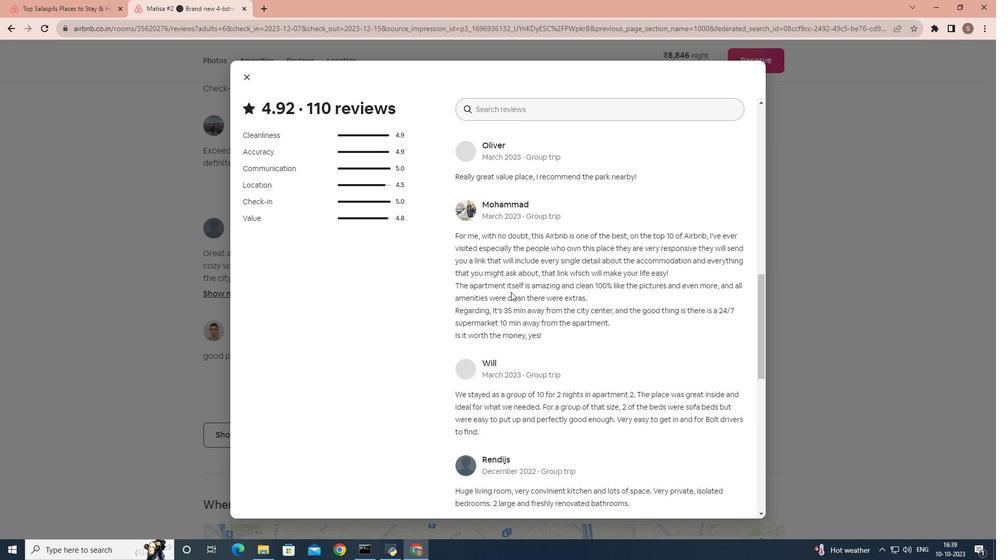 
Action: Mouse scrolled (511, 291) with delta (0, 0)
Screenshot: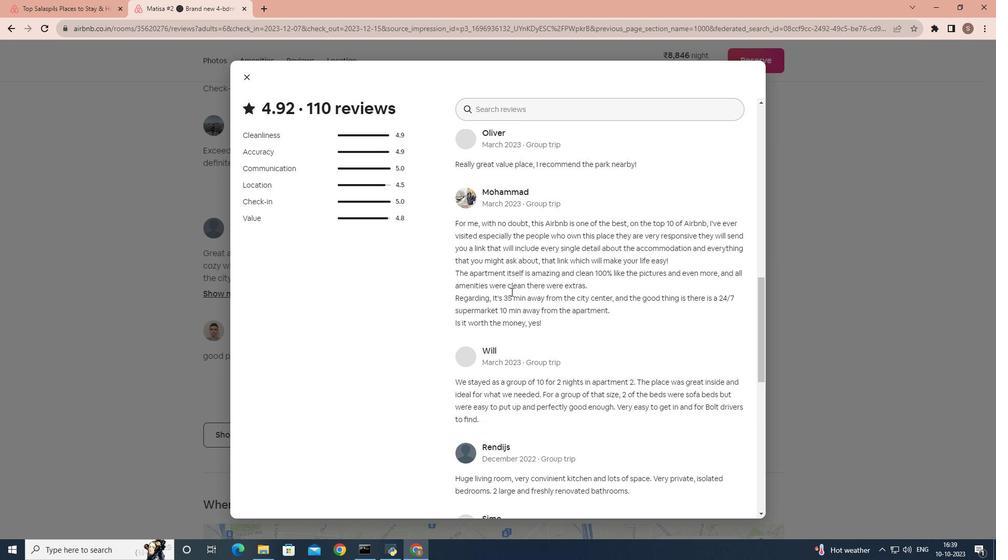 
Action: Mouse scrolled (511, 291) with delta (0, 0)
Screenshot: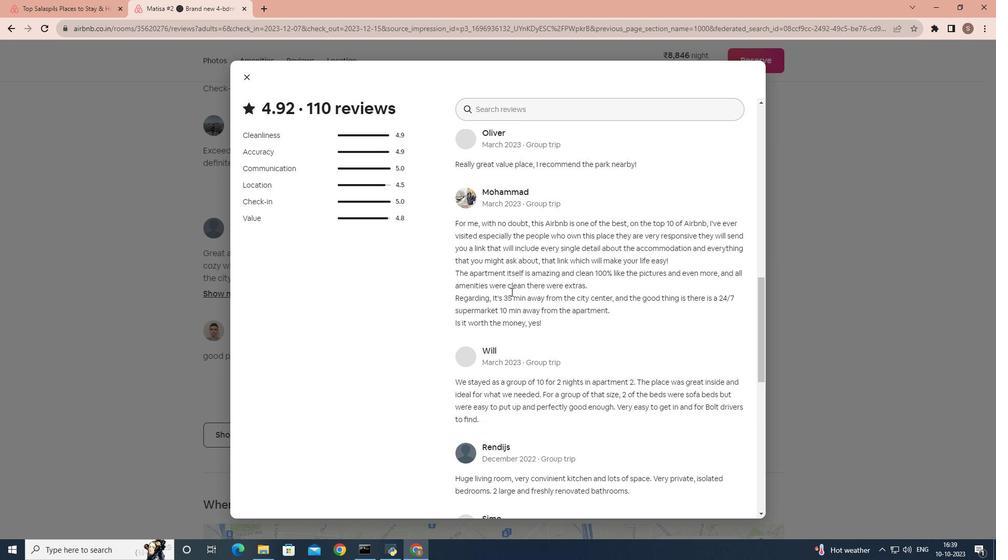 
Action: Mouse scrolled (511, 291) with delta (0, 0)
Screenshot: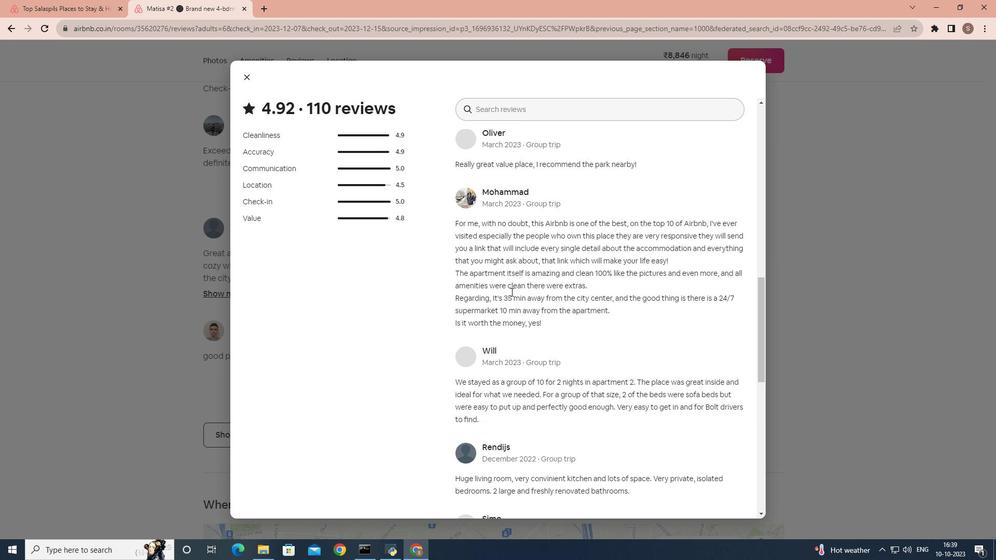 
Action: Mouse scrolled (511, 291) with delta (0, 0)
Screenshot: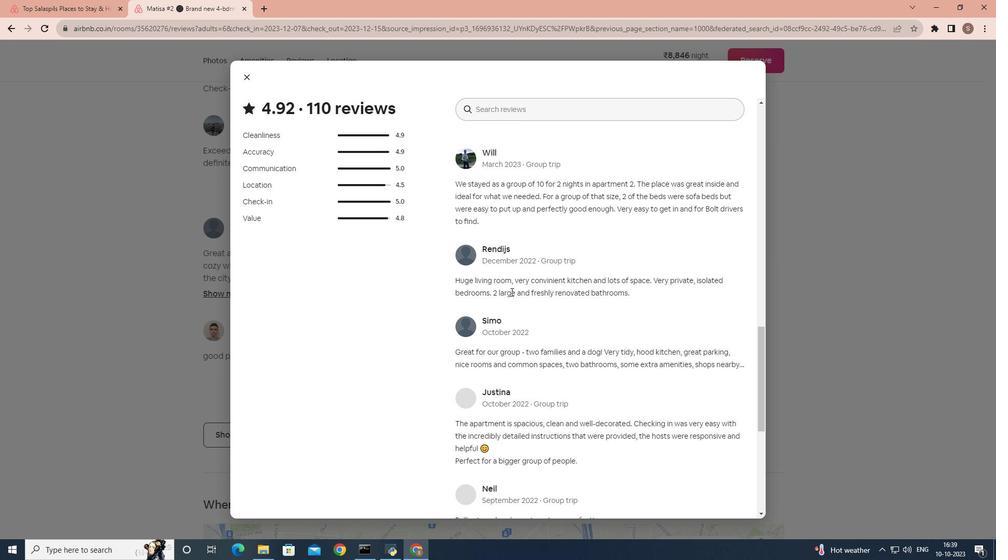 
Action: Mouse scrolled (511, 291) with delta (0, 0)
